 Task: Play online Dominion games in very easy mode.
Action: Mouse moved to (682, 523)
Screenshot: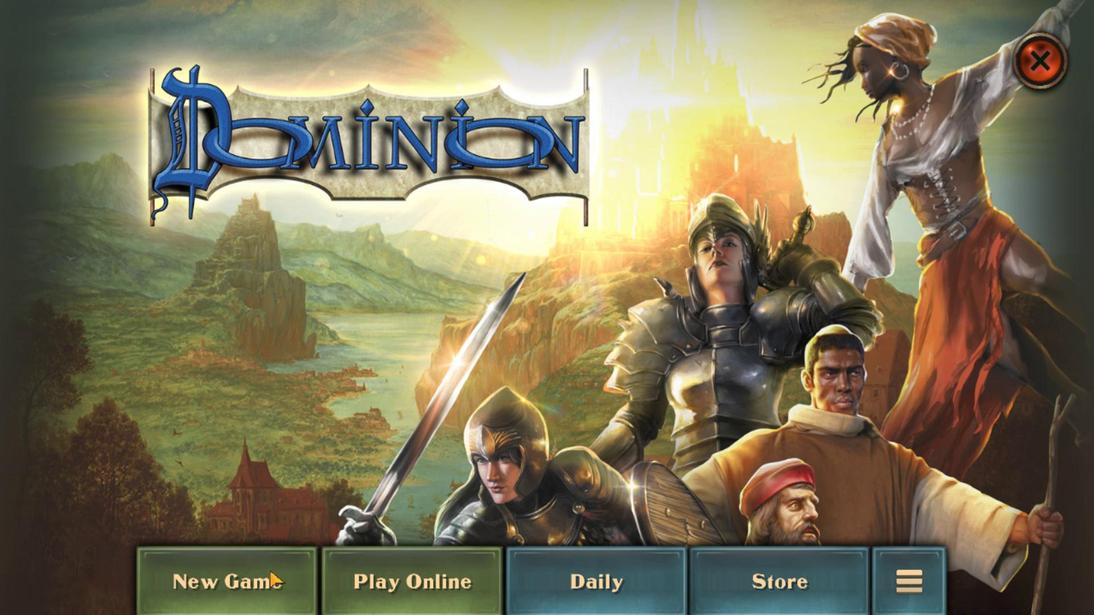 
Action: Mouse pressed left at (682, 523)
Screenshot: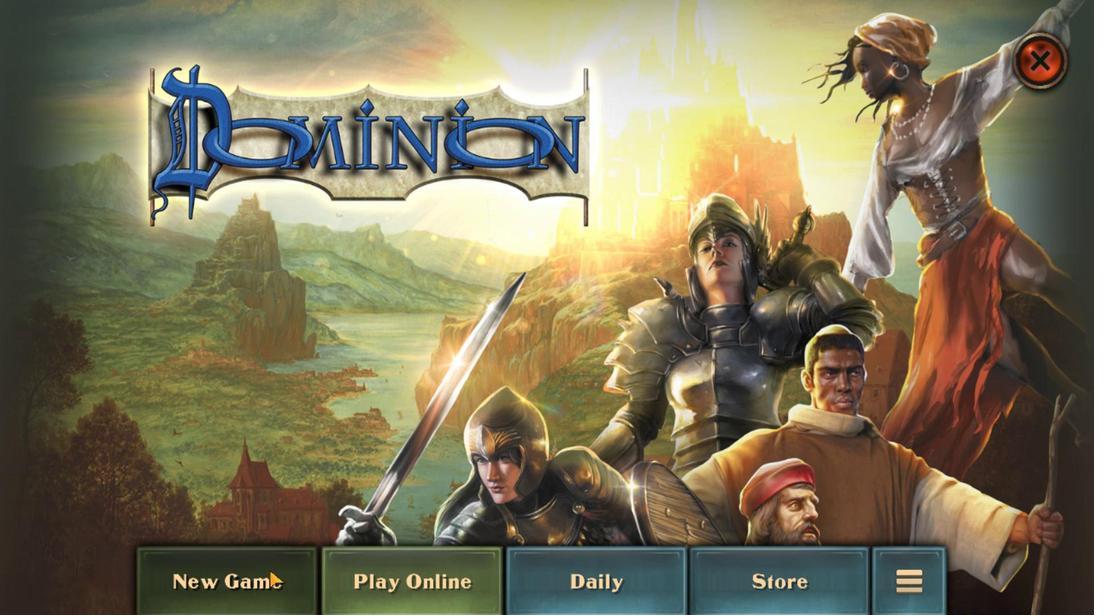 
Action: Mouse moved to (562, 238)
Screenshot: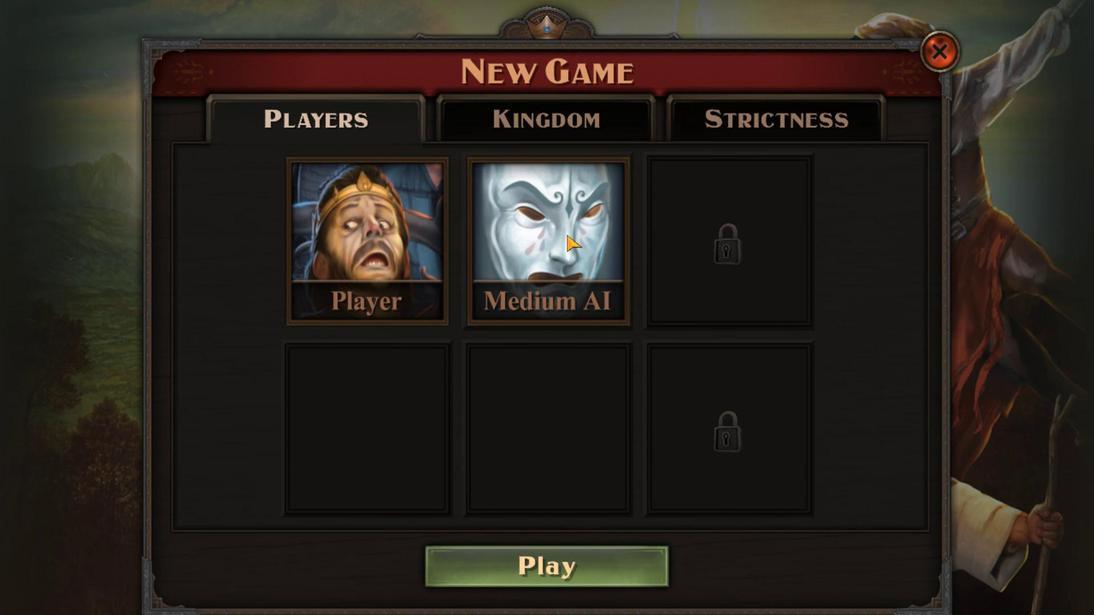 
Action: Mouse pressed left at (562, 238)
Screenshot: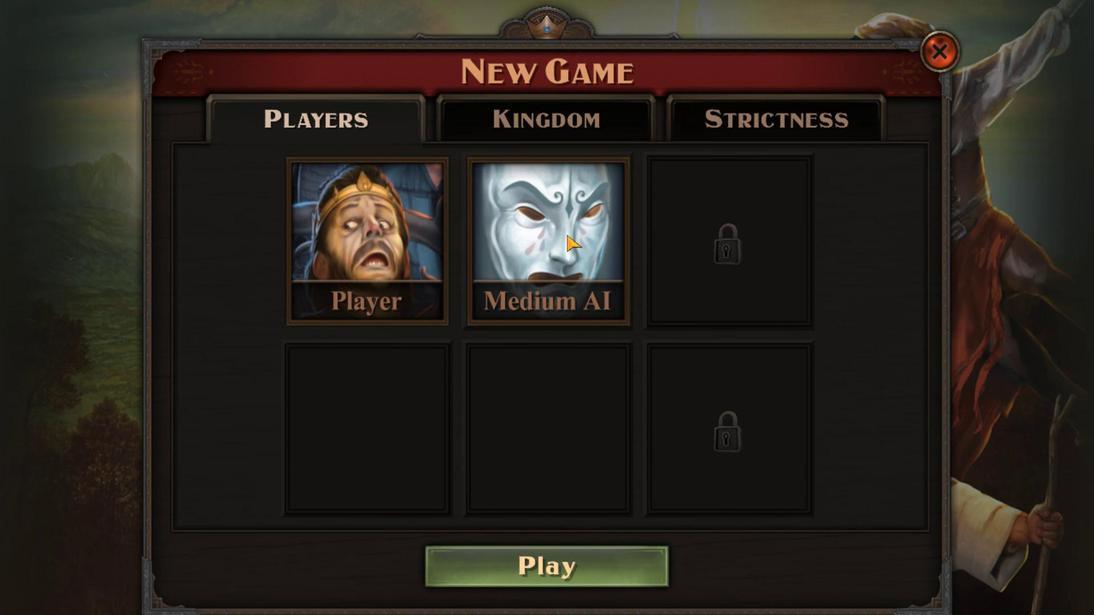 
Action: Mouse moved to (633, 260)
Screenshot: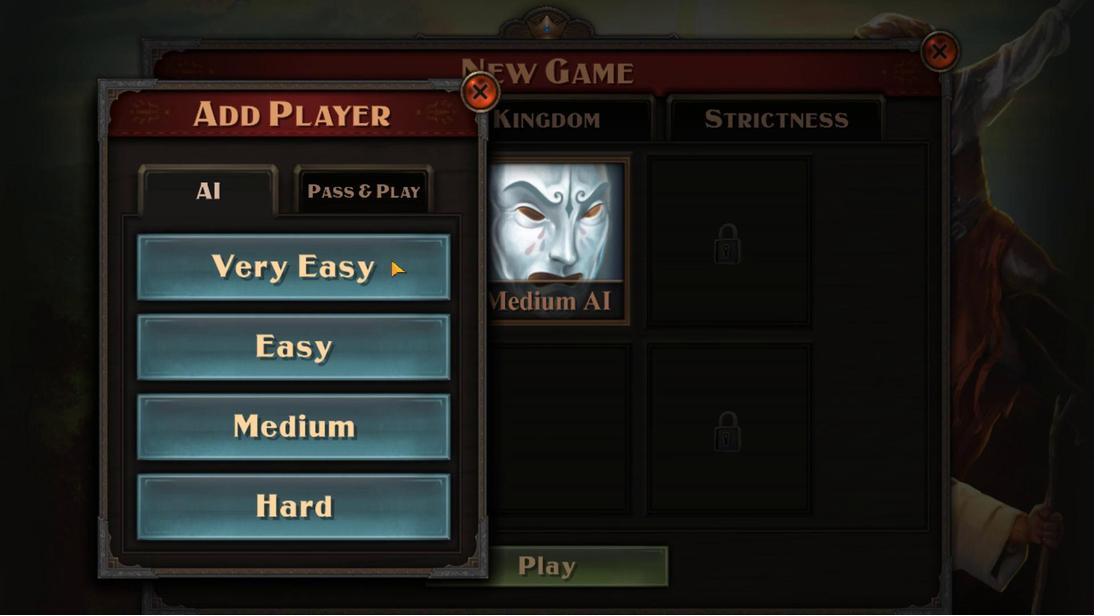 
Action: Mouse pressed left at (633, 260)
Screenshot: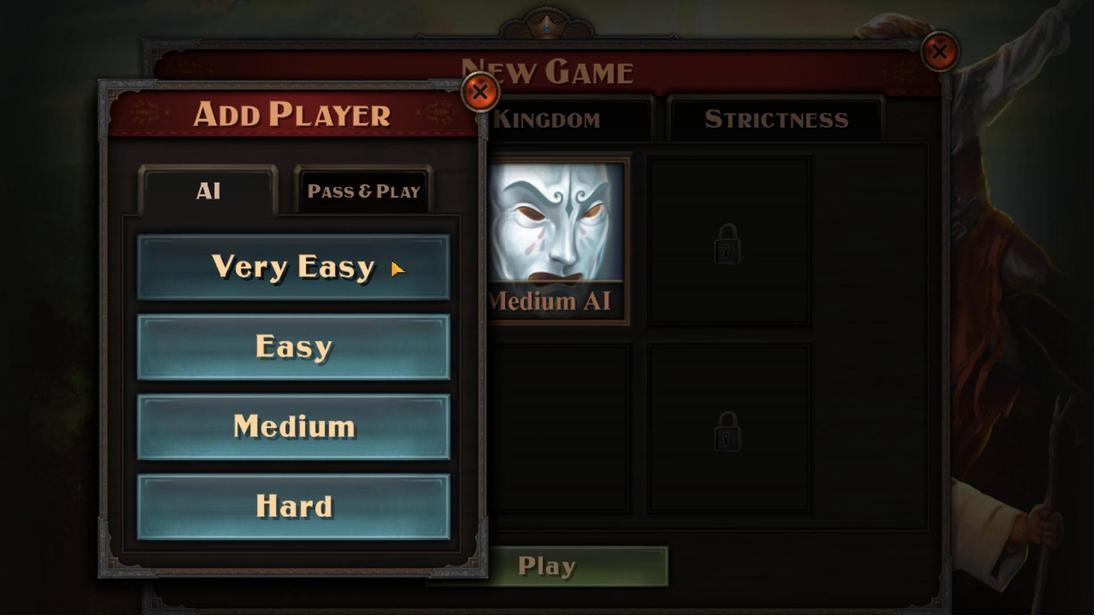
Action: Mouse moved to (547, 521)
Screenshot: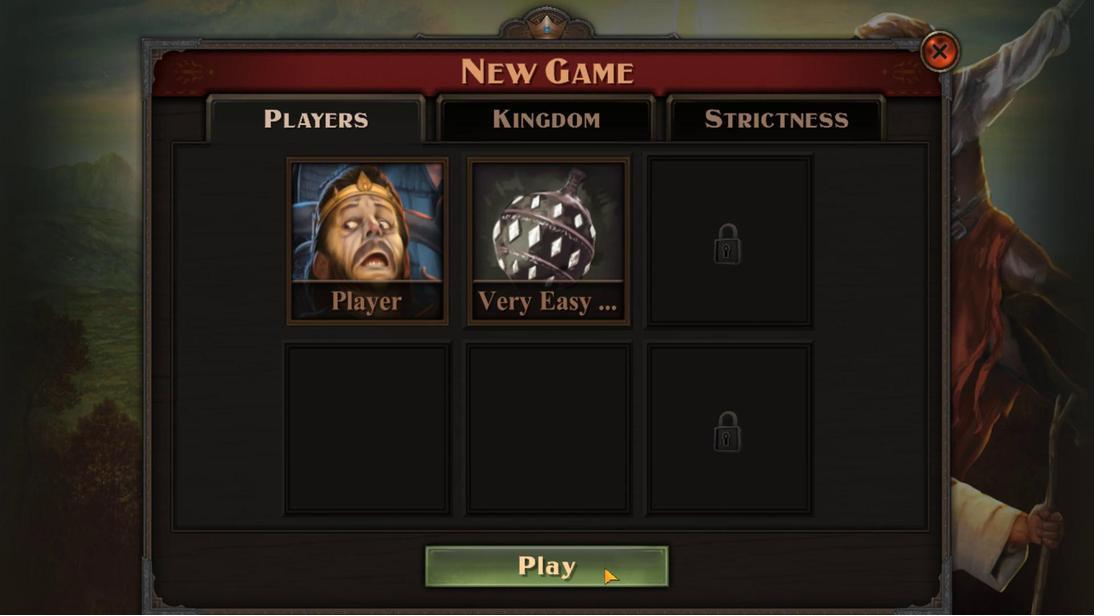 
Action: Mouse pressed left at (547, 521)
Screenshot: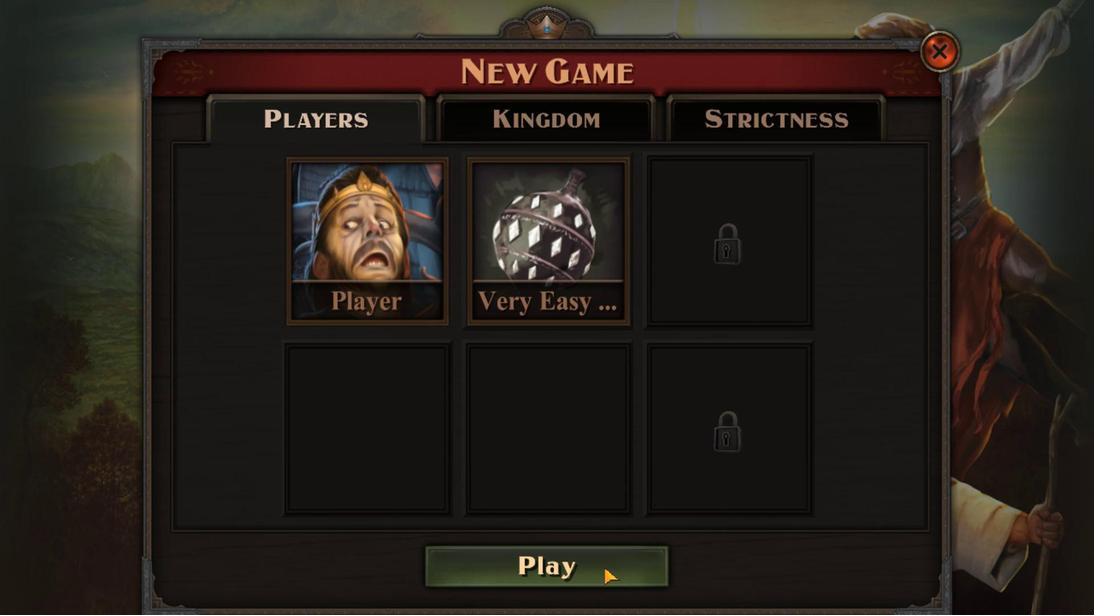 
Action: Mouse moved to (516, 502)
Screenshot: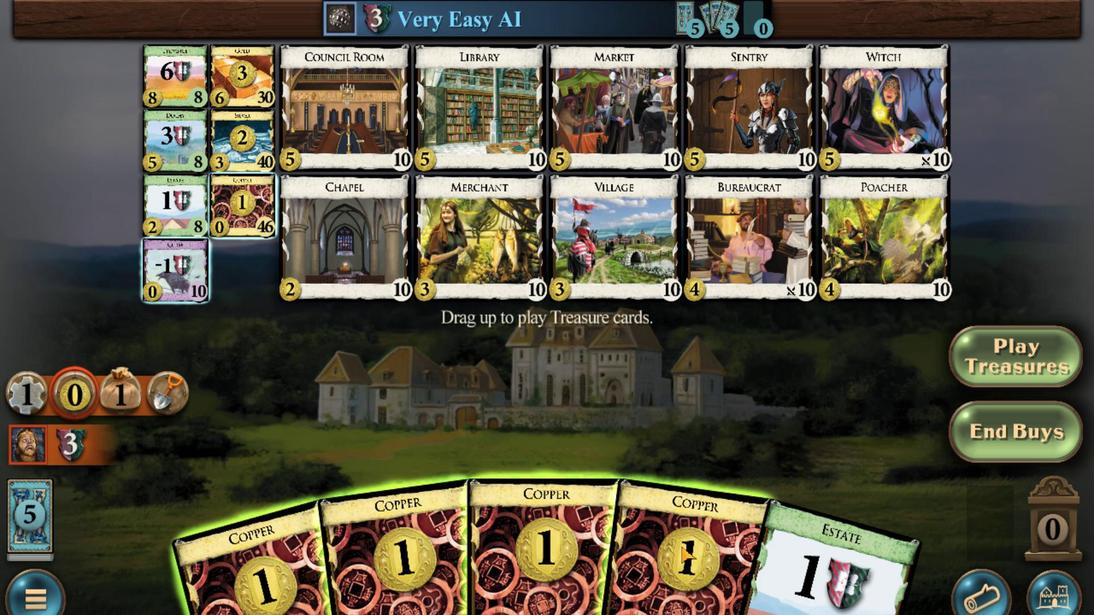 
Action: Mouse scrolled (516, 502) with delta (0, 0)
Screenshot: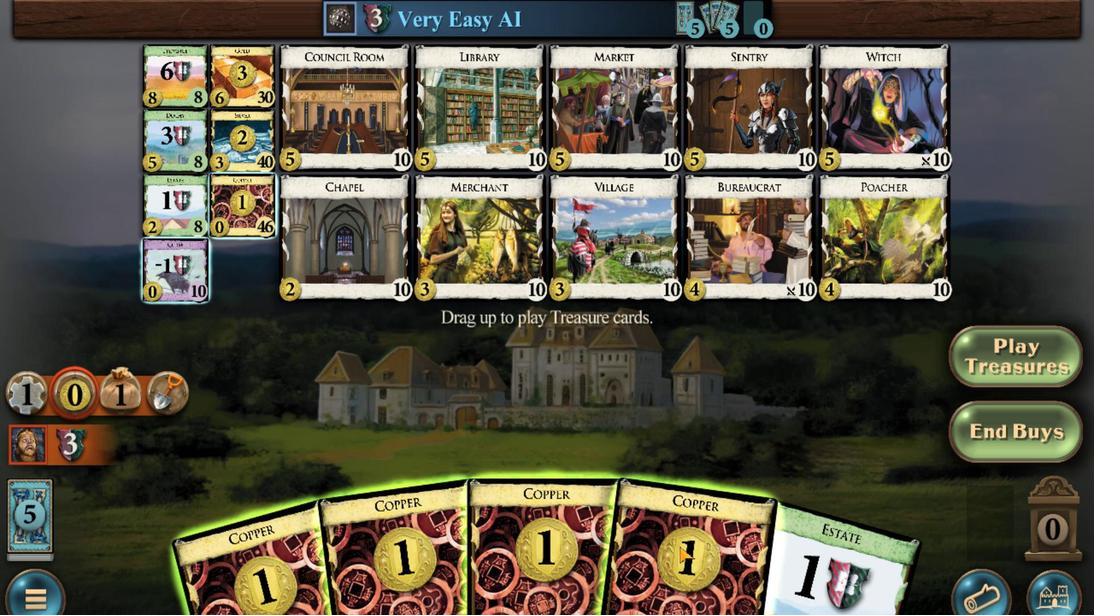
Action: Mouse moved to (541, 504)
Screenshot: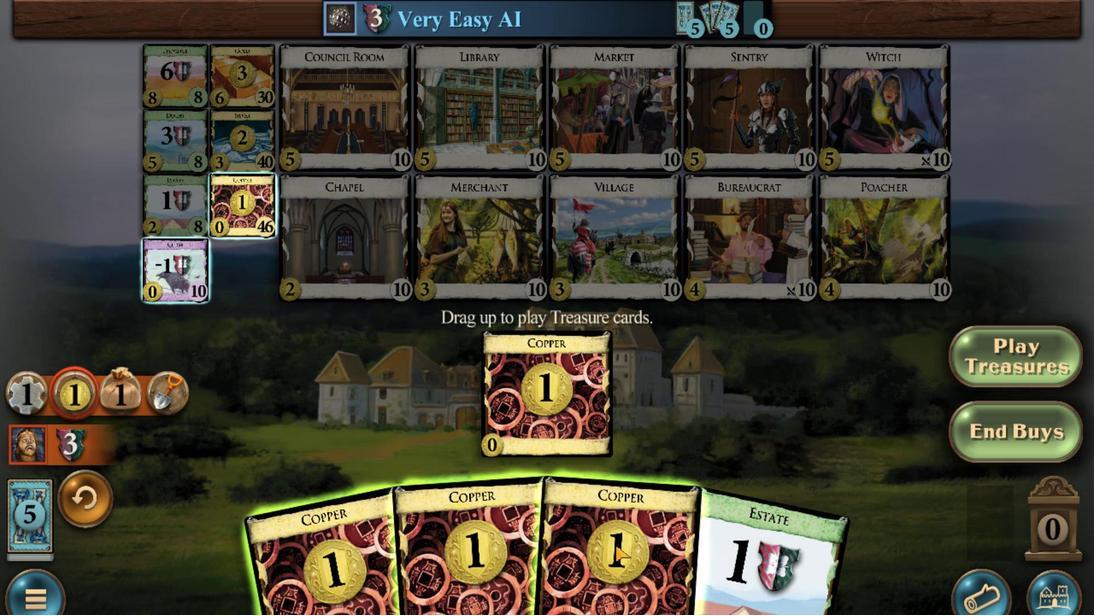
Action: Mouse scrolled (541, 504) with delta (0, 0)
Screenshot: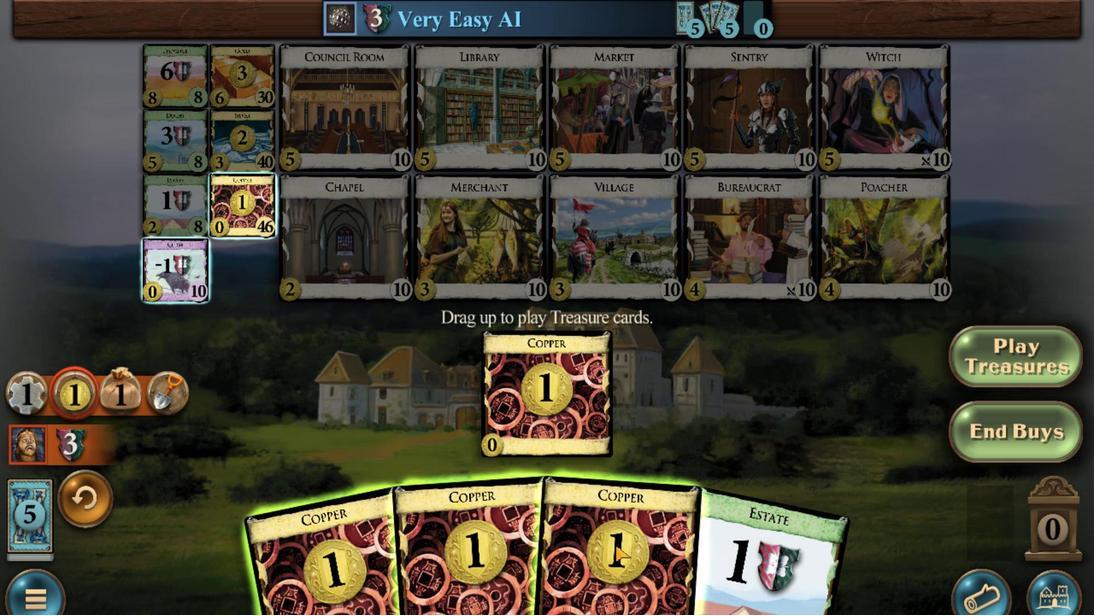 
Action: Mouse moved to (572, 482)
Screenshot: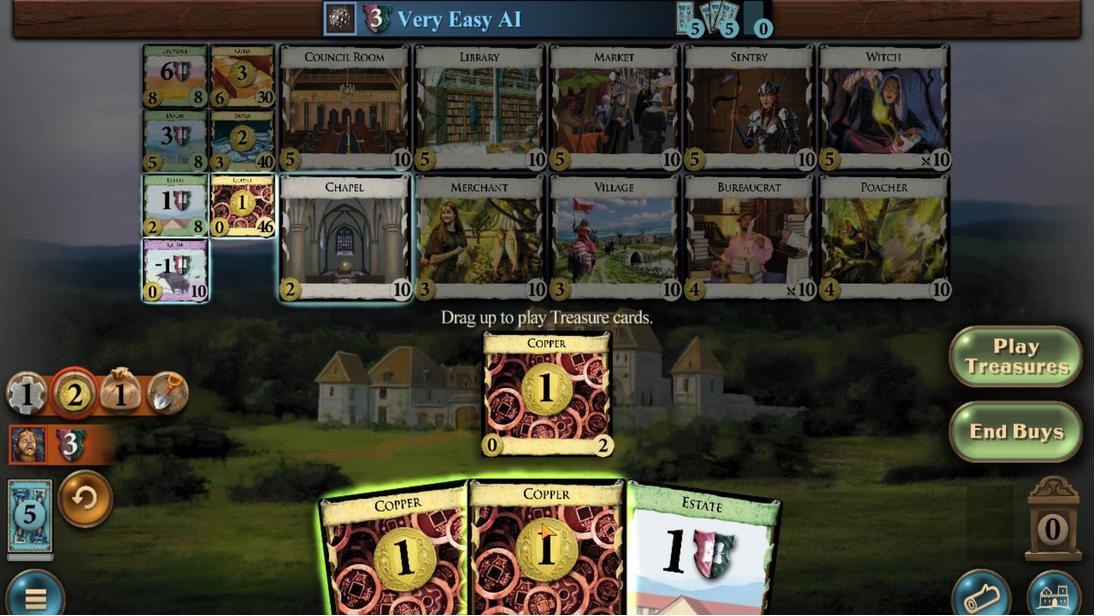 
Action: Mouse scrolled (572, 482) with delta (0, 0)
Screenshot: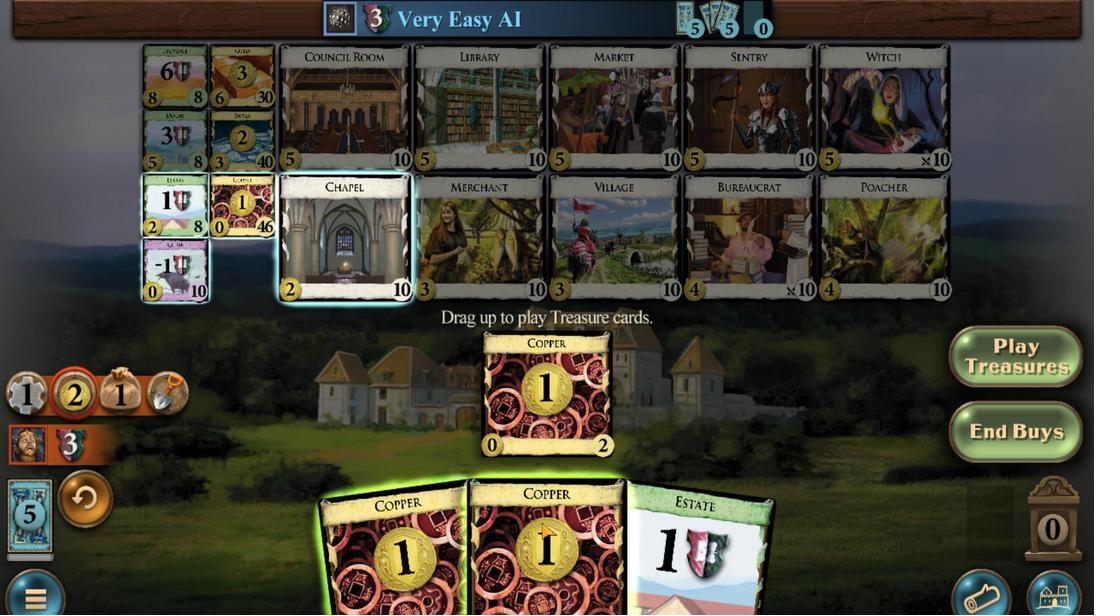 
Action: Mouse moved to (590, 488)
Screenshot: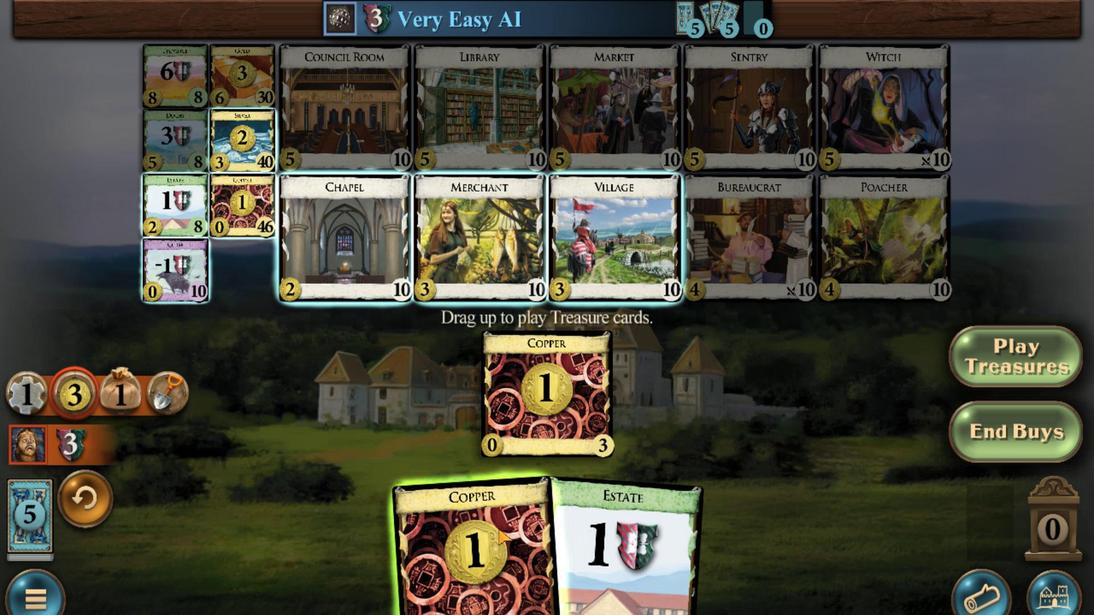 
Action: Mouse scrolled (590, 487) with delta (0, 0)
Screenshot: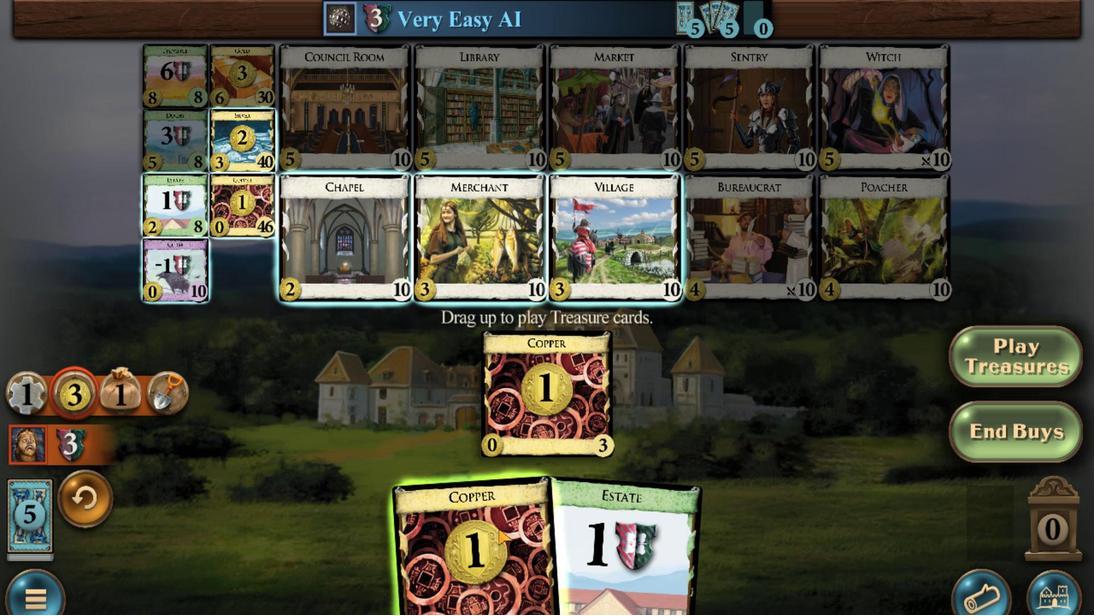
Action: Mouse moved to (452, 247)
Screenshot: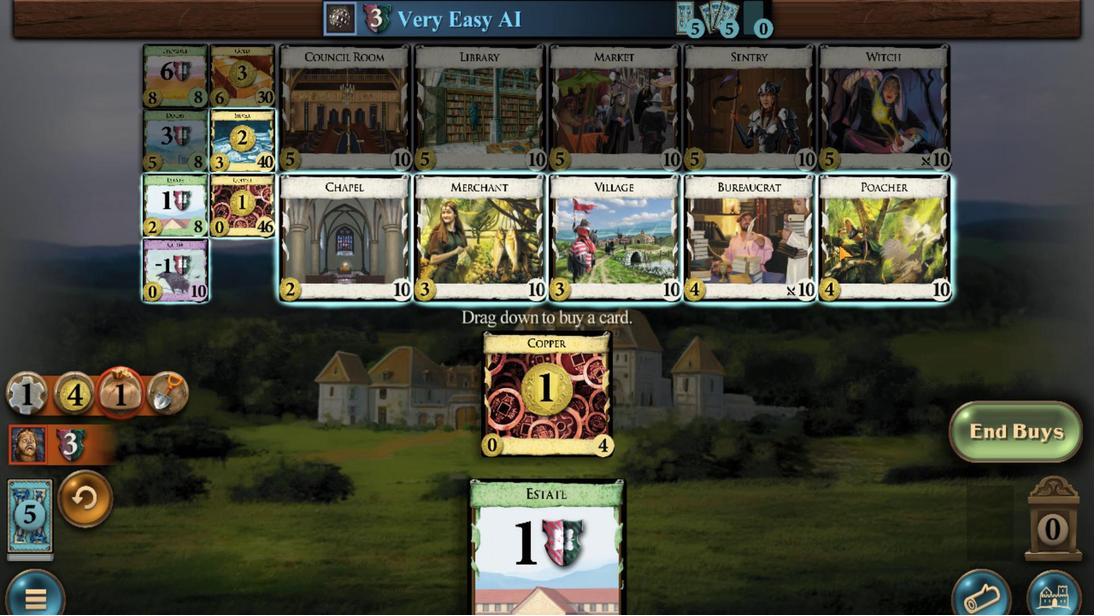 
Action: Mouse scrolled (452, 248) with delta (0, 0)
Screenshot: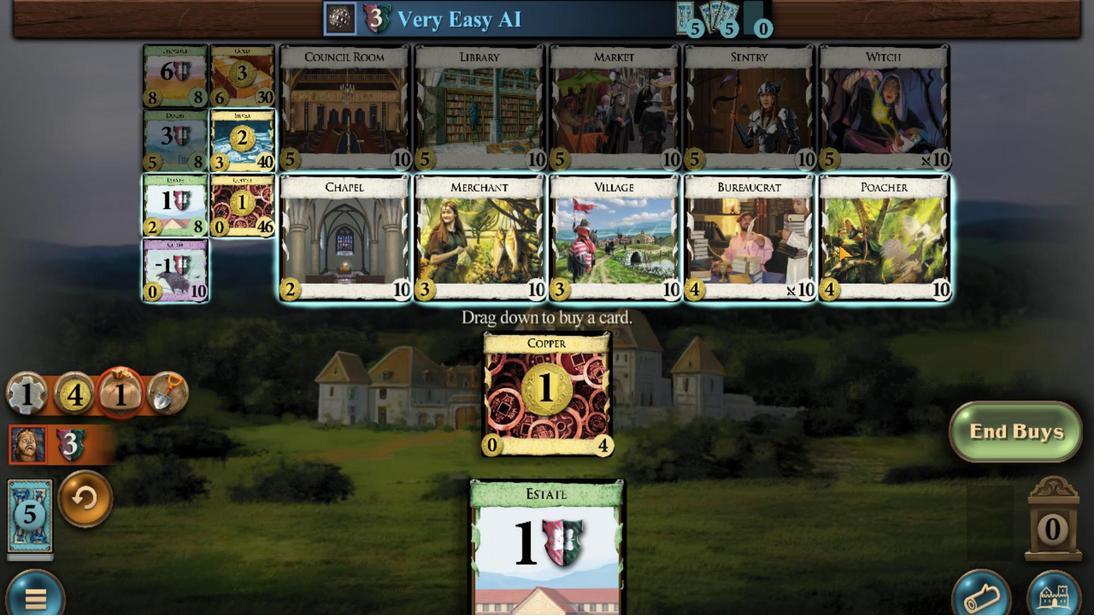 
Action: Mouse scrolled (452, 248) with delta (0, 0)
Screenshot: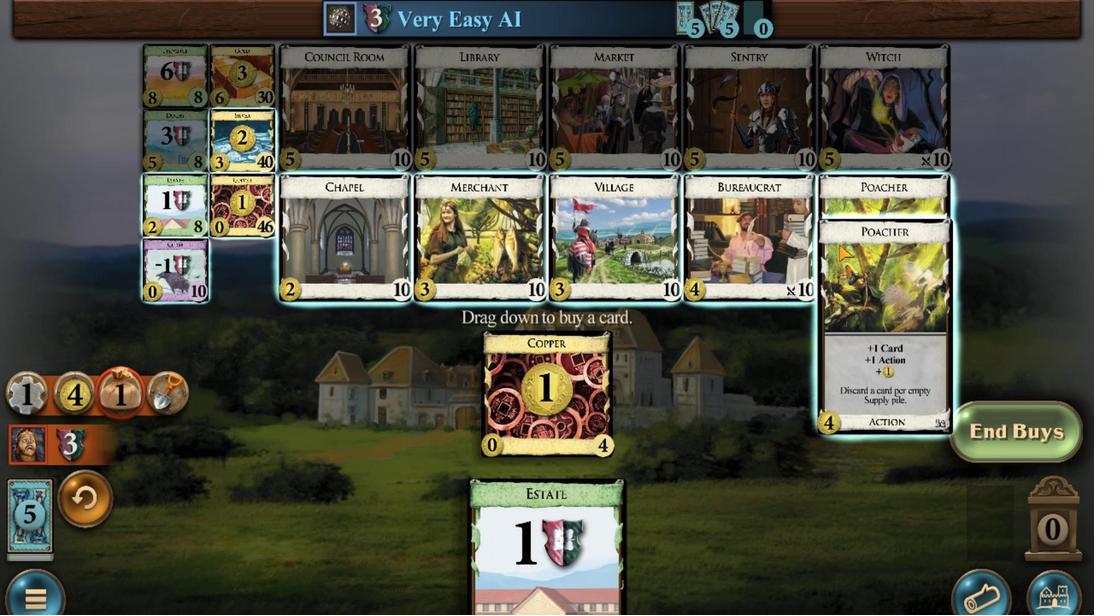 
Action: Mouse scrolled (452, 248) with delta (0, 0)
Screenshot: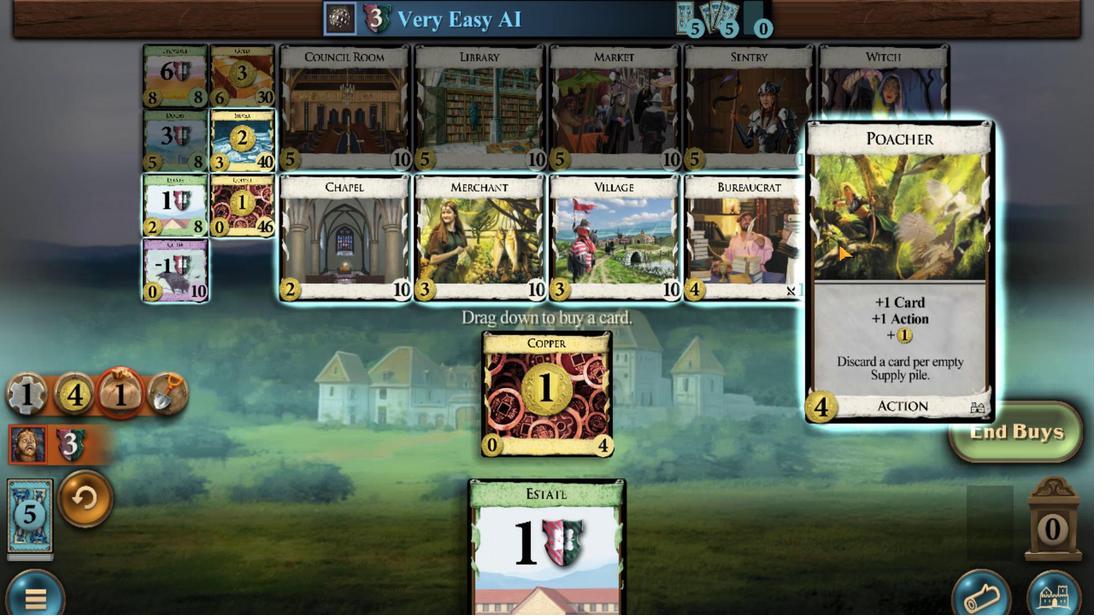 
Action: Mouse scrolled (452, 248) with delta (0, 0)
Screenshot: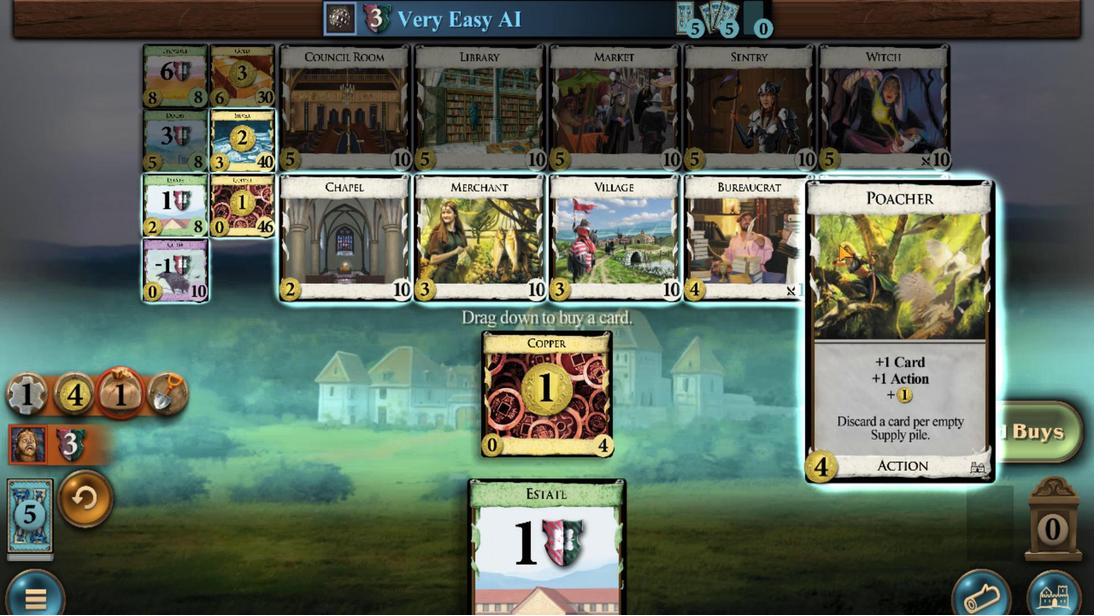 
Action: Mouse moved to (562, 467)
Screenshot: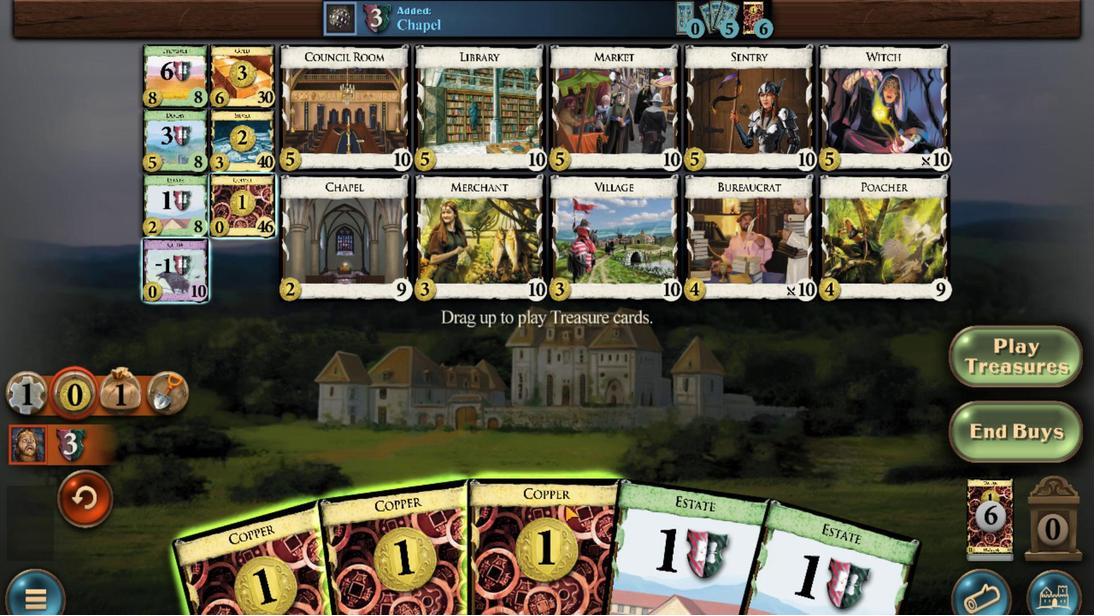 
Action: Mouse scrolled (562, 467) with delta (0, 0)
Screenshot: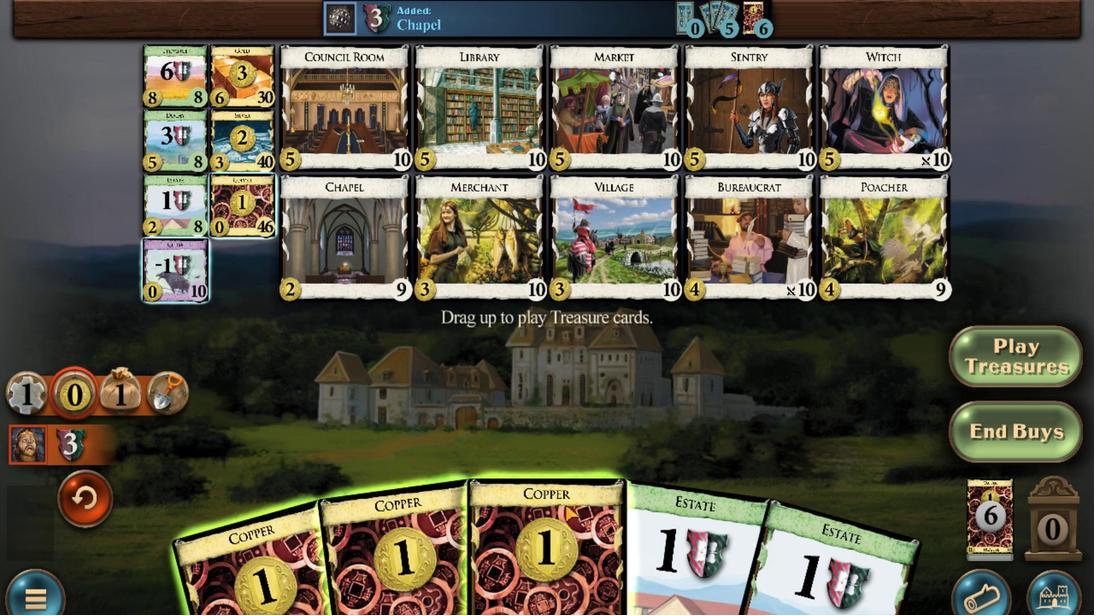 
Action: Mouse moved to (587, 473)
Screenshot: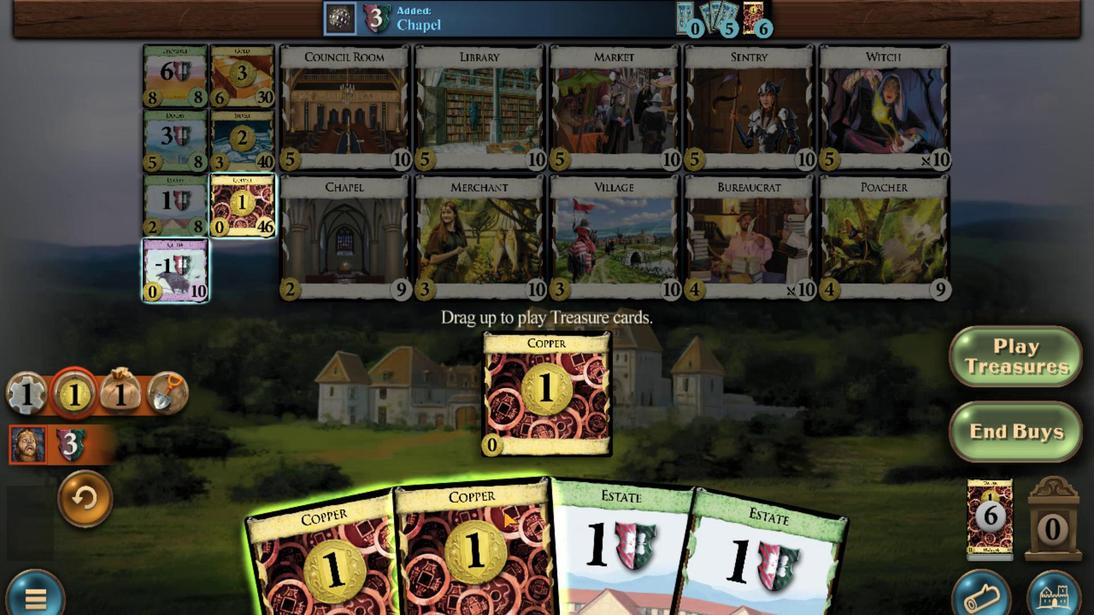 
Action: Mouse scrolled (587, 472) with delta (0, 0)
Screenshot: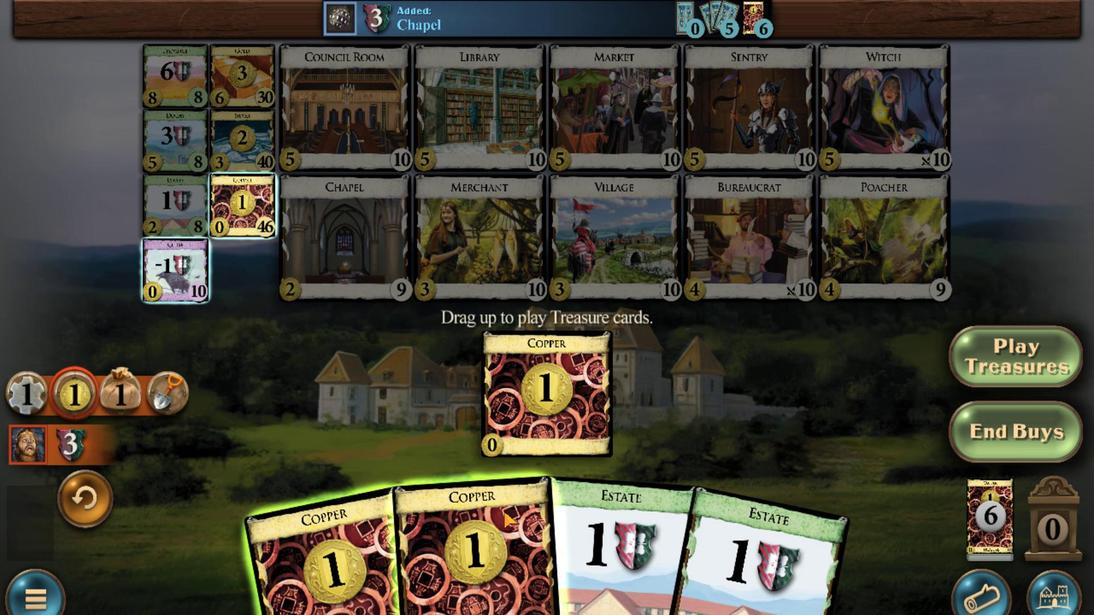 
Action: Mouse moved to (613, 497)
Screenshot: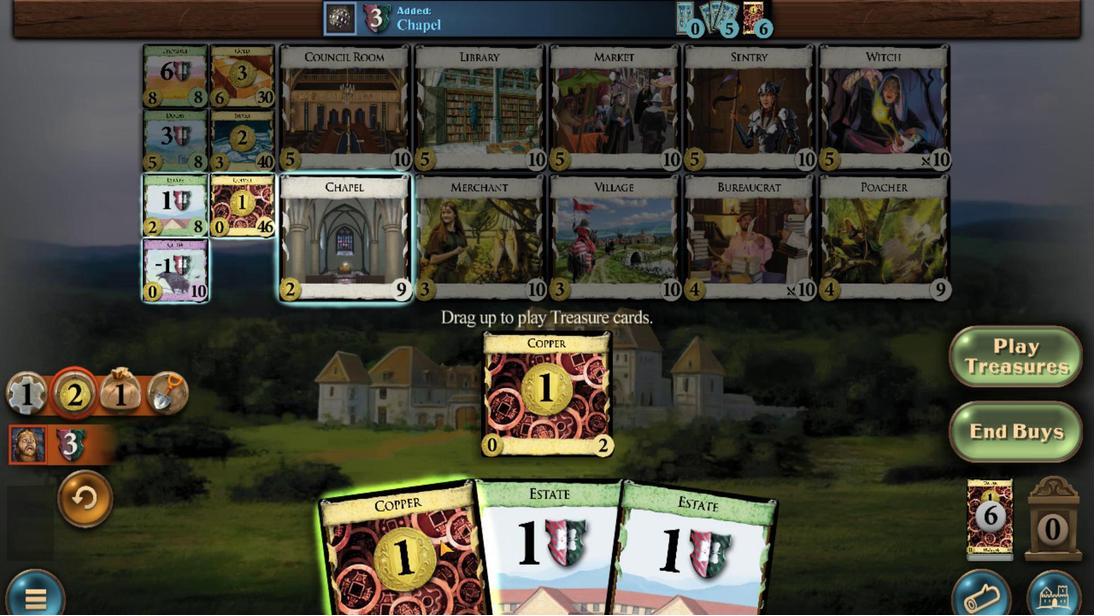 
Action: Mouse scrolled (613, 496) with delta (0, 0)
Screenshot: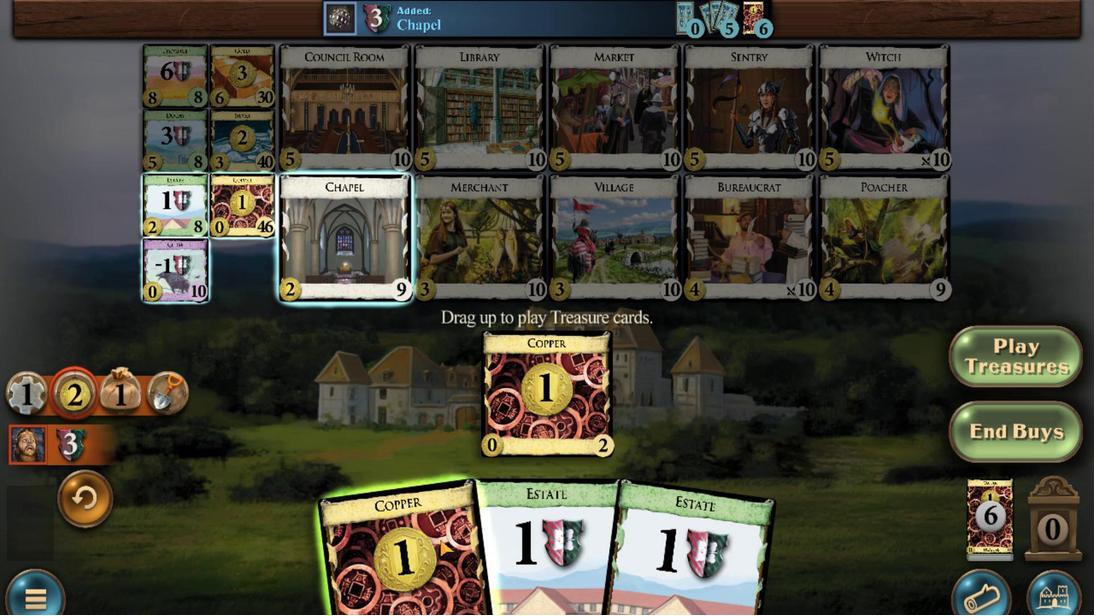
Action: Mouse moved to (699, 157)
Screenshot: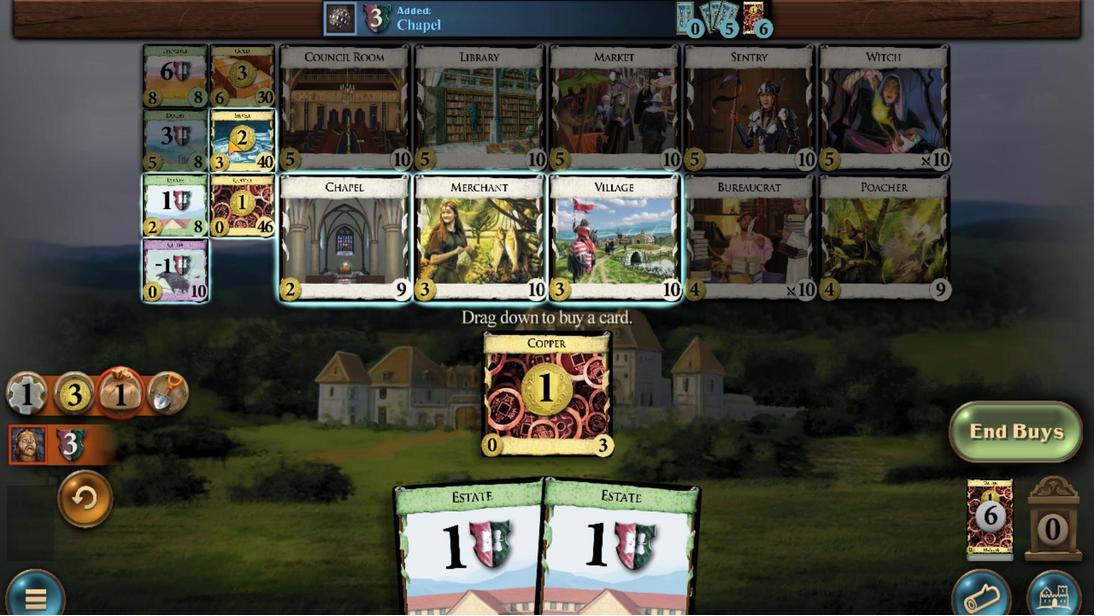 
Action: Mouse scrolled (699, 158) with delta (0, 0)
Screenshot: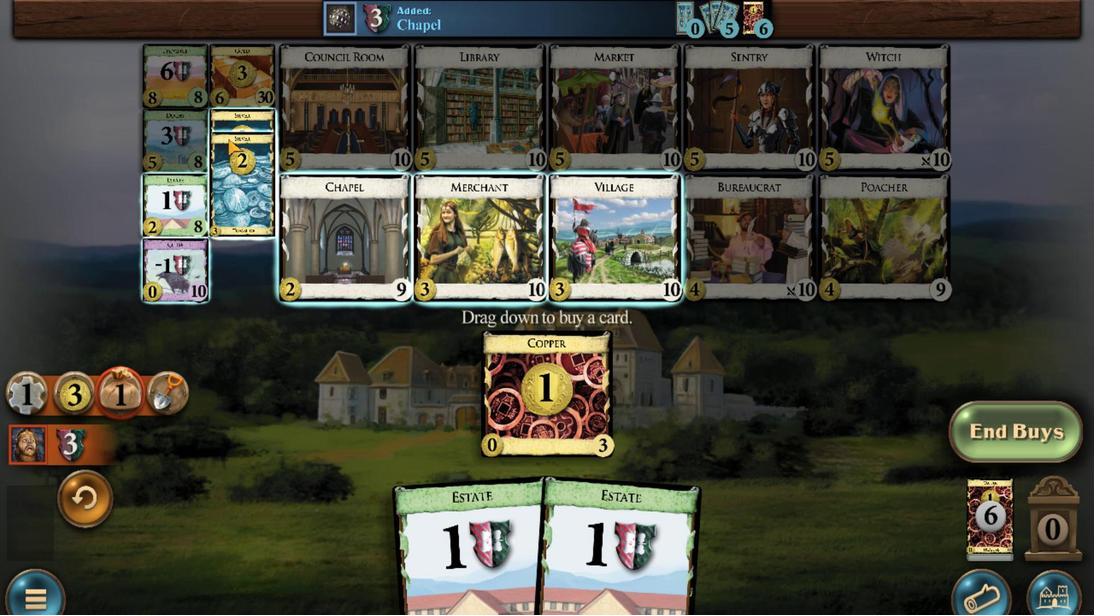 
Action: Mouse scrolled (699, 158) with delta (0, 0)
Screenshot: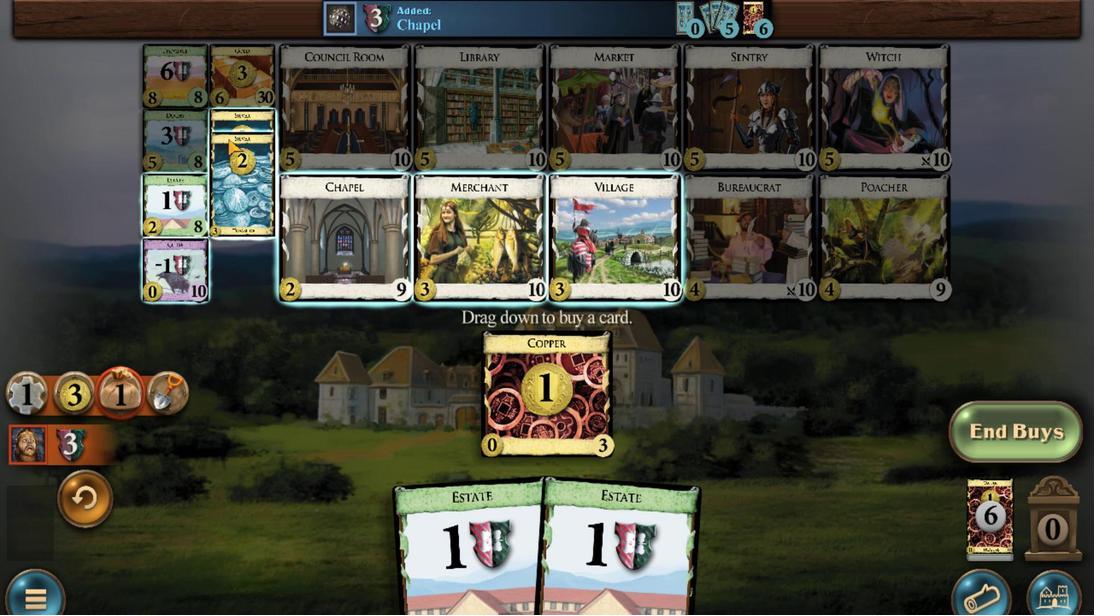 
Action: Mouse scrolled (699, 158) with delta (0, 0)
Screenshot: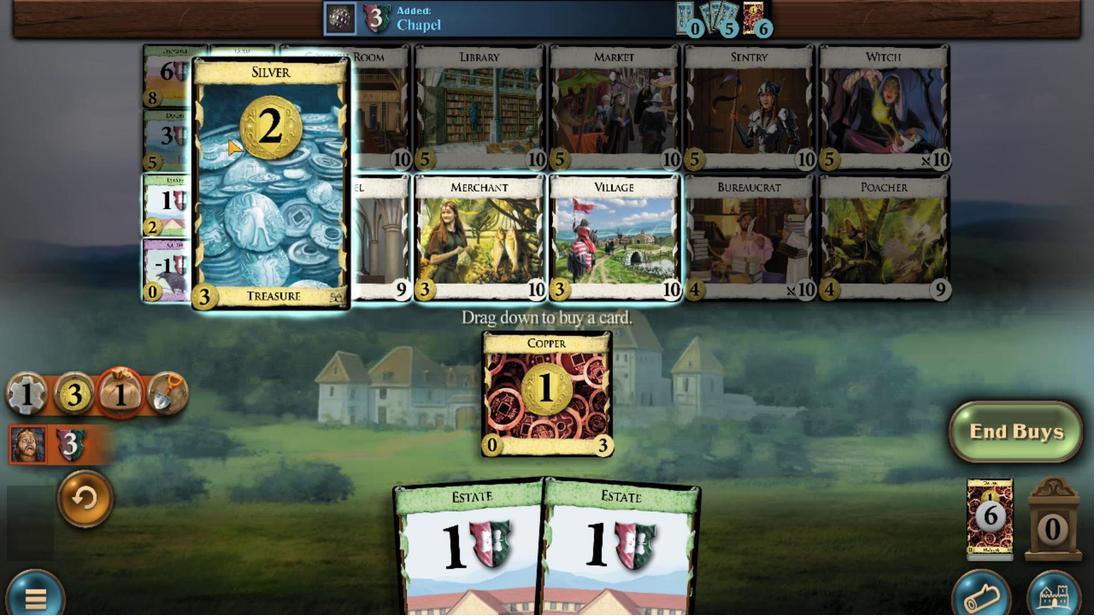 
Action: Mouse scrolled (699, 158) with delta (0, 0)
Screenshot: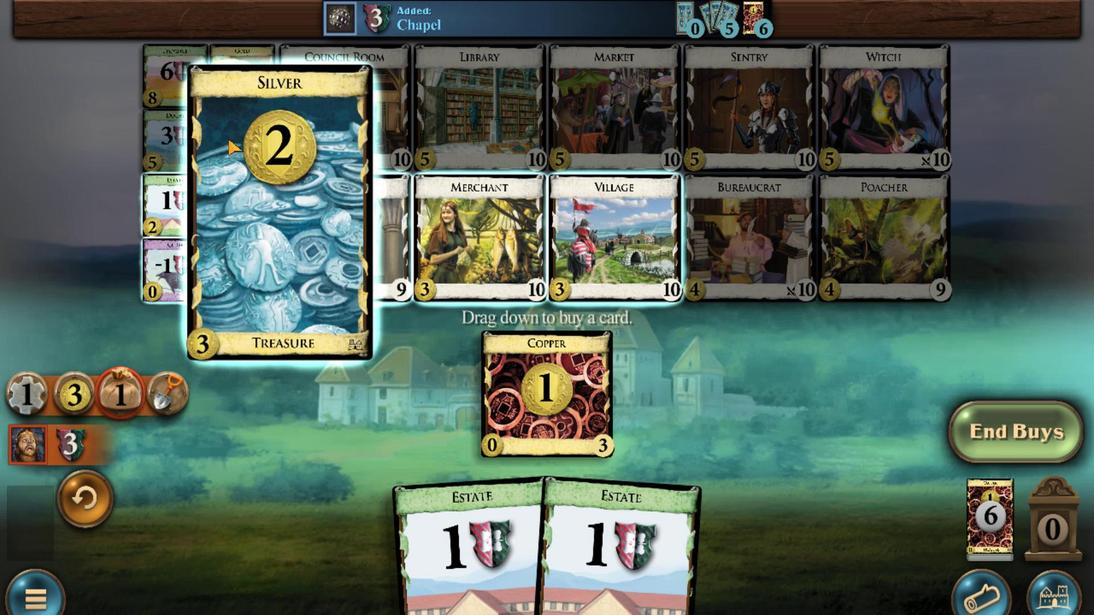 
Action: Mouse scrolled (699, 158) with delta (0, 0)
Screenshot: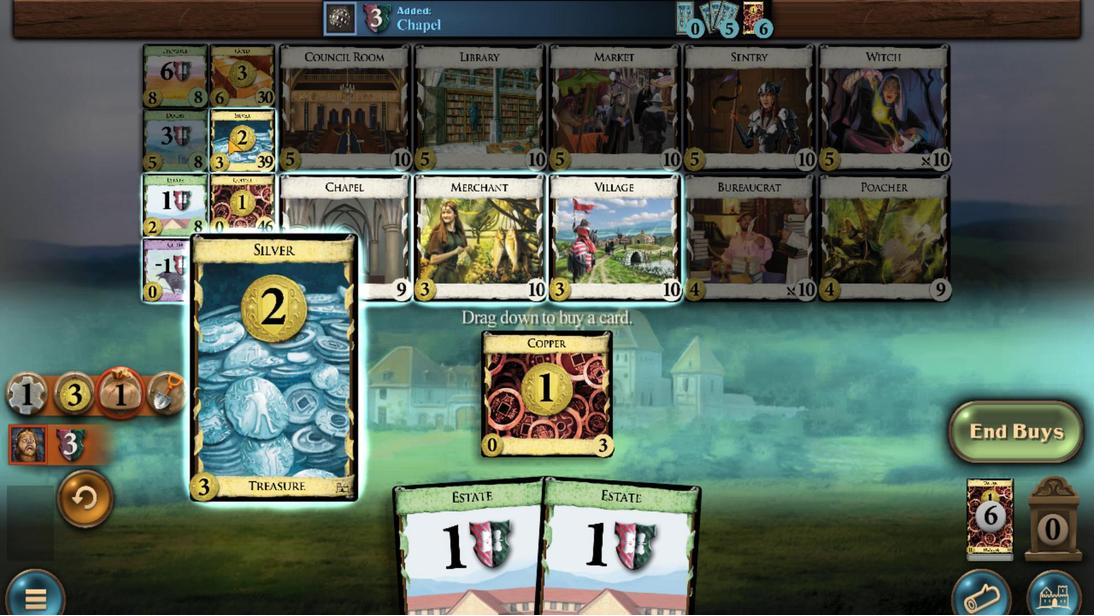 
Action: Mouse moved to (670, 505)
Screenshot: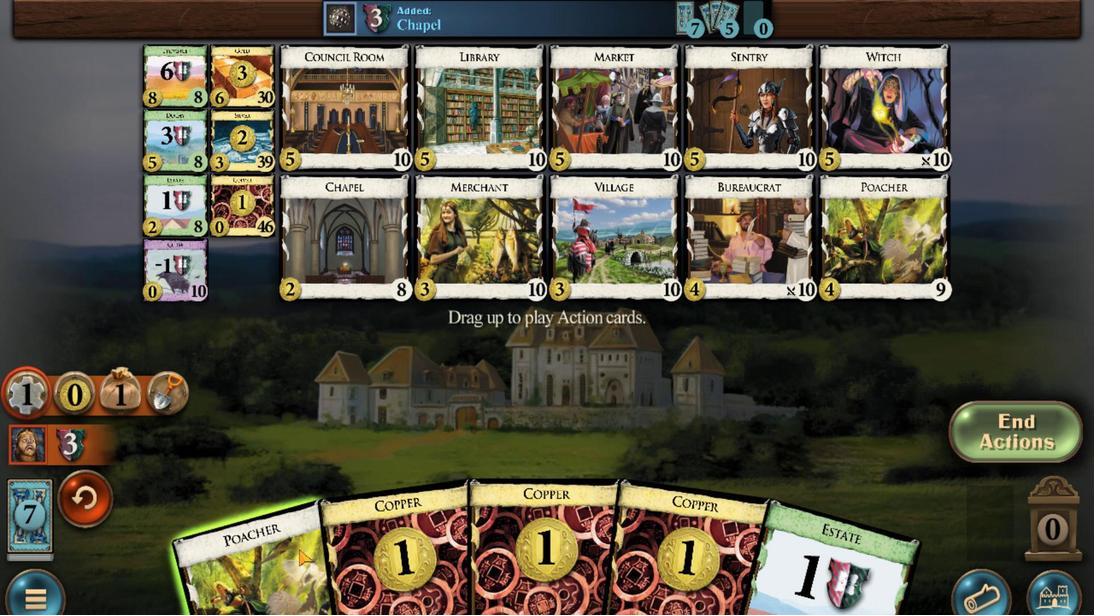 
Action: Mouse scrolled (670, 504) with delta (0, 0)
Screenshot: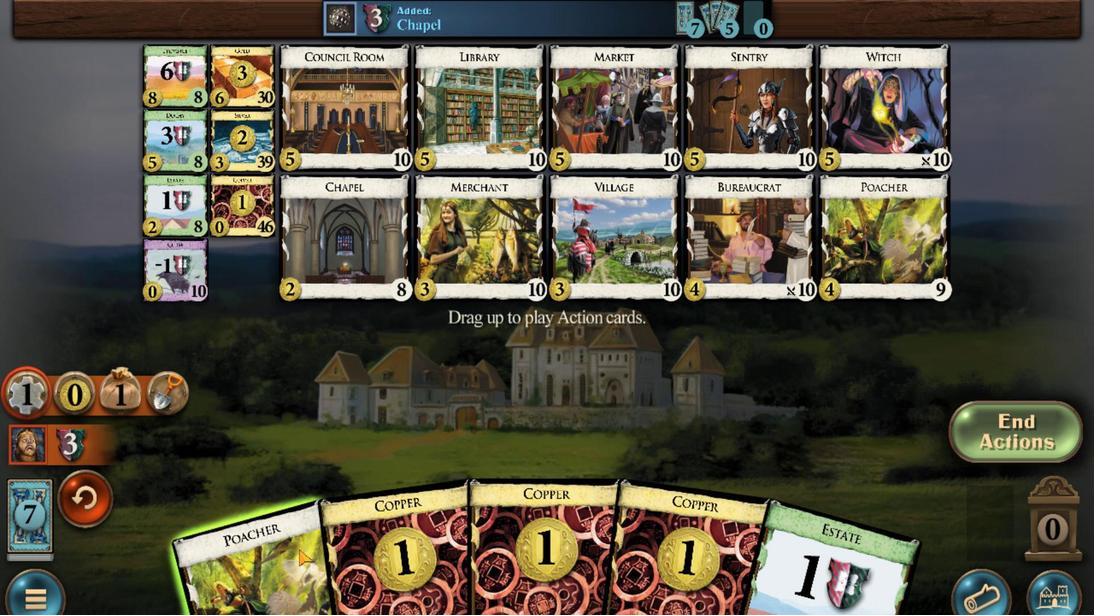 
Action: Mouse moved to (534, 498)
Screenshot: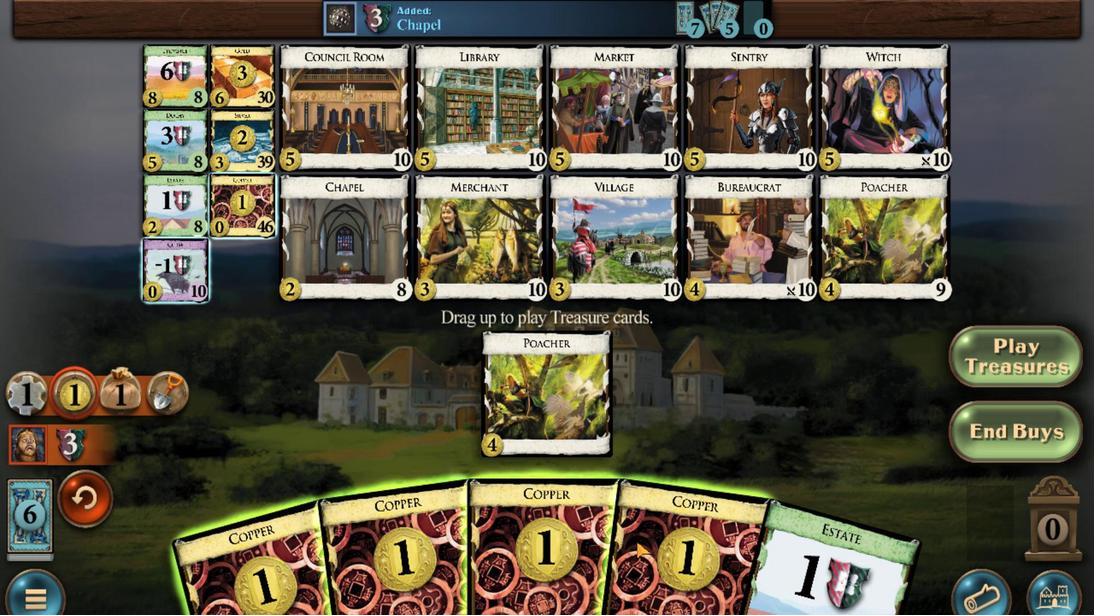 
Action: Mouse scrolled (534, 498) with delta (0, 0)
Screenshot: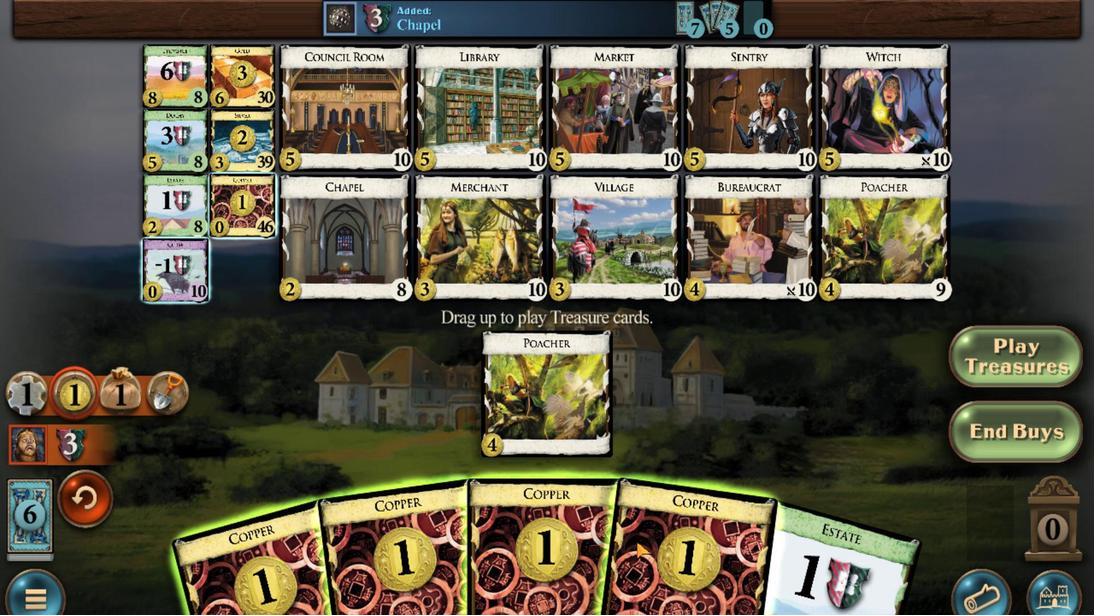 
Action: Mouse moved to (568, 493)
Screenshot: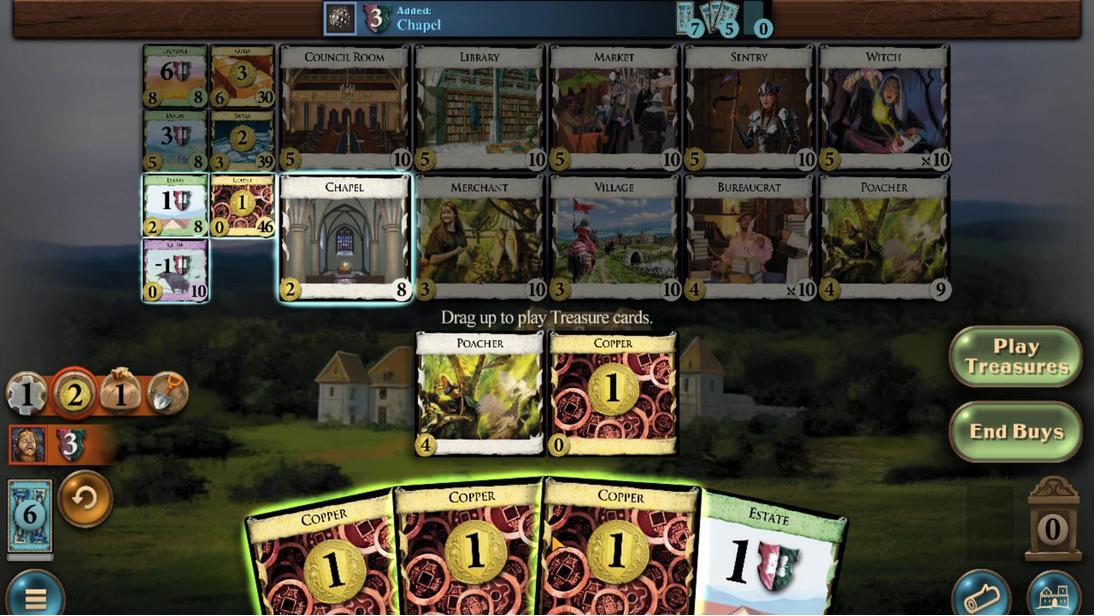
Action: Mouse scrolled (568, 492) with delta (0, 0)
Screenshot: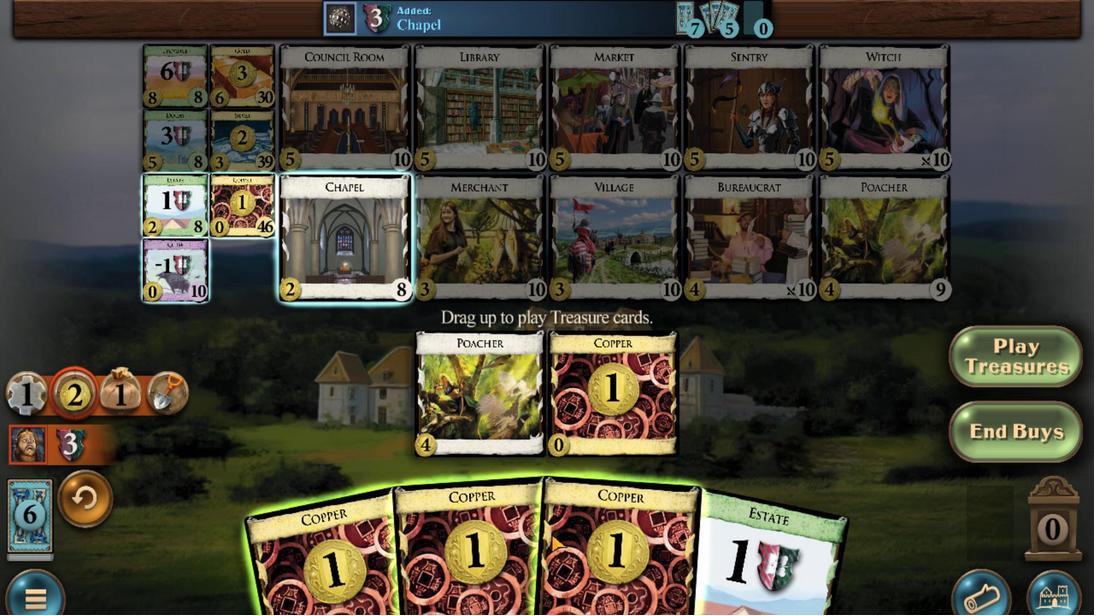 
Action: Mouse moved to (579, 489)
Screenshot: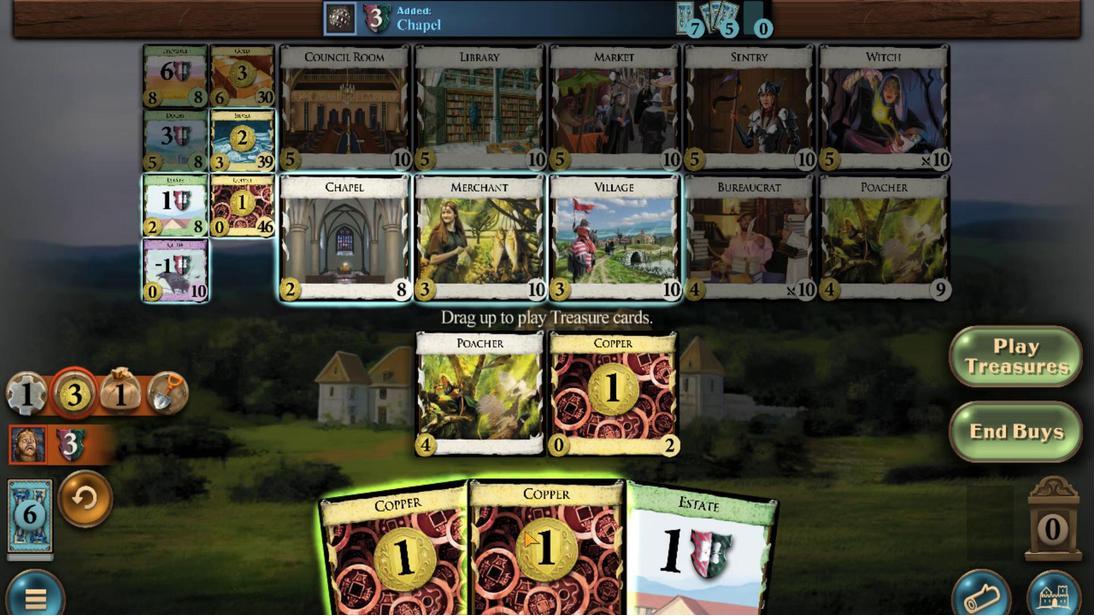 
Action: Mouse scrolled (579, 489) with delta (0, 0)
Screenshot: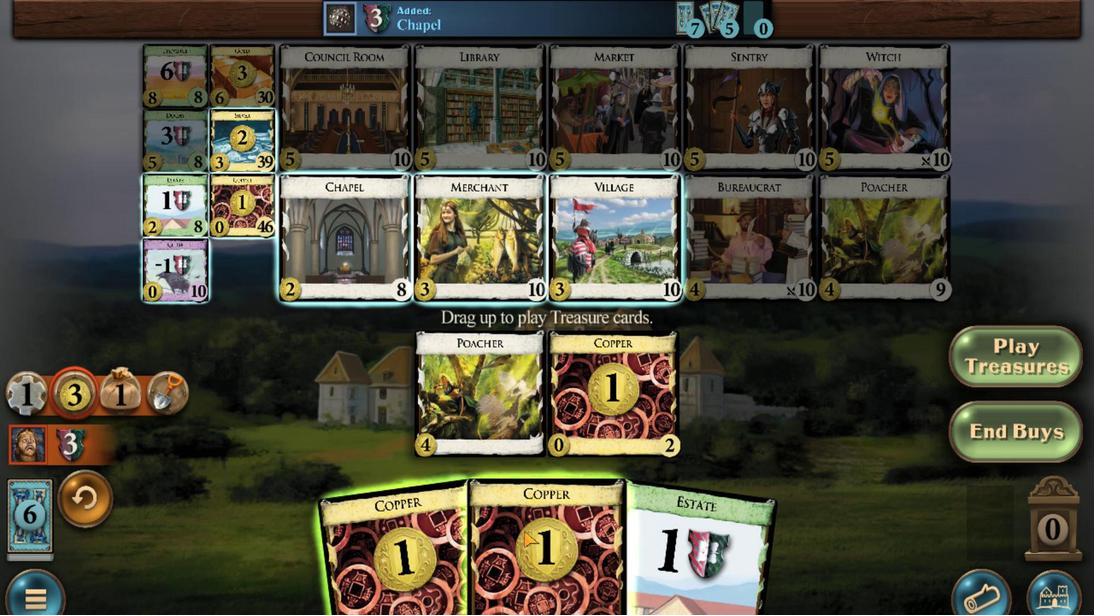 
Action: Mouse moved to (598, 482)
Screenshot: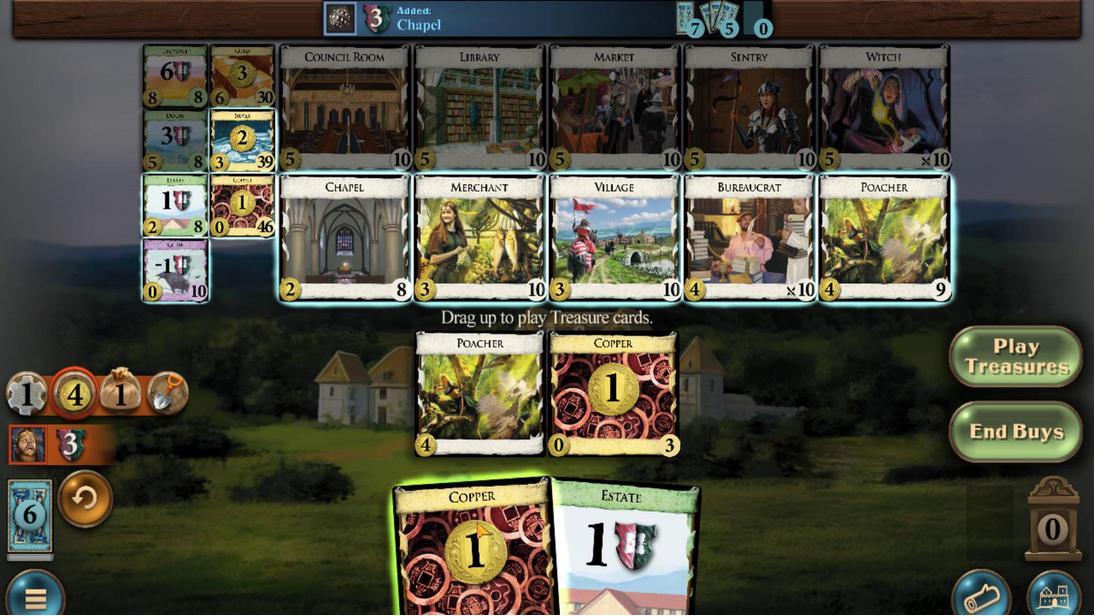 
Action: Mouse scrolled (598, 481) with delta (0, 0)
Screenshot: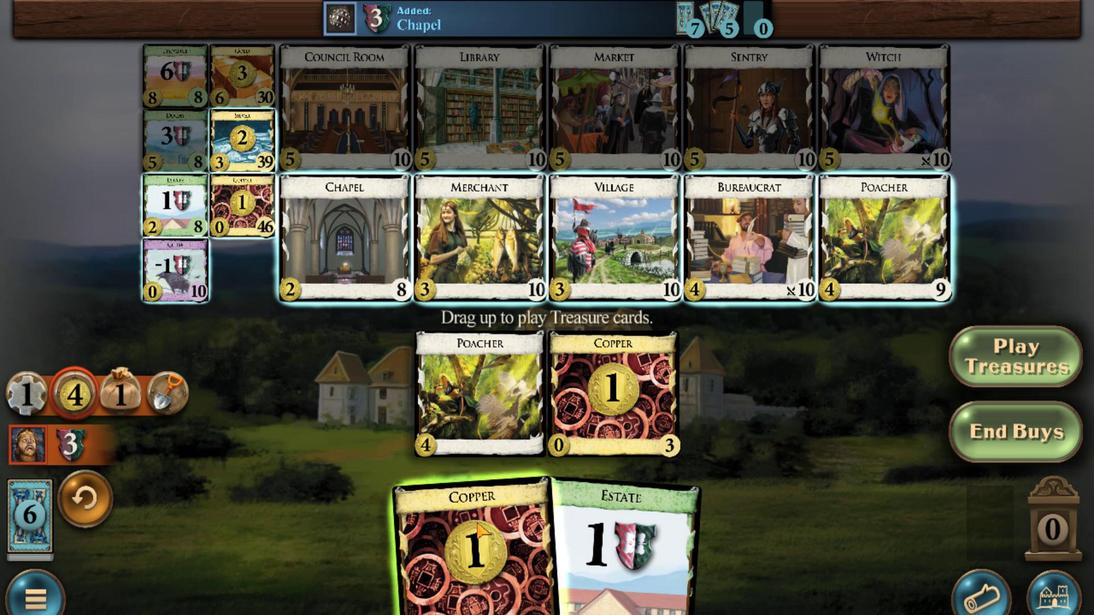 
Action: Mouse scrolled (598, 481) with delta (0, 0)
Screenshot: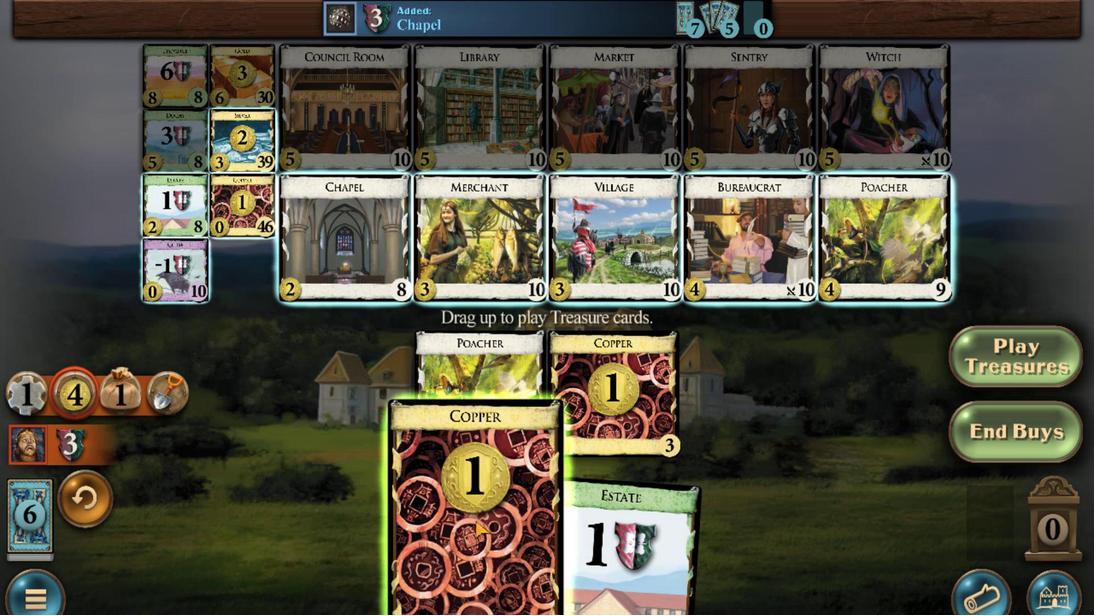 
Action: Mouse moved to (713, 155)
Screenshot: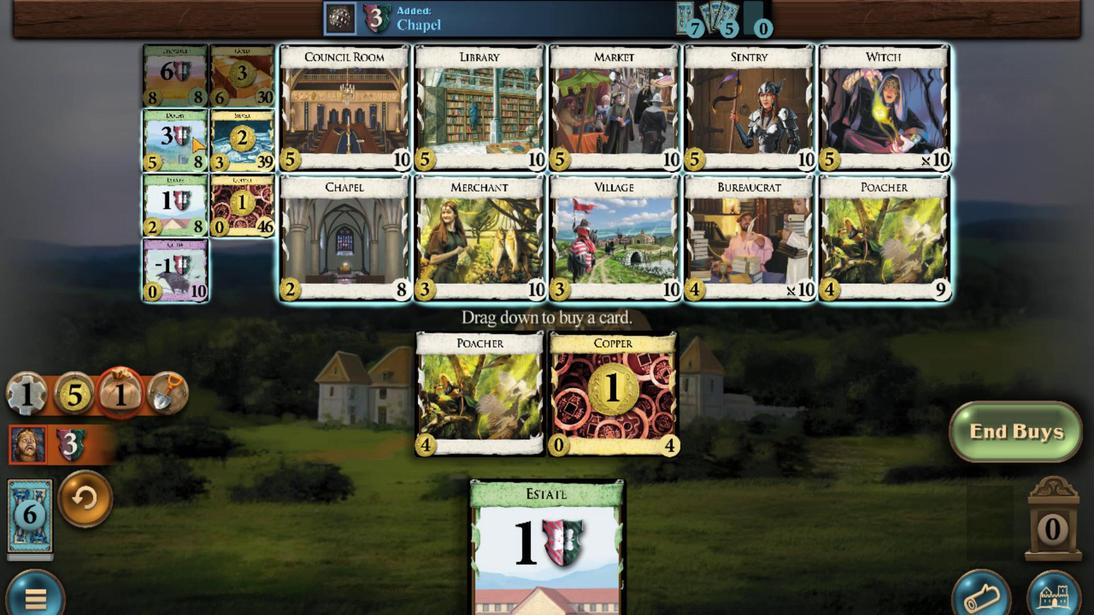 
Action: Mouse scrolled (713, 156) with delta (0, 0)
Screenshot: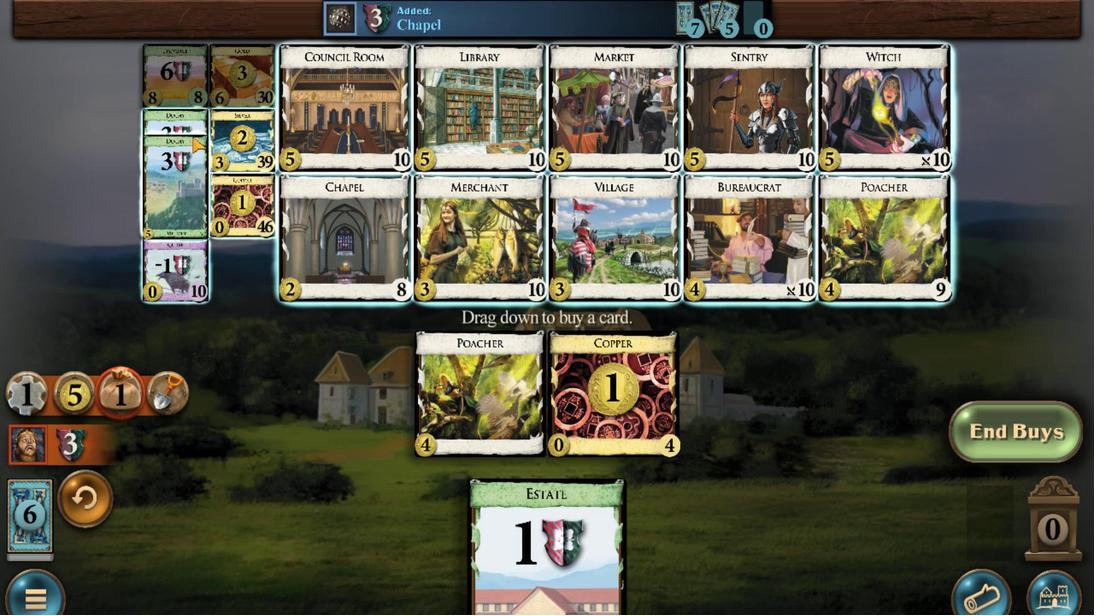 
Action: Mouse scrolled (713, 156) with delta (0, 0)
Screenshot: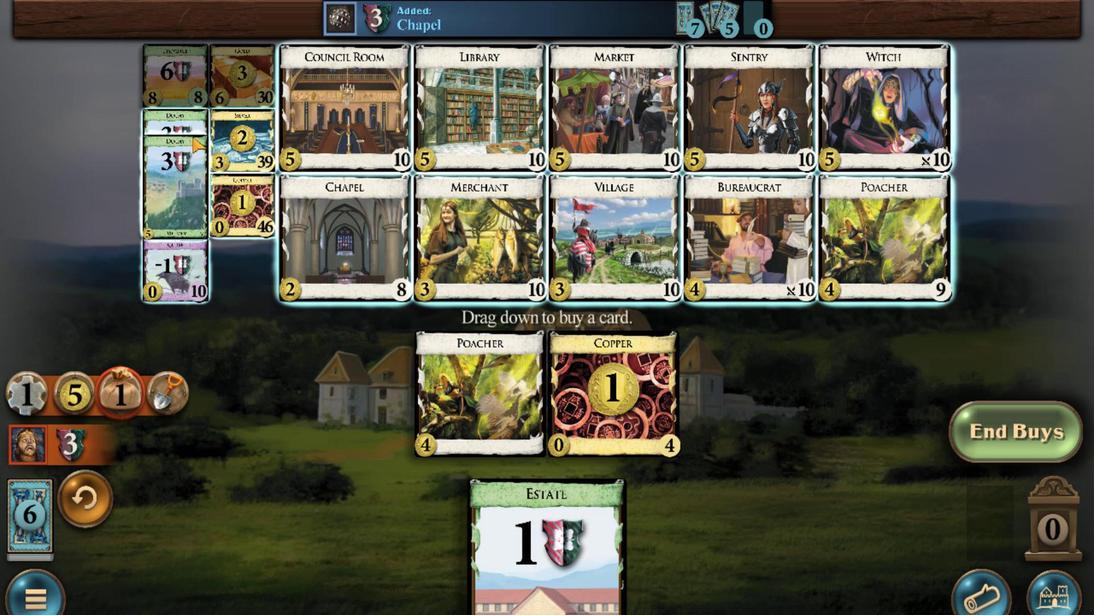 
Action: Mouse scrolled (713, 156) with delta (0, 0)
Screenshot: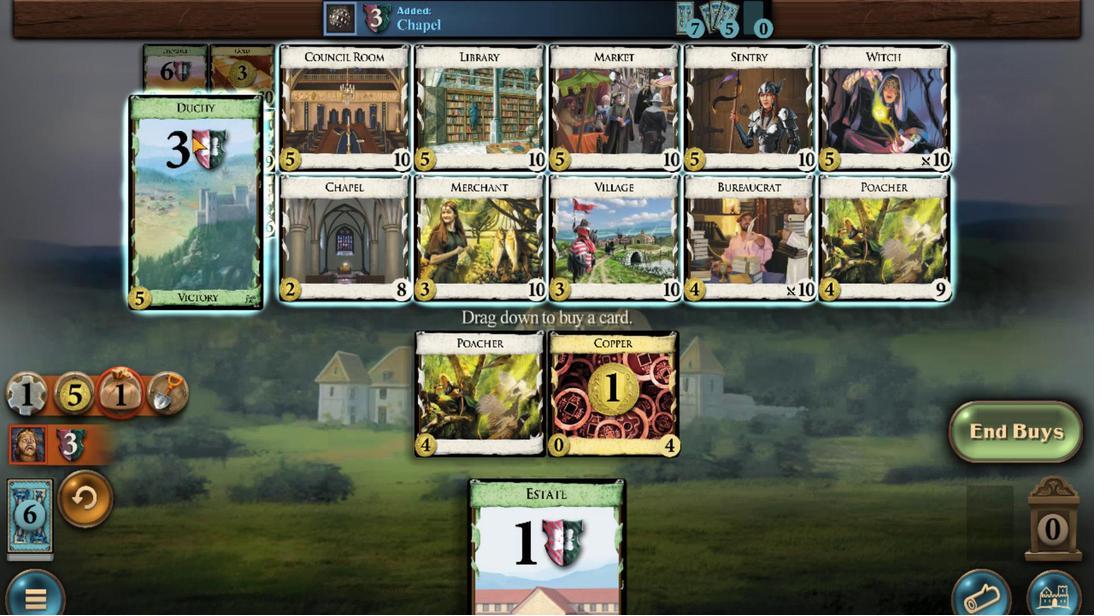 
Action: Mouse scrolled (713, 156) with delta (0, 0)
Screenshot: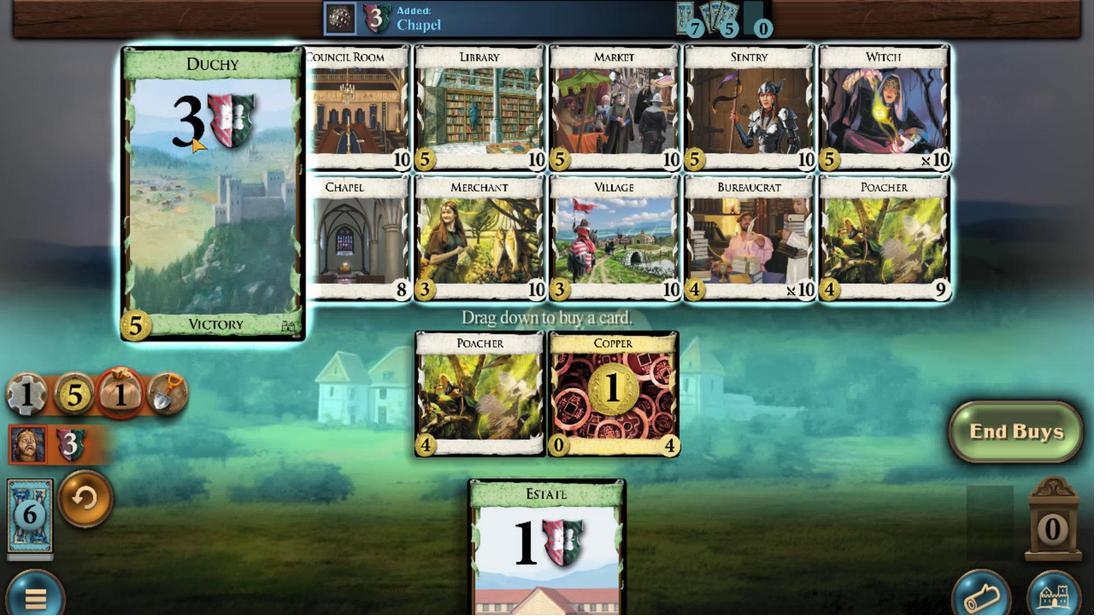 
Action: Mouse scrolled (713, 156) with delta (0, 0)
Screenshot: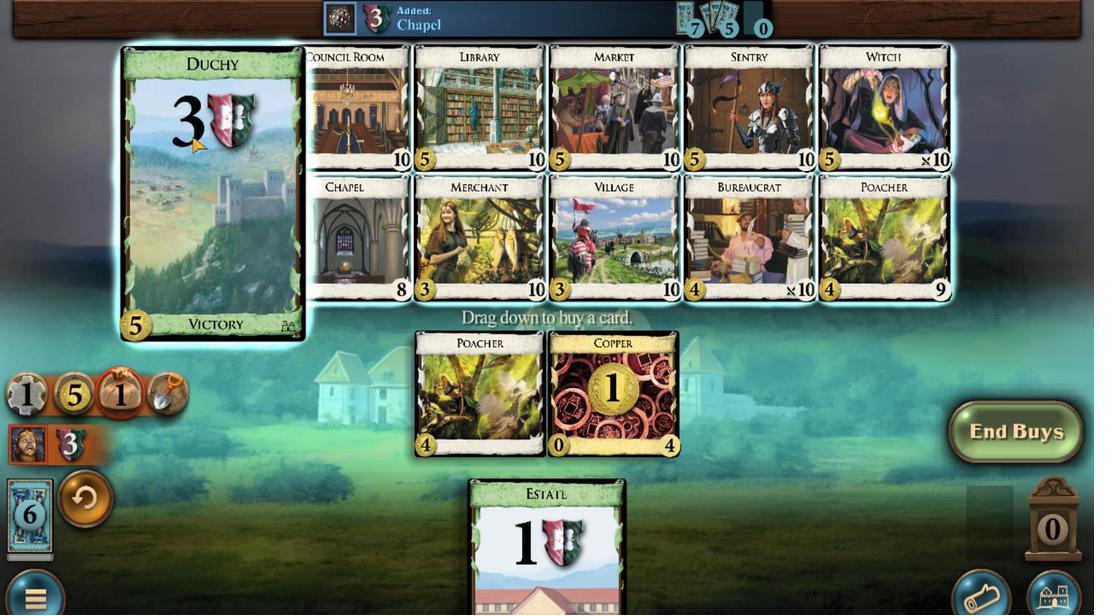 
Action: Mouse scrolled (713, 156) with delta (0, 0)
Screenshot: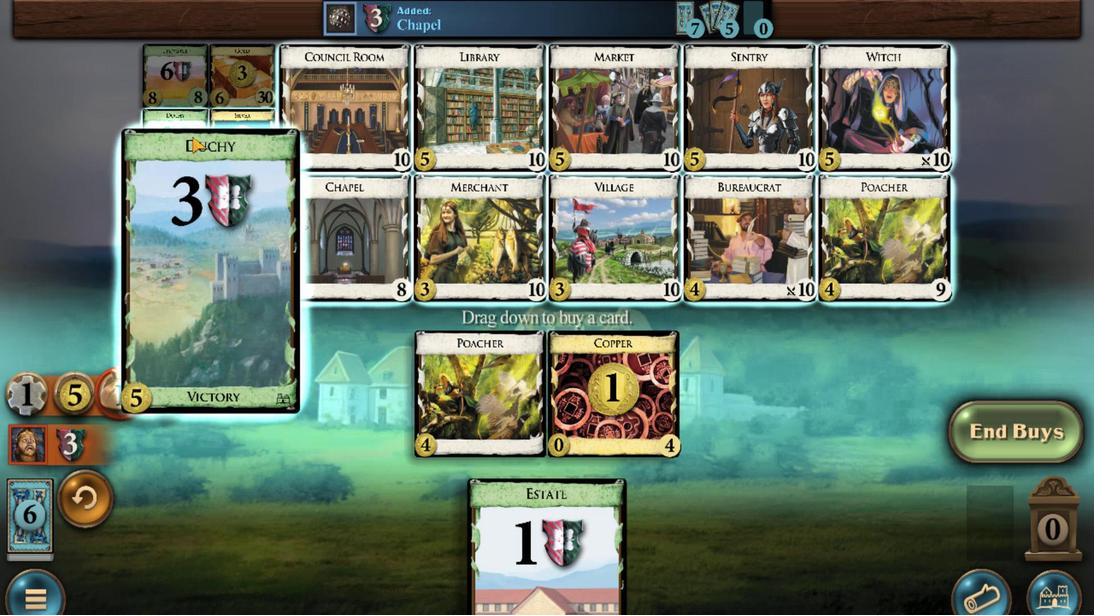 
Action: Mouse scrolled (713, 156) with delta (0, 0)
Screenshot: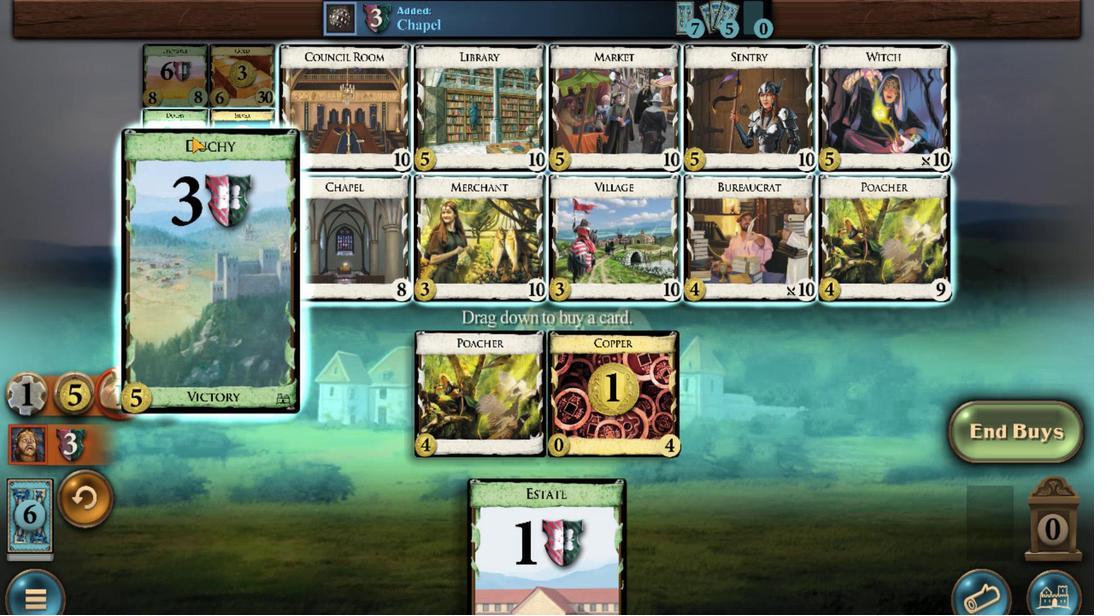 
Action: Mouse scrolled (713, 156) with delta (0, 0)
Screenshot: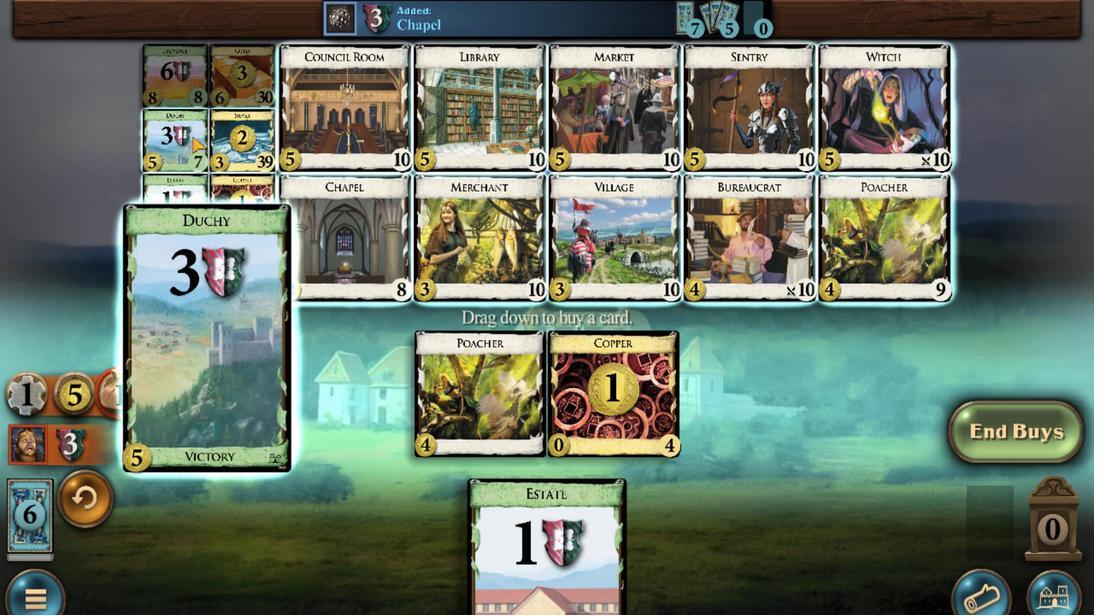 
Action: Mouse scrolled (713, 156) with delta (0, 0)
Screenshot: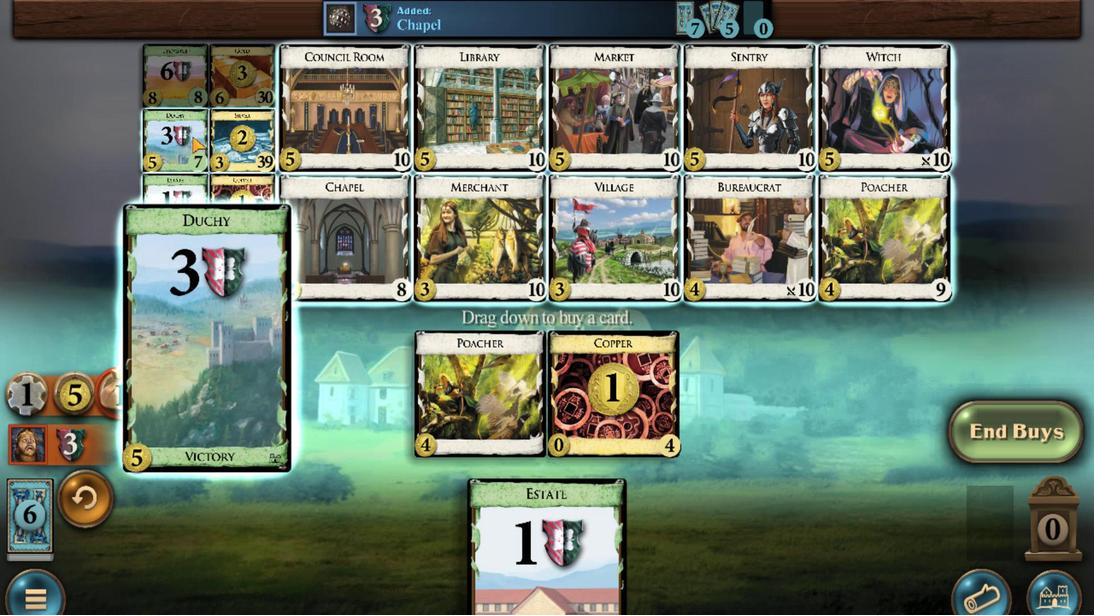 
Action: Mouse moved to (519, 466)
Screenshot: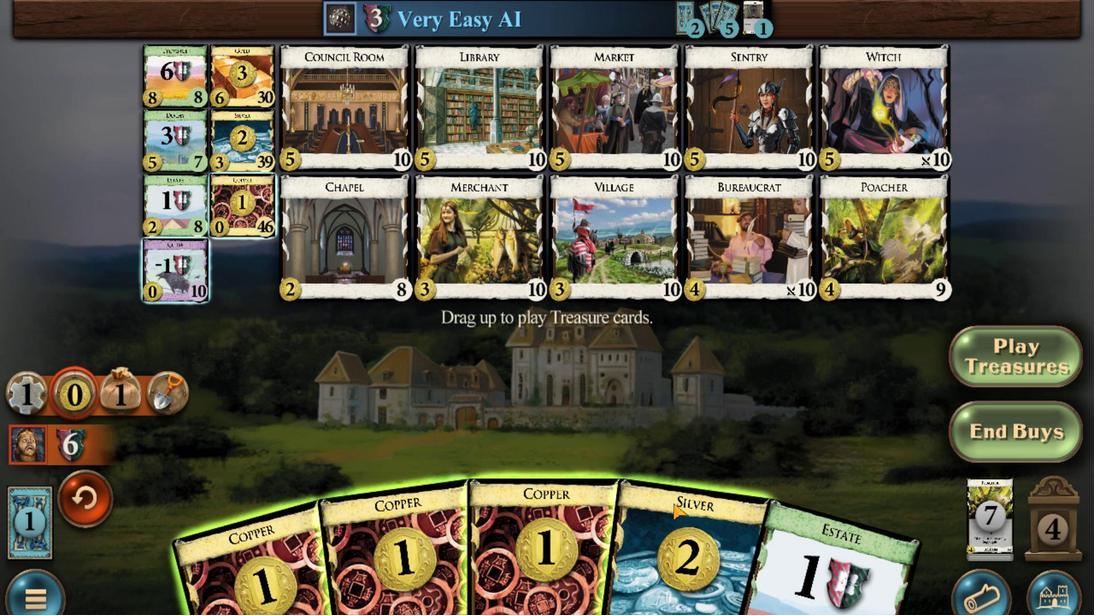 
Action: Mouse scrolled (519, 465) with delta (0, 0)
Screenshot: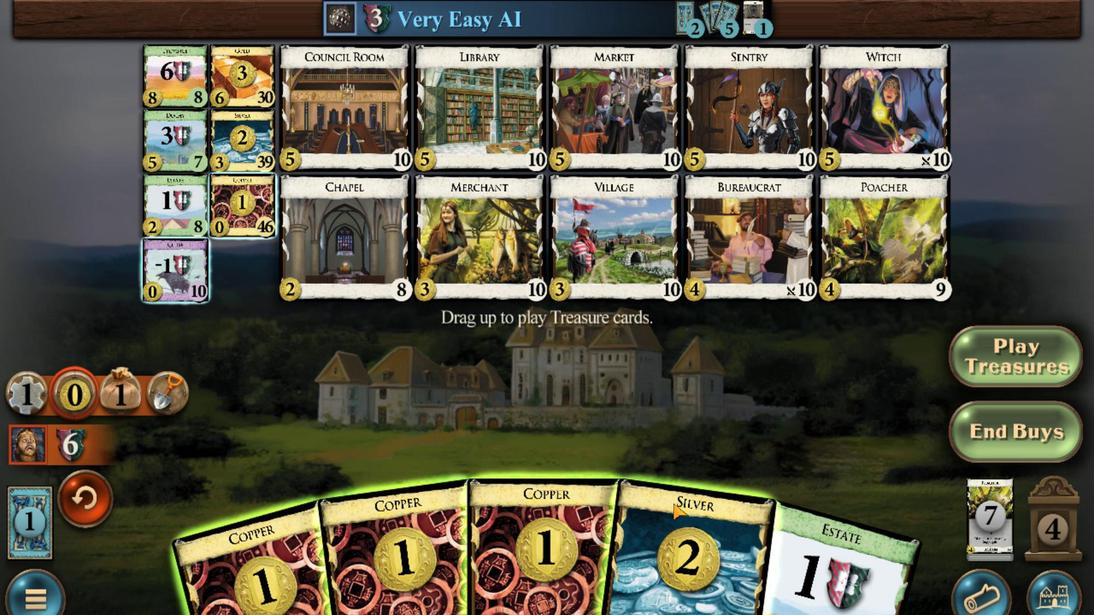 
Action: Mouse moved to (537, 473)
Screenshot: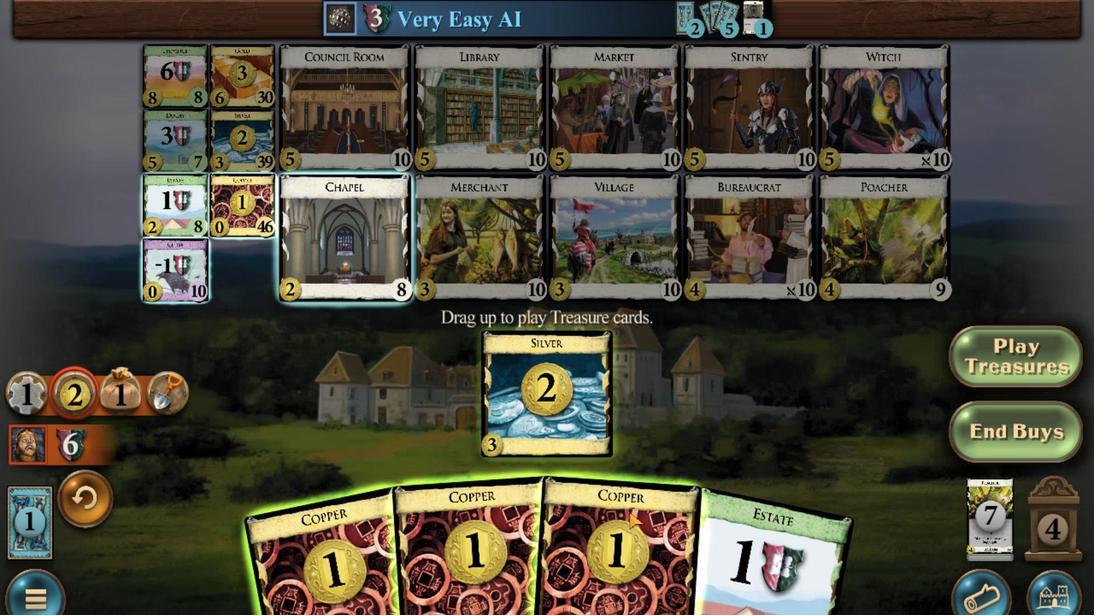 
Action: Mouse scrolled (537, 473) with delta (0, 0)
Screenshot: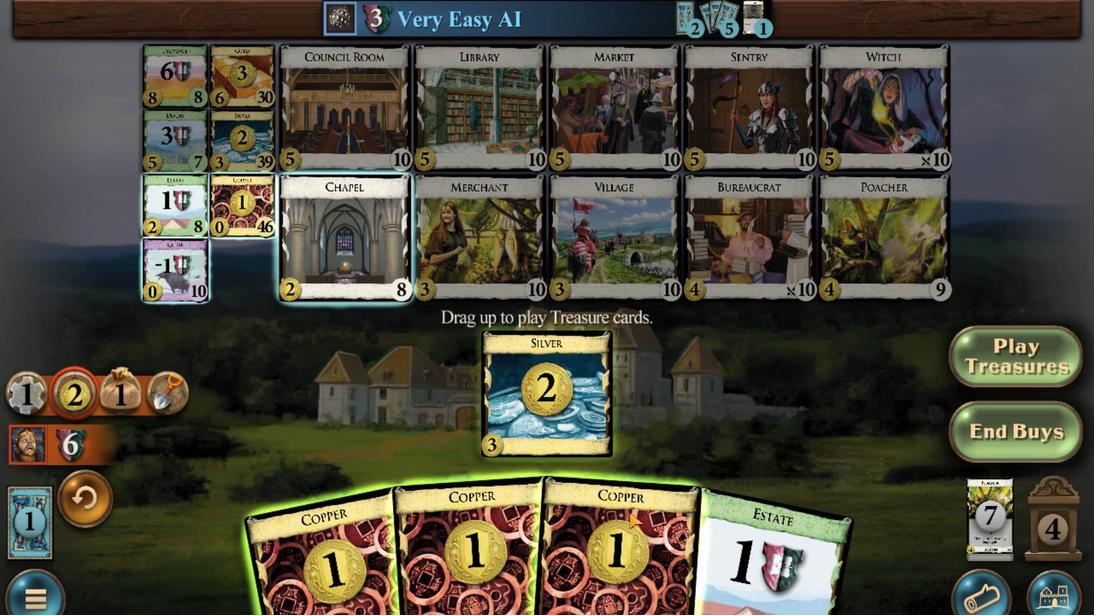 
Action: Mouse moved to (565, 476)
Screenshot: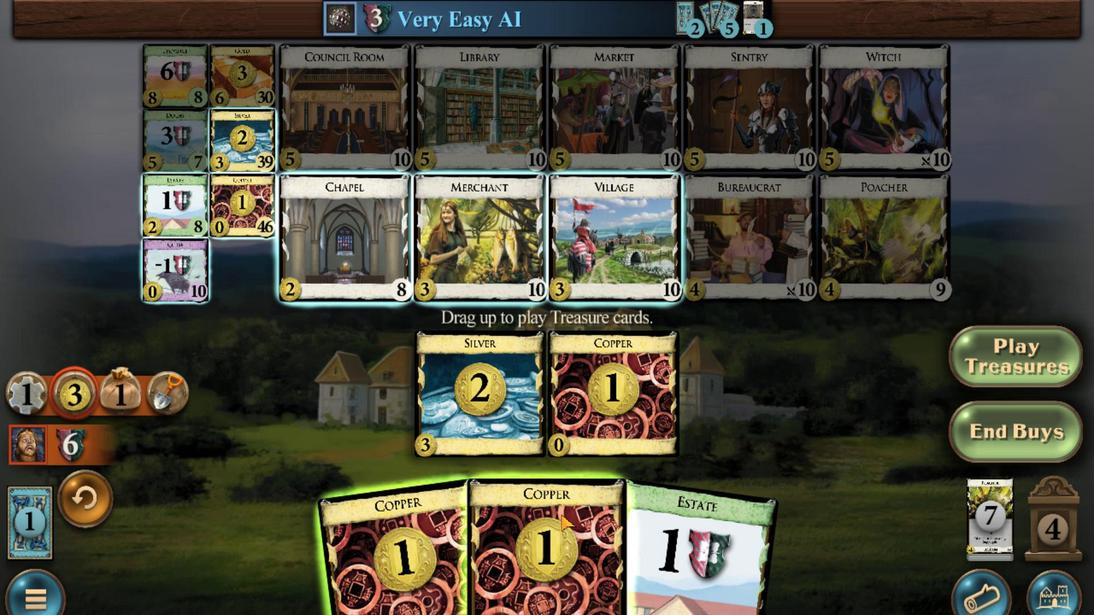 
Action: Mouse scrolled (565, 475) with delta (0, 0)
Screenshot: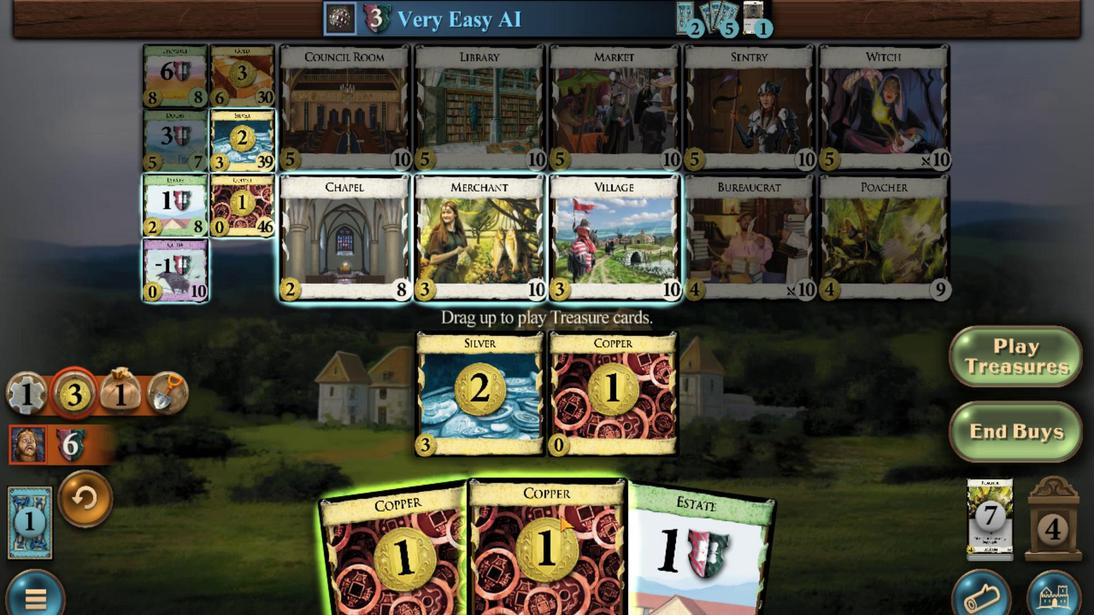 
Action: Mouse moved to (588, 481)
Screenshot: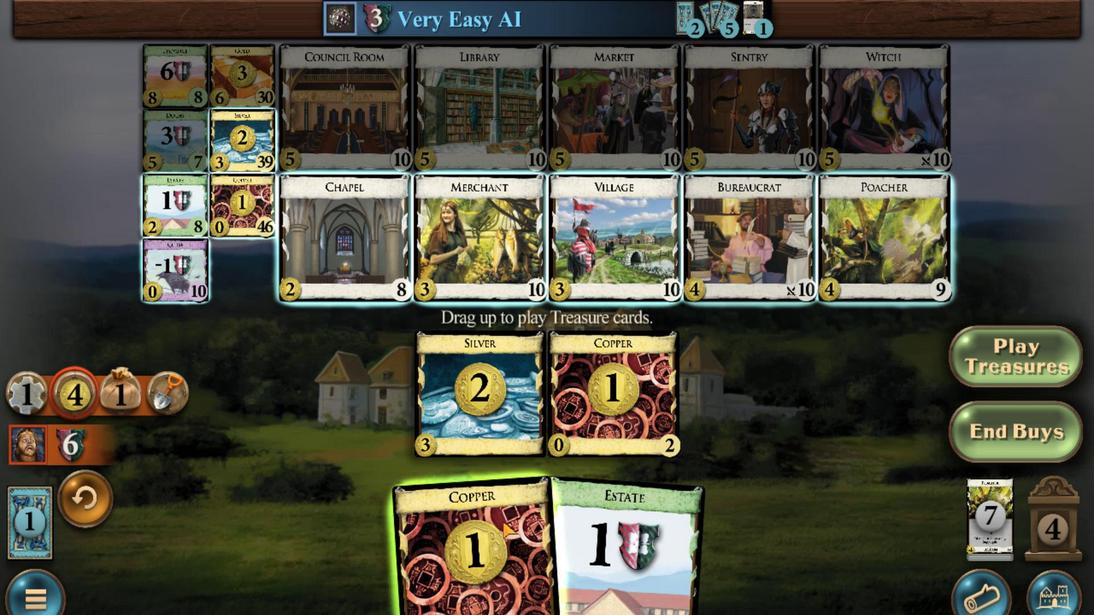 
Action: Mouse scrolled (588, 481) with delta (0, 0)
Screenshot: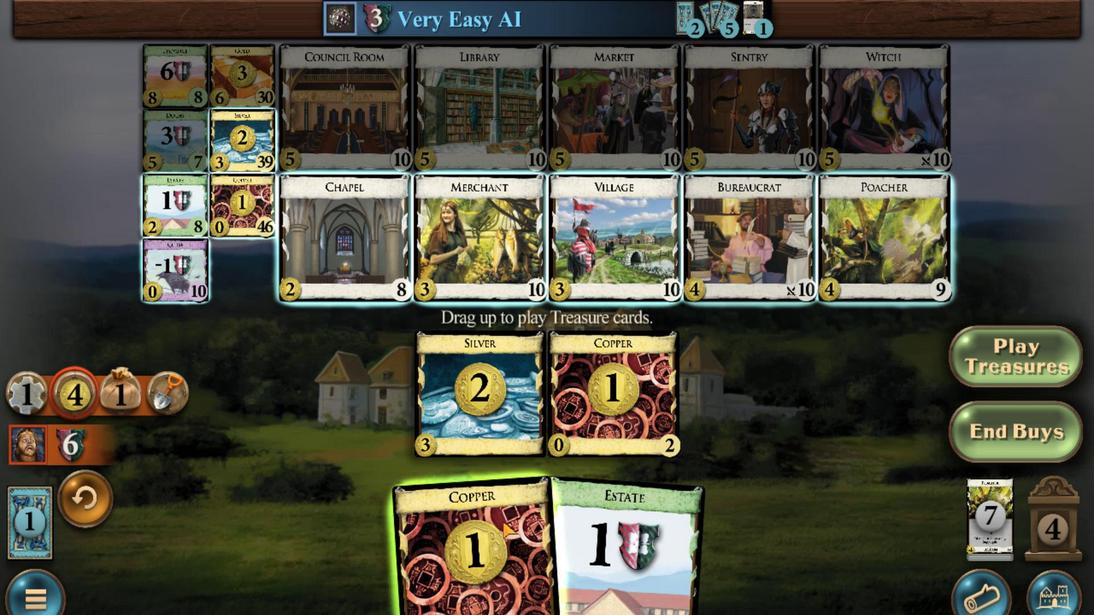 
Action: Mouse moved to (718, 158)
Screenshot: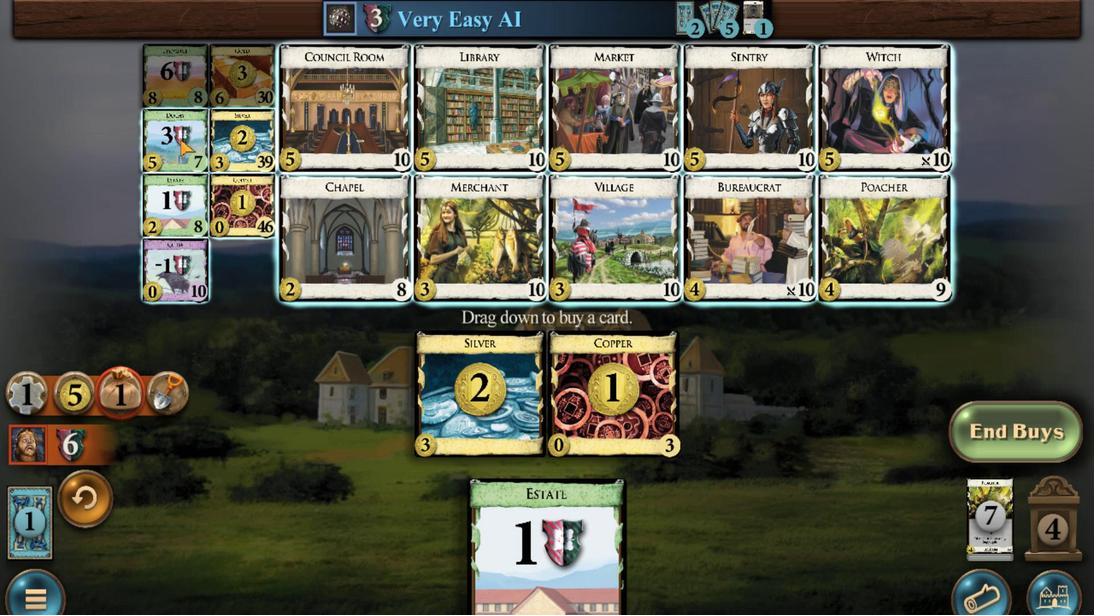 
Action: Mouse scrolled (718, 159) with delta (0, 0)
Screenshot: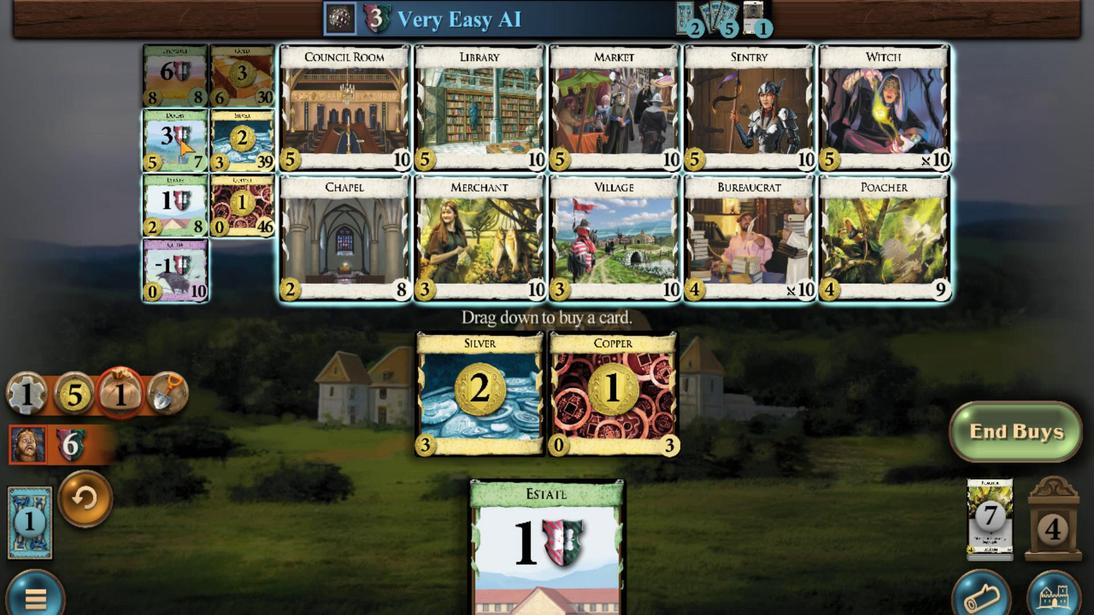 
Action: Mouse scrolled (718, 159) with delta (0, 0)
Screenshot: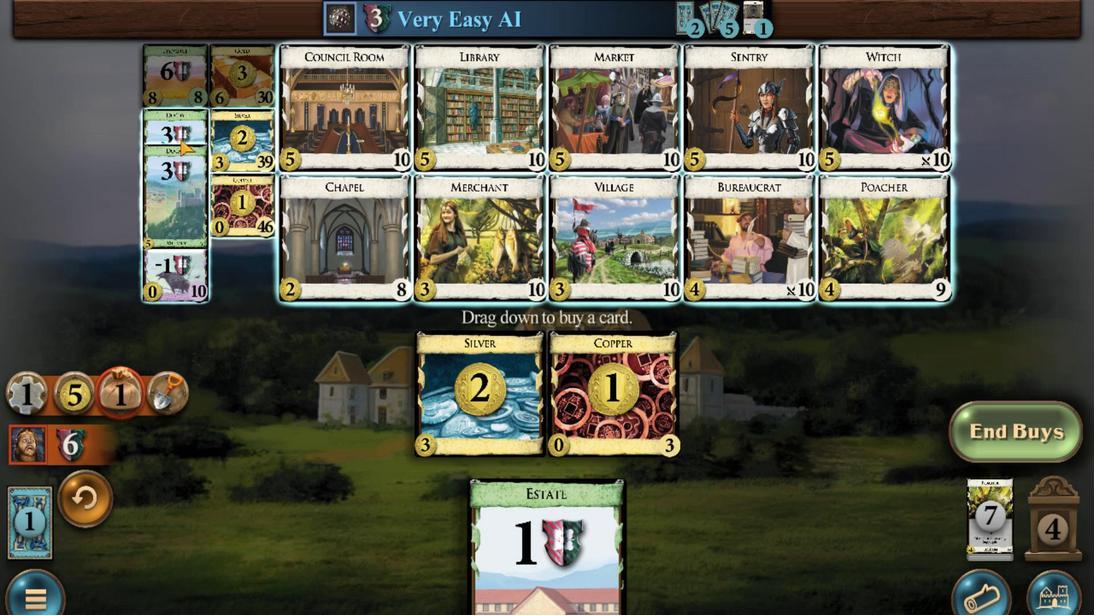 
Action: Mouse scrolled (718, 159) with delta (0, 0)
Screenshot: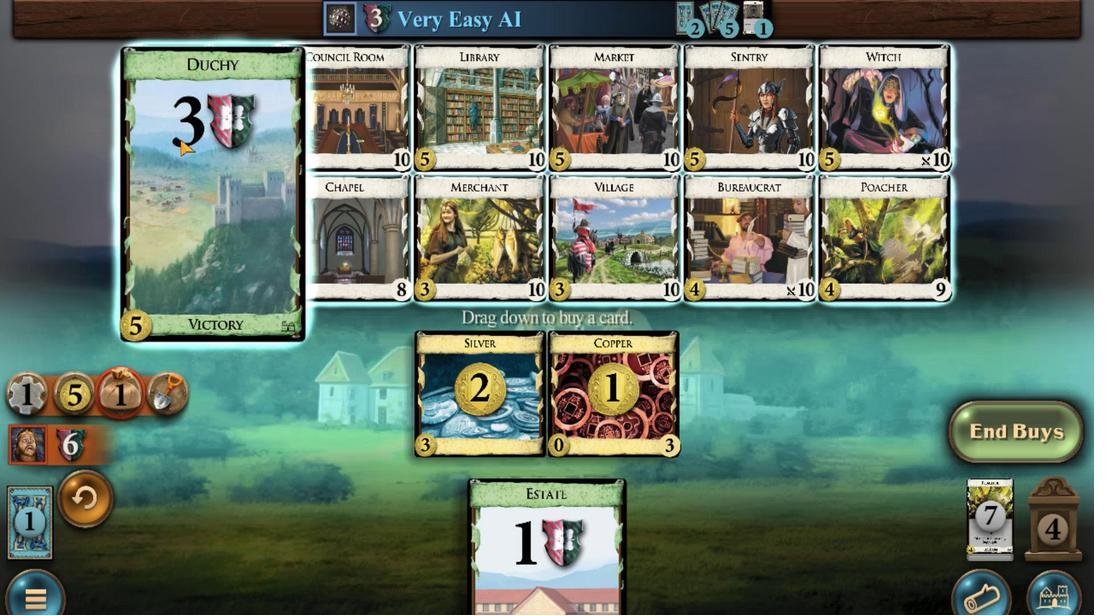 
Action: Mouse scrolled (718, 159) with delta (0, 0)
Screenshot: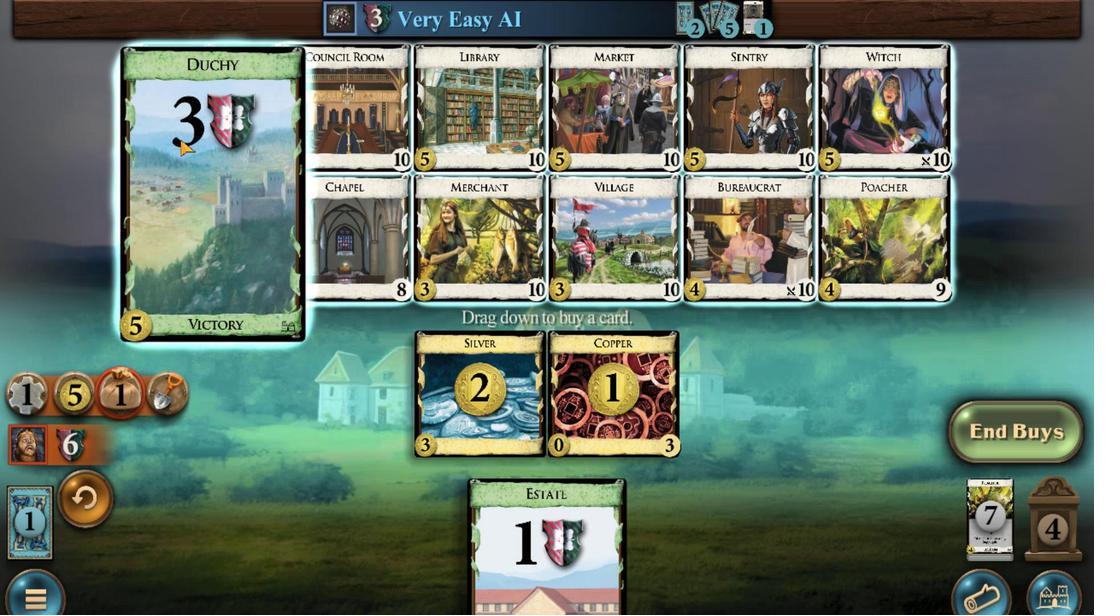 
Action: Mouse scrolled (718, 159) with delta (0, 0)
Screenshot: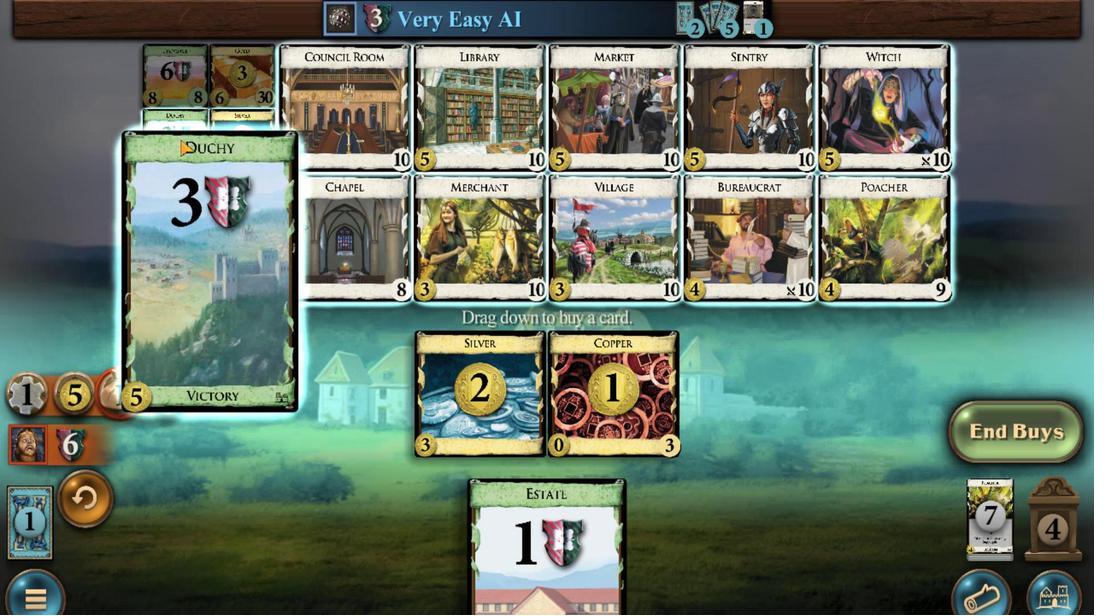 
Action: Mouse scrolled (718, 159) with delta (0, 0)
Screenshot: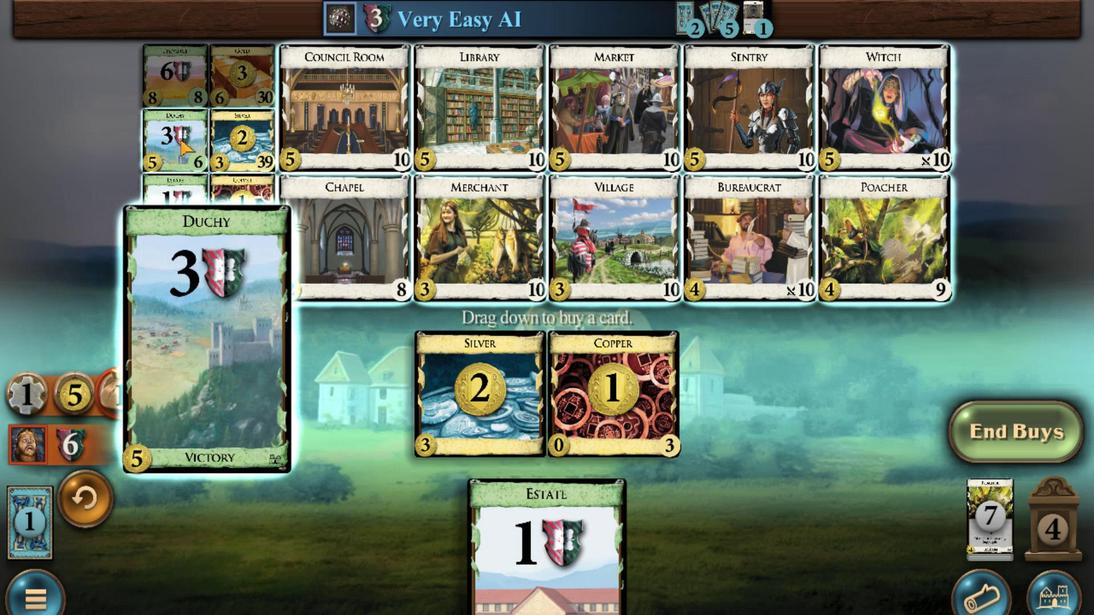 
Action: Mouse moved to (673, 486)
Screenshot: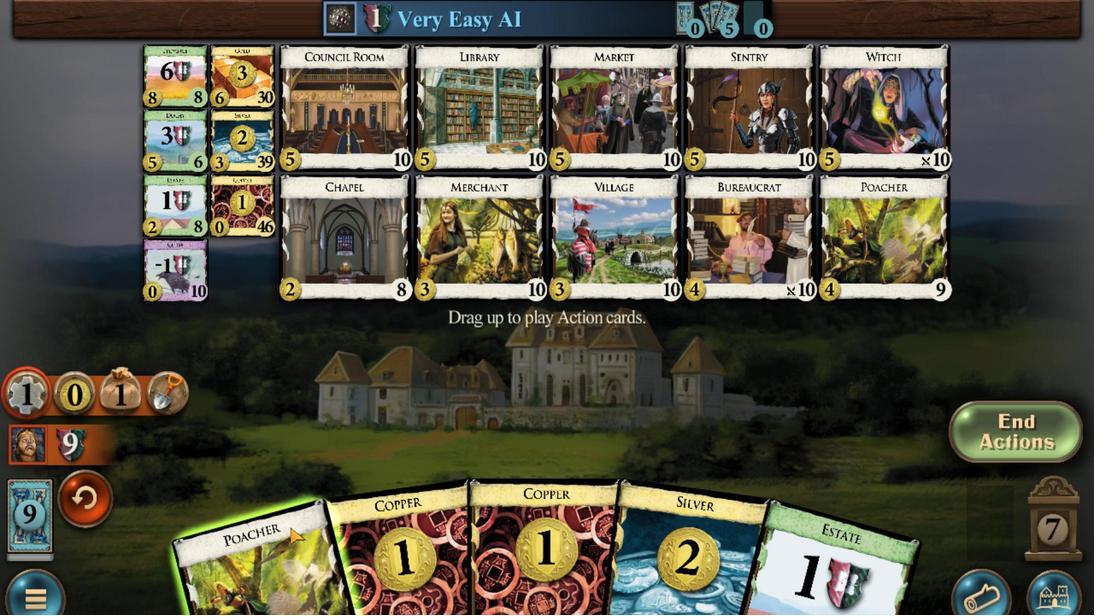 
Action: Mouse scrolled (673, 486) with delta (0, 0)
Screenshot: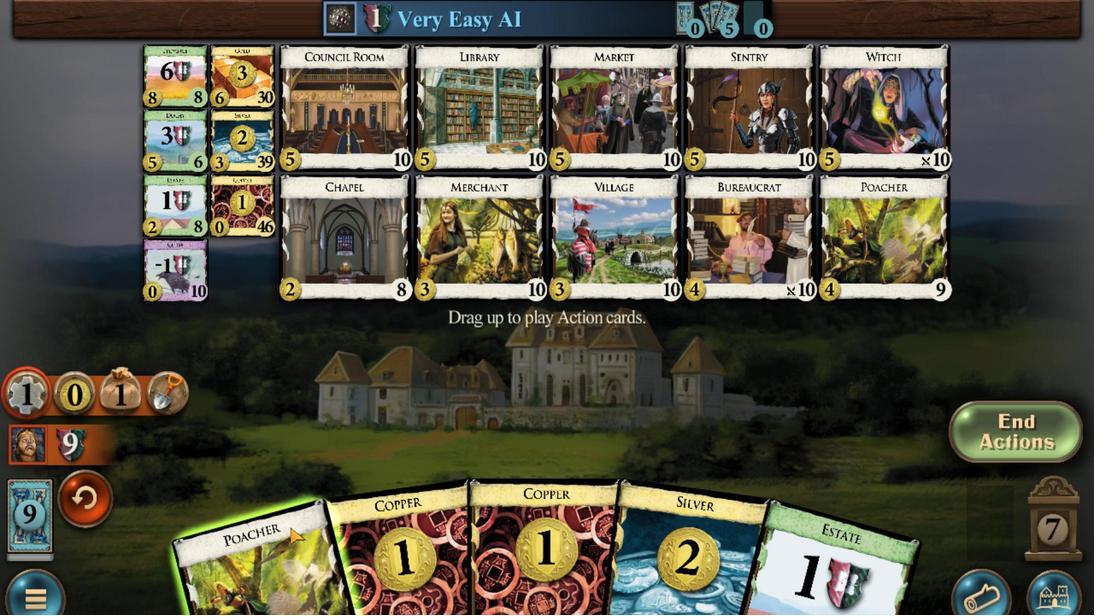 
Action: Mouse moved to (525, 482)
Screenshot: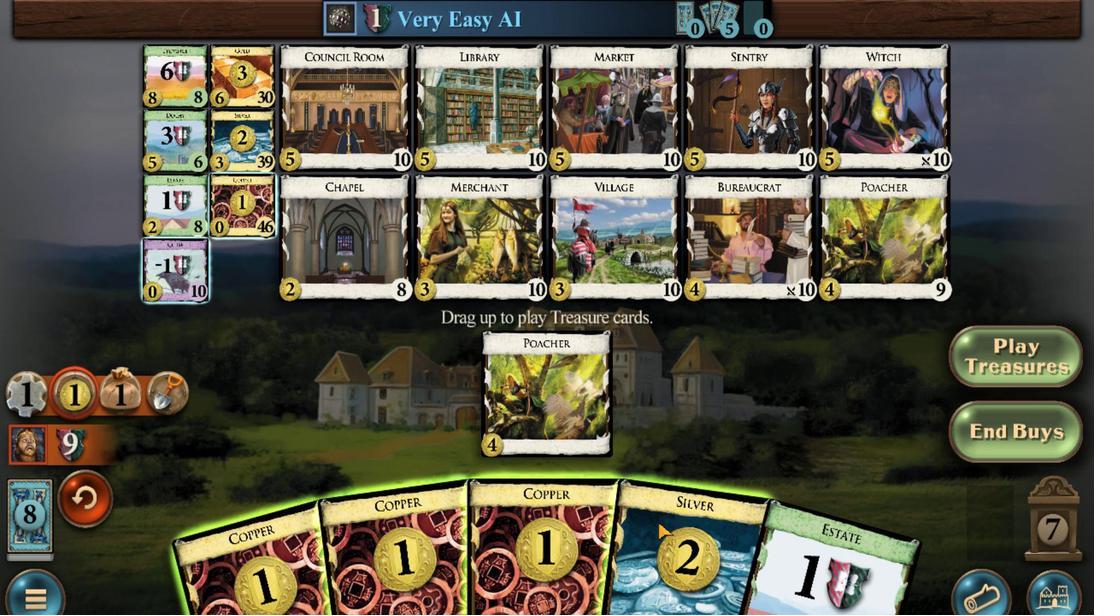 
Action: Mouse scrolled (525, 482) with delta (0, 0)
Screenshot: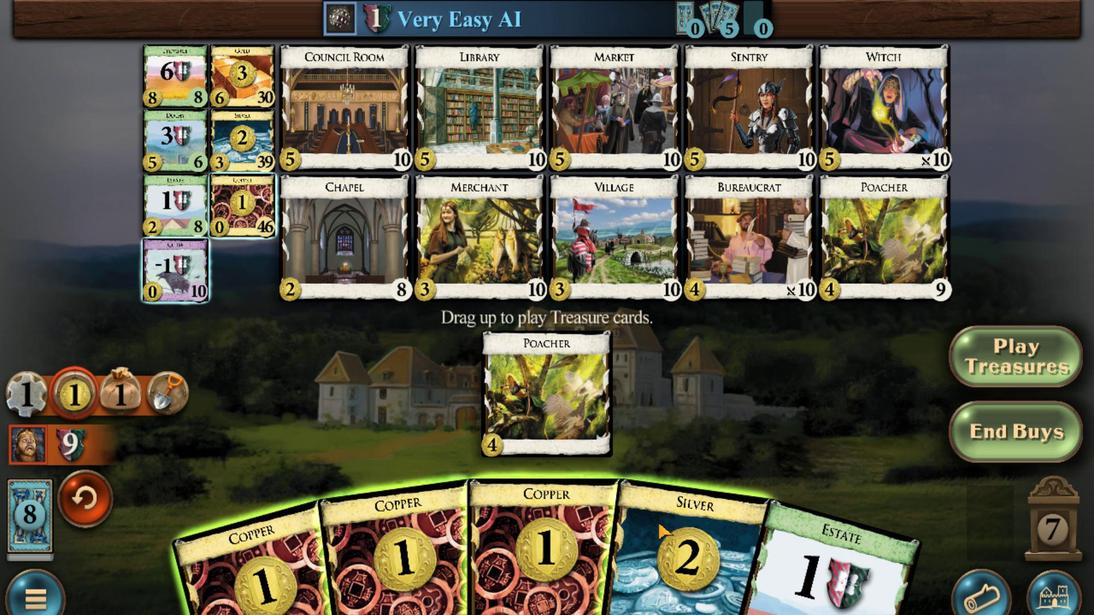
Action: Mouse moved to (551, 468)
Screenshot: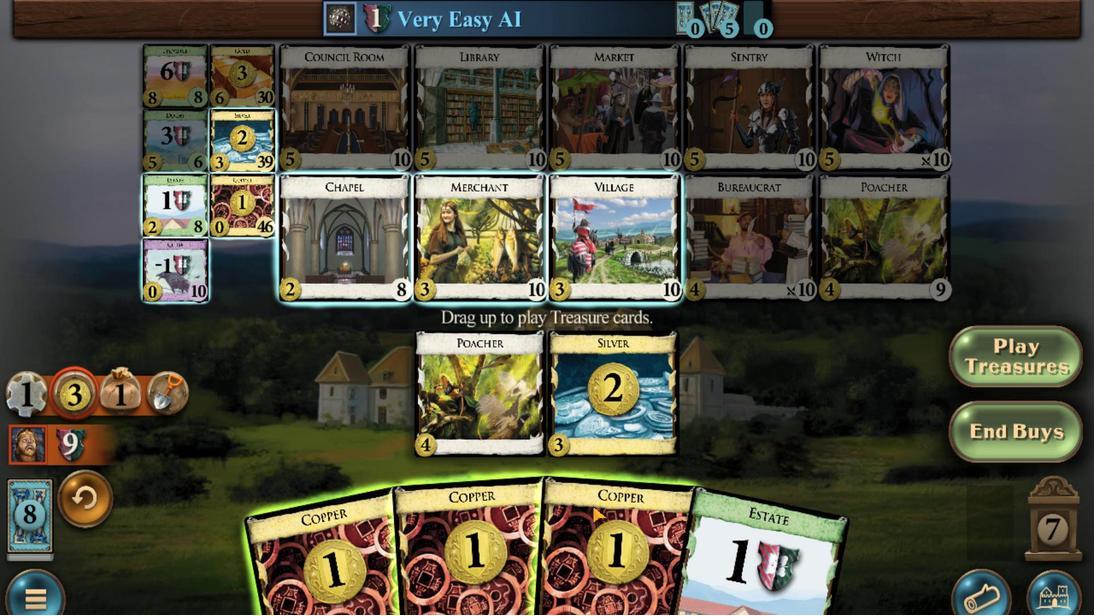 
Action: Mouse scrolled (551, 468) with delta (0, 0)
Screenshot: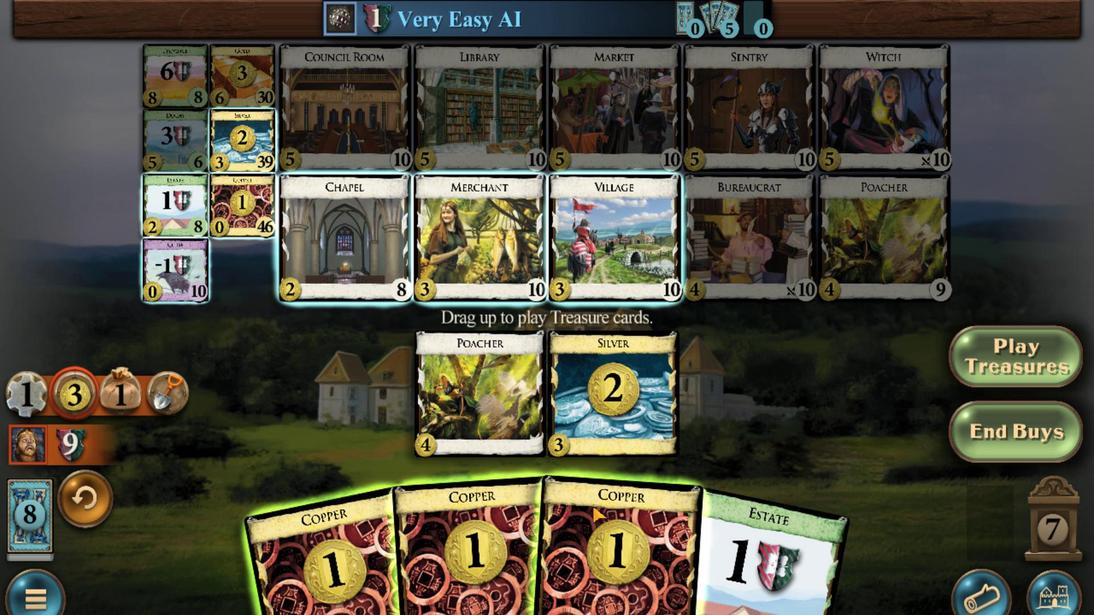 
Action: Mouse moved to (582, 470)
Screenshot: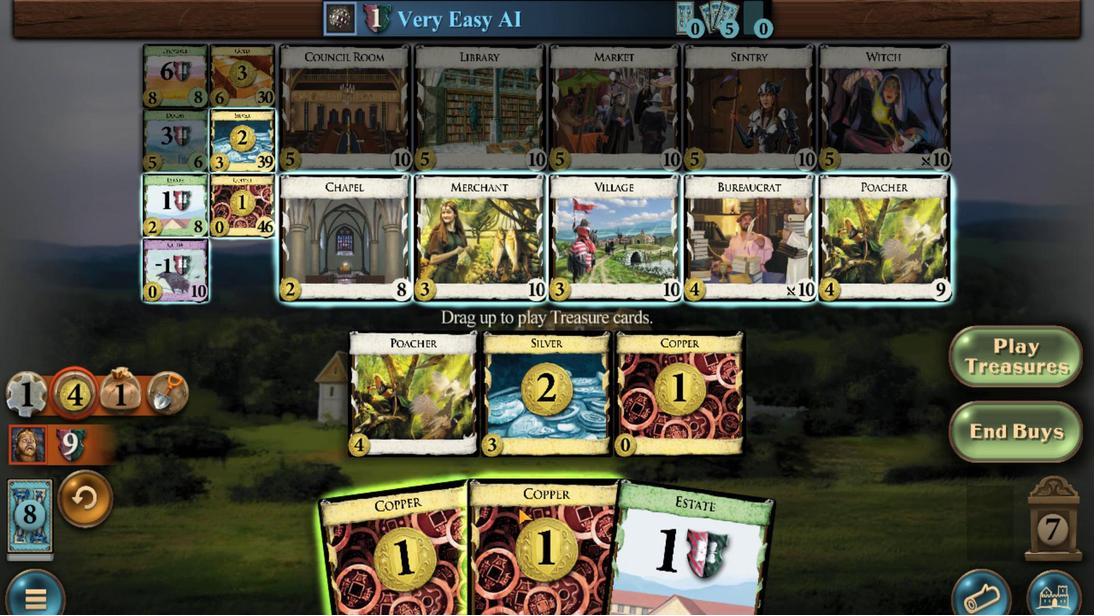 
Action: Mouse scrolled (582, 469) with delta (0, 0)
Screenshot: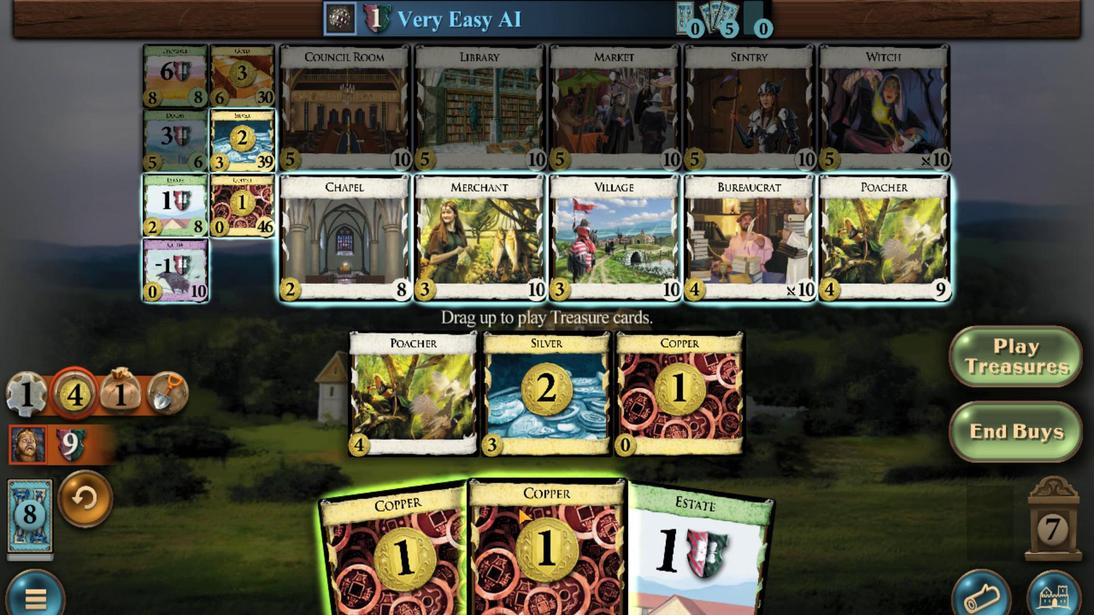 
Action: Mouse moved to (612, 472)
Screenshot: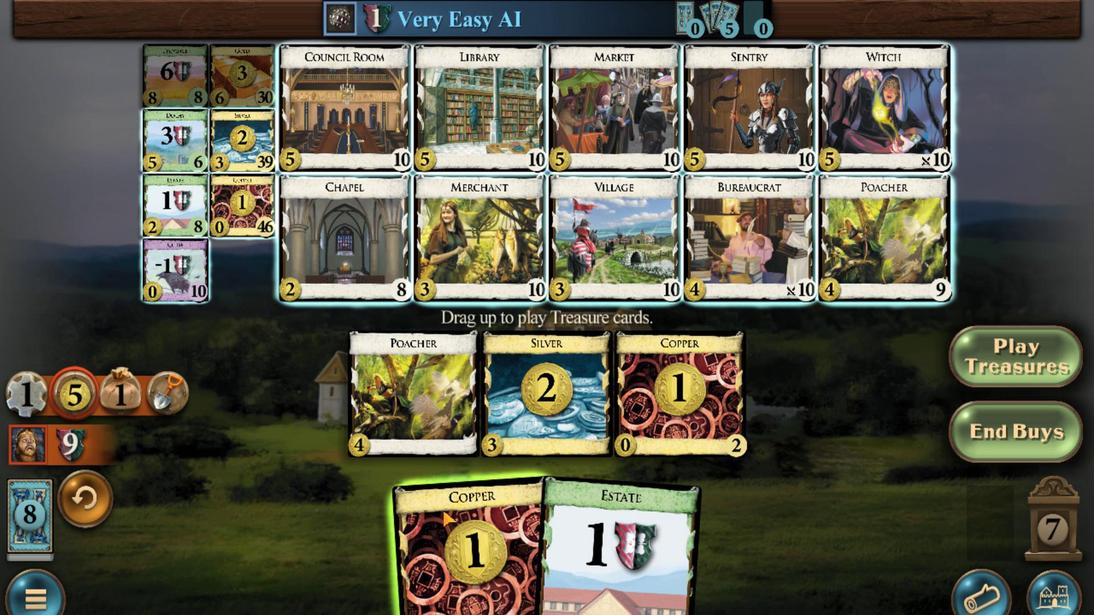 
Action: Mouse scrolled (612, 471) with delta (0, 0)
Screenshot: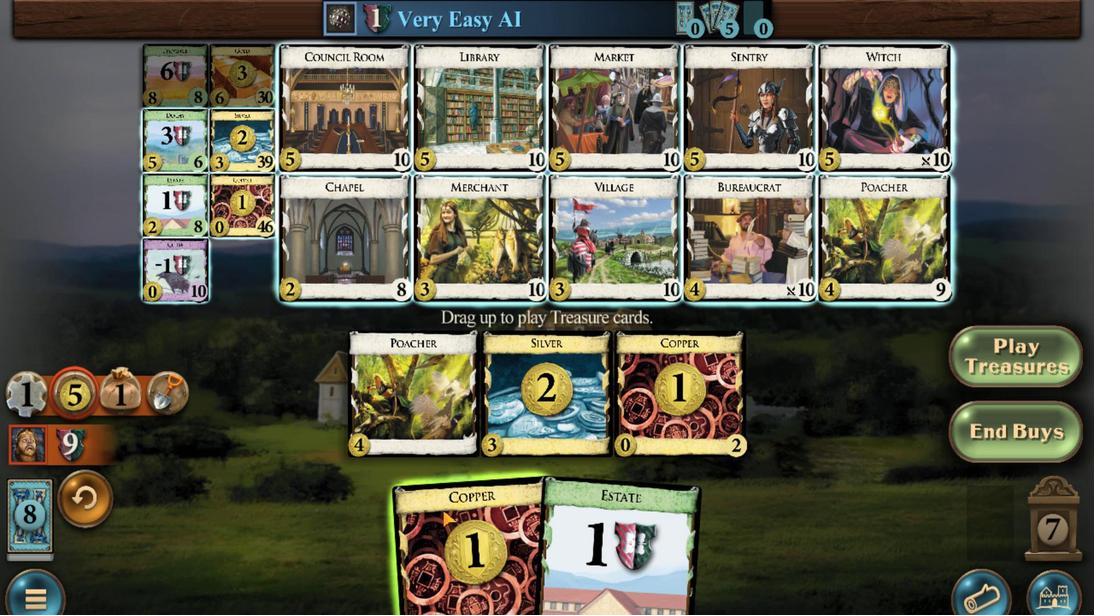 
Action: Mouse moved to (692, 113)
Screenshot: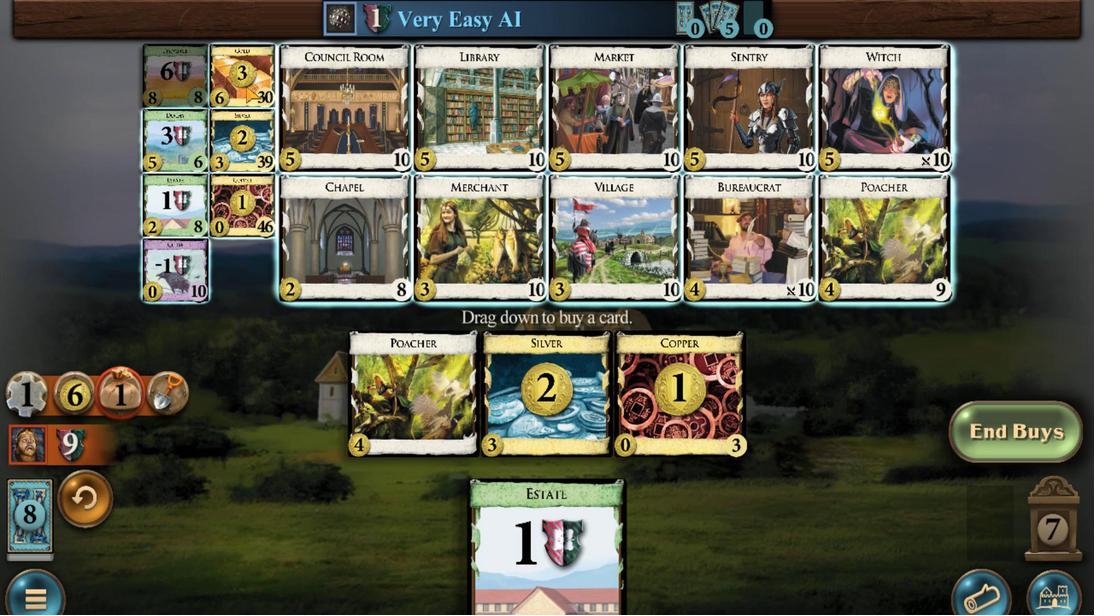 
Action: Mouse scrolled (692, 113) with delta (0, 0)
Screenshot: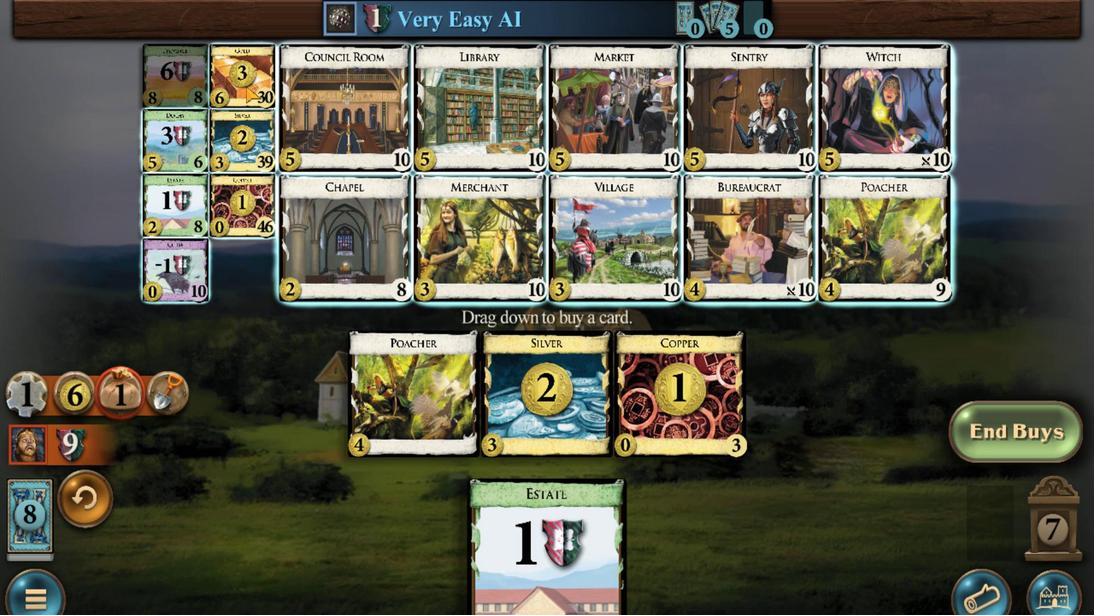 
Action: Mouse scrolled (692, 113) with delta (0, 0)
Screenshot: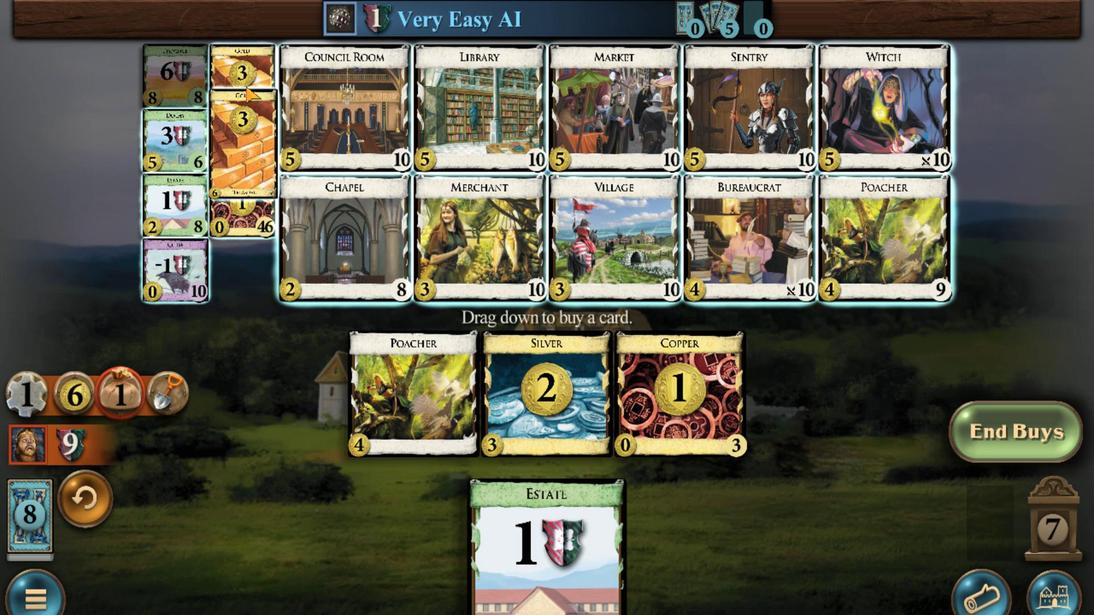 
Action: Mouse scrolled (692, 113) with delta (0, 0)
Screenshot: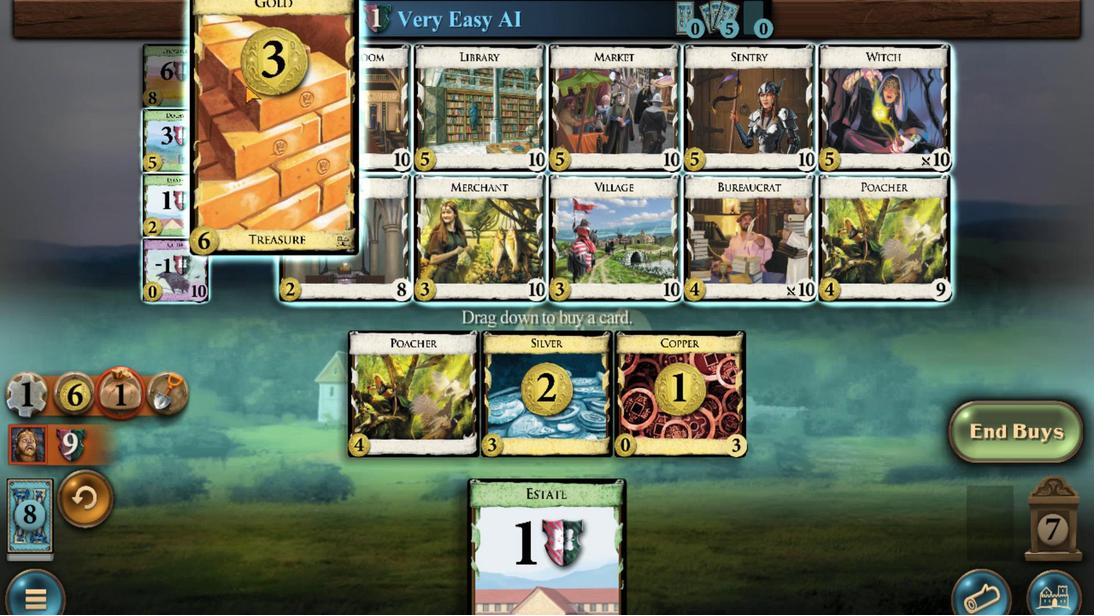 
Action: Mouse scrolled (692, 113) with delta (0, 0)
Screenshot: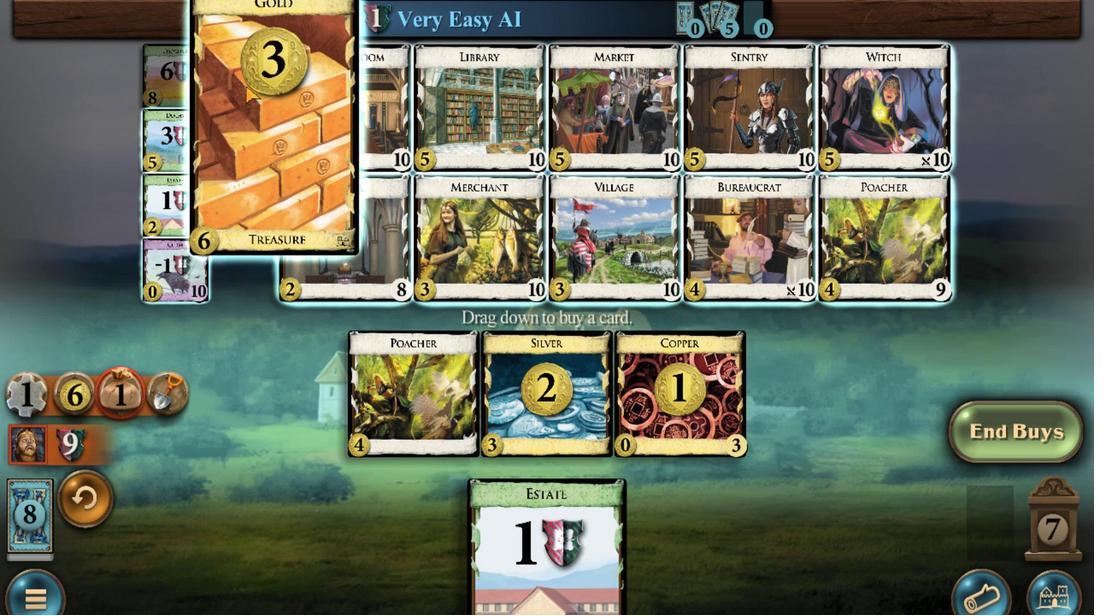 
Action: Mouse scrolled (692, 113) with delta (0, 0)
Screenshot: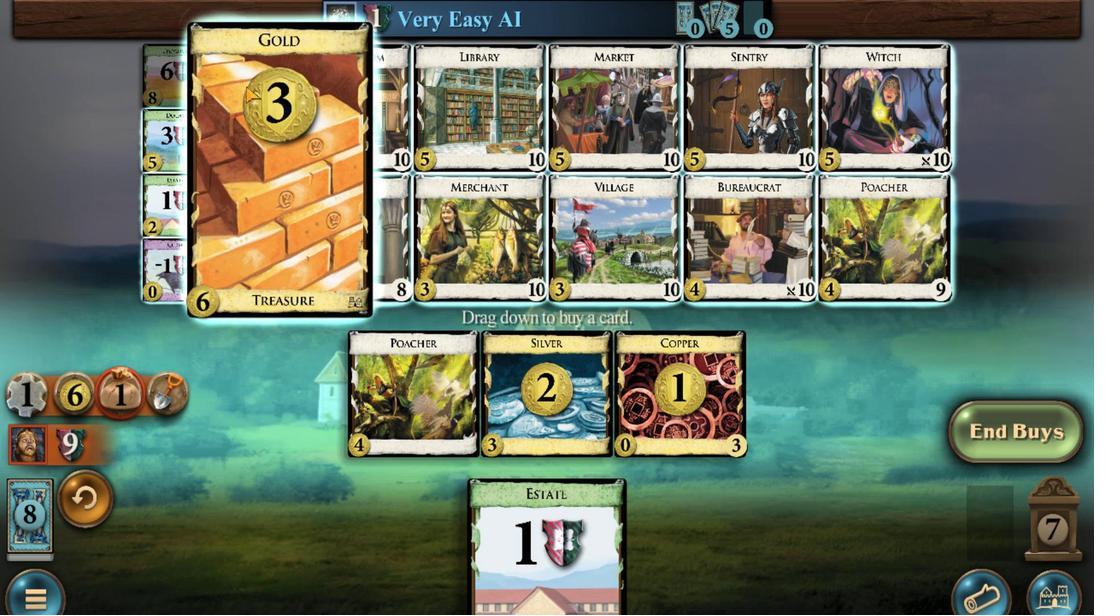 
Action: Mouse scrolled (692, 113) with delta (0, 0)
Screenshot: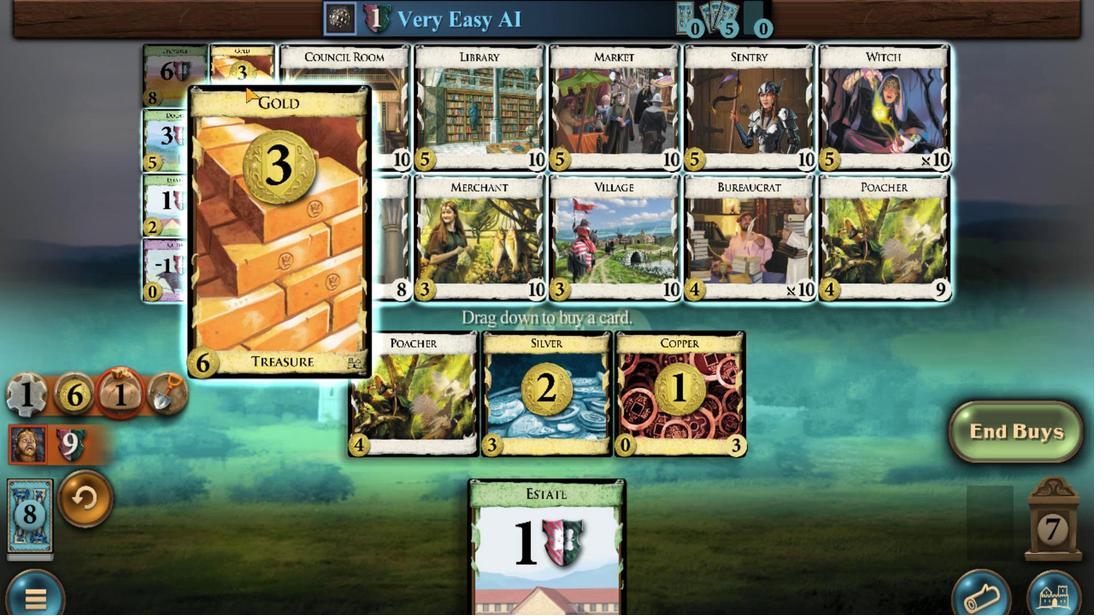 
Action: Mouse scrolled (692, 113) with delta (0, 0)
Screenshot: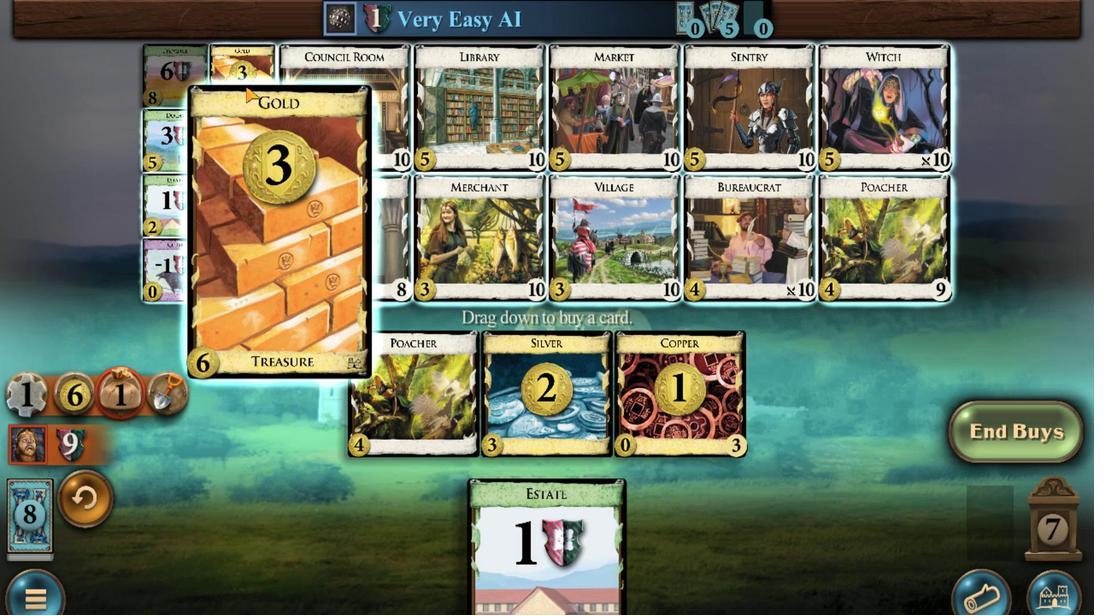 
Action: Mouse scrolled (692, 113) with delta (0, 0)
Screenshot: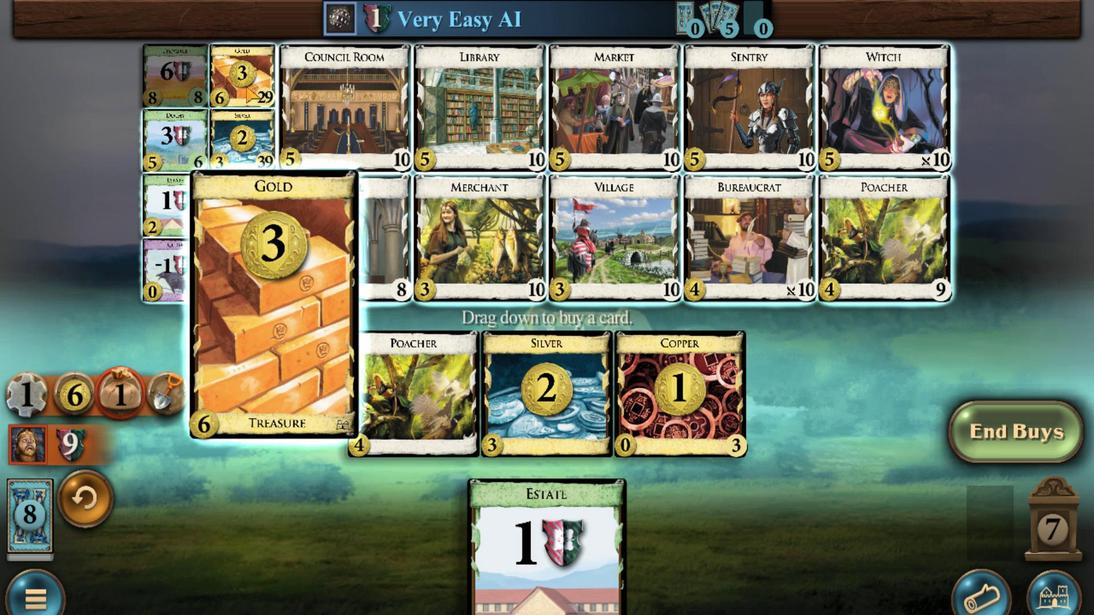 
Action: Mouse moved to (526, 470)
Screenshot: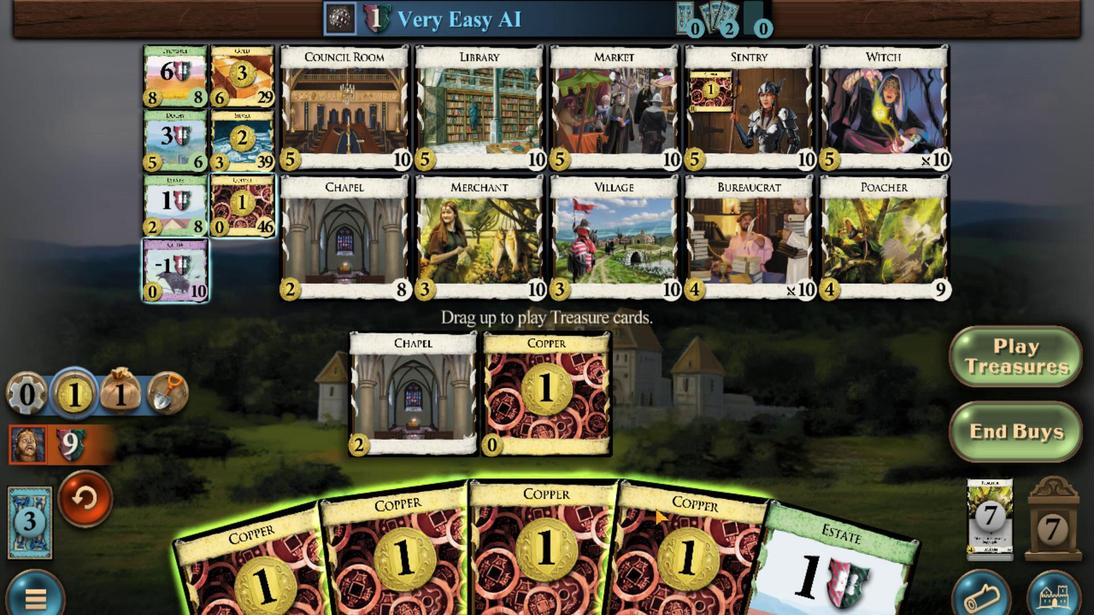 
Action: Mouse scrolled (526, 470) with delta (0, 0)
Screenshot: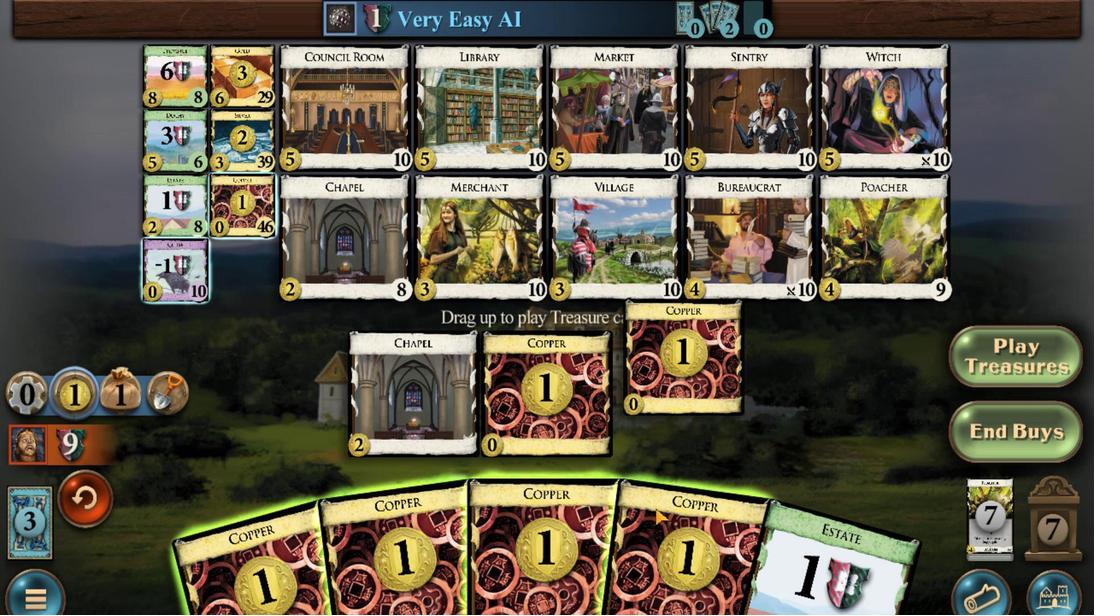 
Action: Mouse moved to (572, 468)
Screenshot: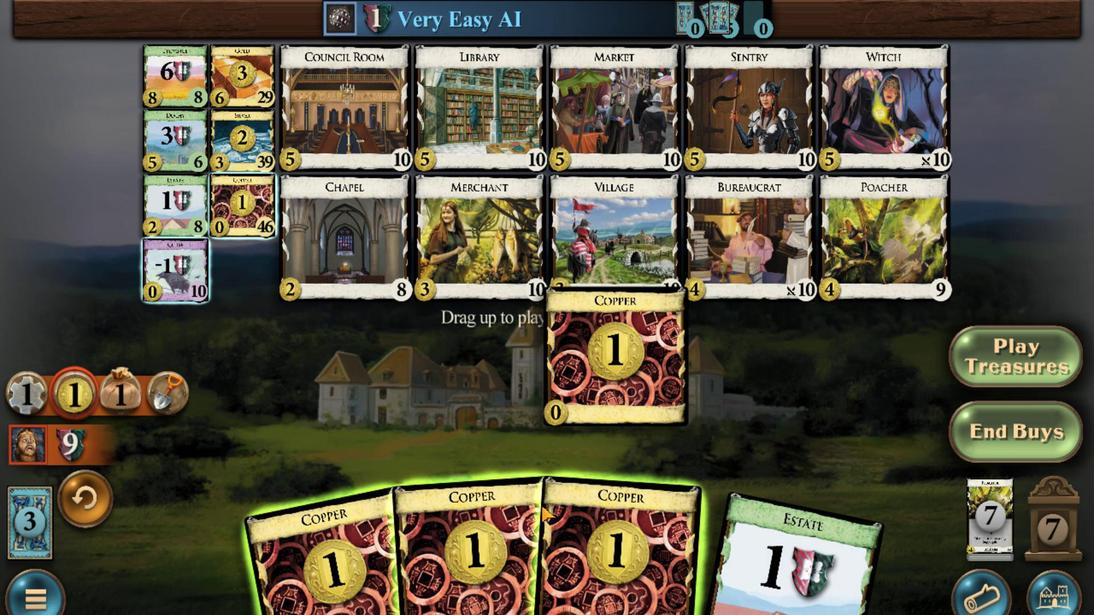 
Action: Mouse scrolled (572, 467) with delta (0, 0)
Screenshot: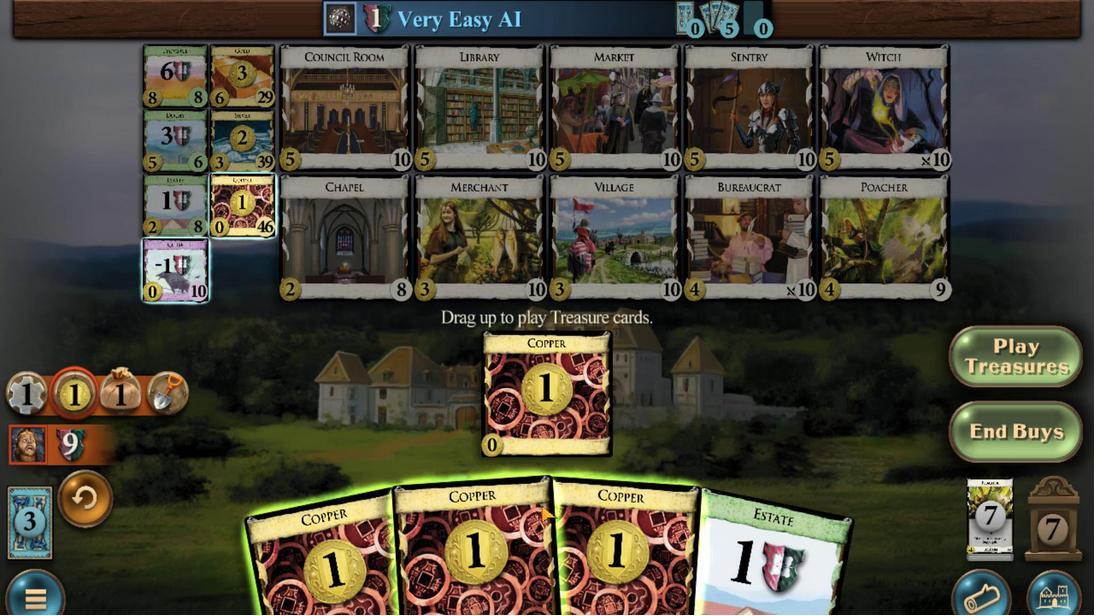 
Action: Mouse moved to (589, 463)
Screenshot: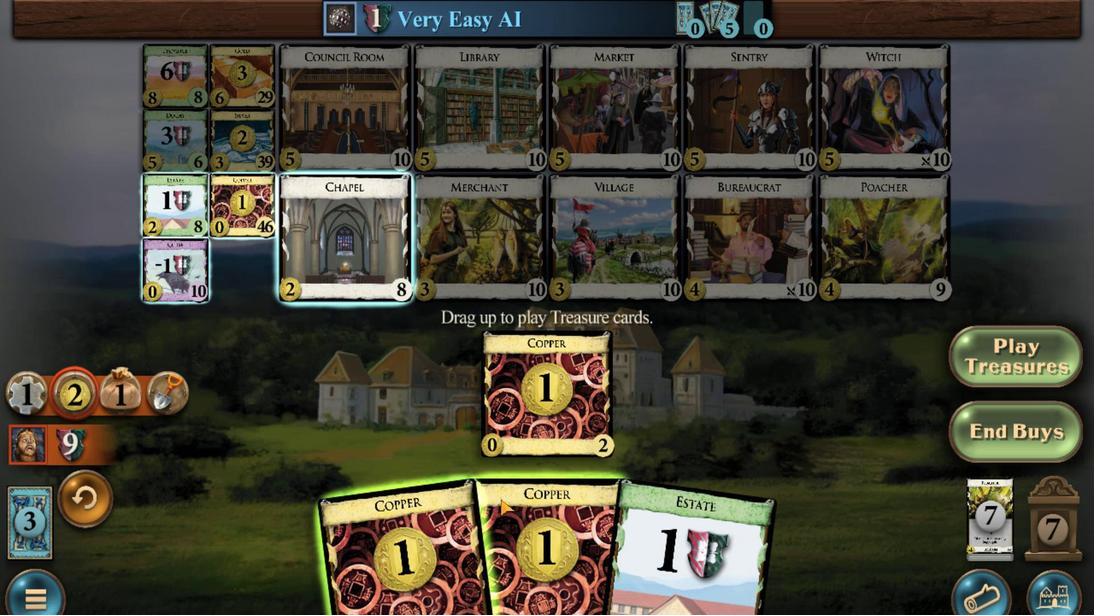 
Action: Mouse scrolled (589, 462) with delta (0, 0)
Screenshot: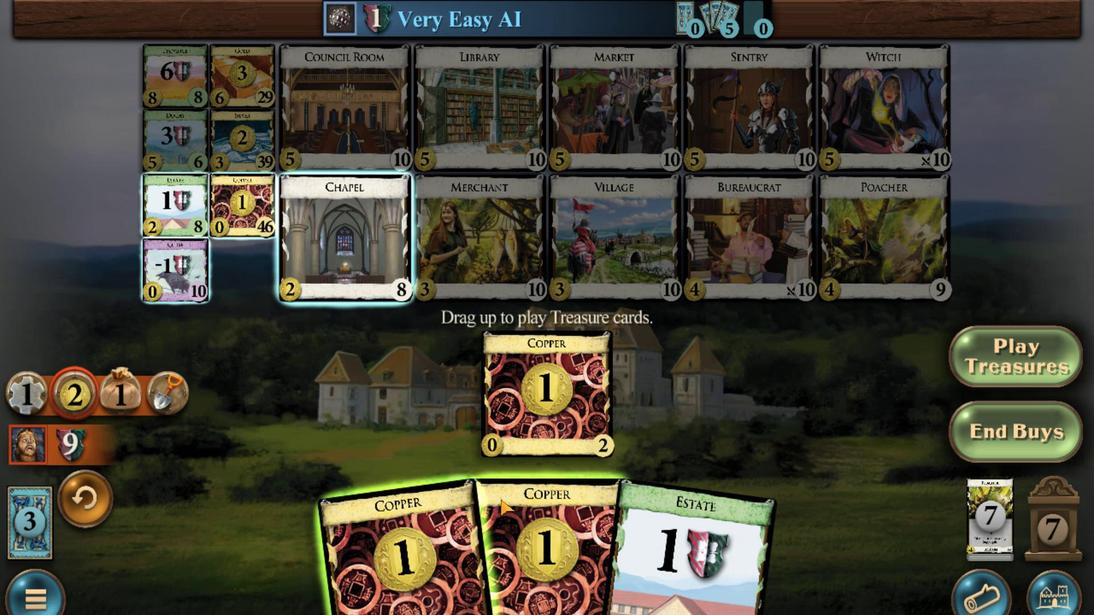 
Action: Mouse moved to (589, 463)
Screenshot: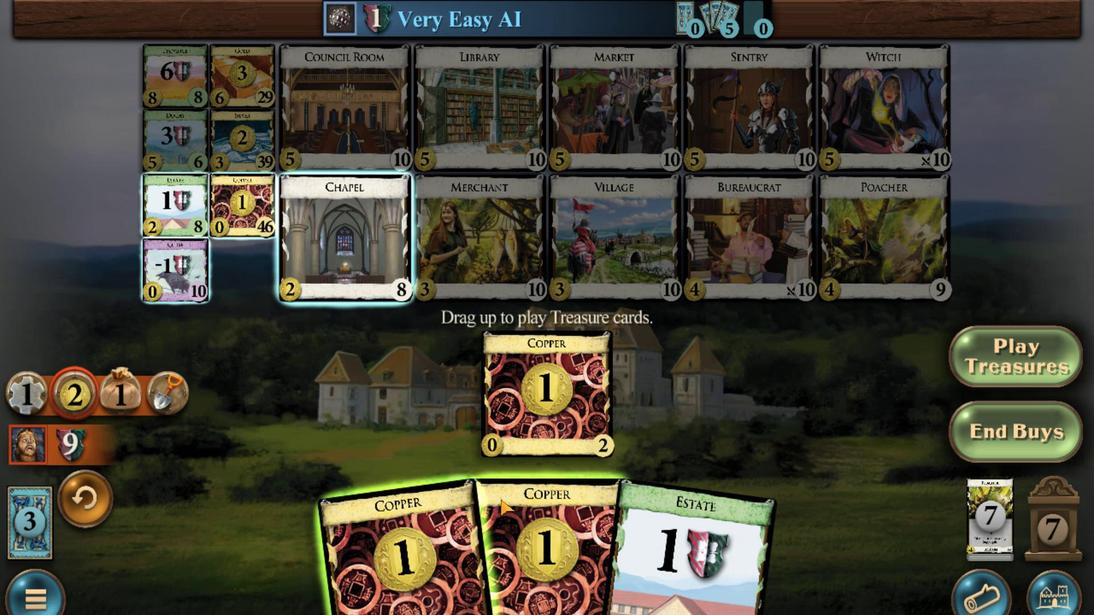 
Action: Mouse scrolled (589, 462) with delta (0, 0)
Screenshot: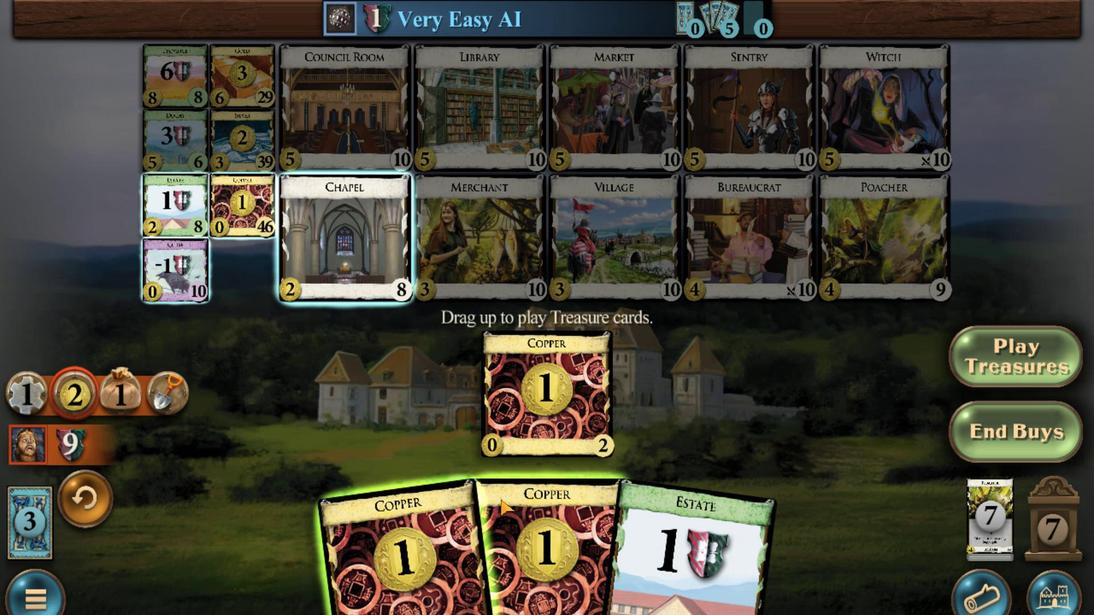 
Action: Mouse moved to (599, 467)
Screenshot: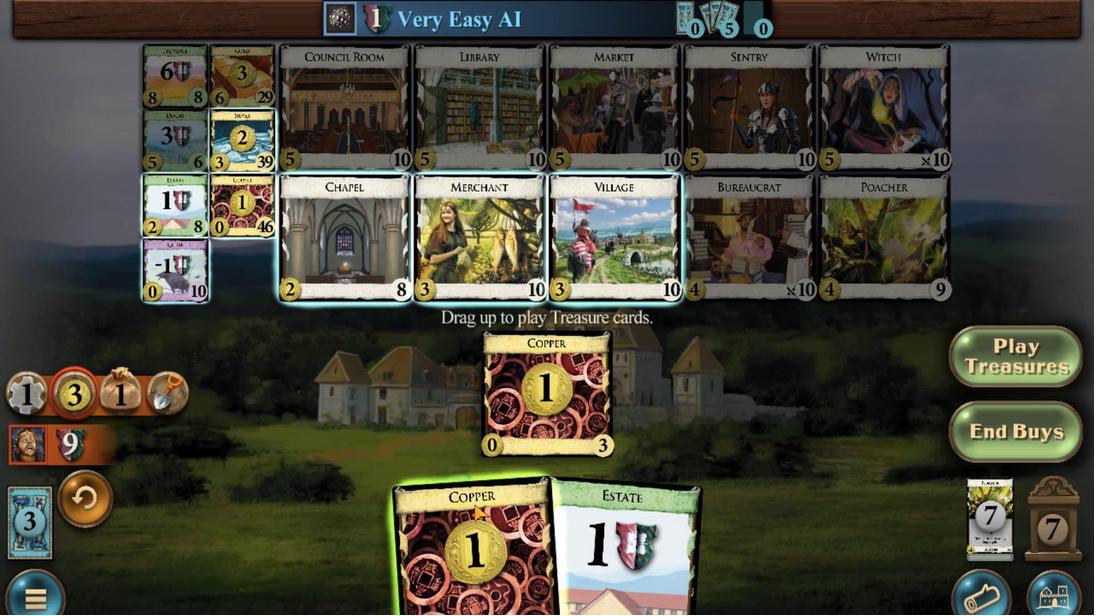 
Action: Mouse scrolled (599, 467) with delta (0, 0)
Screenshot: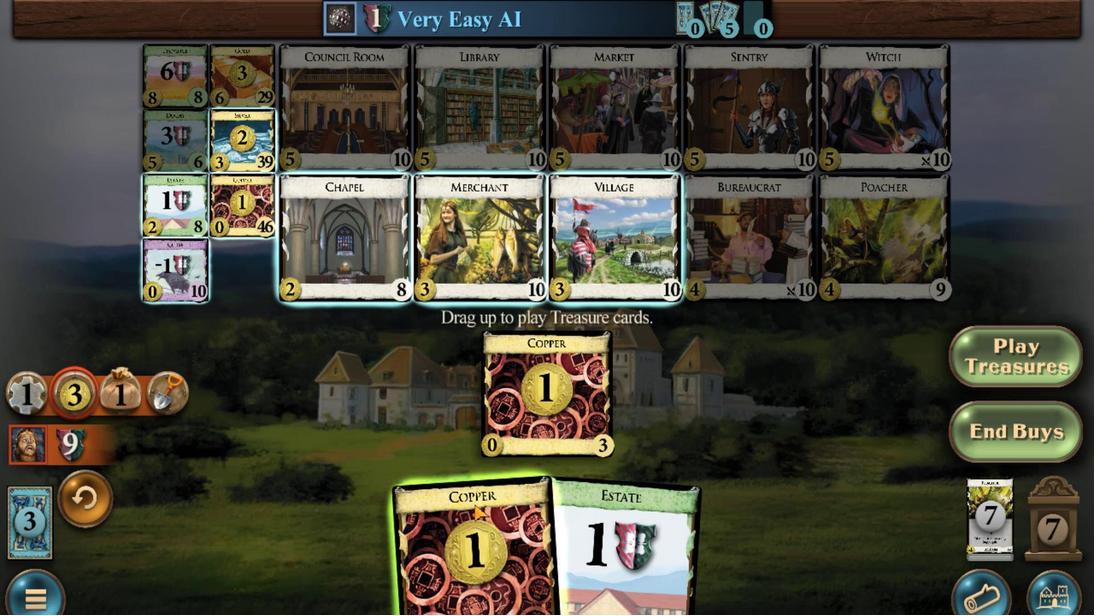
Action: Mouse moved to (693, 157)
Screenshot: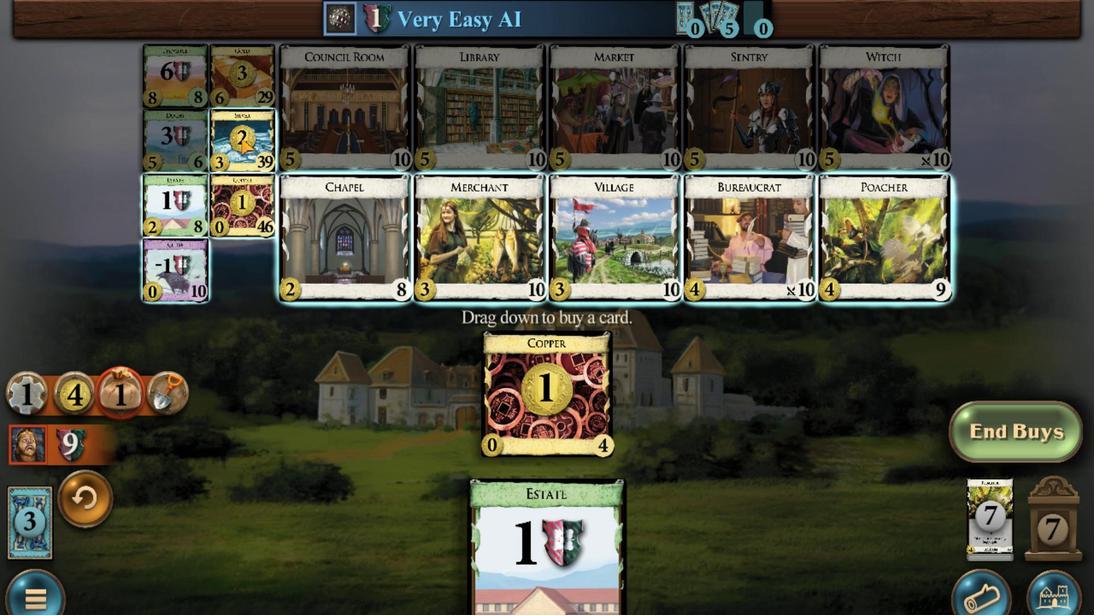 
Action: Mouse scrolled (693, 157) with delta (0, 0)
Screenshot: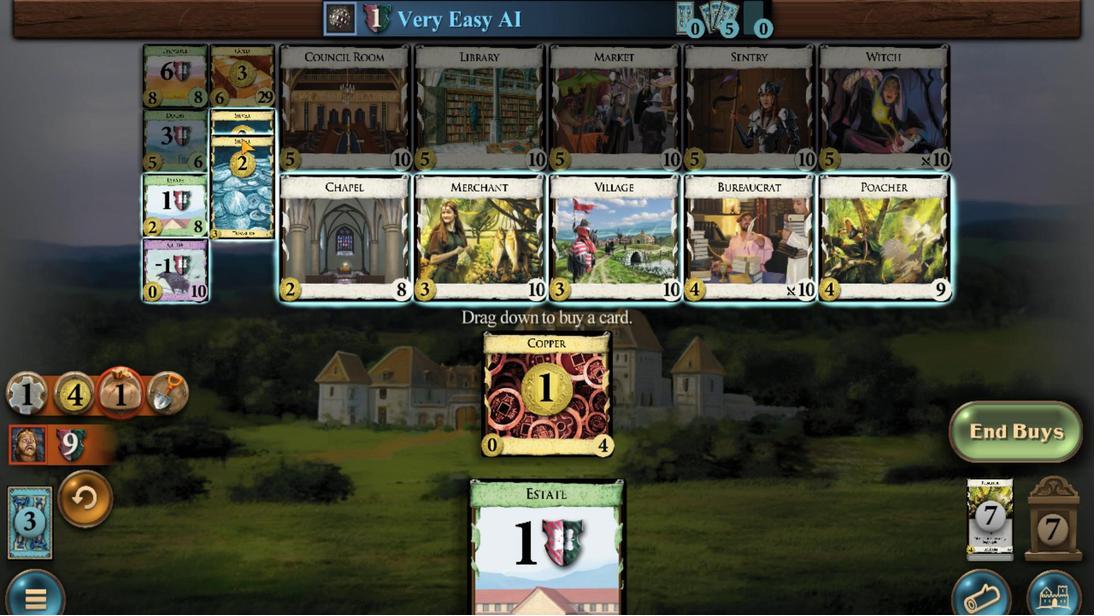 
Action: Mouse scrolled (693, 156) with delta (0, 0)
Screenshot: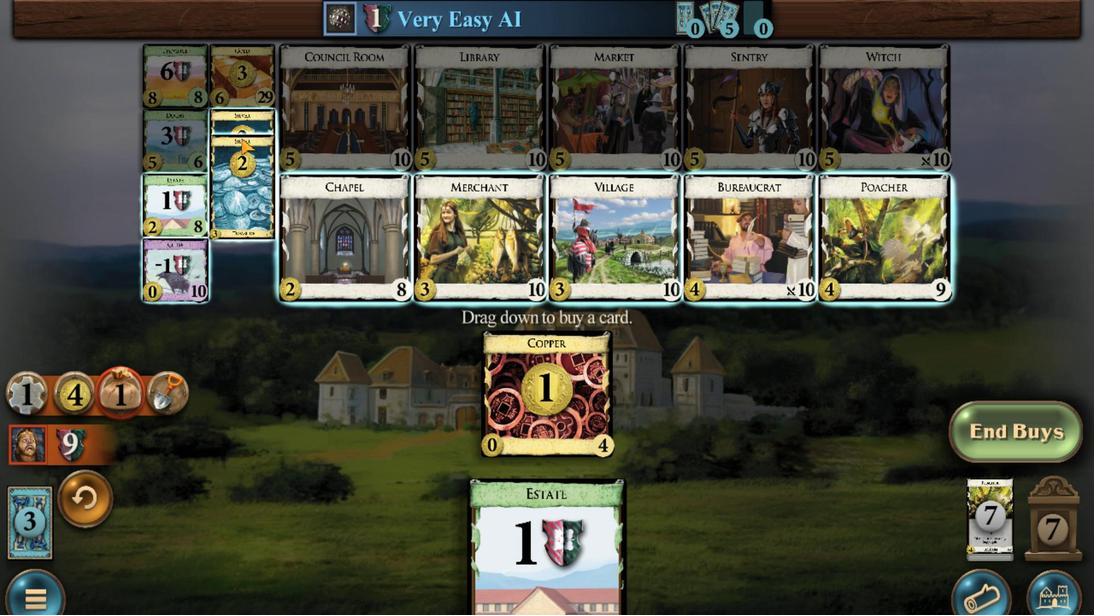 
Action: Mouse scrolled (693, 157) with delta (0, 0)
Screenshot: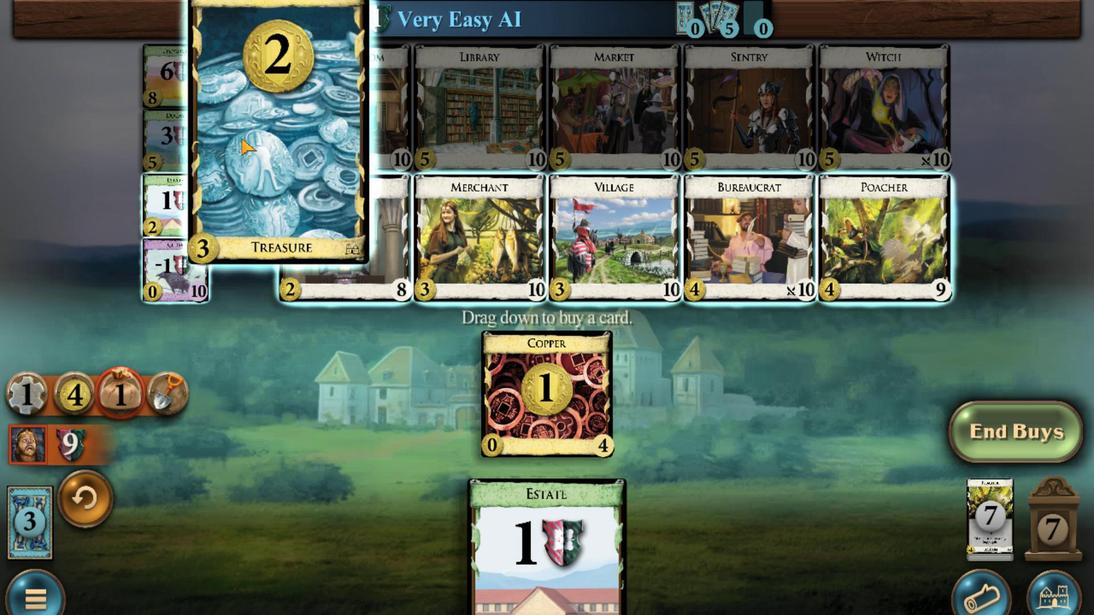 
Action: Mouse scrolled (693, 157) with delta (0, 0)
Screenshot: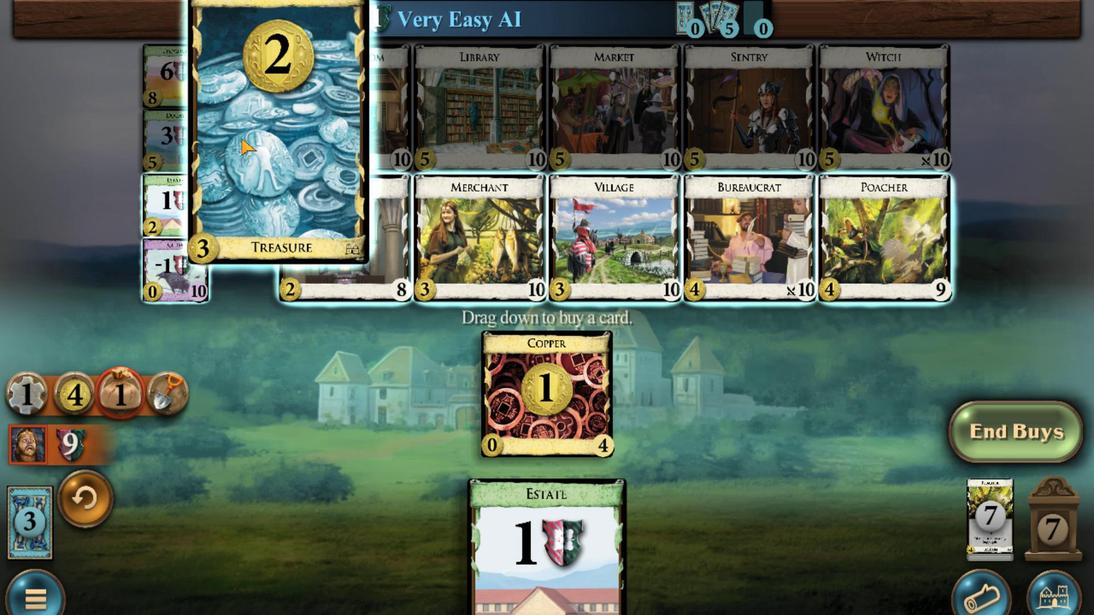 
Action: Mouse scrolled (693, 157) with delta (0, 0)
Screenshot: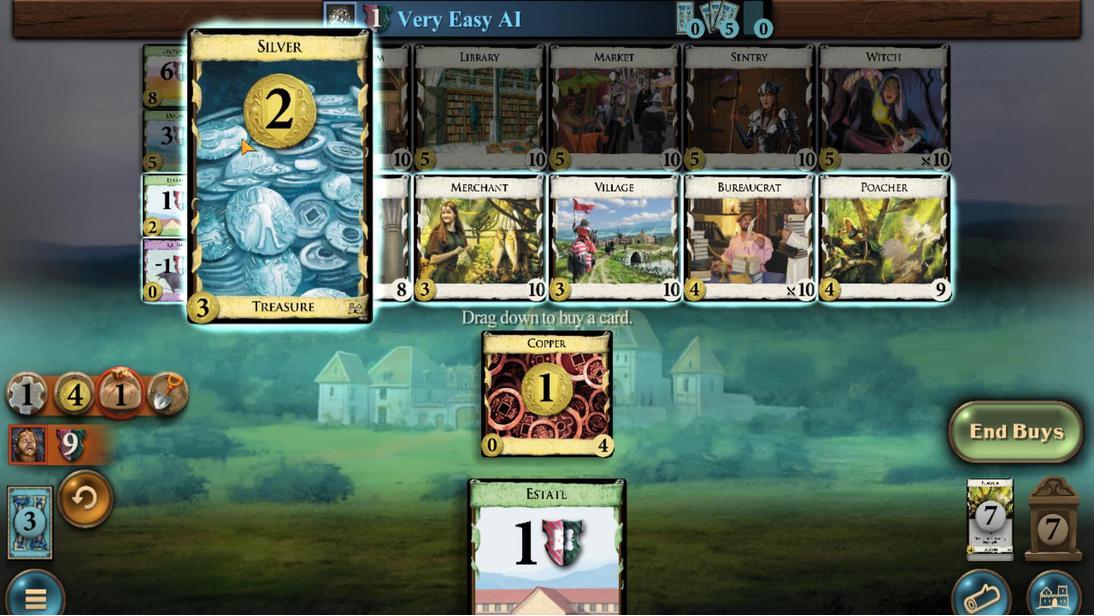 
Action: Mouse scrolled (693, 157) with delta (0, 0)
Screenshot: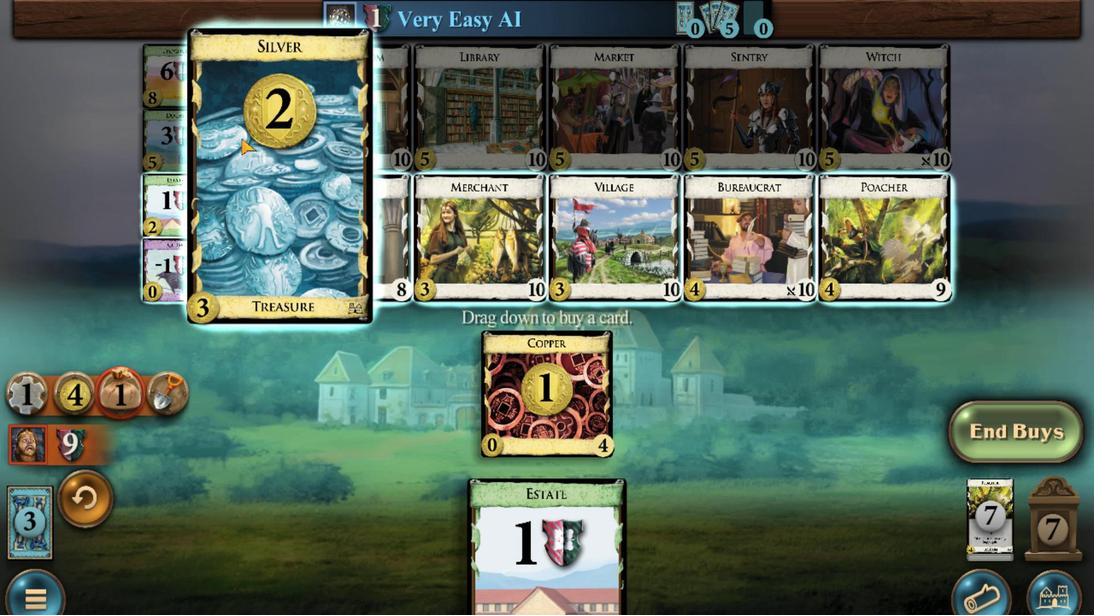 
Action: Mouse scrolled (693, 157) with delta (0, 0)
Screenshot: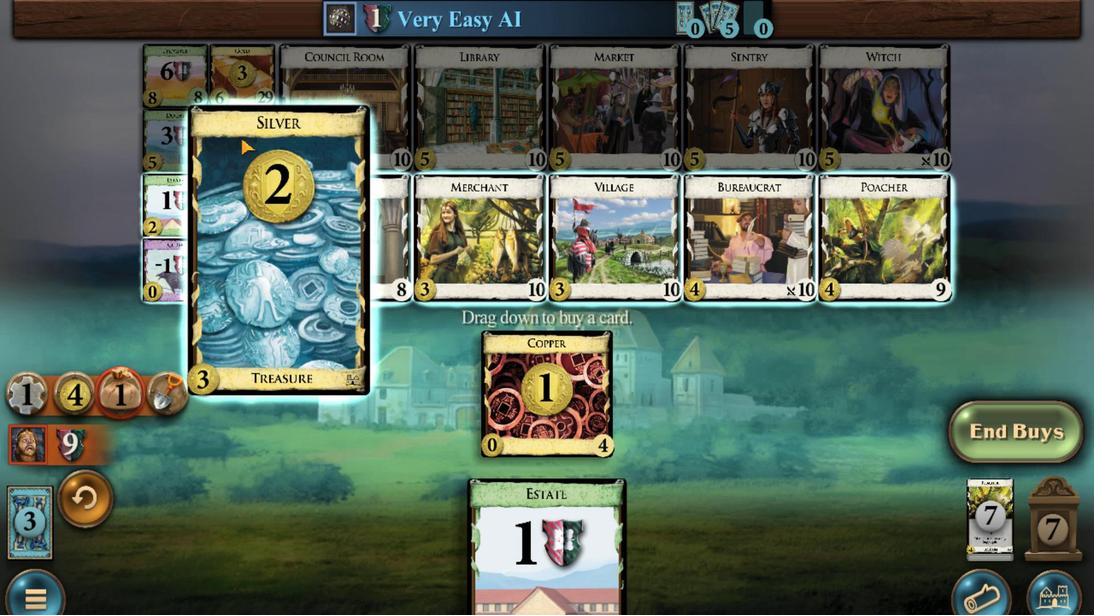 
Action: Mouse scrolled (693, 157) with delta (0, 0)
Screenshot: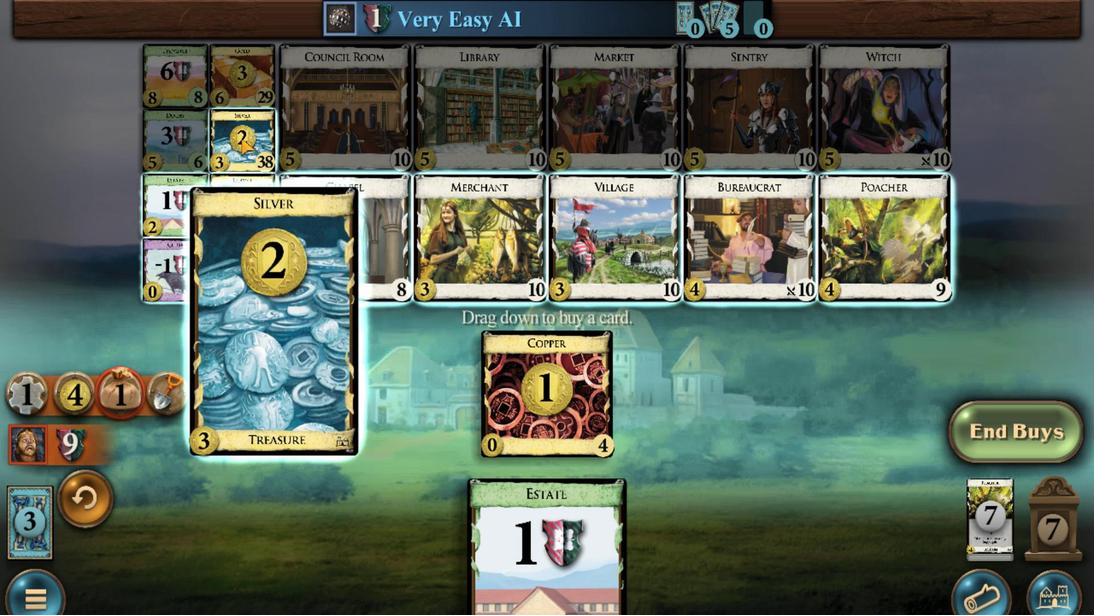 
Action: Mouse moved to (685, 513)
Screenshot: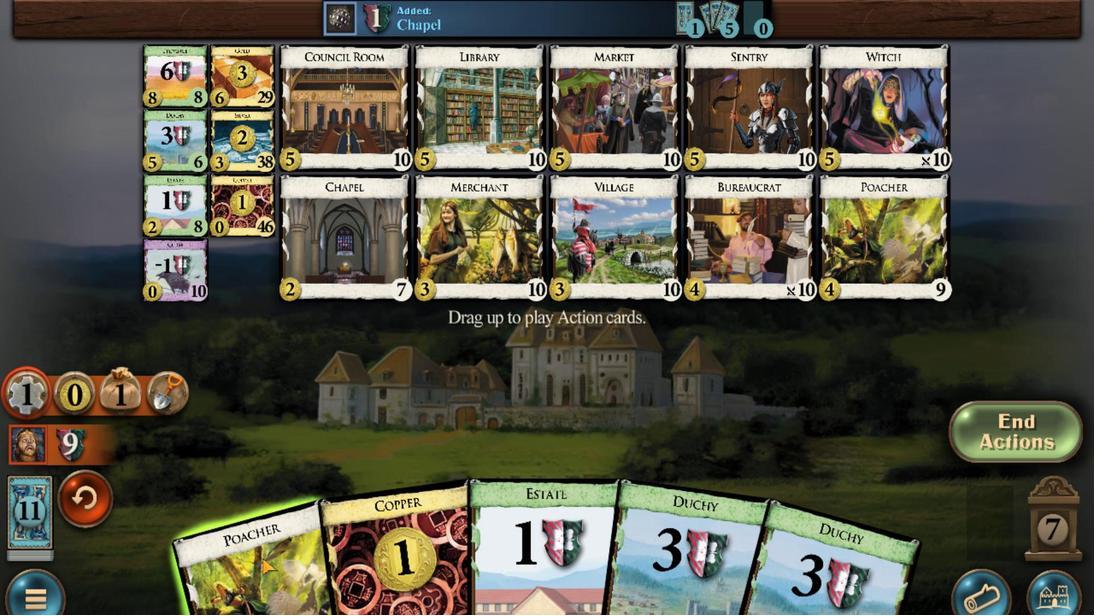 
Action: Mouse scrolled (685, 512) with delta (0, 0)
Screenshot: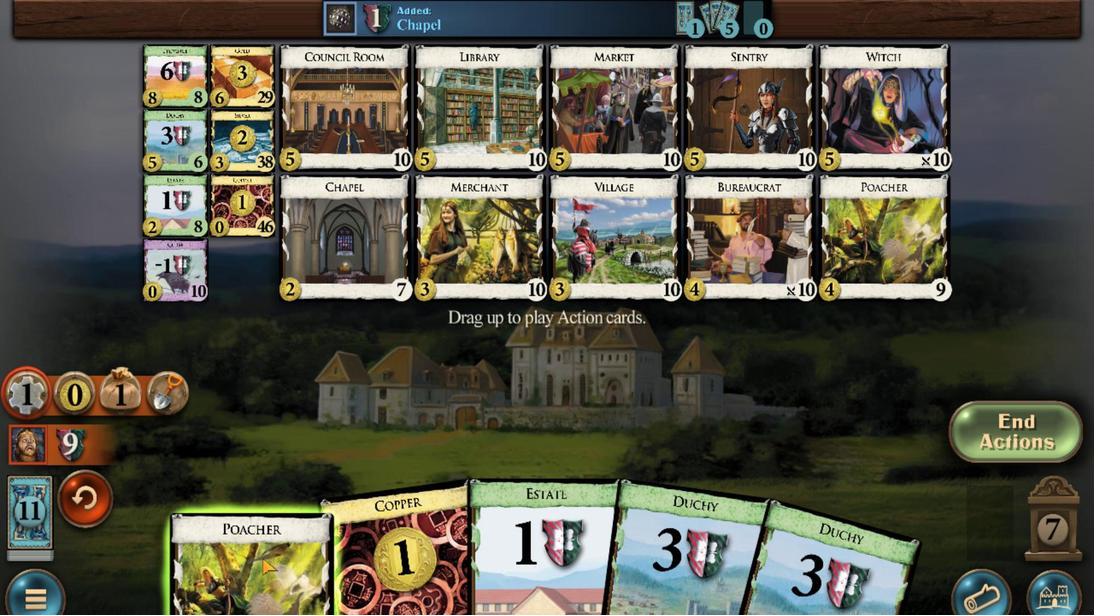 
Action: Mouse moved to (624, 470)
Screenshot: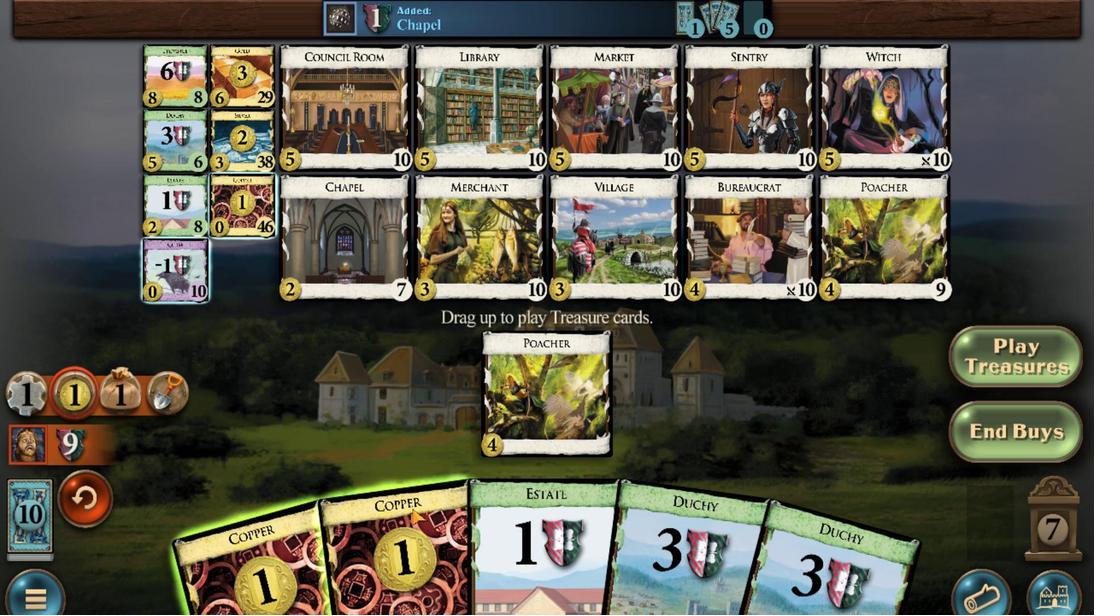 
Action: Mouse scrolled (624, 470) with delta (0, 0)
Screenshot: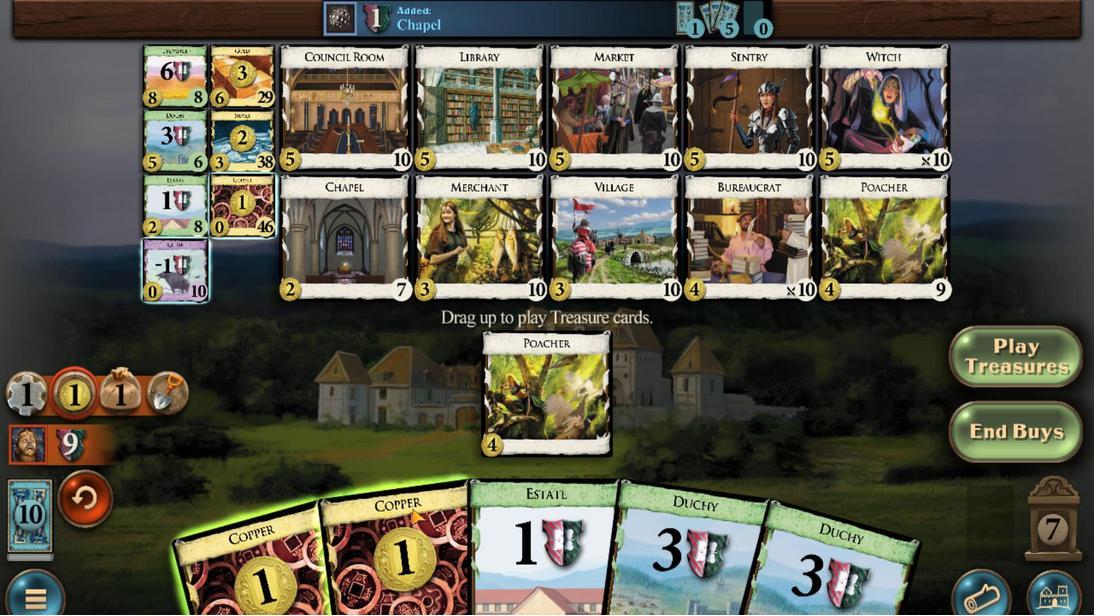 
Action: Mouse moved to (664, 487)
Screenshot: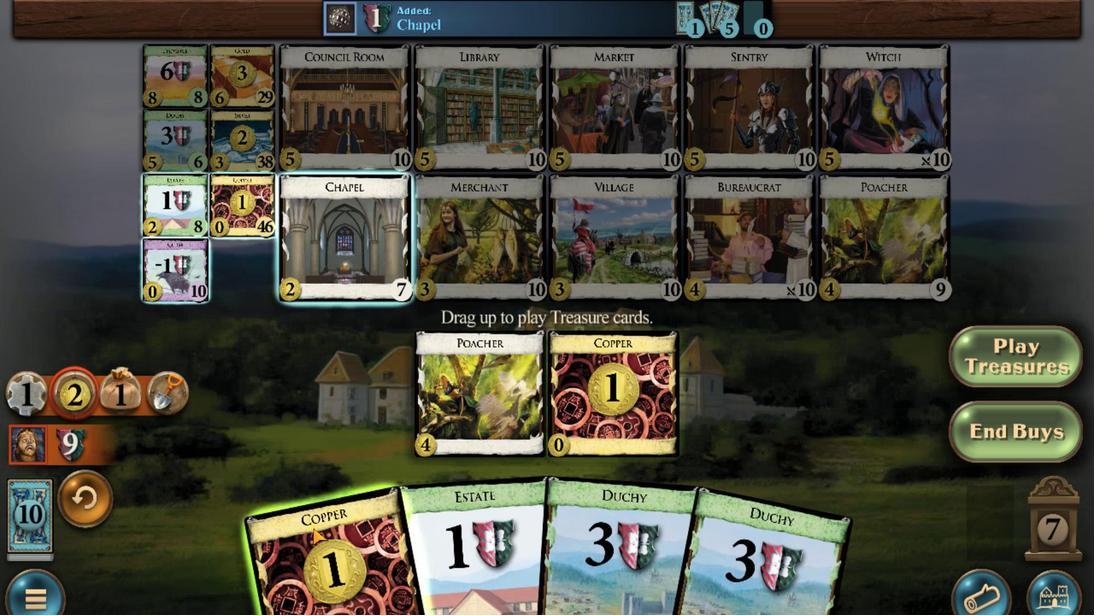 
Action: Mouse scrolled (664, 486) with delta (0, 0)
Screenshot: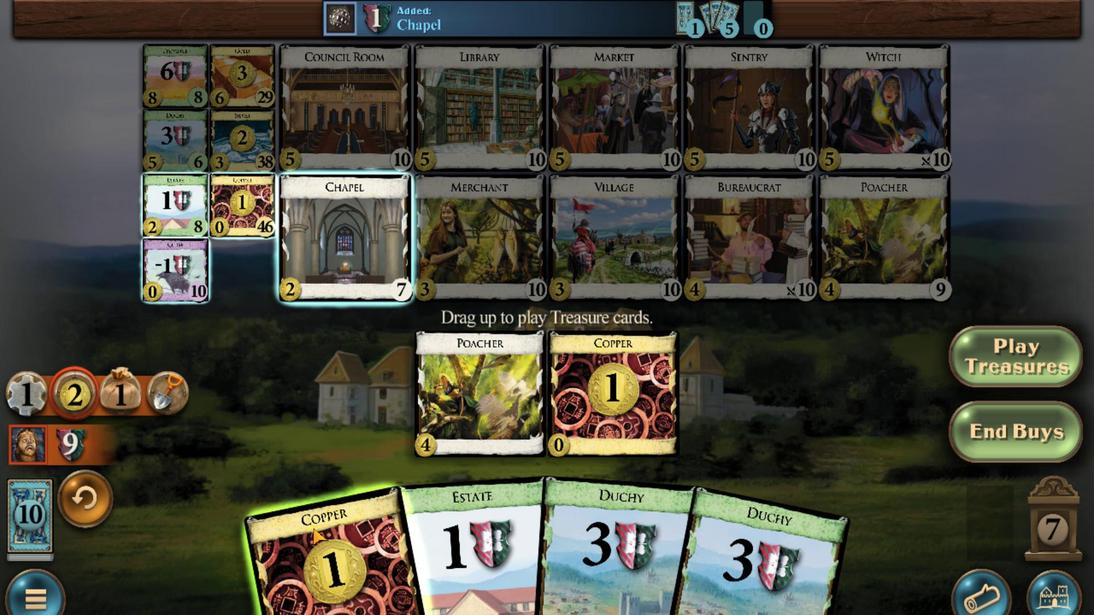 
Action: Mouse scrolled (664, 486) with delta (0, 0)
Screenshot: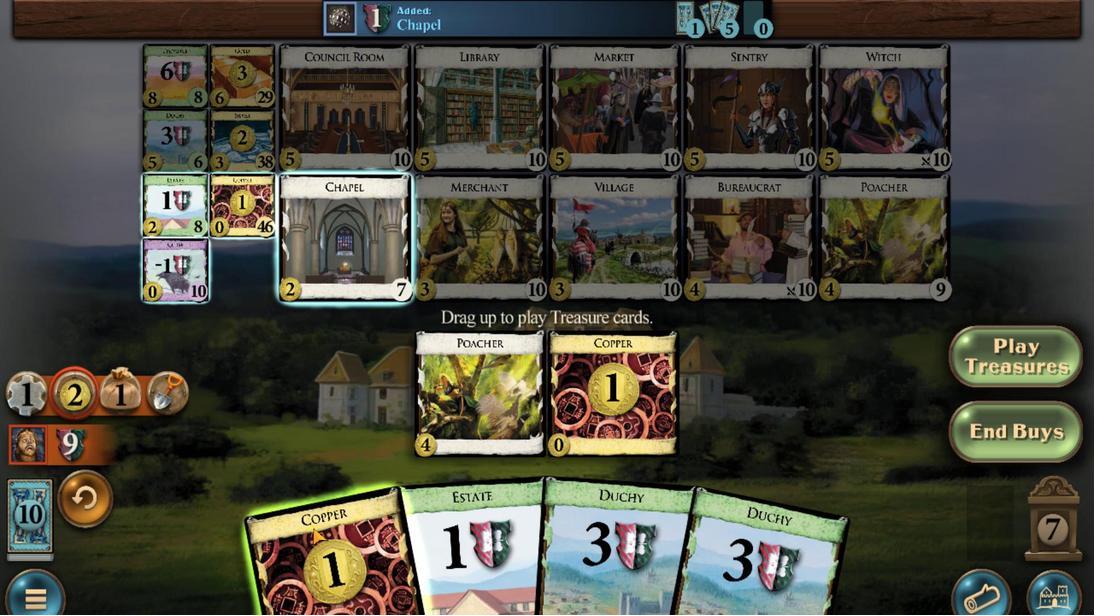 
Action: Mouse moved to (689, 159)
Screenshot: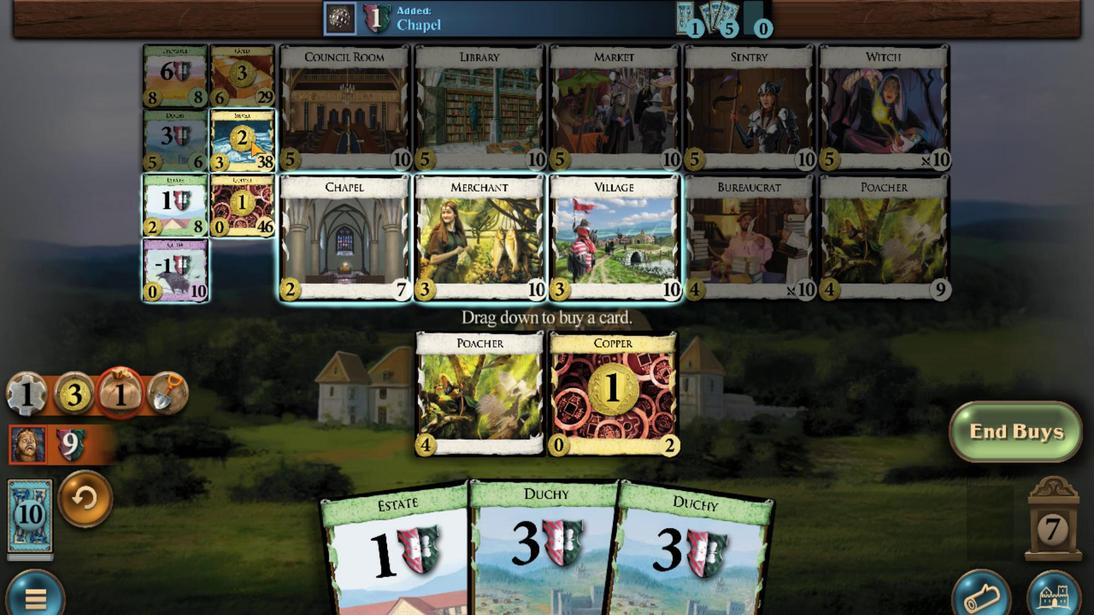 
Action: Mouse scrolled (689, 159) with delta (0, 0)
Screenshot: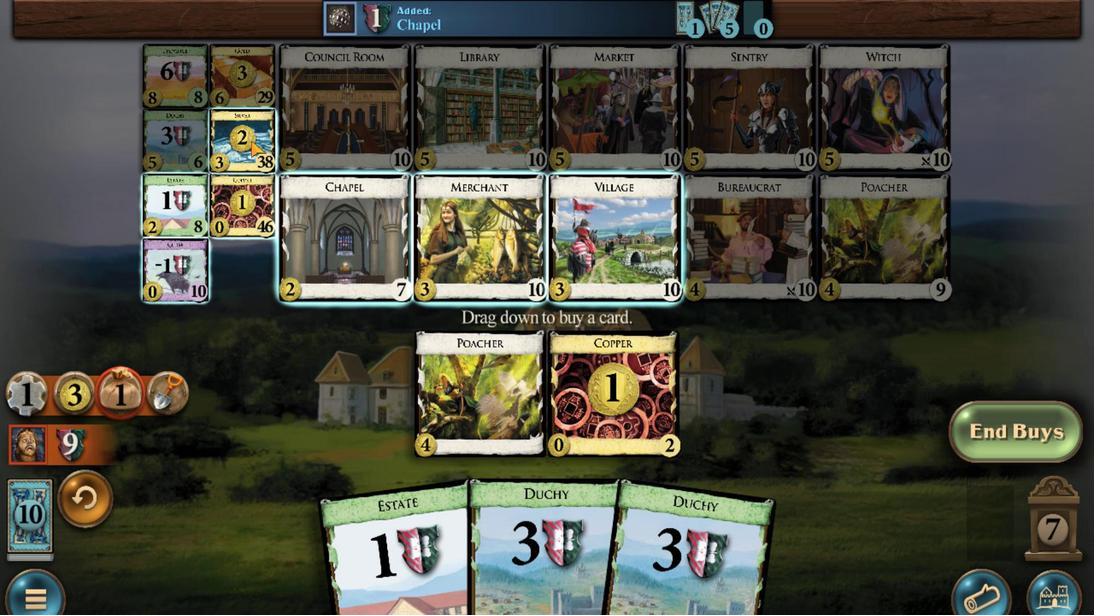 
Action: Mouse scrolled (689, 159) with delta (0, 0)
Screenshot: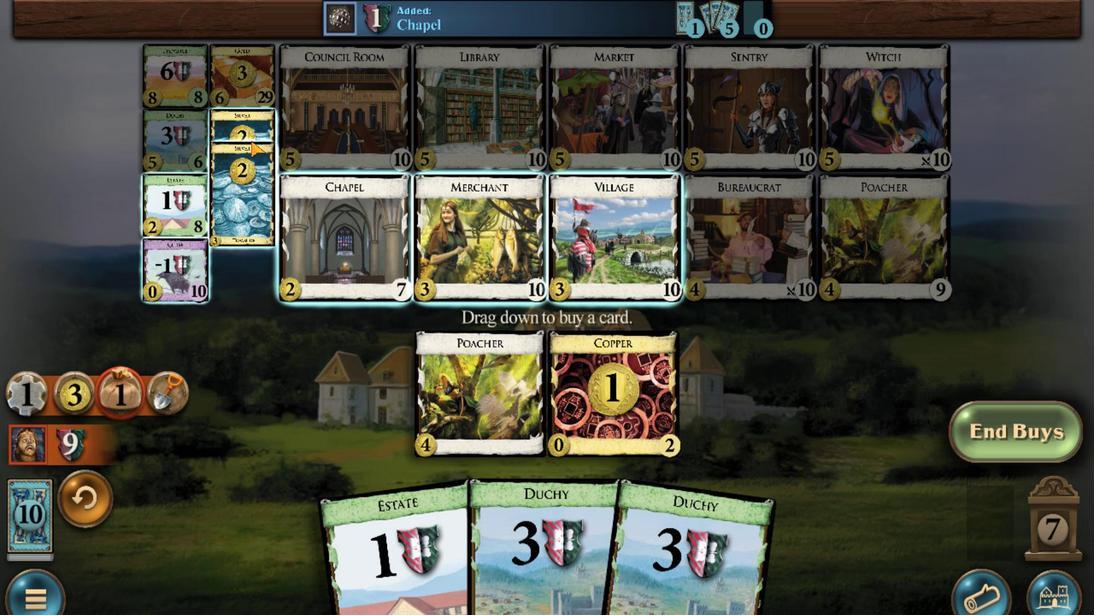 
Action: Mouse scrolled (689, 159) with delta (0, 0)
Screenshot: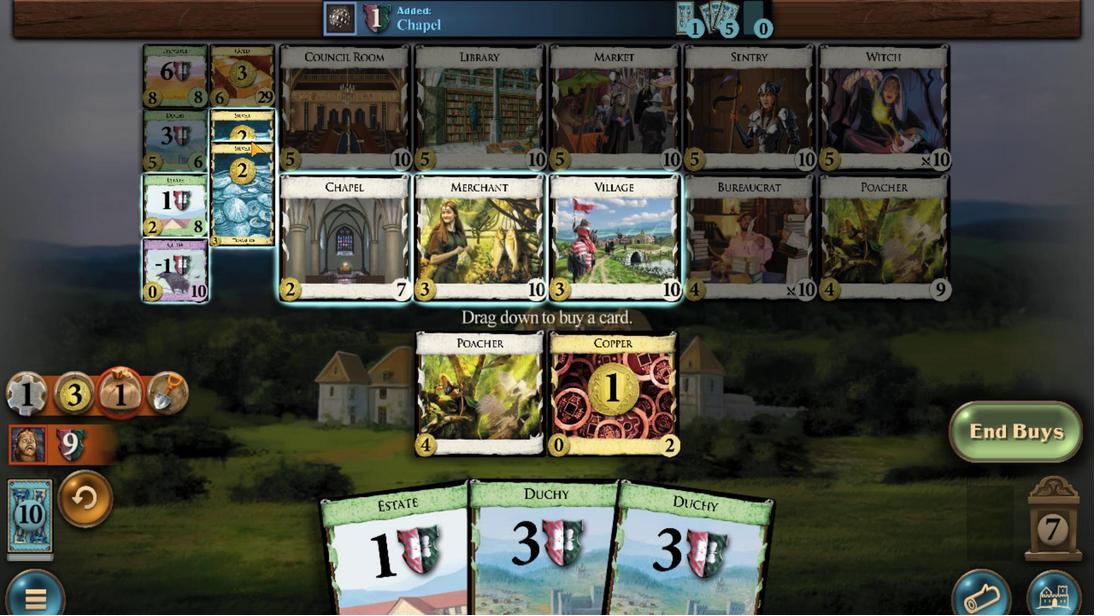 
Action: Mouse scrolled (689, 159) with delta (0, 0)
Screenshot: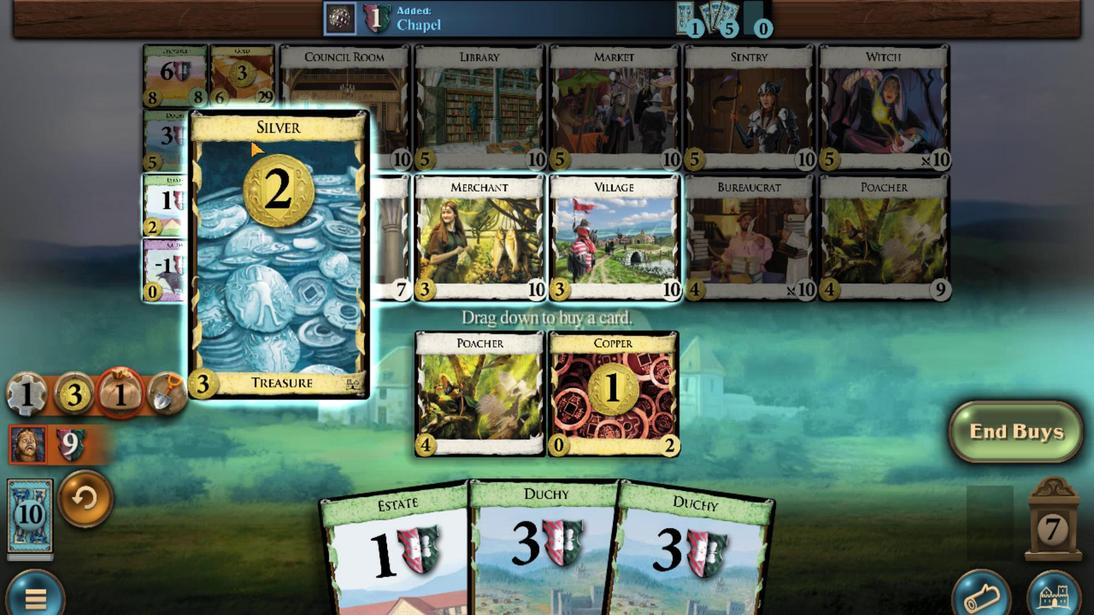 
Action: Mouse scrolled (689, 159) with delta (0, 0)
Screenshot: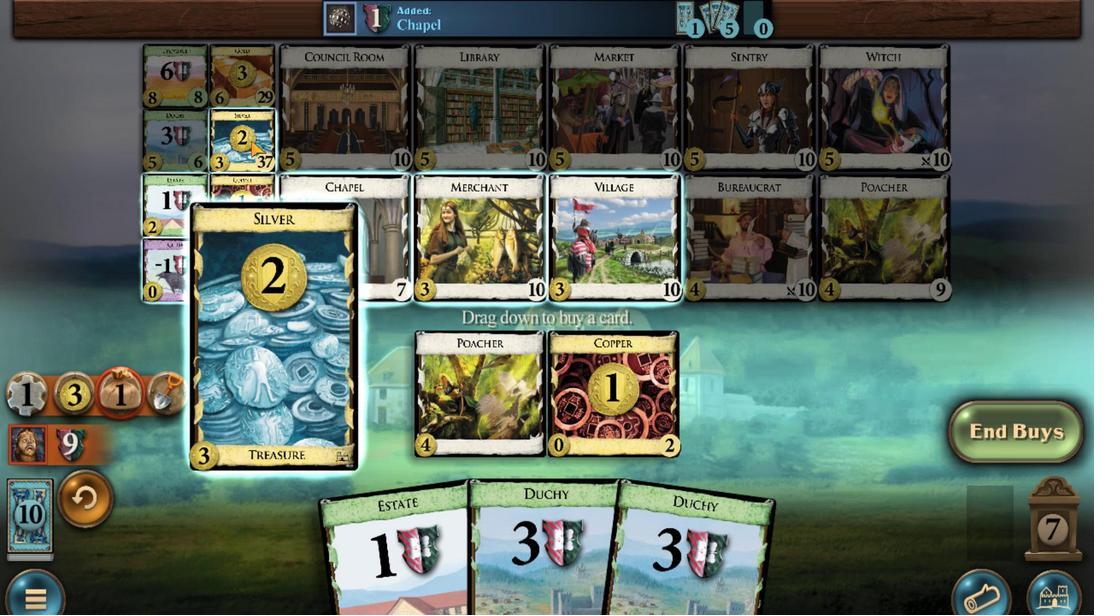 
Action: Mouse moved to (468, 494)
Screenshot: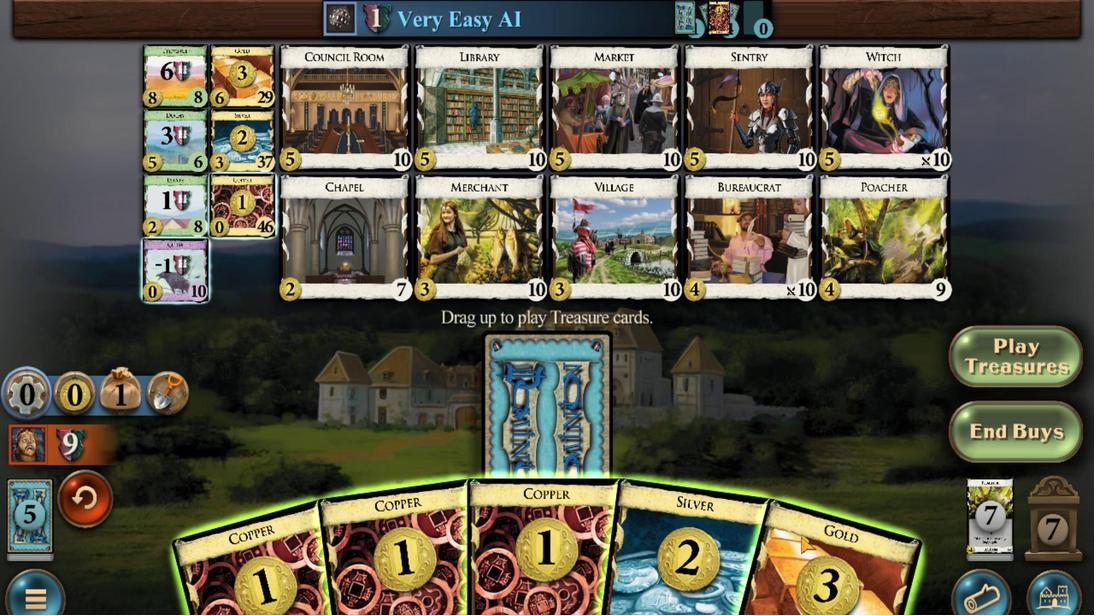 
Action: Mouse scrolled (468, 494) with delta (0, 0)
Screenshot: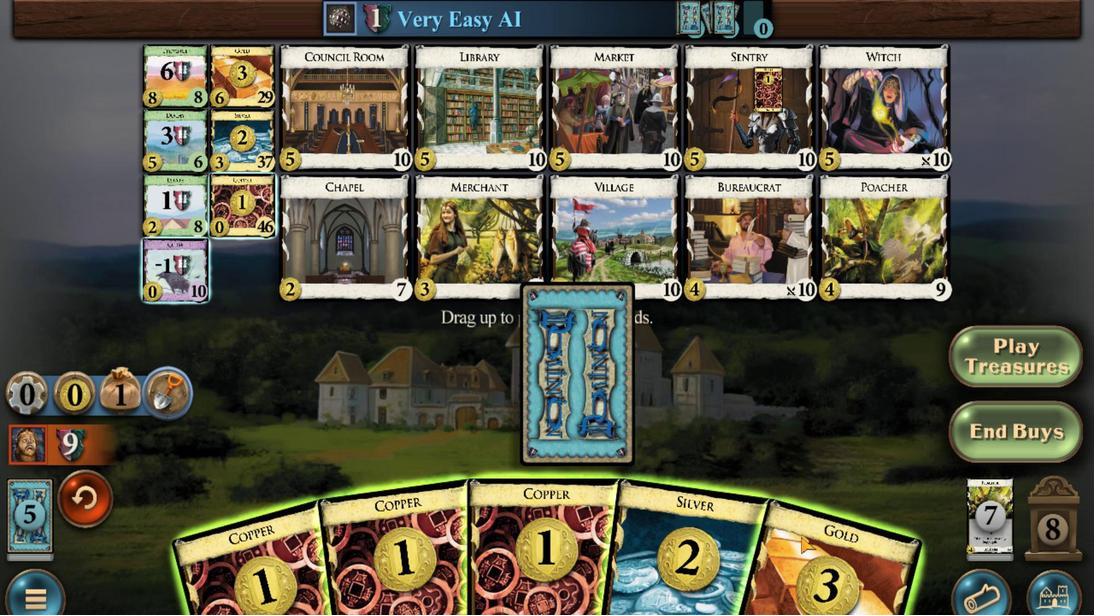 
Action: Mouse moved to (497, 490)
Screenshot: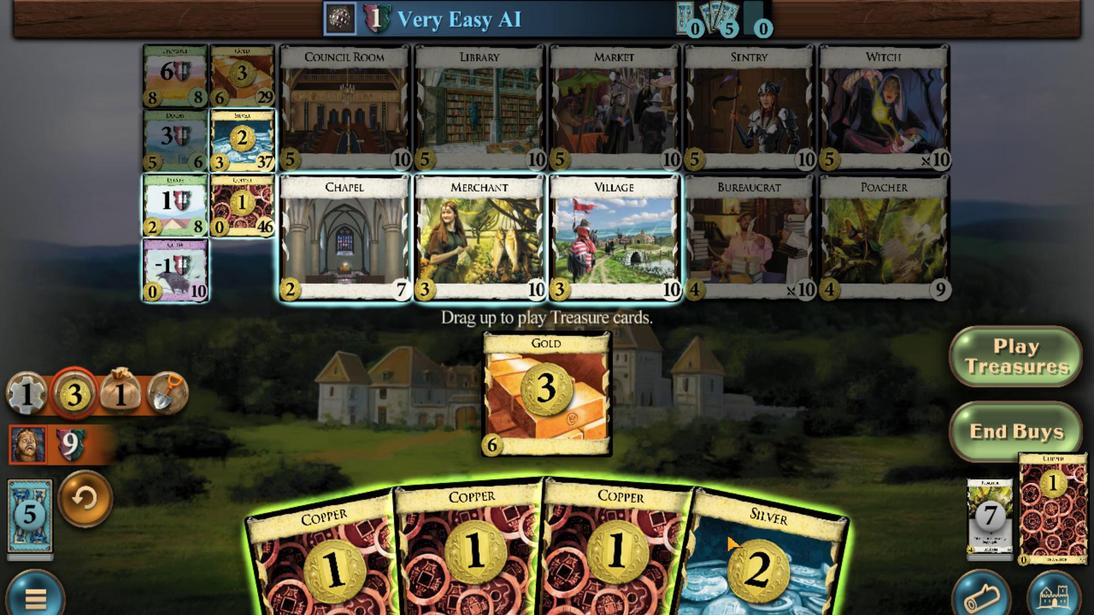 
Action: Mouse scrolled (497, 490) with delta (0, 0)
Screenshot: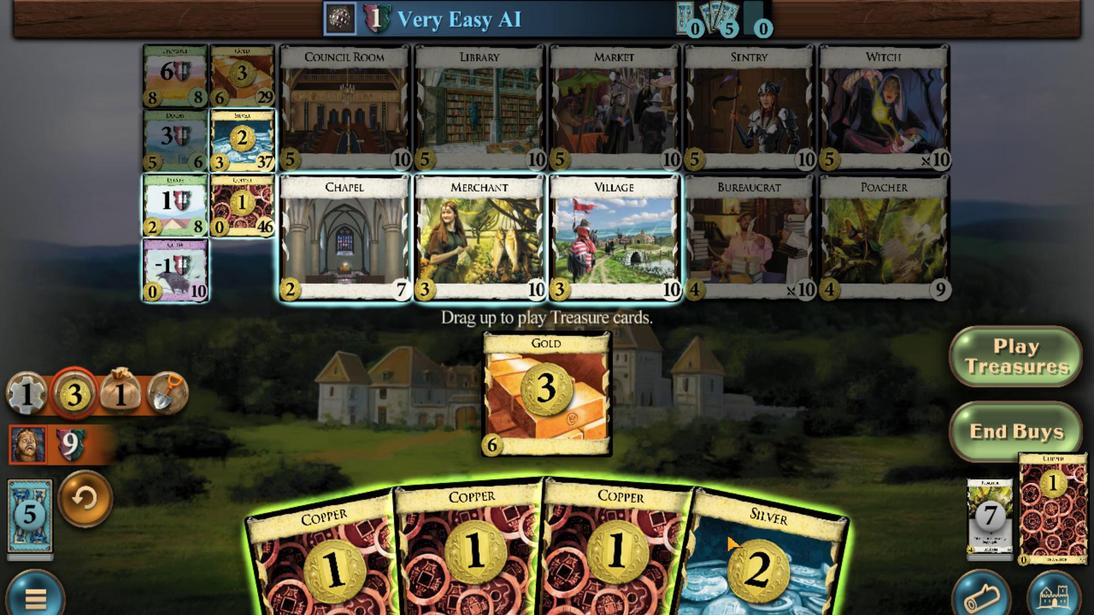 
Action: Mouse moved to (510, 498)
Screenshot: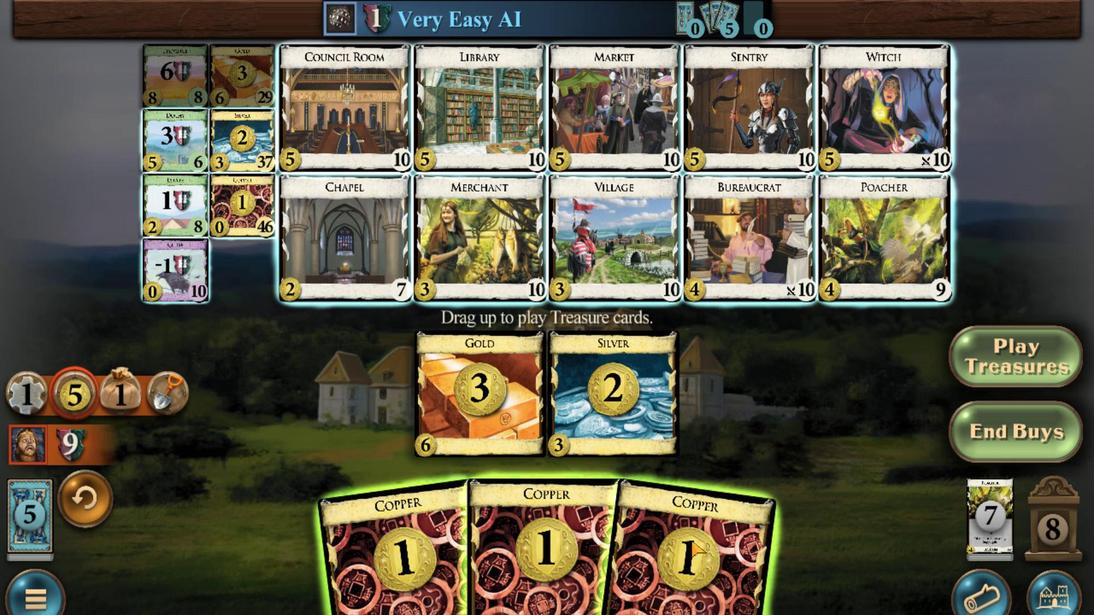
Action: Mouse scrolled (510, 497) with delta (0, 0)
Screenshot: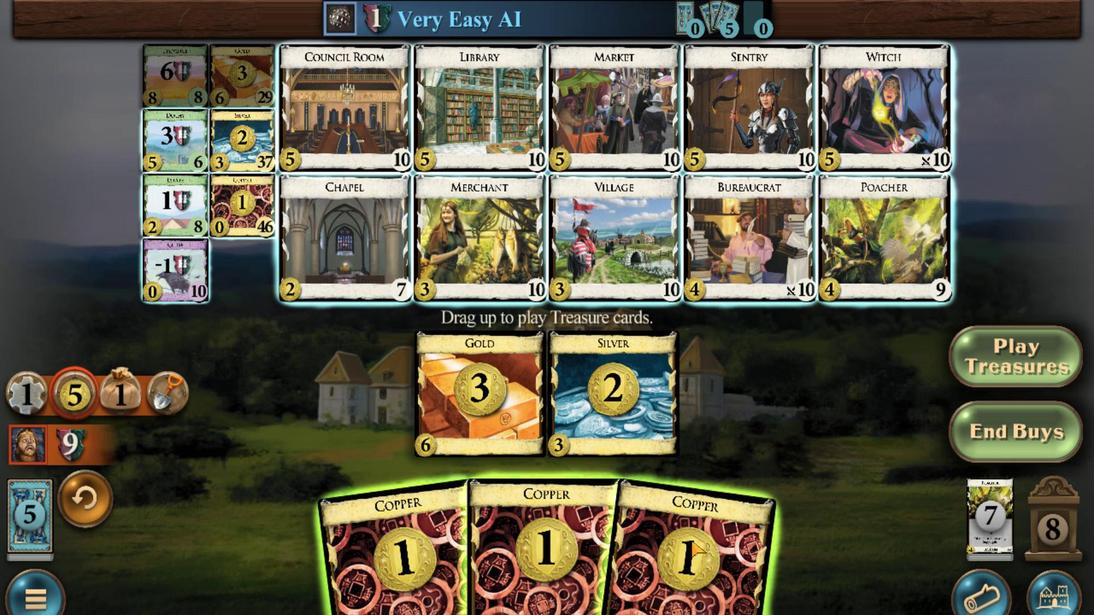 
Action: Mouse moved to (532, 488)
Screenshot: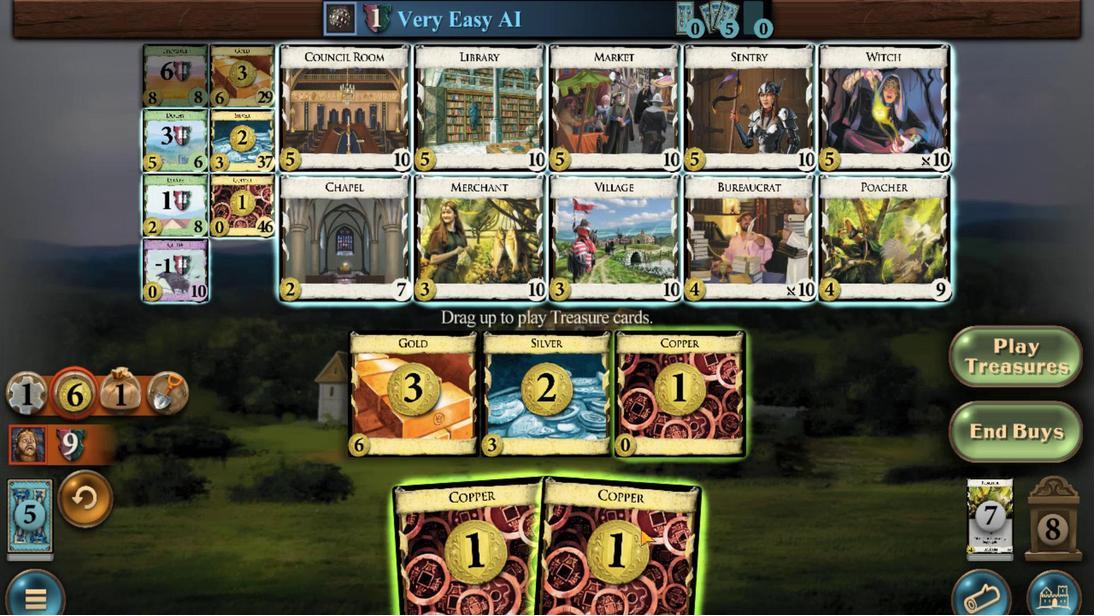 
Action: Mouse scrolled (532, 488) with delta (0, 0)
Screenshot: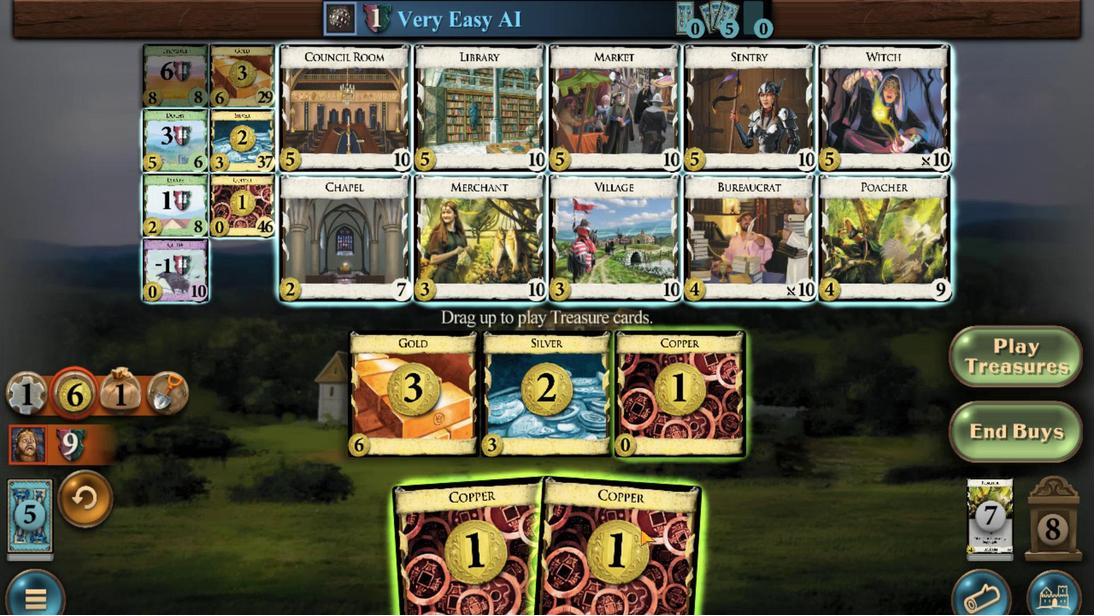 
Action: Mouse moved to (551, 488)
Screenshot: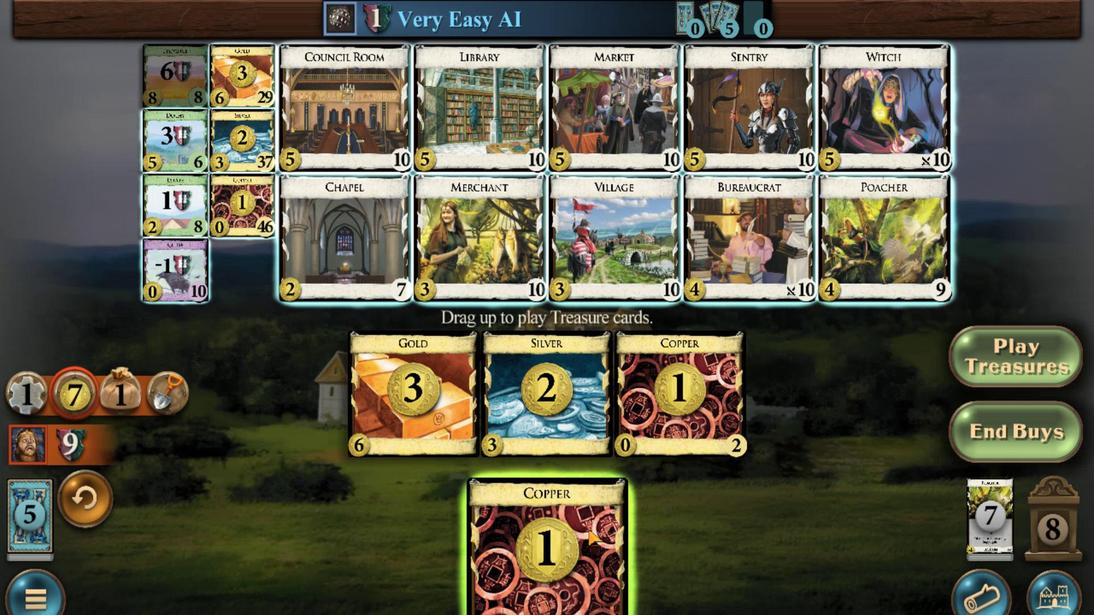 
Action: Mouse scrolled (551, 488) with delta (0, 0)
Screenshot: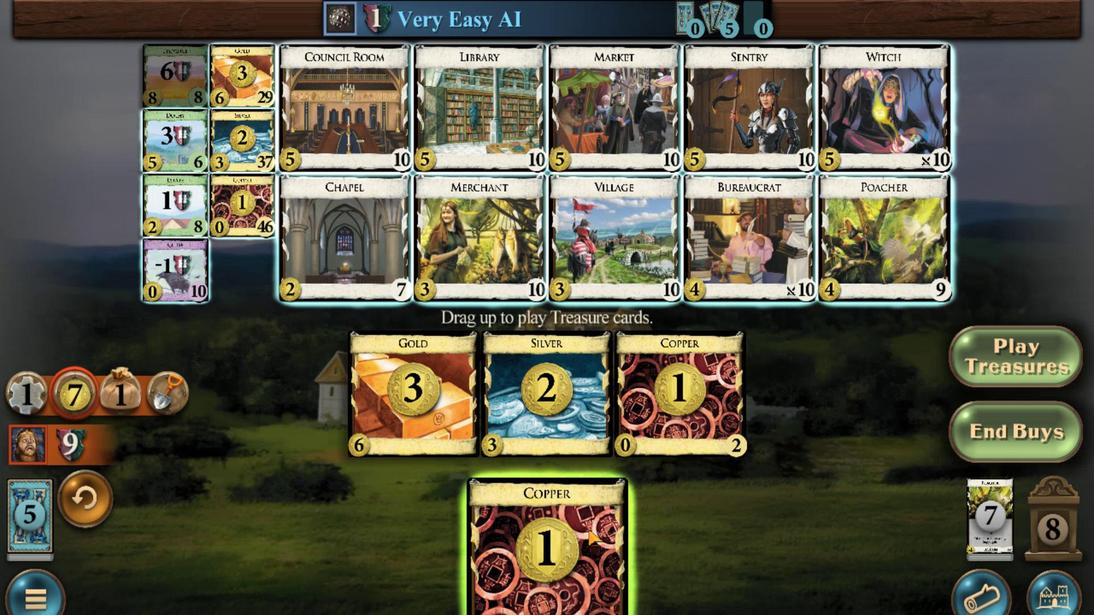 
Action: Mouse moved to (719, 103)
Screenshot: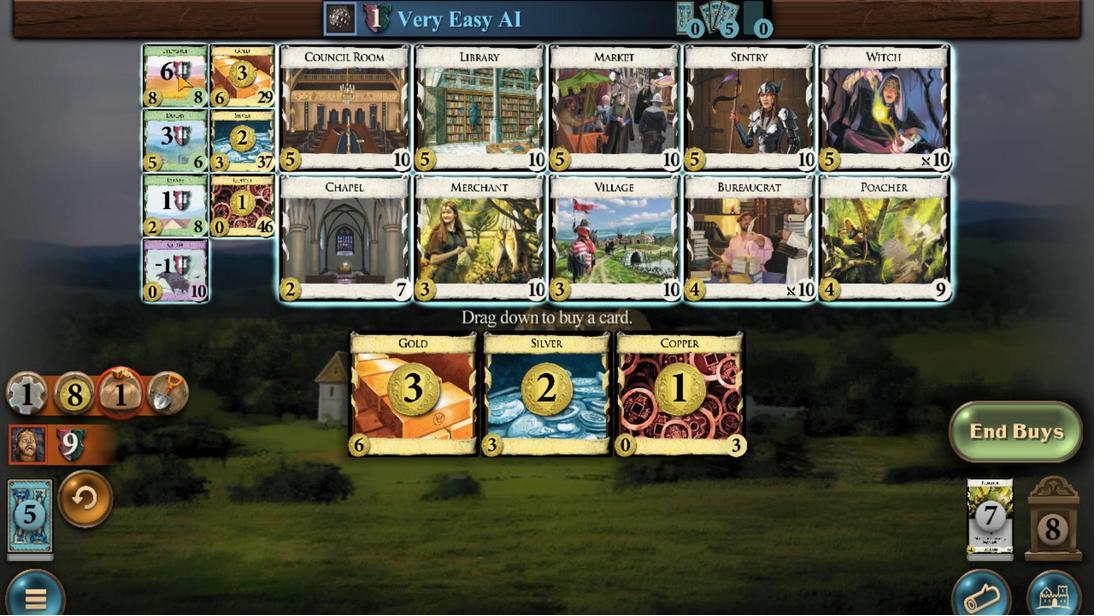 
Action: Mouse scrolled (719, 103) with delta (0, 0)
Screenshot: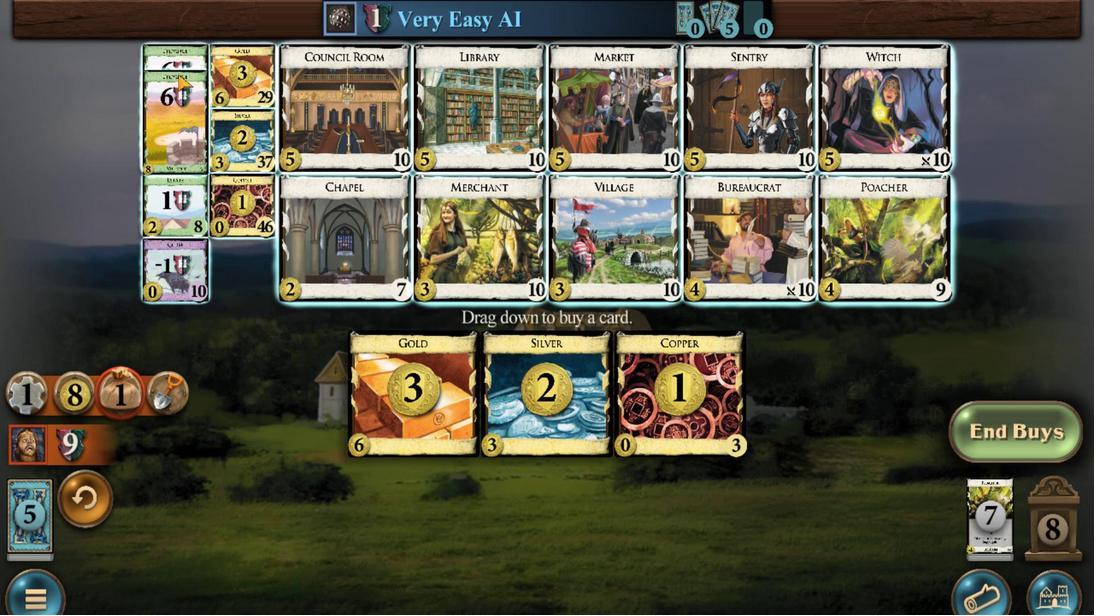 
Action: Mouse scrolled (719, 103) with delta (0, 0)
Screenshot: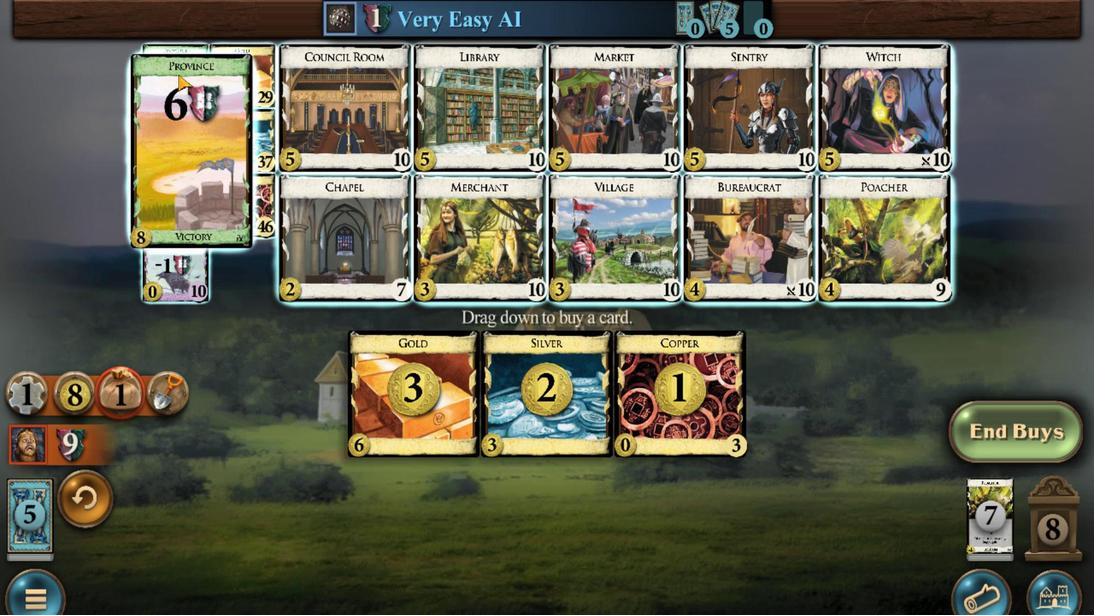 
Action: Mouse scrolled (719, 103) with delta (0, 0)
Screenshot: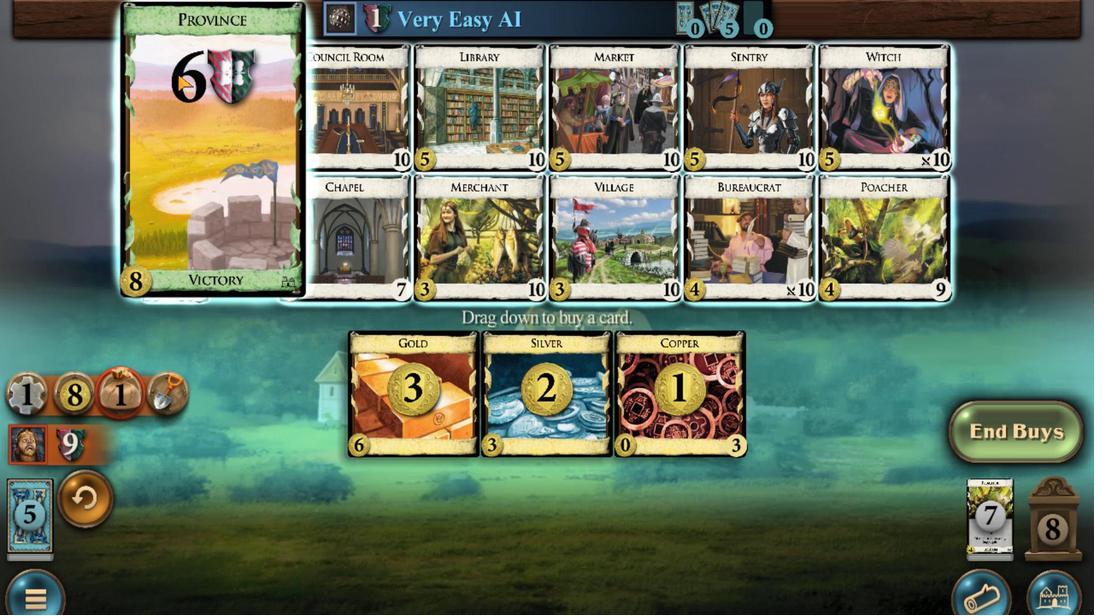 
Action: Mouse scrolled (719, 103) with delta (0, 0)
Screenshot: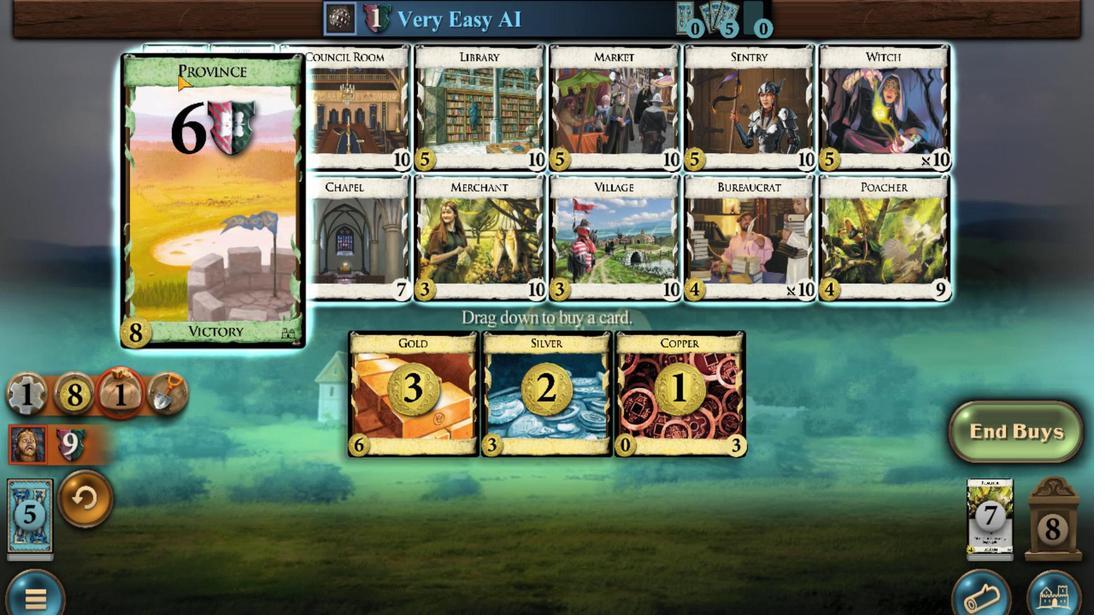 
Action: Mouse scrolled (719, 103) with delta (0, 0)
Screenshot: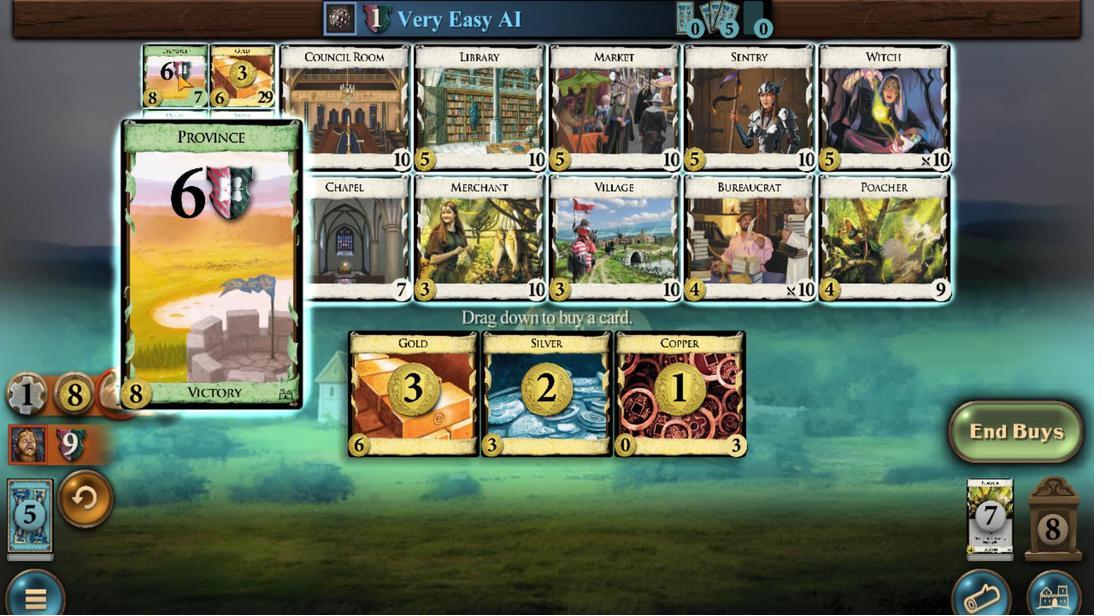
Action: Mouse moved to (571, 476)
Screenshot: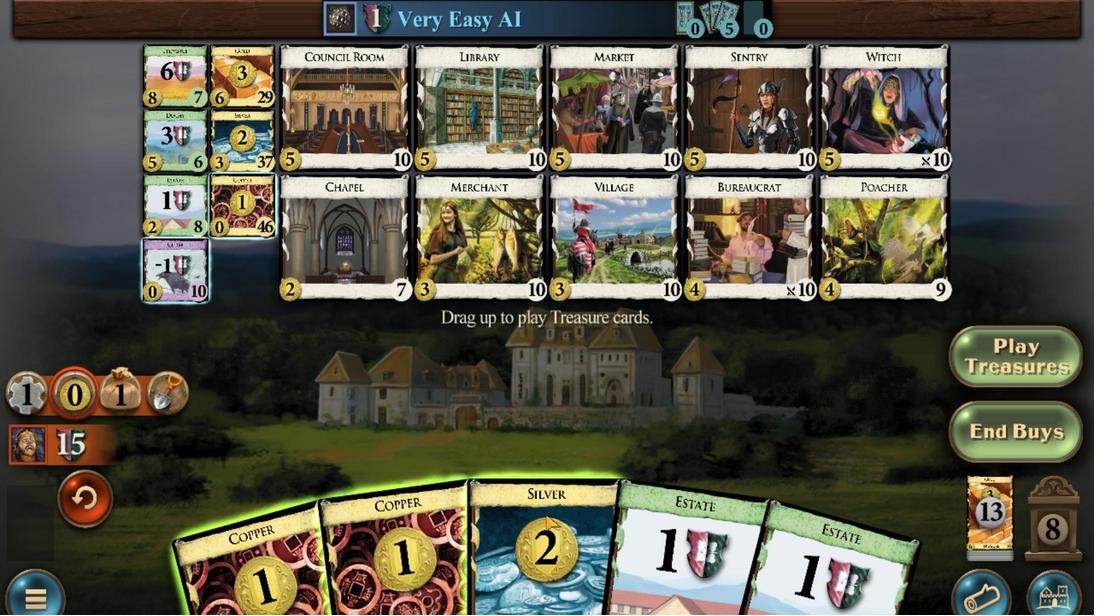 
Action: Mouse scrolled (571, 475) with delta (0, 0)
Screenshot: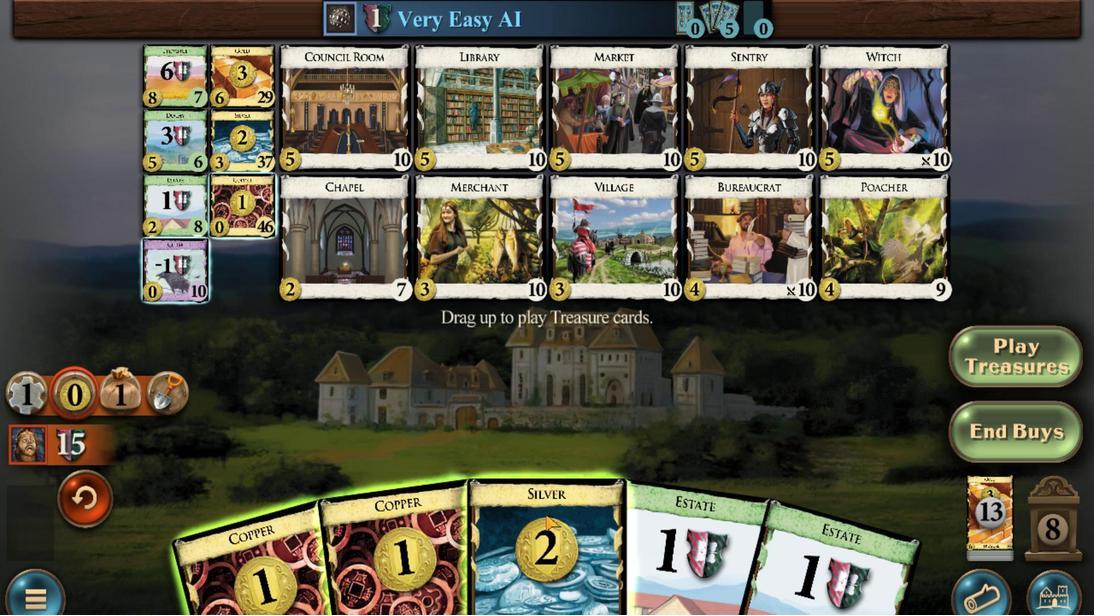
Action: Mouse moved to (595, 484)
Screenshot: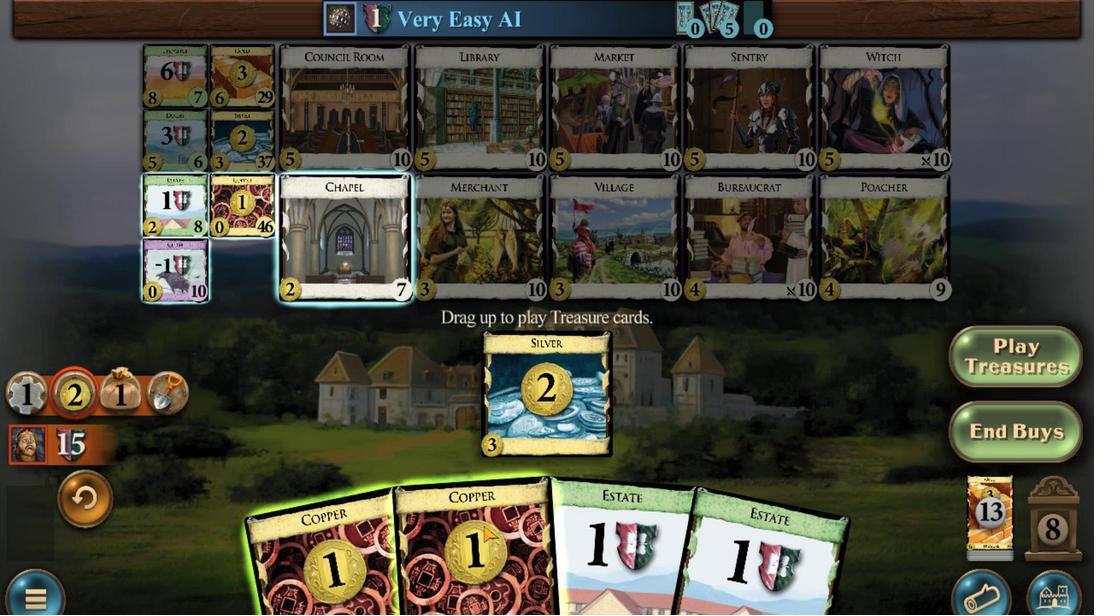 
Action: Mouse scrolled (595, 484) with delta (0, 0)
Screenshot: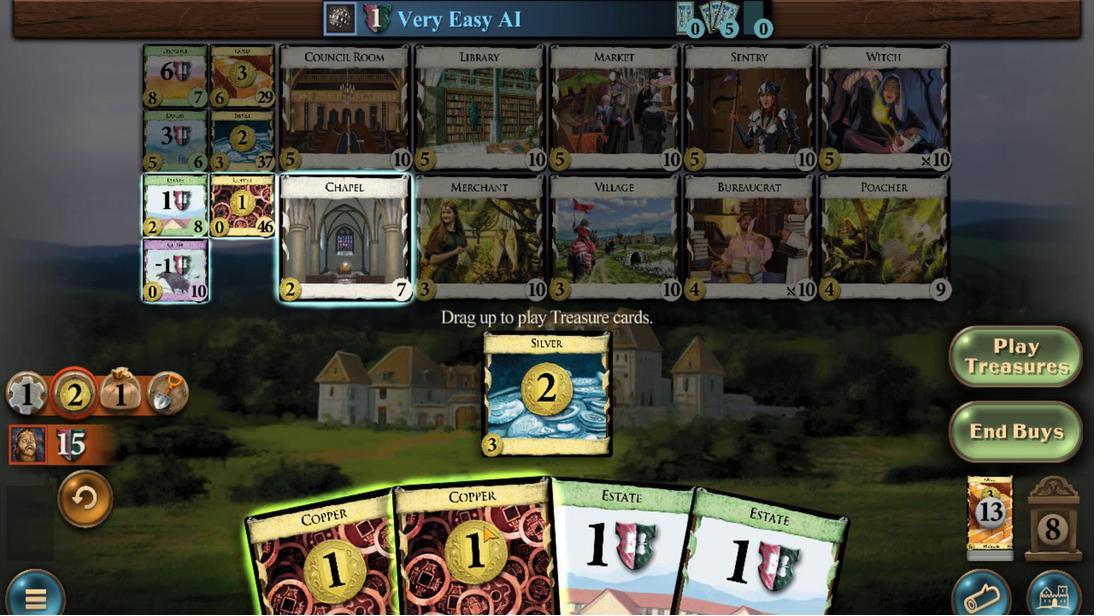 
Action: Mouse moved to (626, 492)
Screenshot: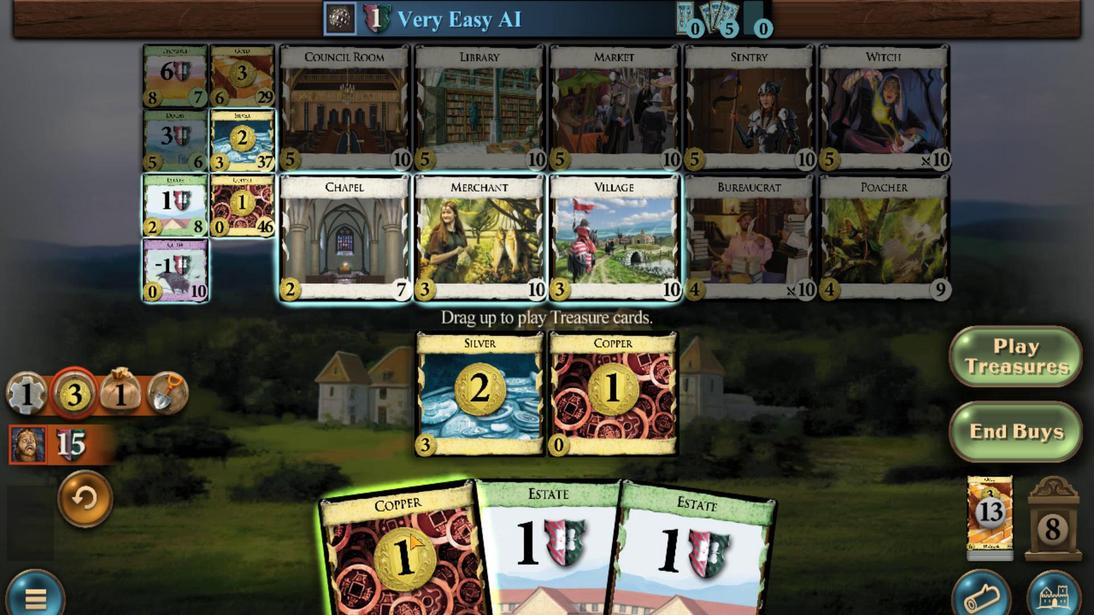 
Action: Mouse scrolled (626, 491) with delta (0, 0)
Screenshot: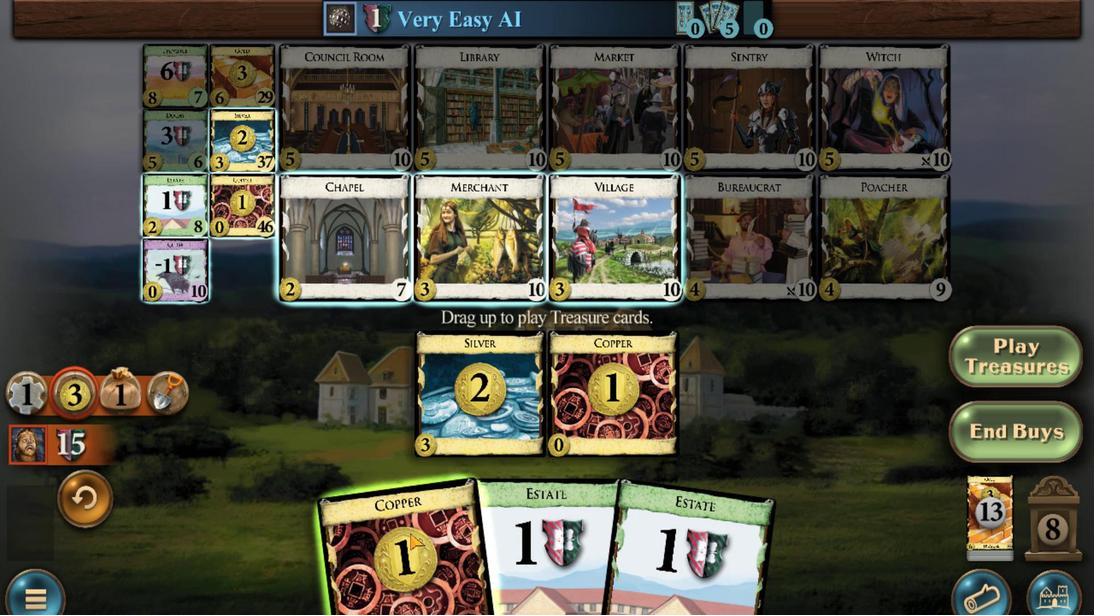 
Action: Mouse moved to (443, 228)
Screenshot: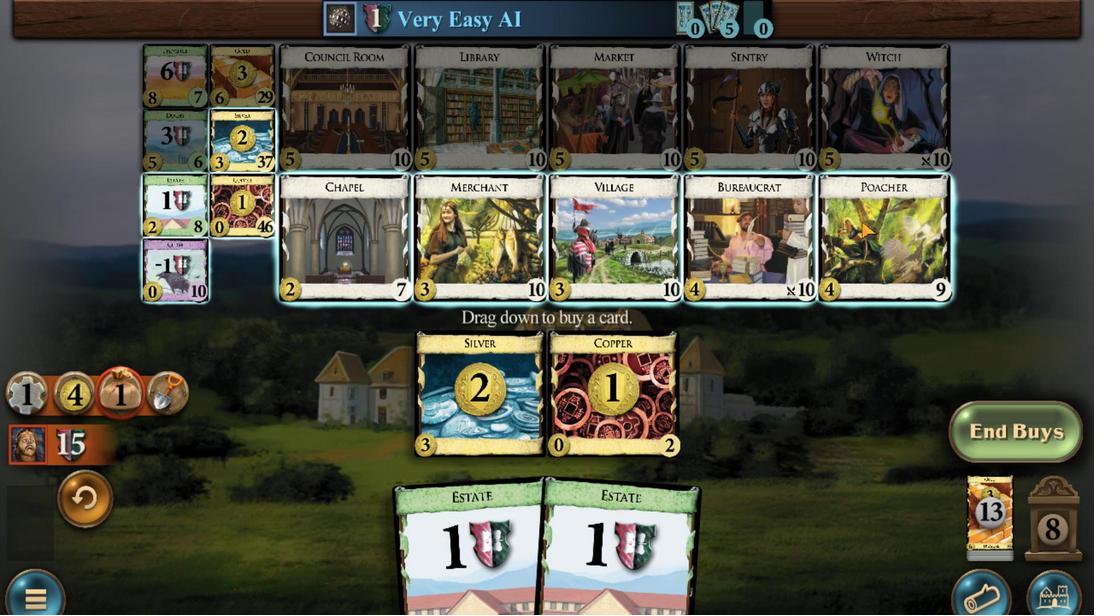 
Action: Mouse scrolled (443, 228) with delta (0, 0)
Screenshot: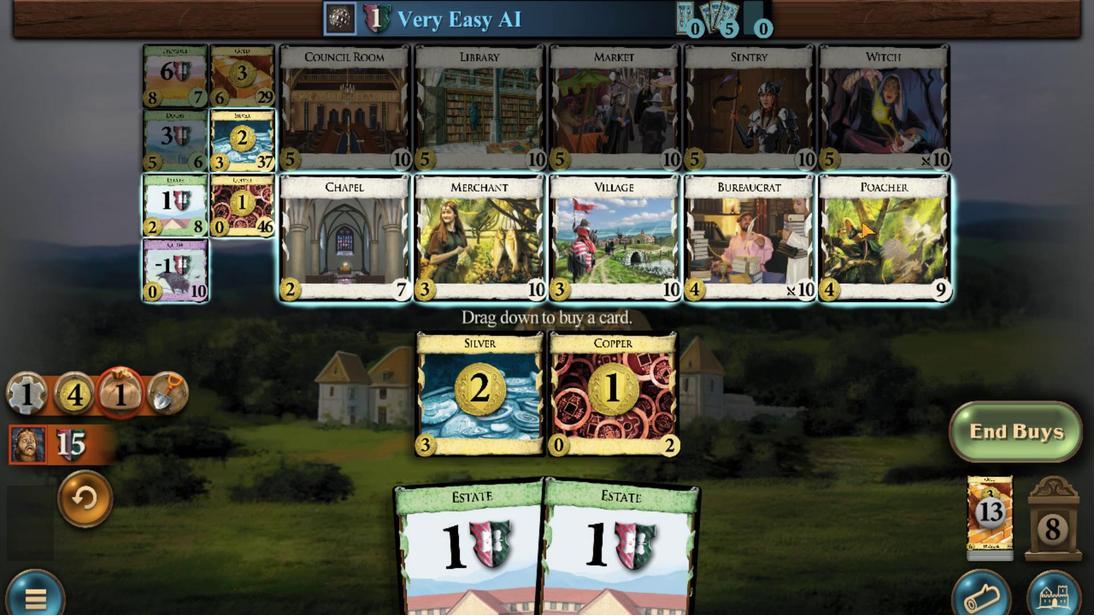 
Action: Mouse scrolled (443, 228) with delta (0, 0)
Screenshot: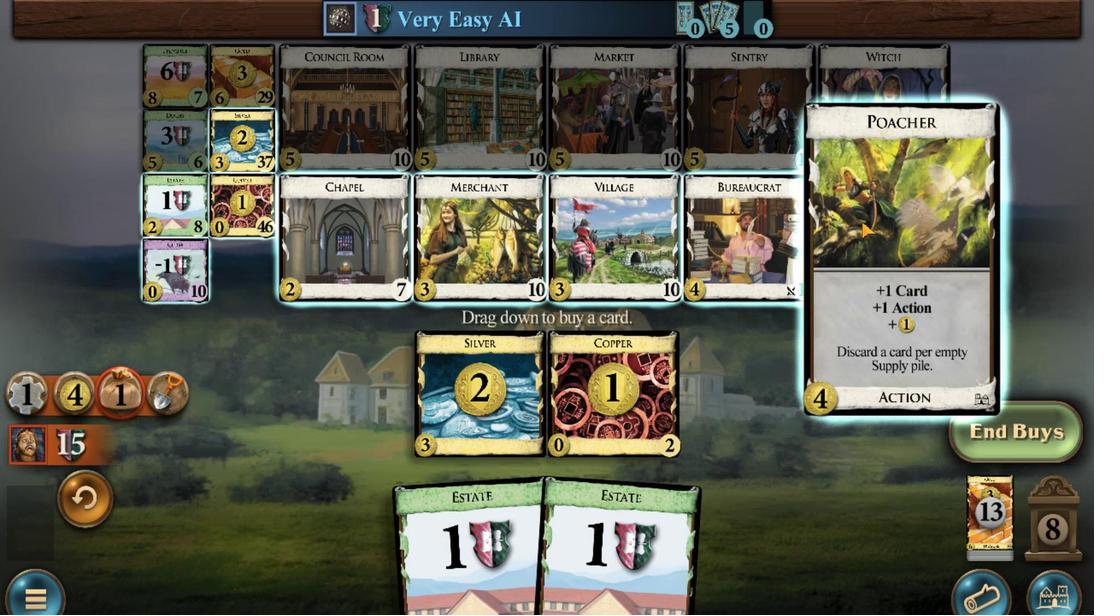 
Action: Mouse scrolled (443, 228) with delta (0, 0)
Screenshot: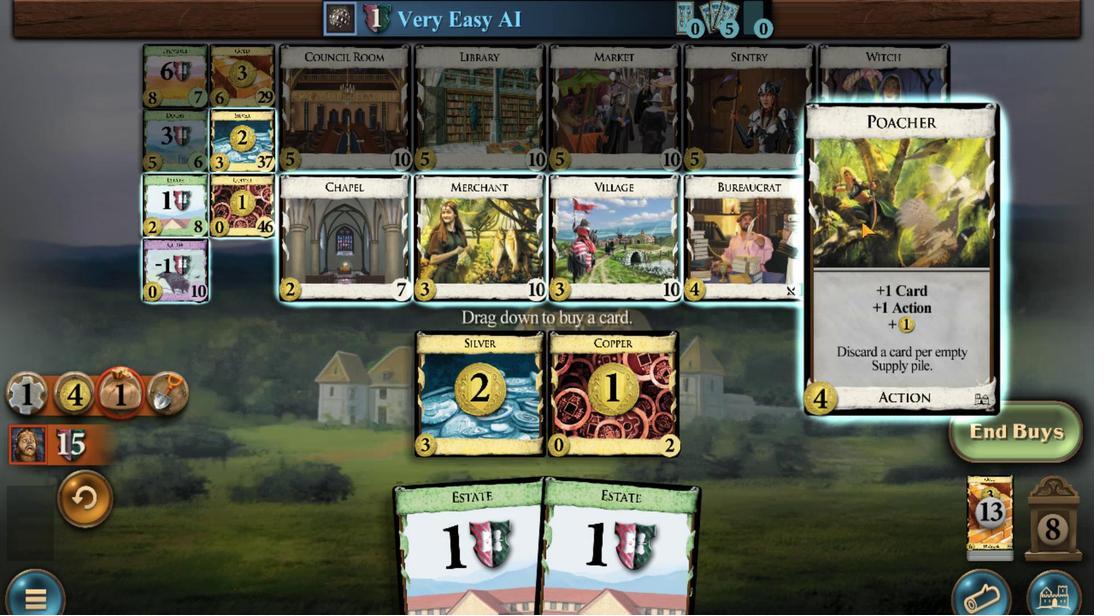 
Action: Mouse scrolled (443, 228) with delta (0, 0)
Screenshot: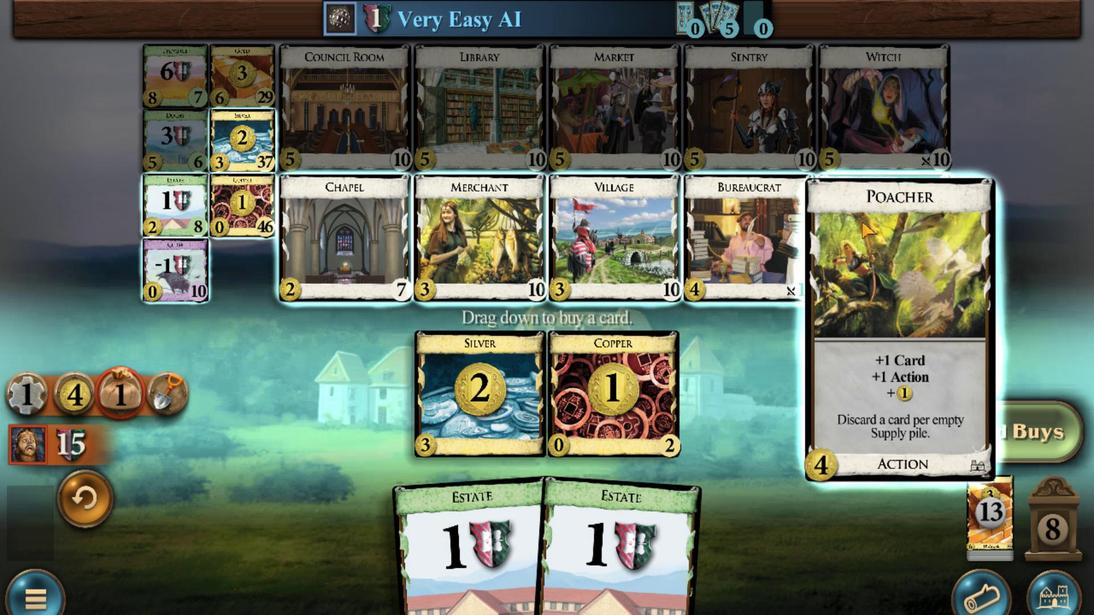 
Action: Mouse scrolled (443, 228) with delta (0, 0)
Screenshot: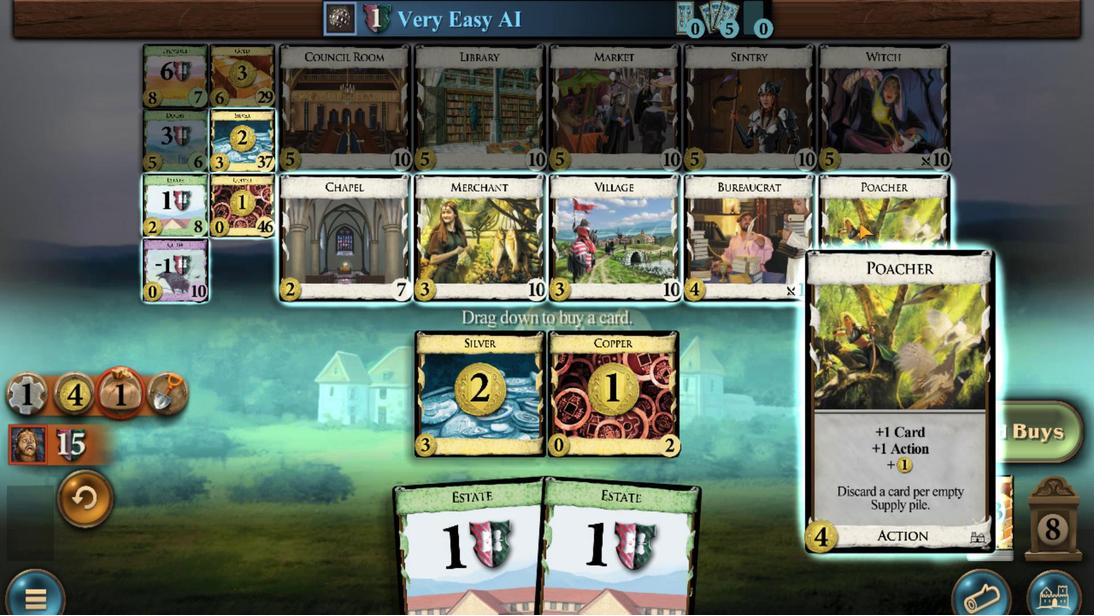 
Action: Mouse moved to (513, 467)
Screenshot: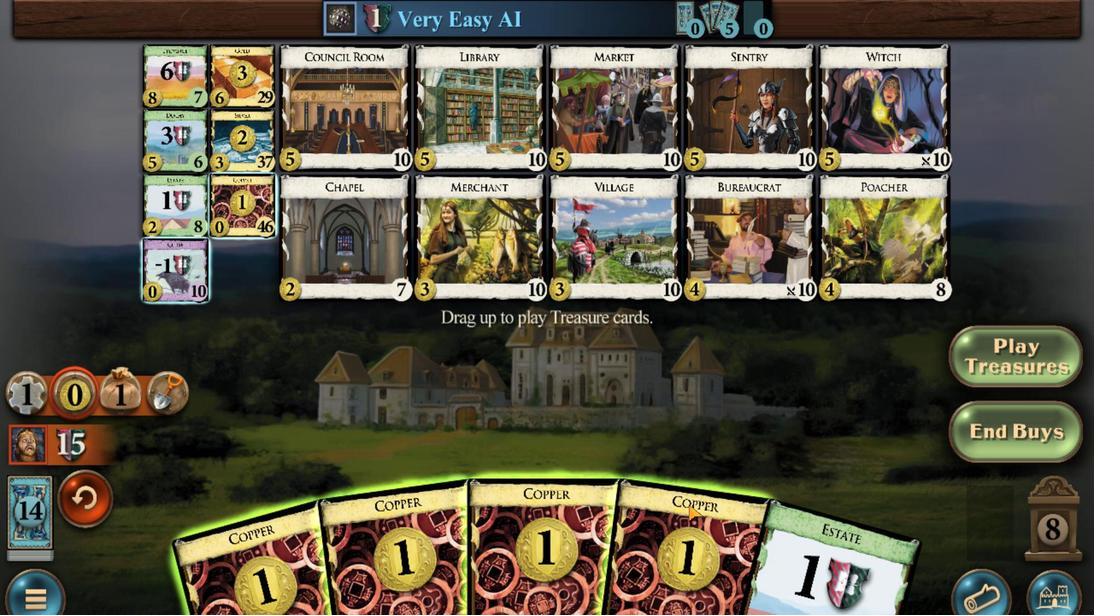 
Action: Mouse scrolled (513, 467) with delta (0, 0)
Screenshot: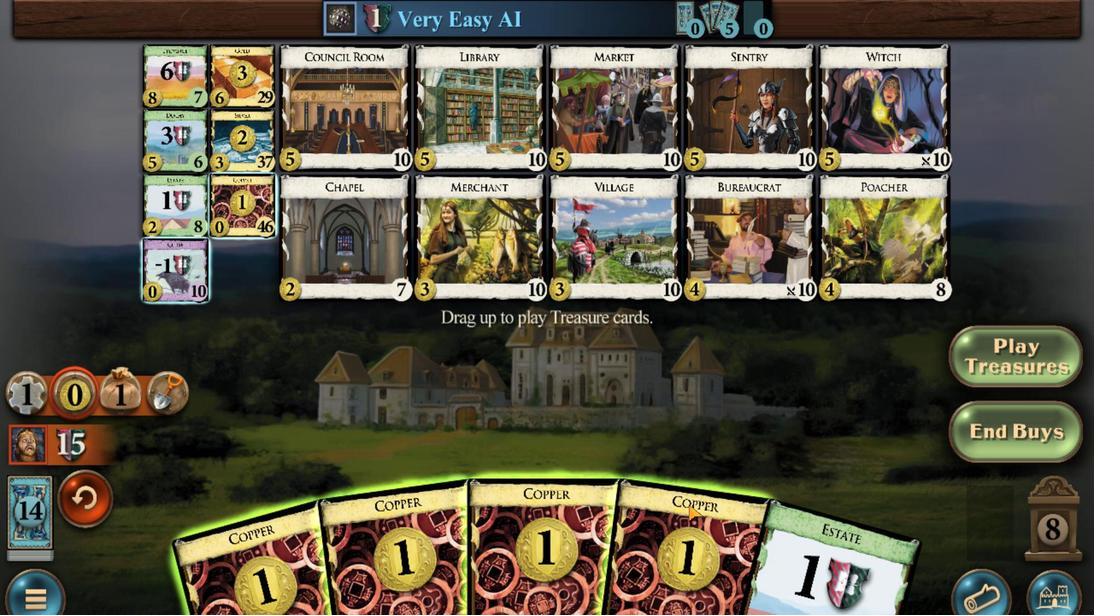 
Action: Mouse moved to (534, 478)
Screenshot: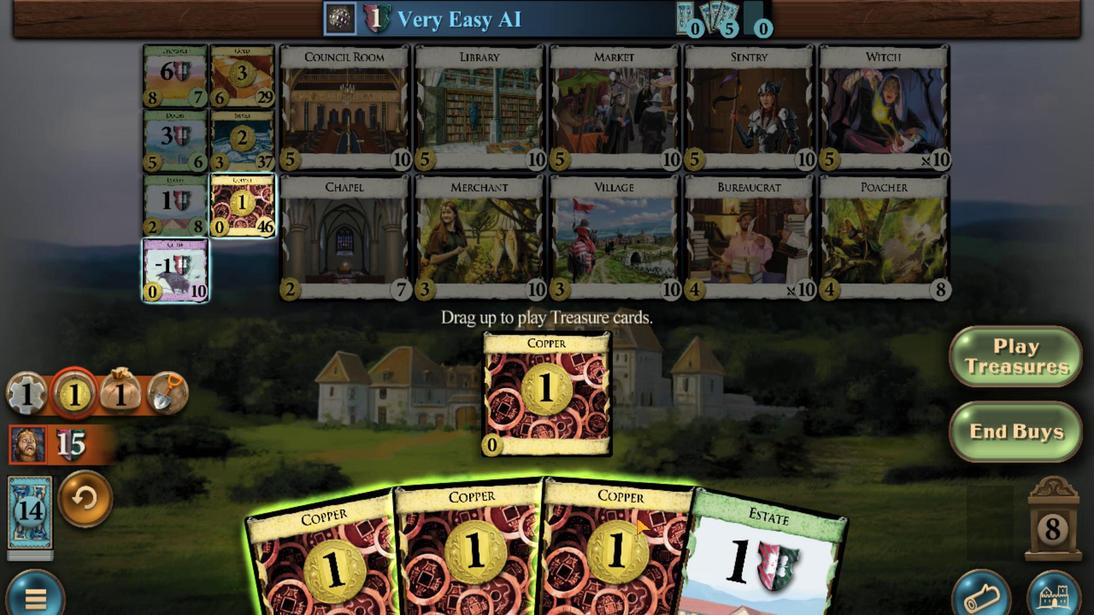 
Action: Mouse scrolled (534, 478) with delta (0, 0)
Screenshot: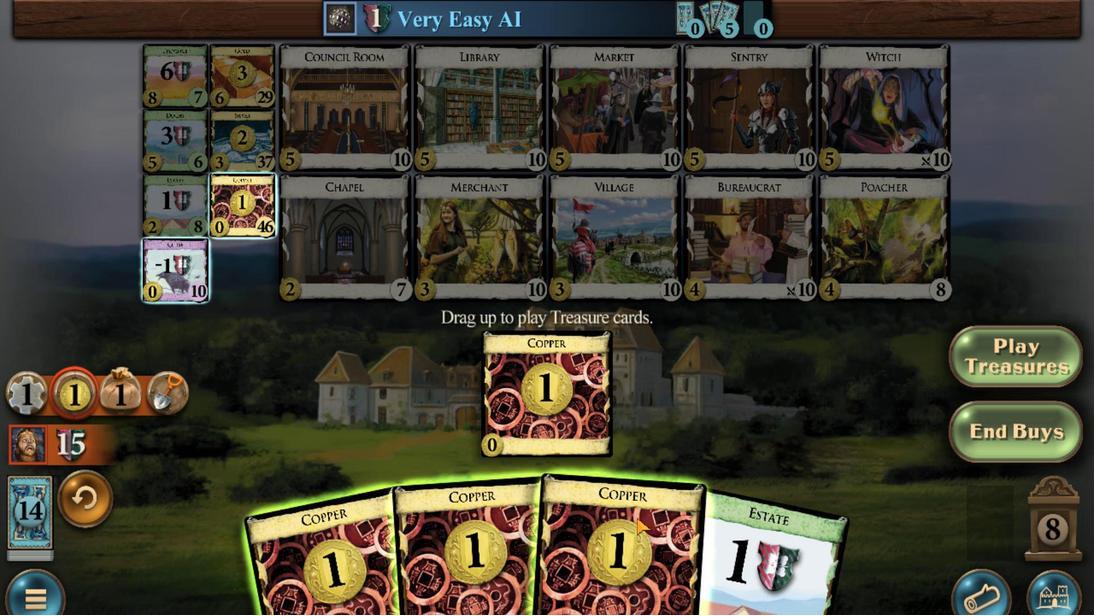 
Action: Mouse moved to (580, 499)
Screenshot: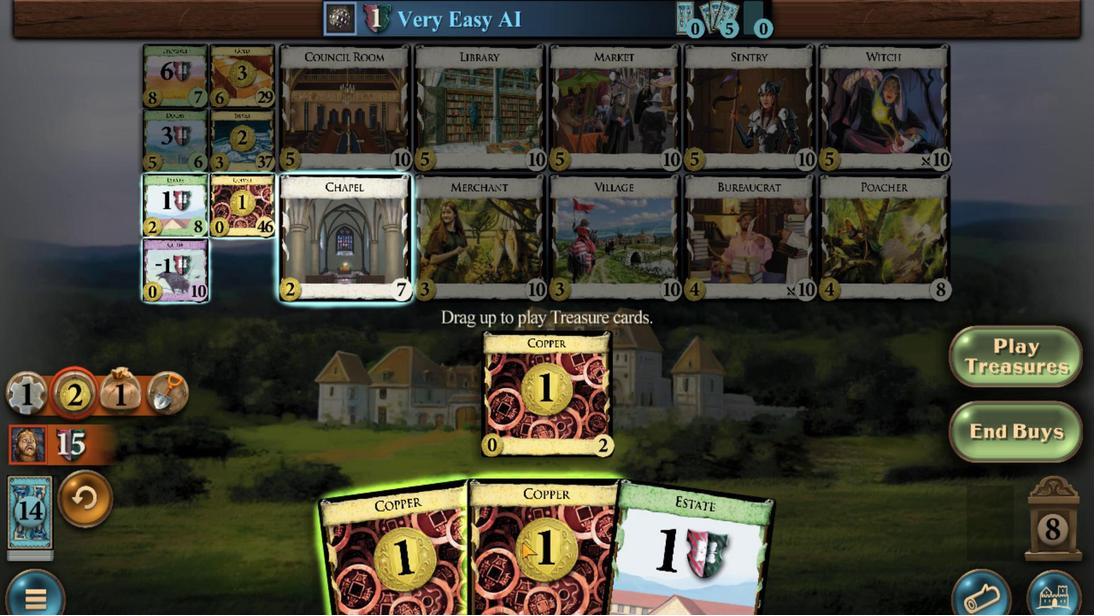 
Action: Mouse scrolled (580, 498) with delta (0, 0)
Screenshot: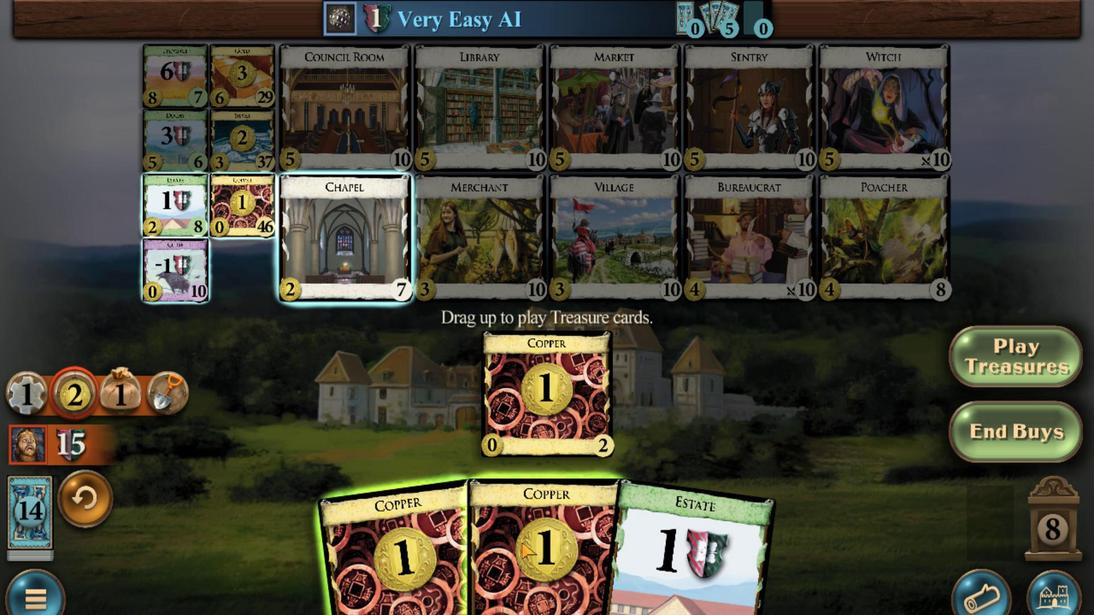 
Action: Mouse moved to (598, 492)
Screenshot: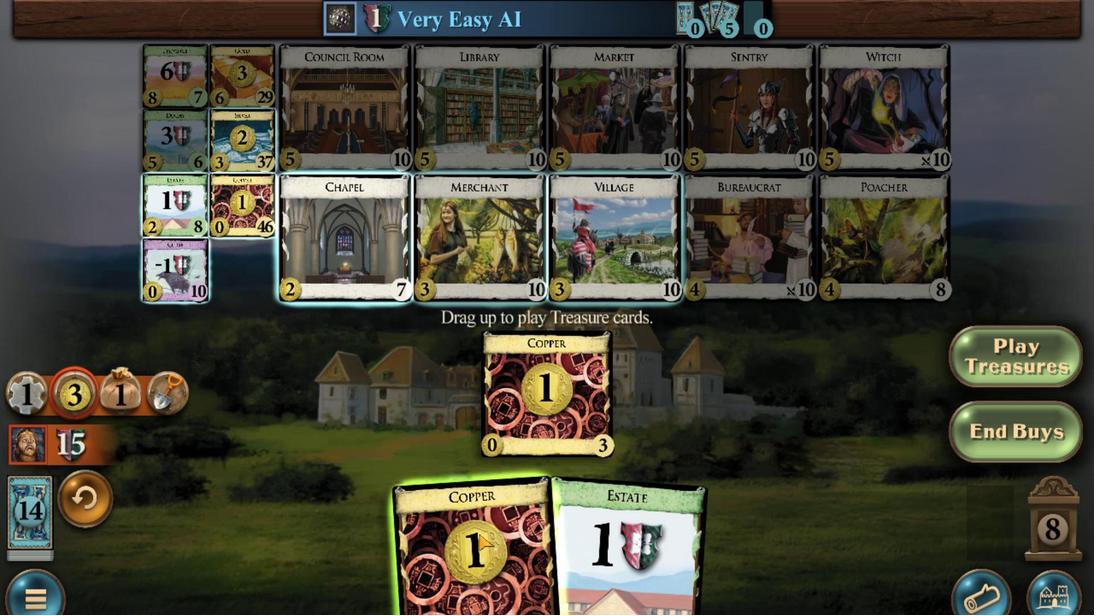 
Action: Mouse scrolled (598, 492) with delta (0, 0)
Screenshot: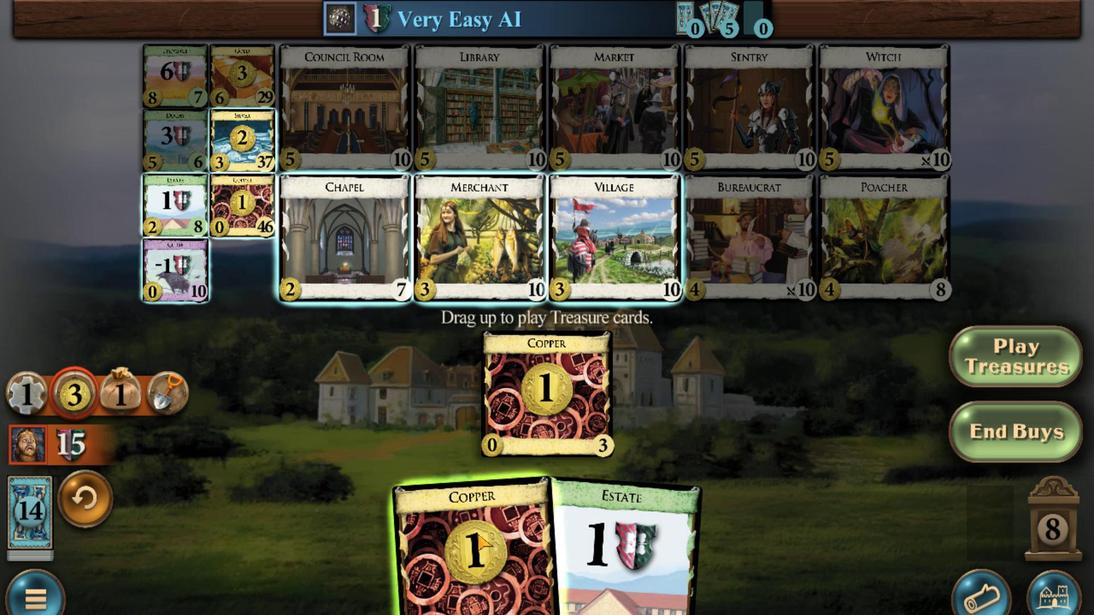 
Action: Mouse moved to (690, 147)
Screenshot: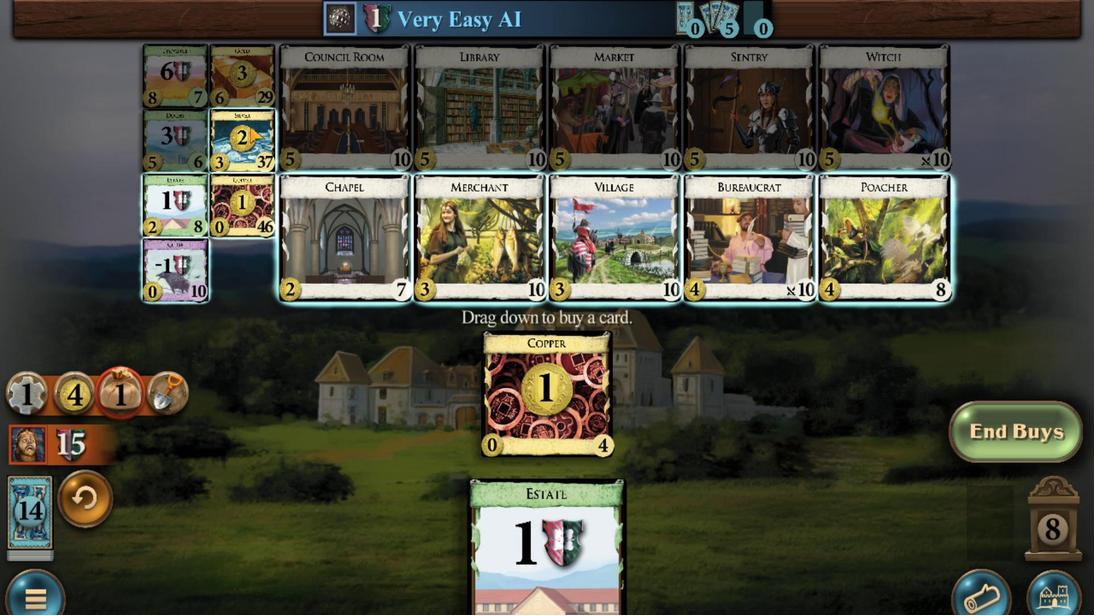 
Action: Mouse scrolled (690, 147) with delta (0, 0)
Screenshot: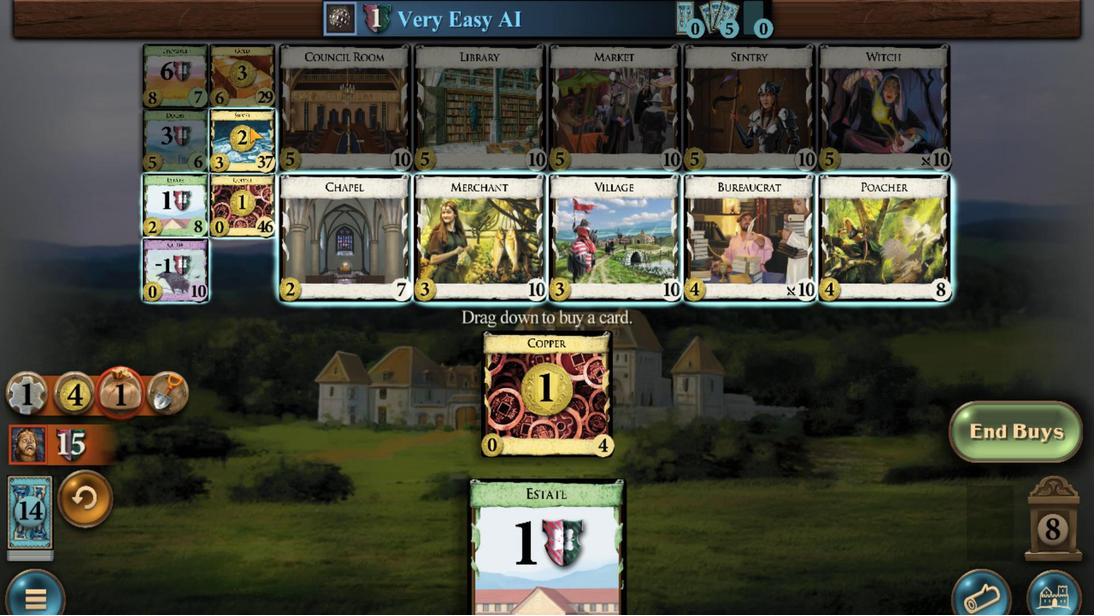 
Action: Mouse scrolled (690, 147) with delta (0, 0)
Screenshot: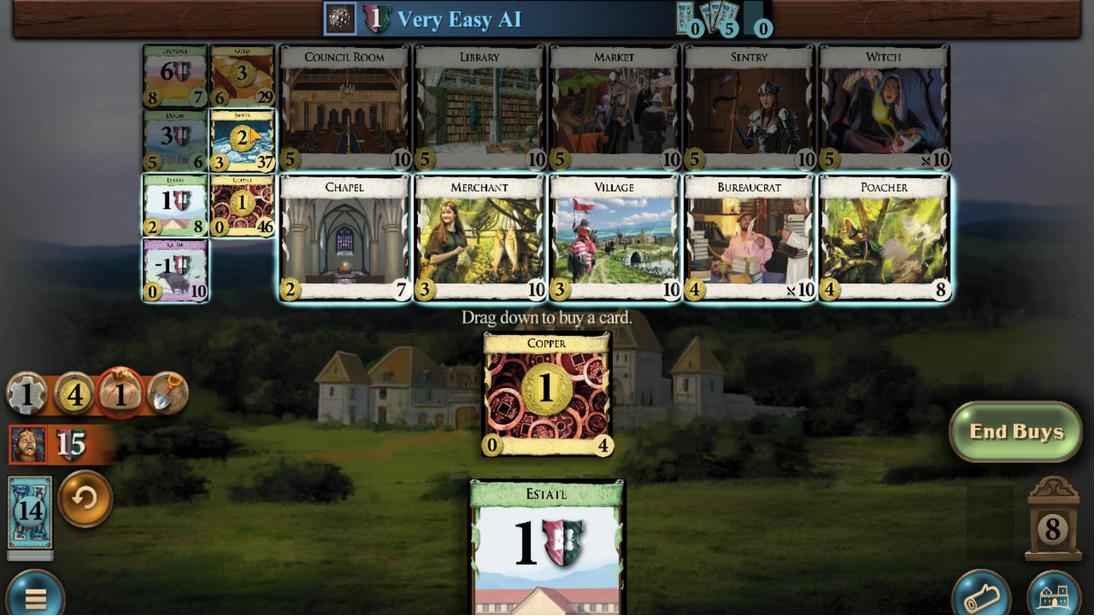 
Action: Mouse scrolled (690, 147) with delta (0, 0)
Screenshot: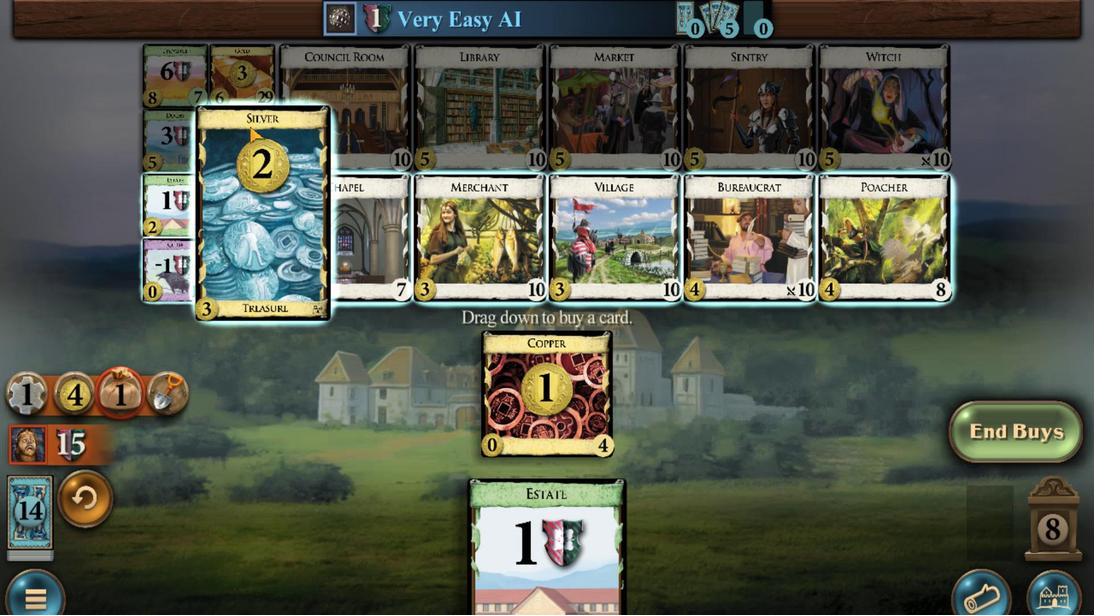 
Action: Mouse scrolled (690, 147) with delta (0, 0)
Screenshot: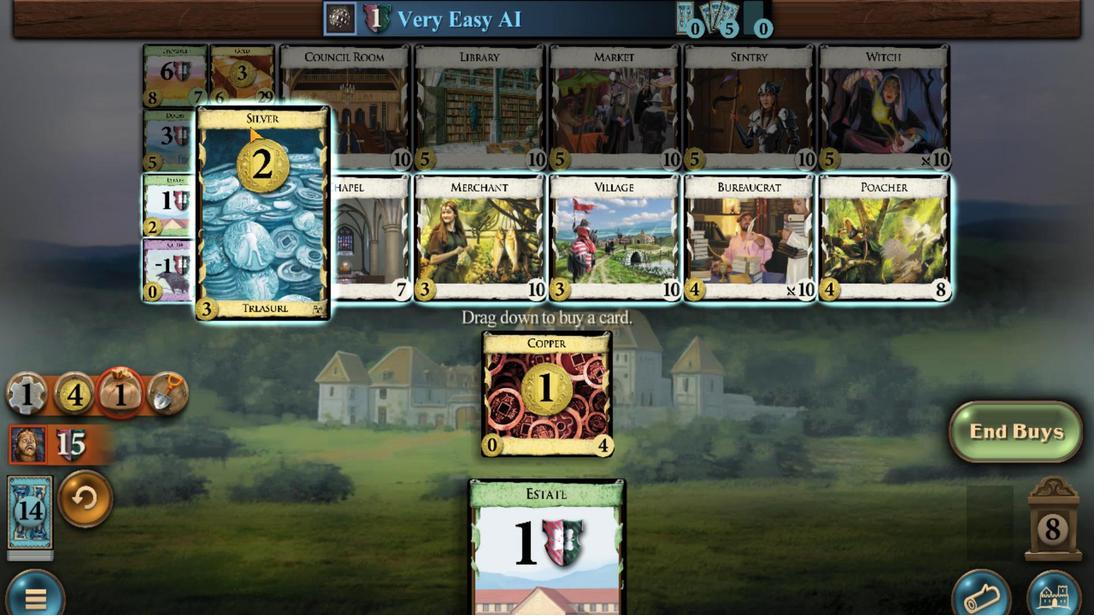 
Action: Mouse scrolled (690, 147) with delta (0, 0)
Screenshot: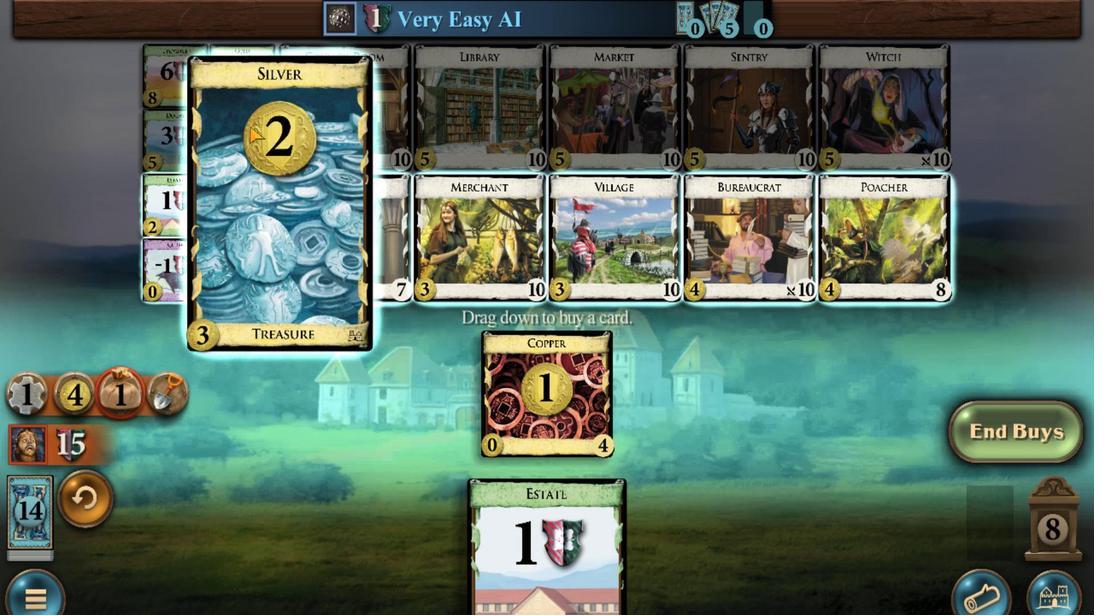 
Action: Mouse scrolled (690, 147) with delta (0, 0)
Screenshot: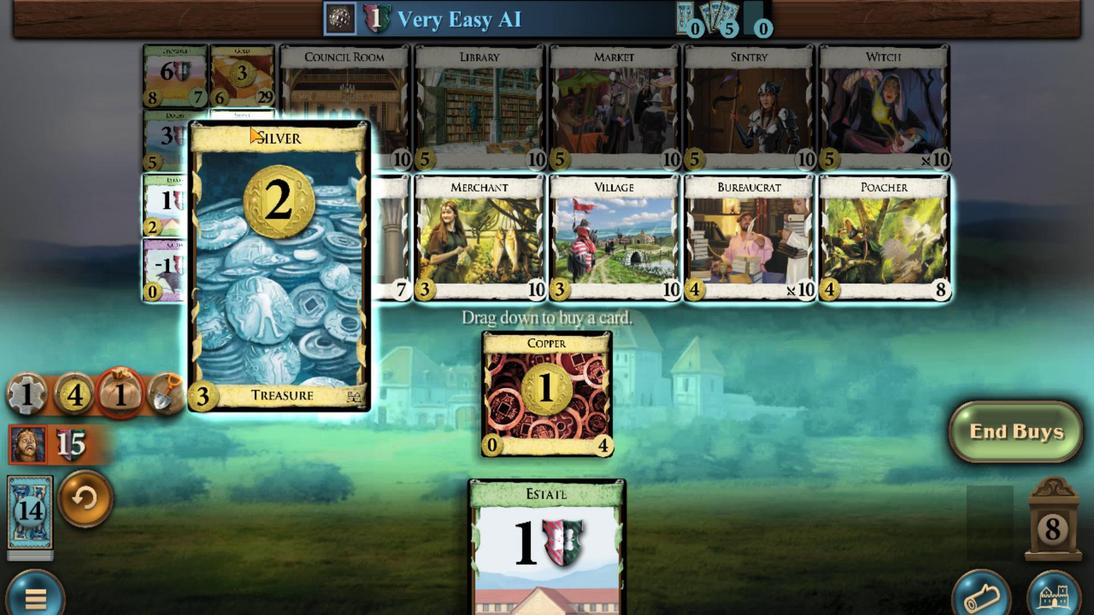 
Action: Mouse scrolled (690, 147) with delta (0, 0)
Screenshot: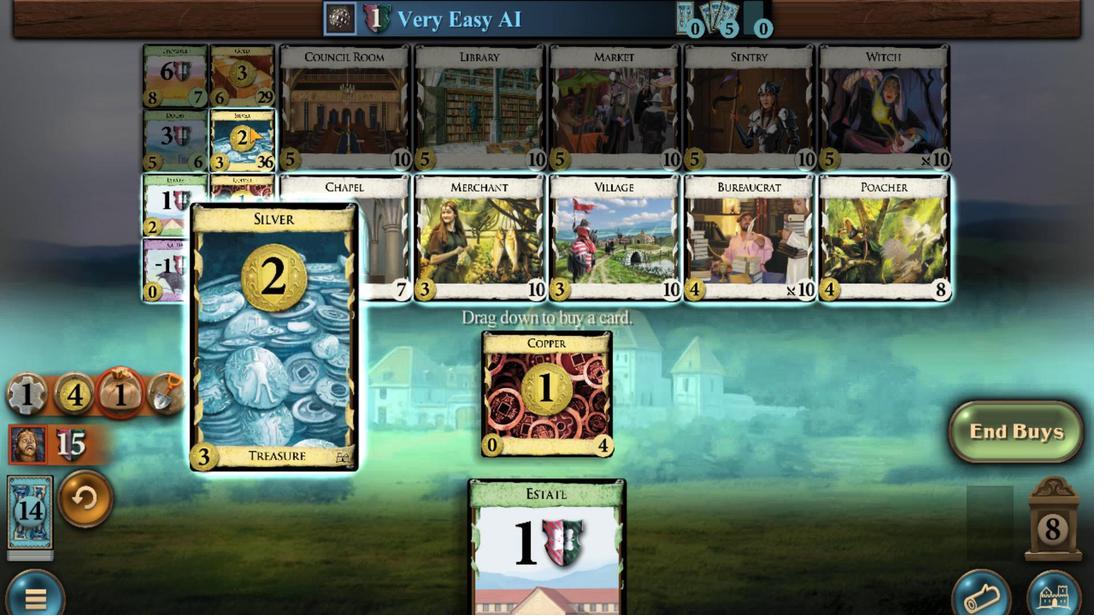 
Action: Mouse moved to (511, 488)
Screenshot: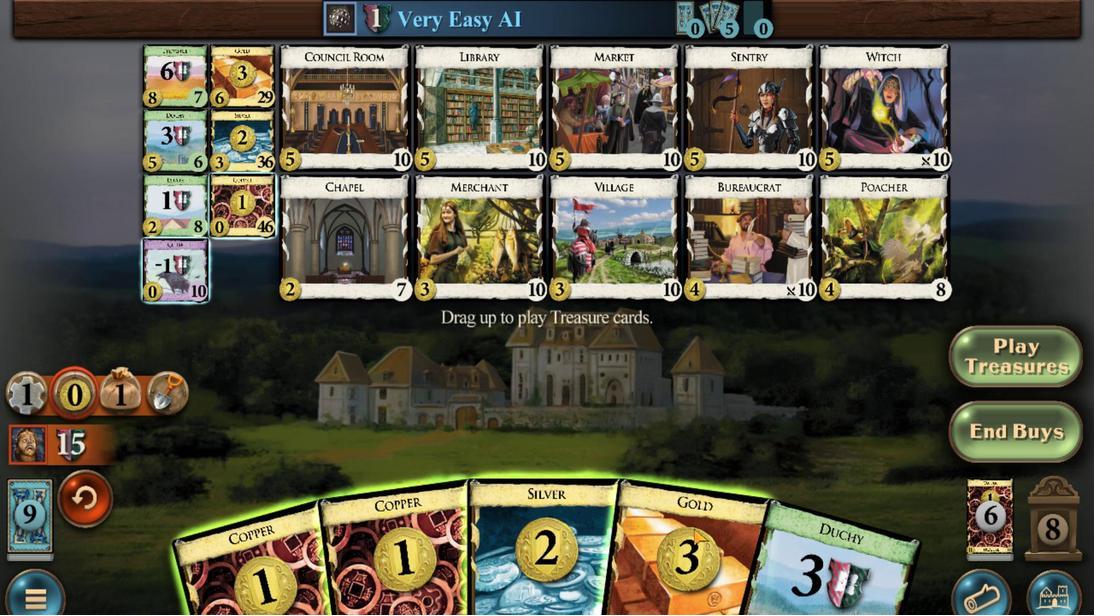 
Action: Mouse scrolled (511, 487) with delta (0, 0)
Screenshot: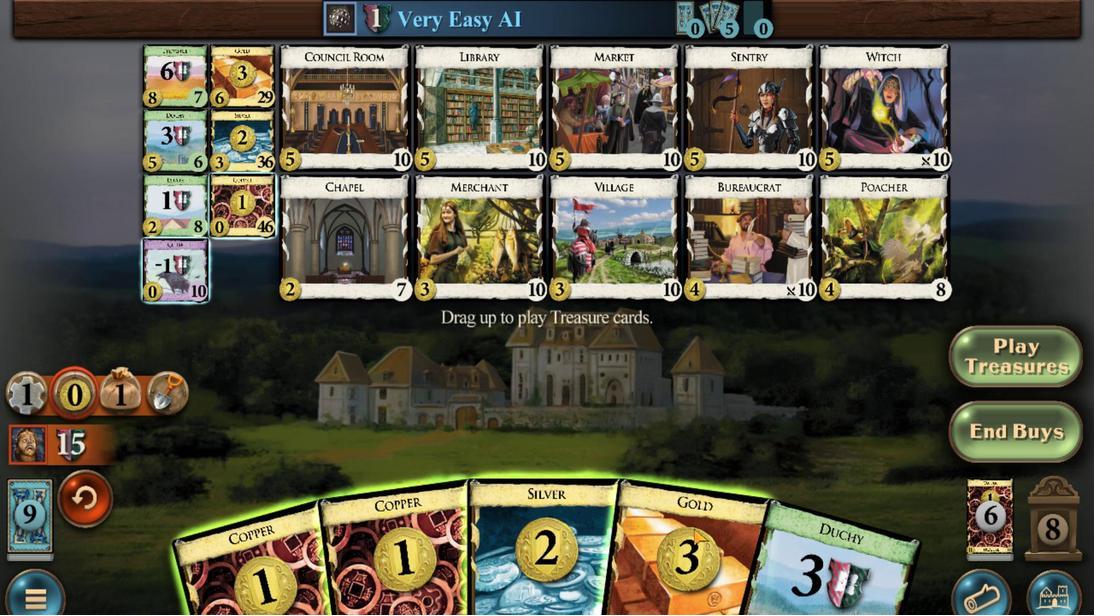 
Action: Mouse moved to (549, 497)
Screenshot: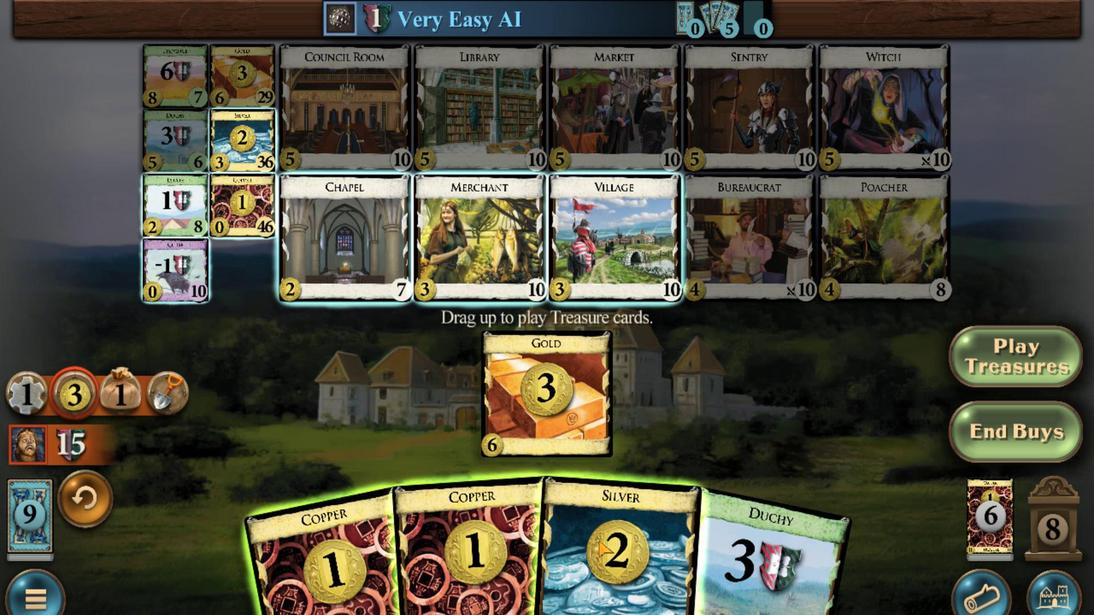 
Action: Mouse scrolled (549, 497) with delta (0, 0)
Screenshot: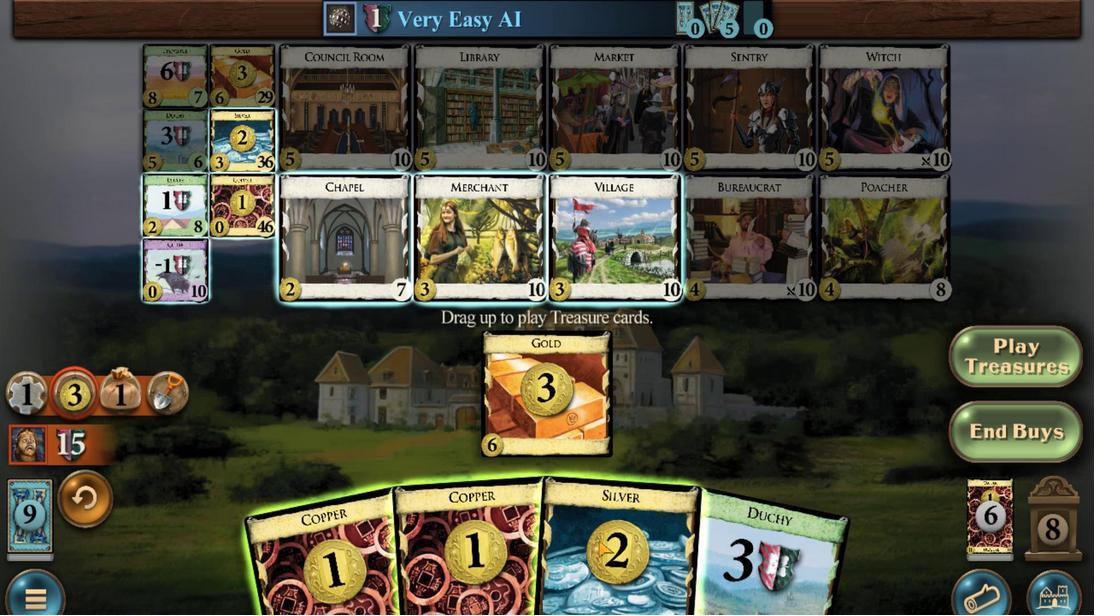 
Action: Mouse moved to (565, 500)
Screenshot: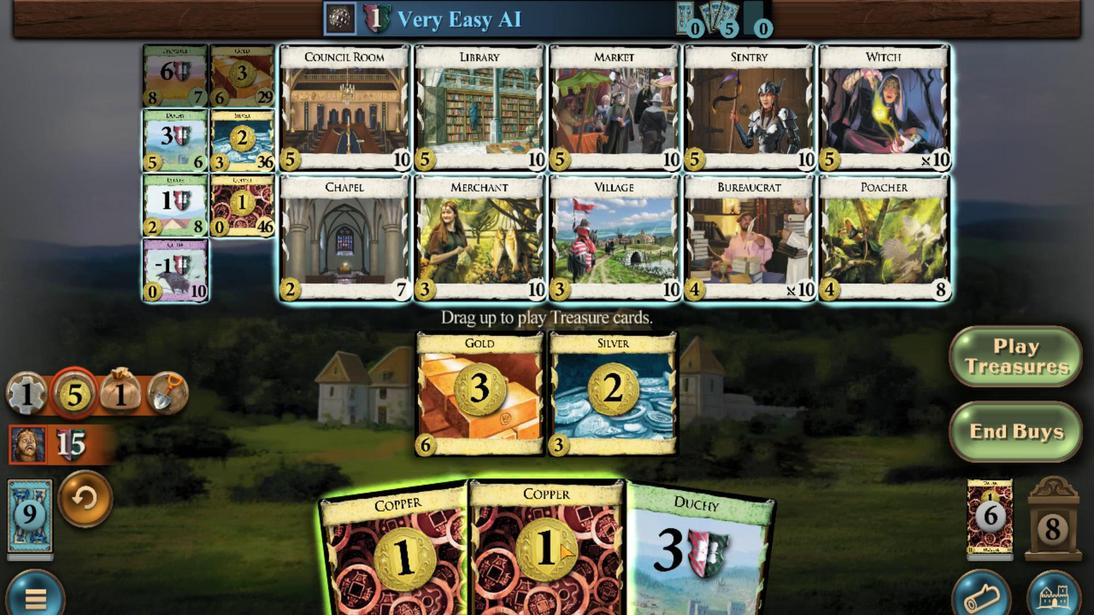 
Action: Mouse scrolled (565, 500) with delta (0, 0)
Screenshot: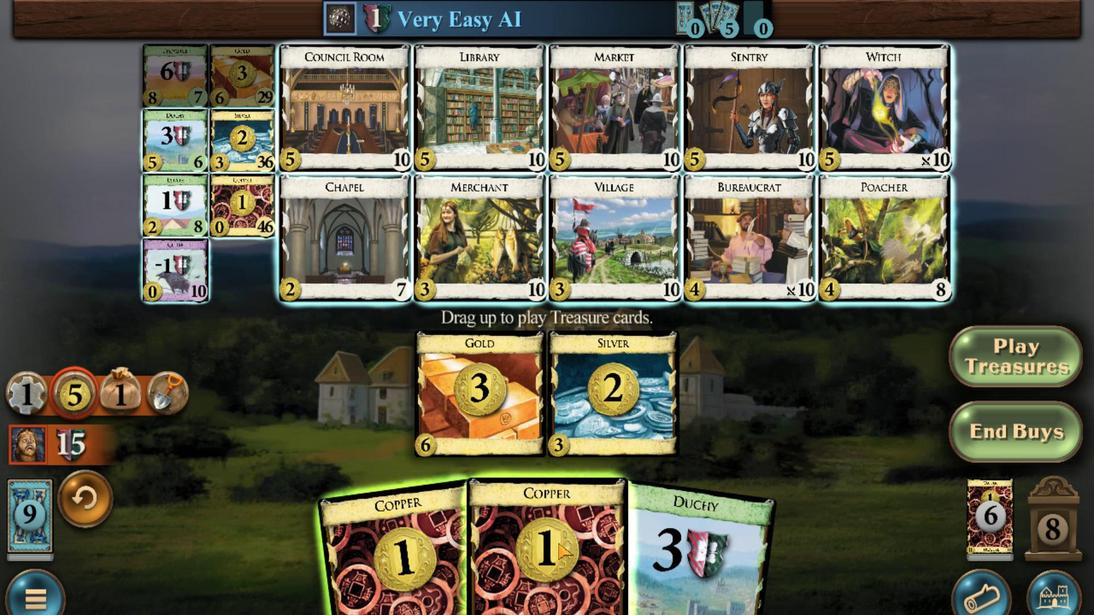 
Action: Mouse moved to (692, 98)
Screenshot: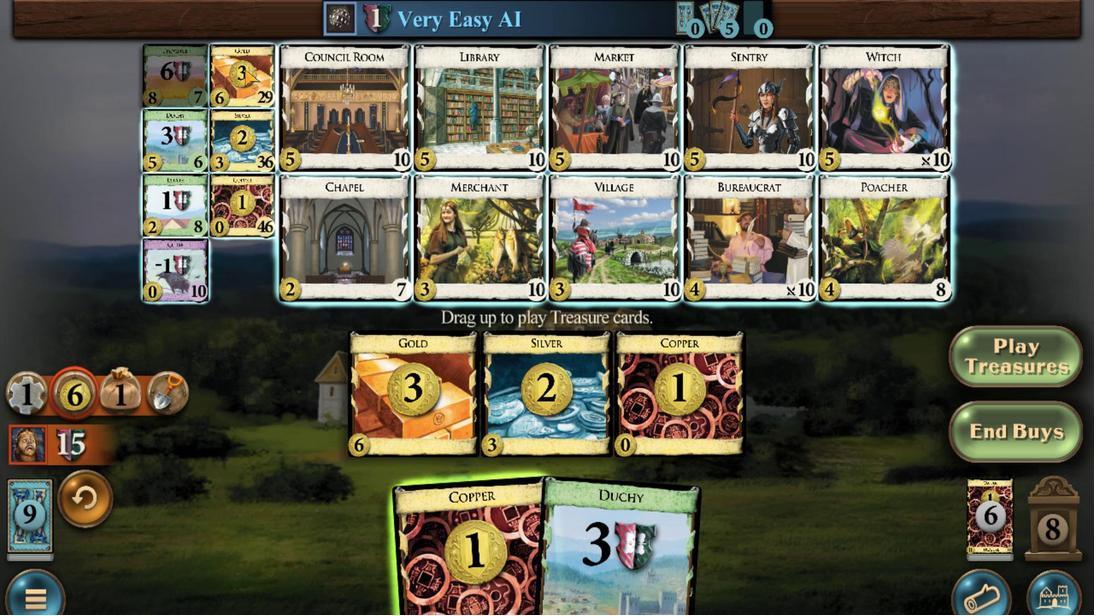 
Action: Mouse scrolled (692, 99) with delta (0, 0)
Screenshot: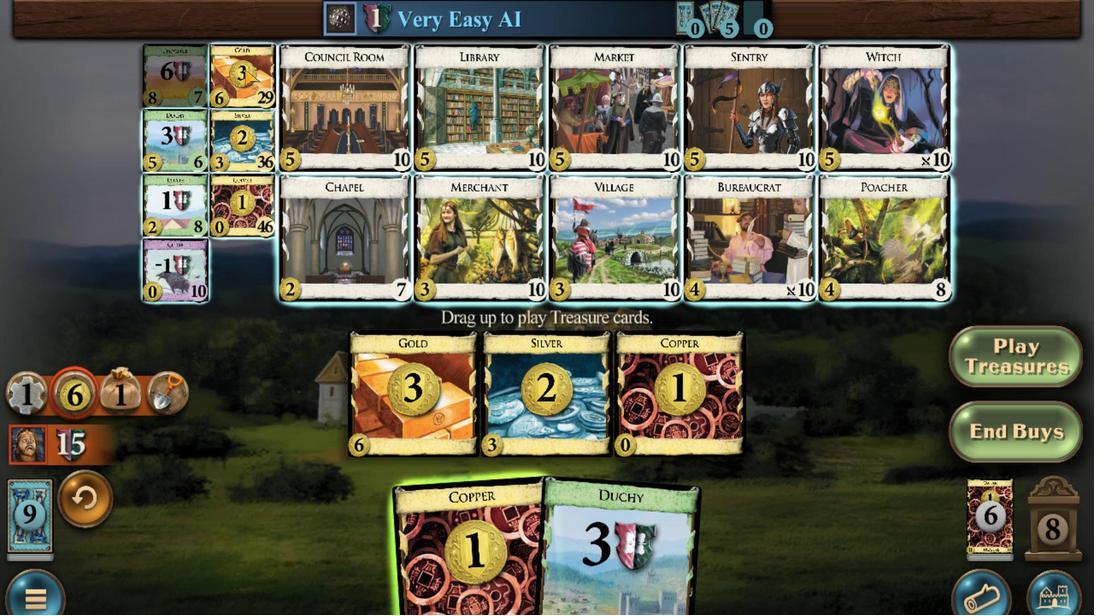
Action: Mouse scrolled (692, 99) with delta (0, 0)
Screenshot: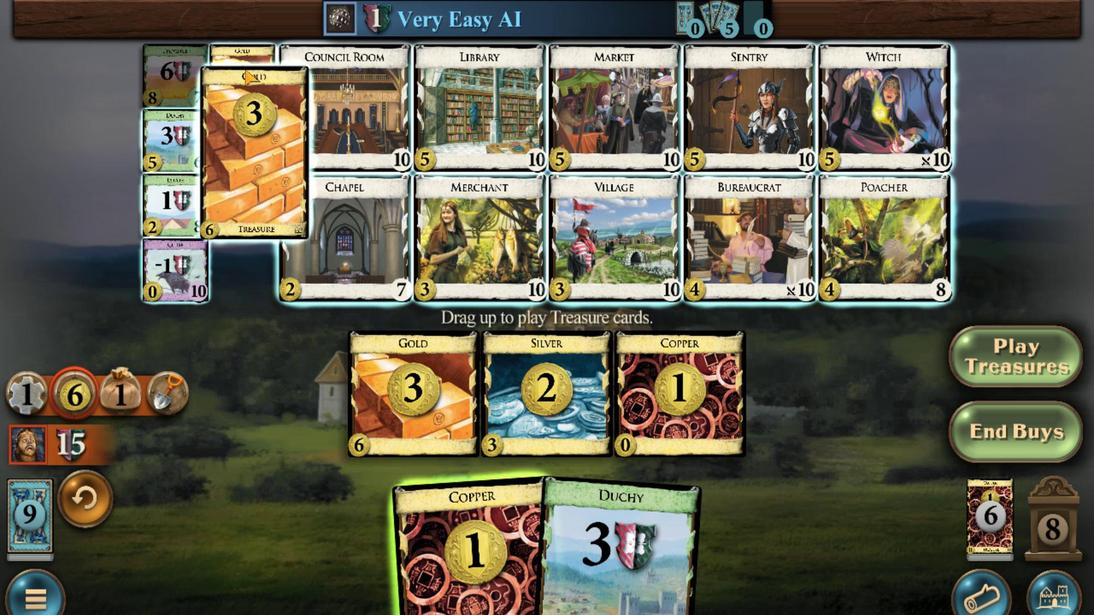 
Action: Mouse scrolled (692, 99) with delta (0, 0)
Screenshot: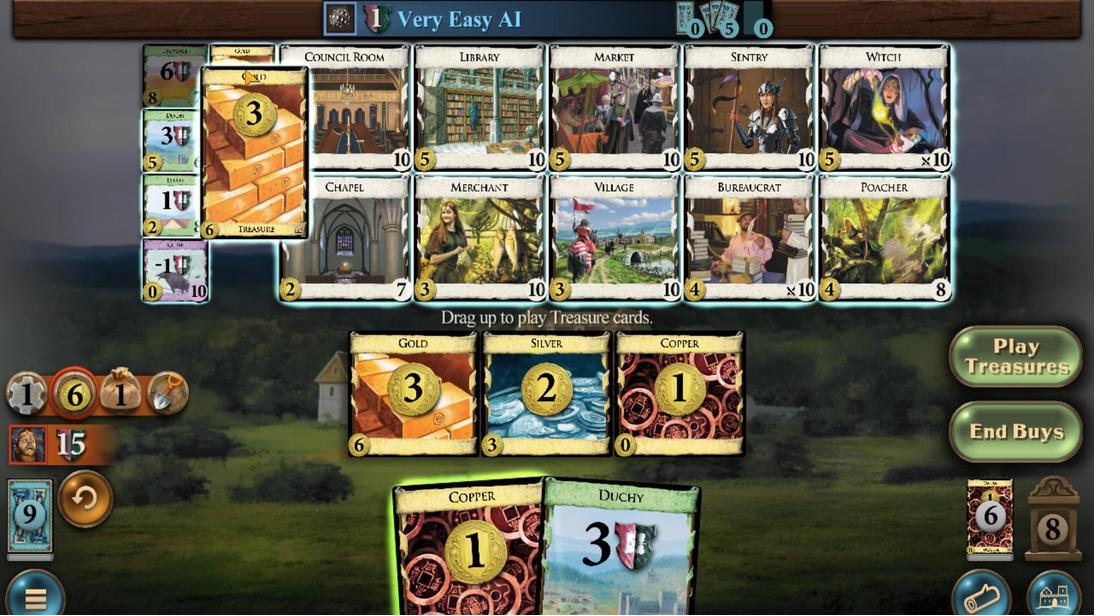 
Action: Mouse scrolled (692, 99) with delta (0, 0)
Screenshot: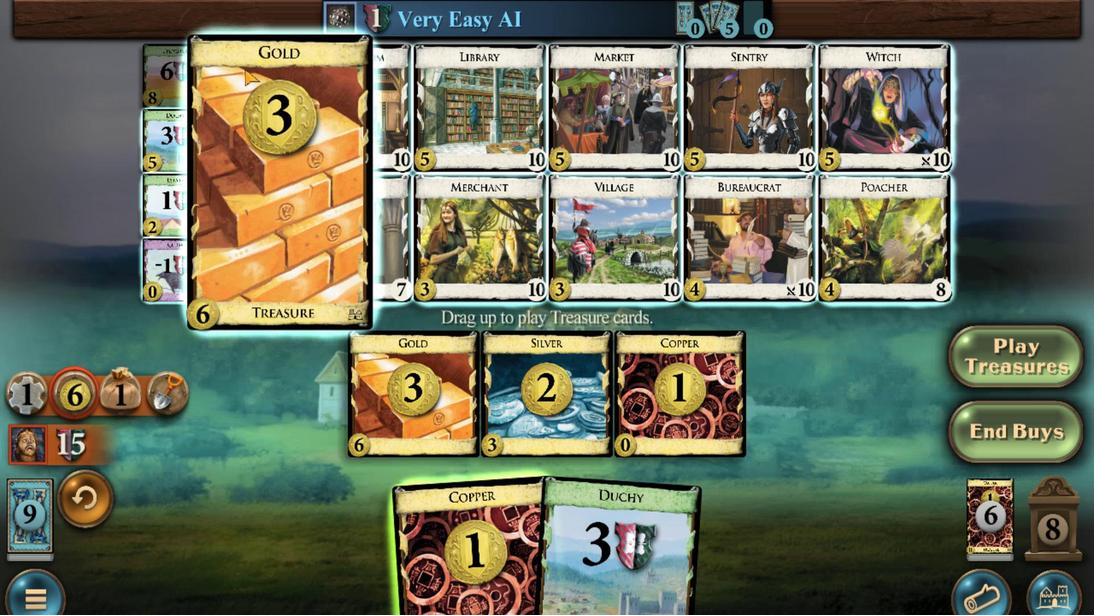 
Action: Mouse scrolled (692, 99) with delta (0, 0)
Screenshot: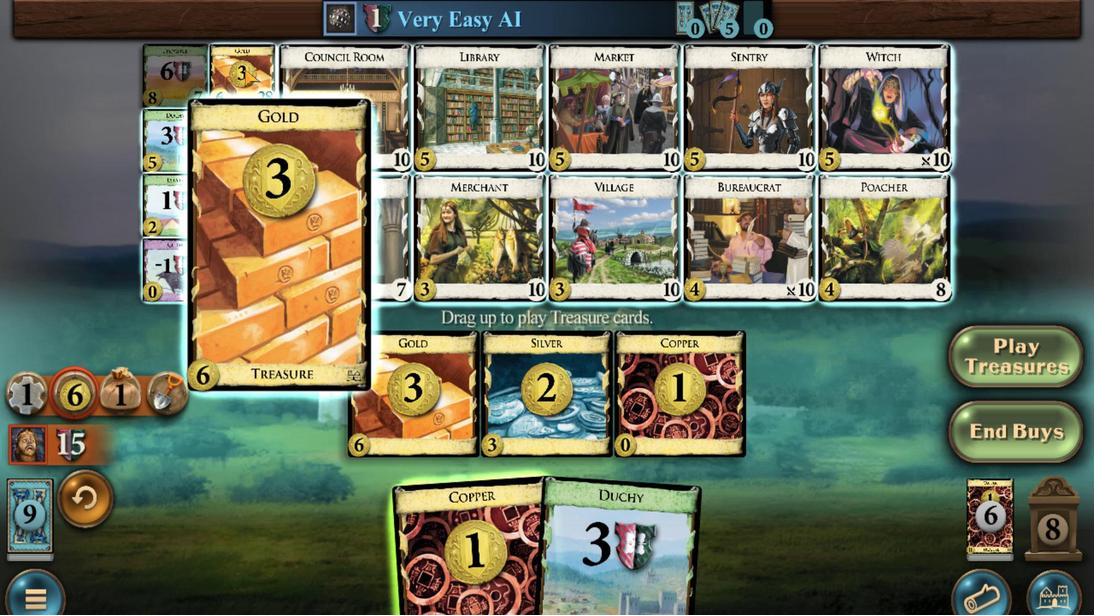 
Action: Mouse scrolled (692, 99) with delta (0, 0)
Screenshot: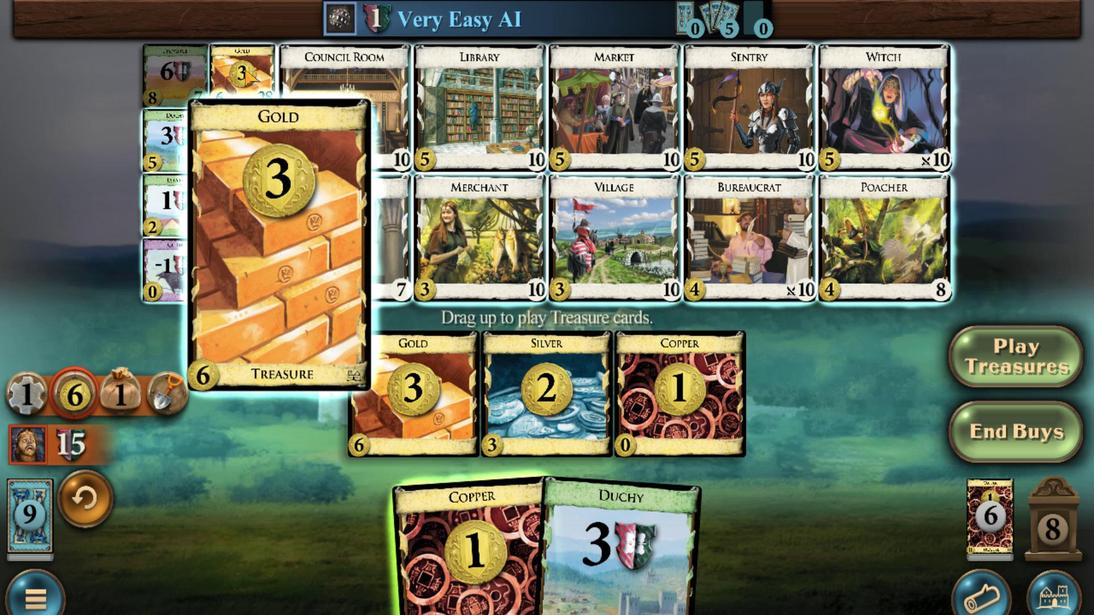 
Action: Mouse moved to (614, 492)
Screenshot: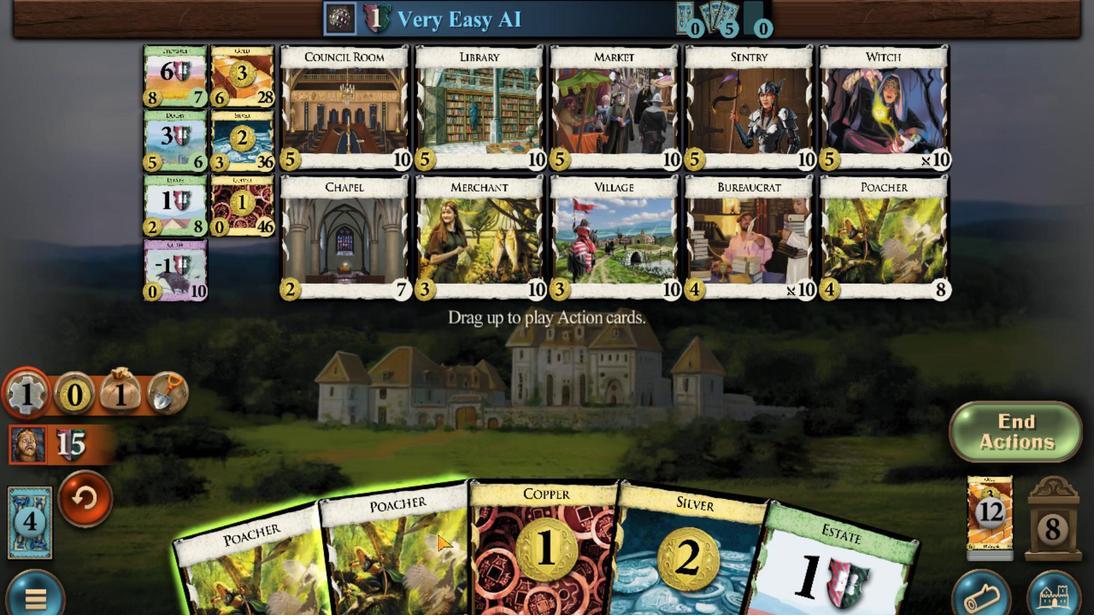 
Action: Mouse scrolled (614, 492) with delta (0, 0)
Screenshot: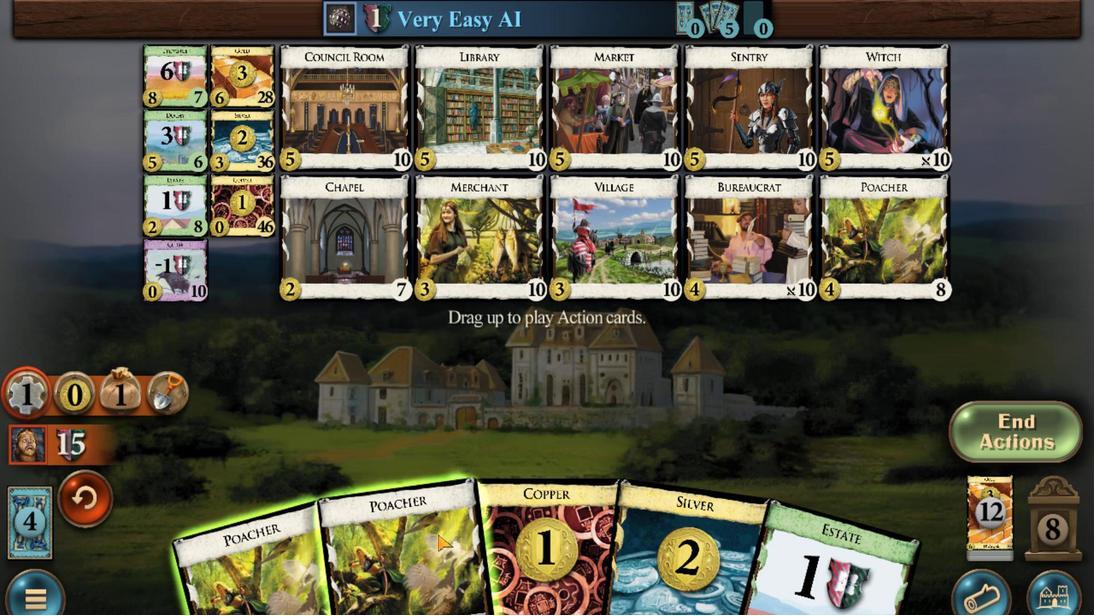 
Action: Mouse moved to (681, 501)
Screenshot: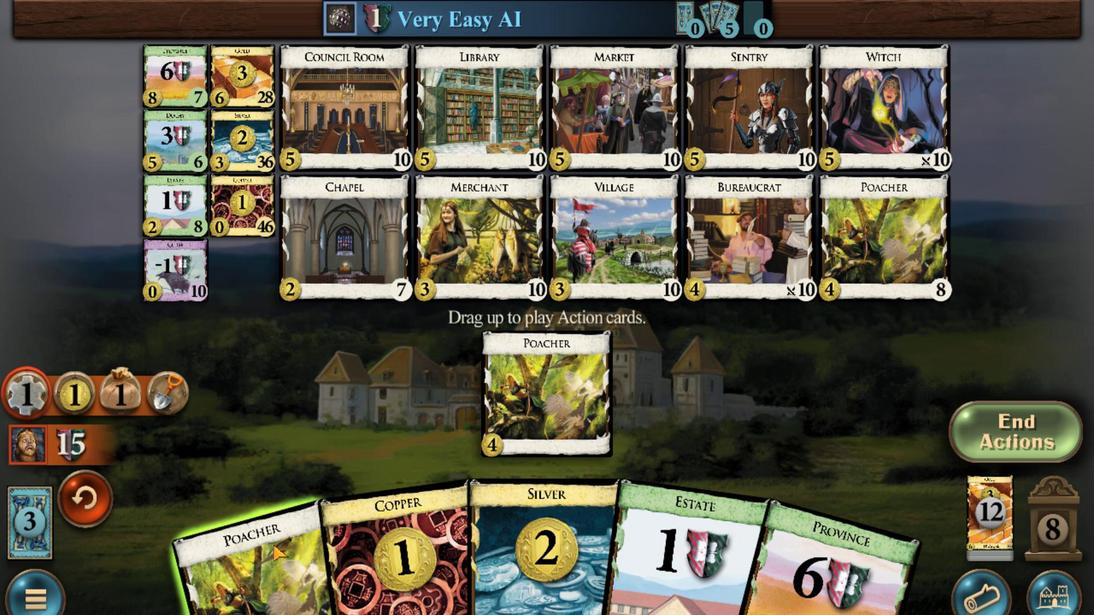 
Action: Mouse scrolled (681, 500) with delta (0, 0)
Screenshot: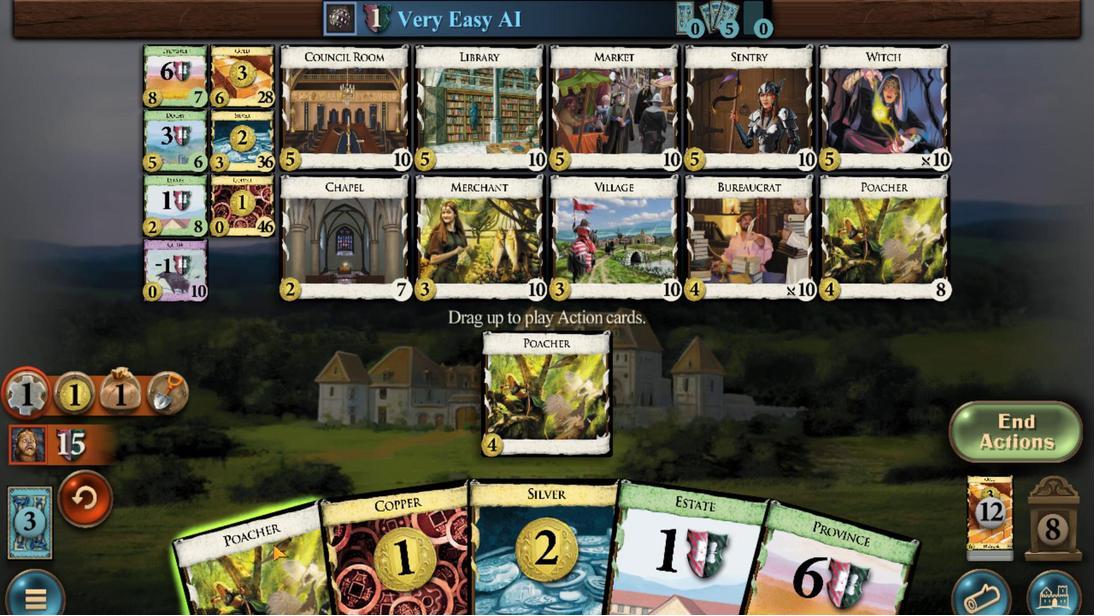 
Action: Mouse moved to (567, 484)
Screenshot: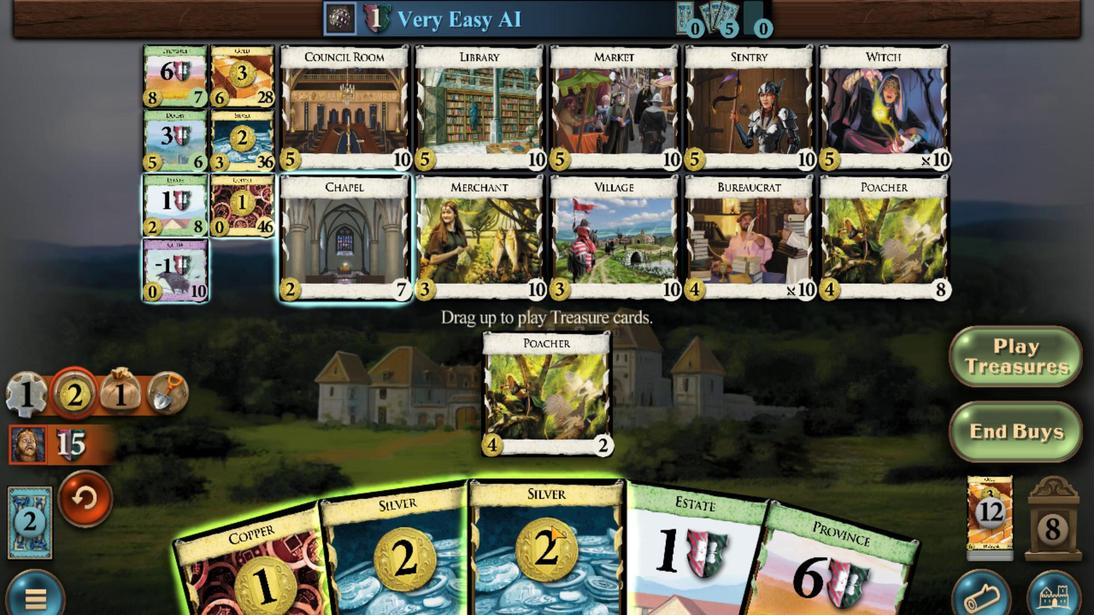 
Action: Mouse scrolled (567, 483) with delta (0, 0)
Screenshot: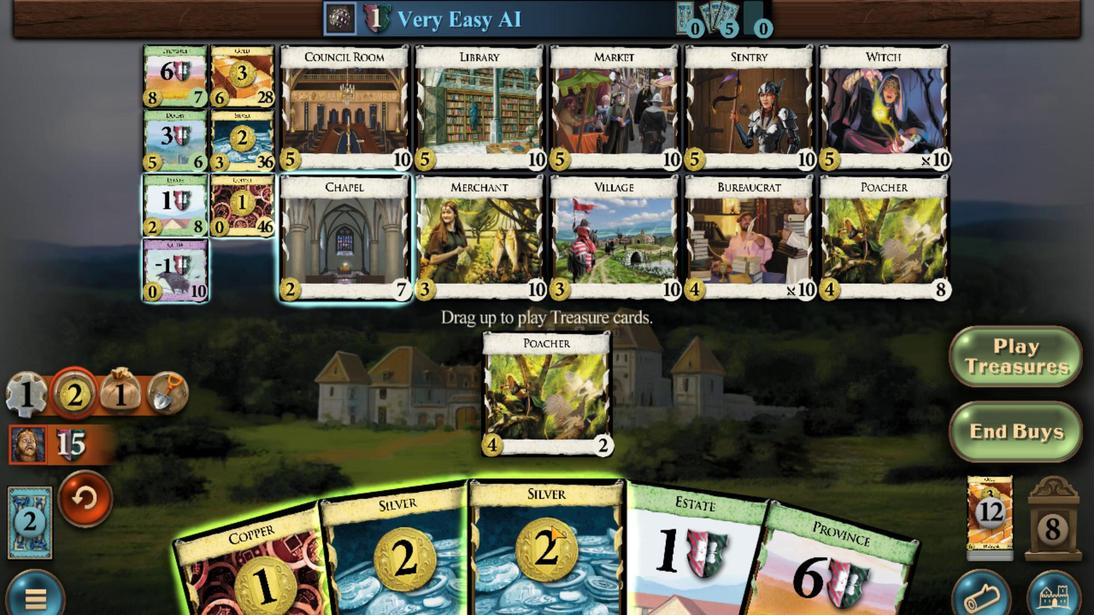 
Action: Mouse moved to (603, 478)
Screenshot: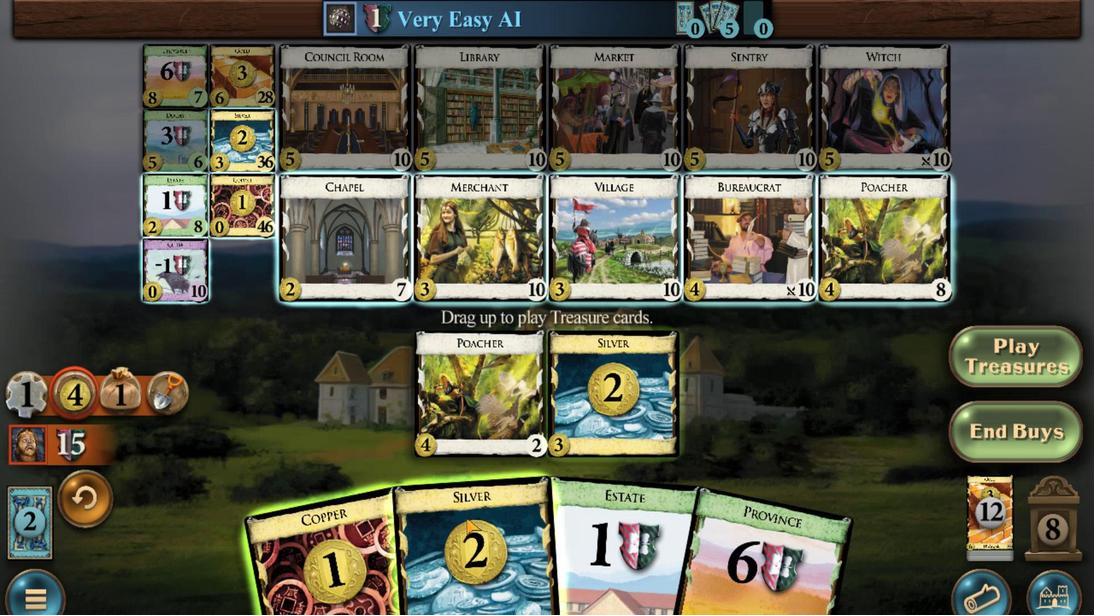 
Action: Mouse scrolled (603, 478) with delta (0, 0)
Screenshot: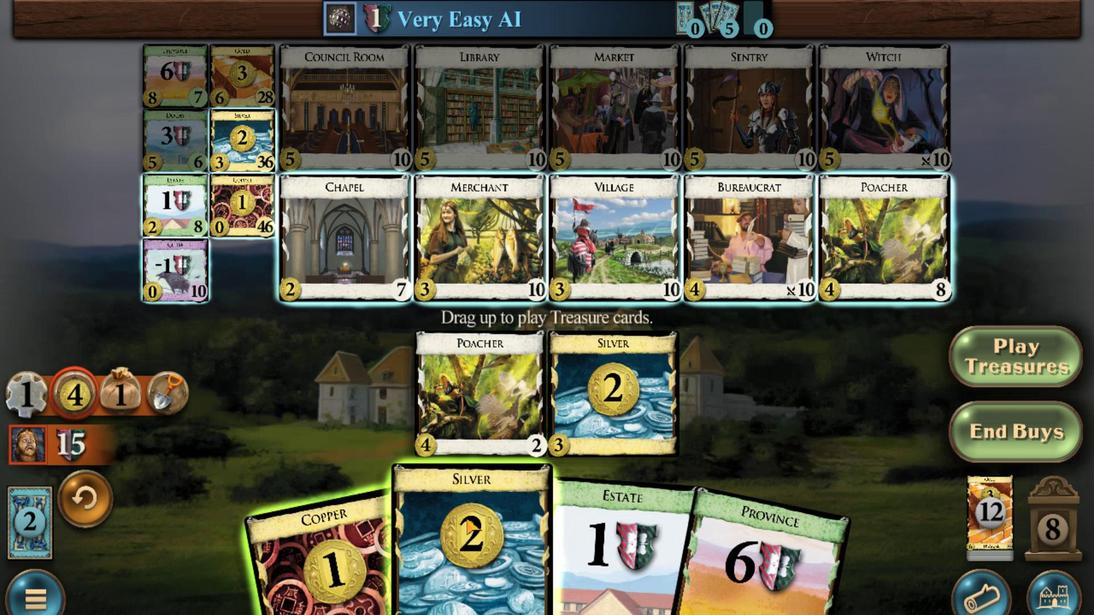 
Action: Mouse moved to (622, 480)
Screenshot: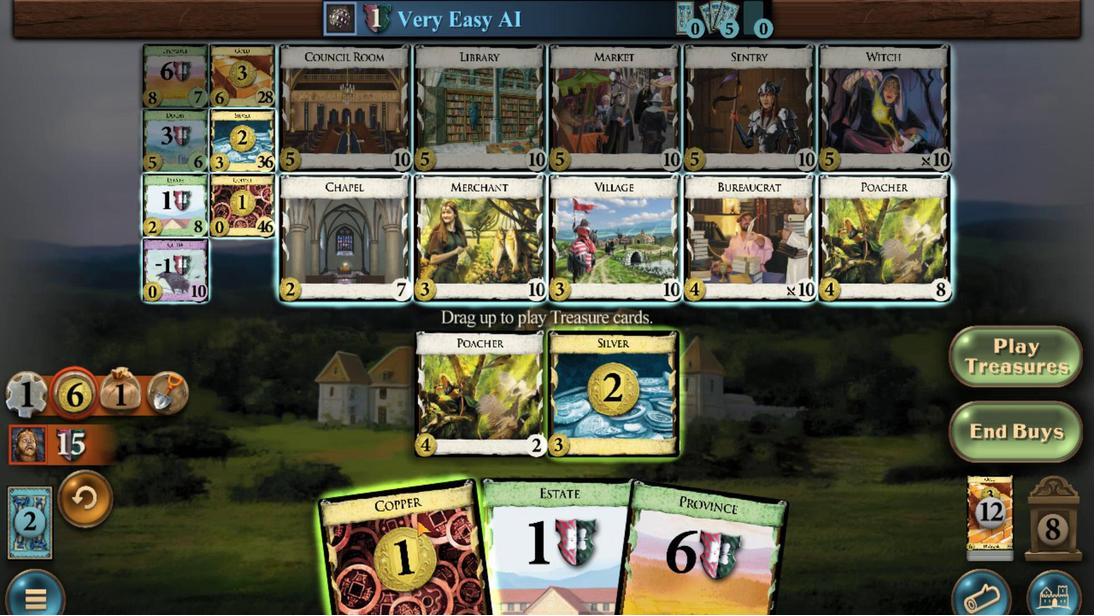 
Action: Mouse scrolled (622, 480) with delta (0, 0)
Screenshot: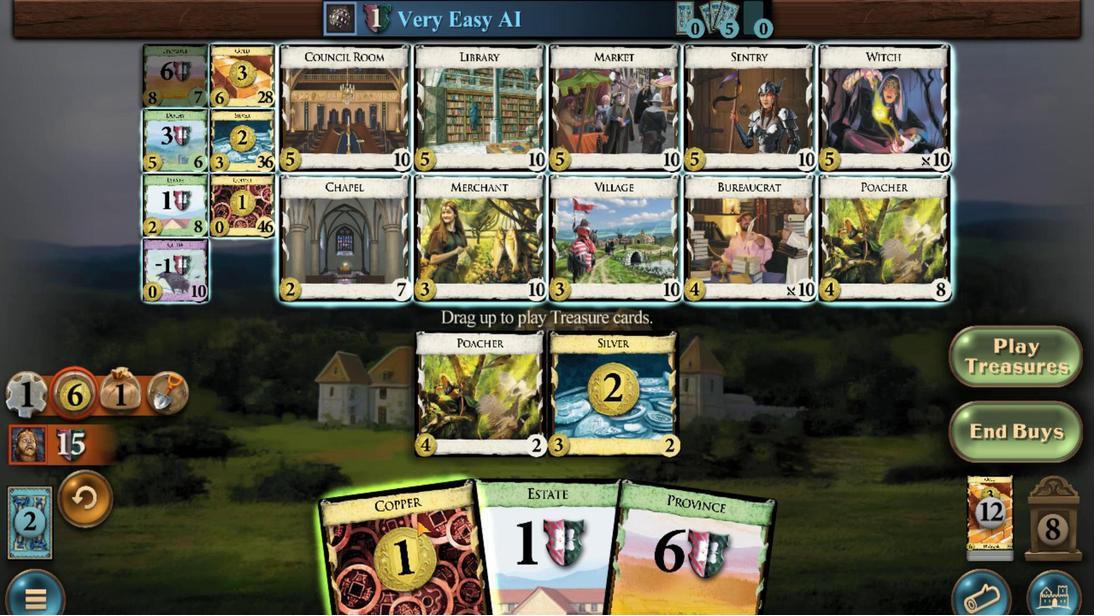 
Action: Mouse moved to (690, 104)
Screenshot: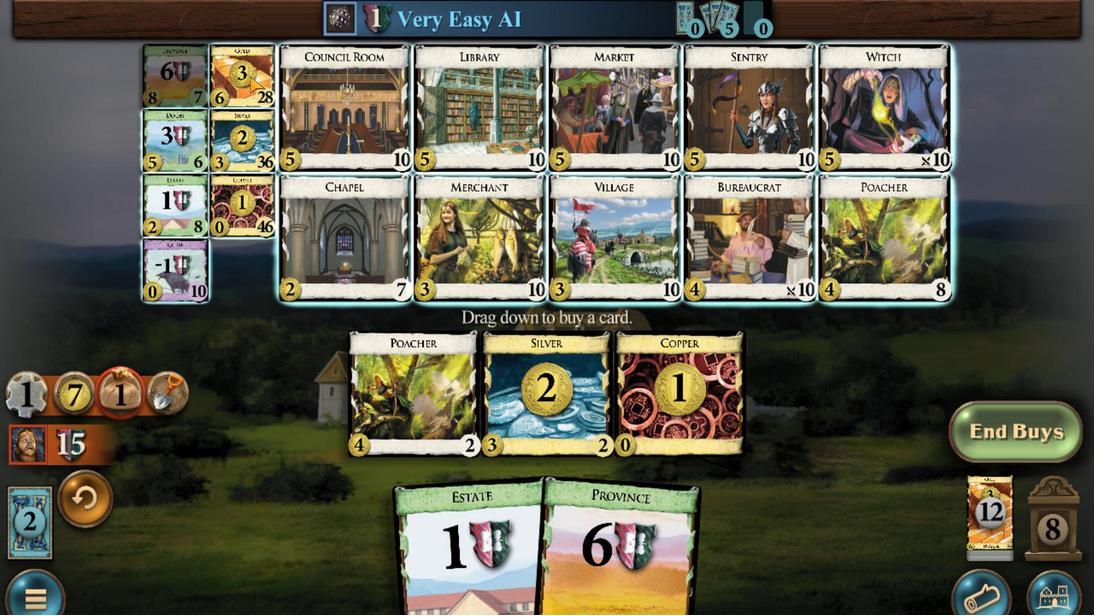 
Action: Mouse scrolled (690, 105) with delta (0, 0)
Screenshot: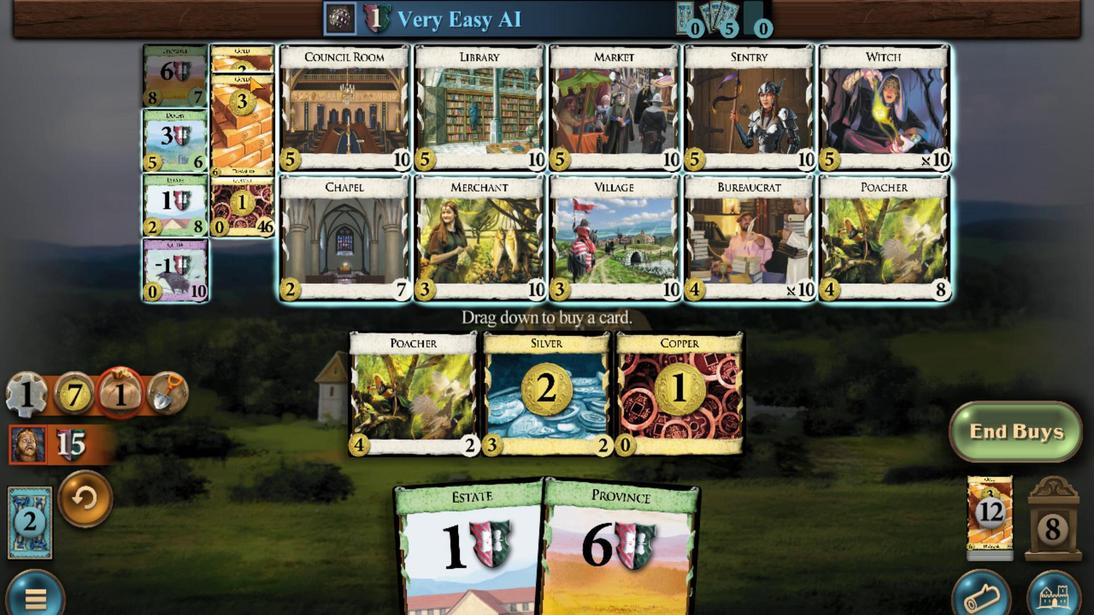 
Action: Mouse scrolled (690, 105) with delta (0, 0)
Screenshot: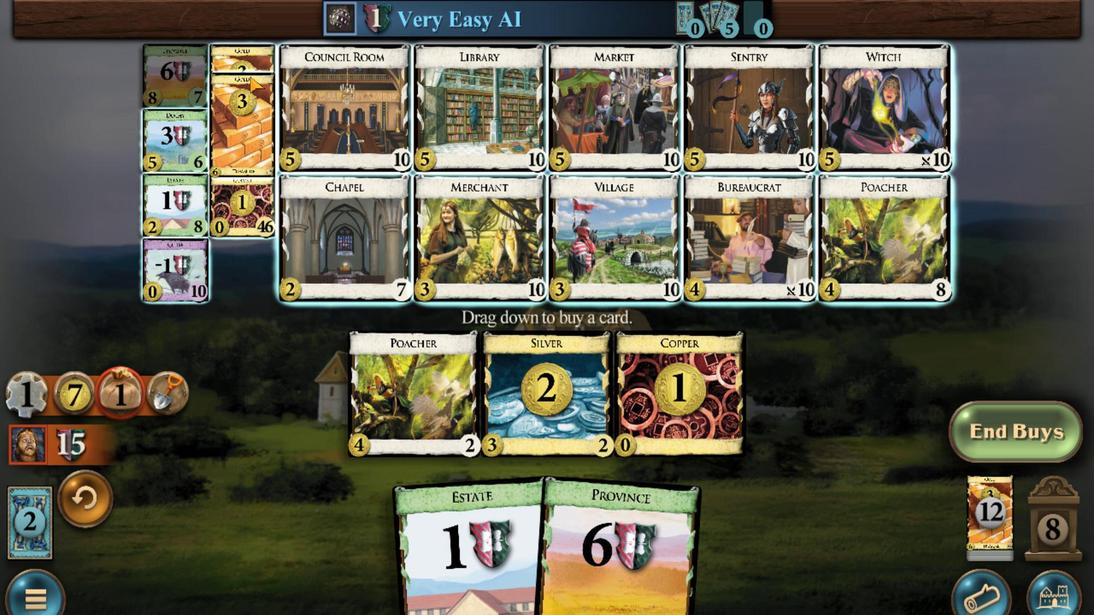
Action: Mouse scrolled (690, 105) with delta (0, 0)
Screenshot: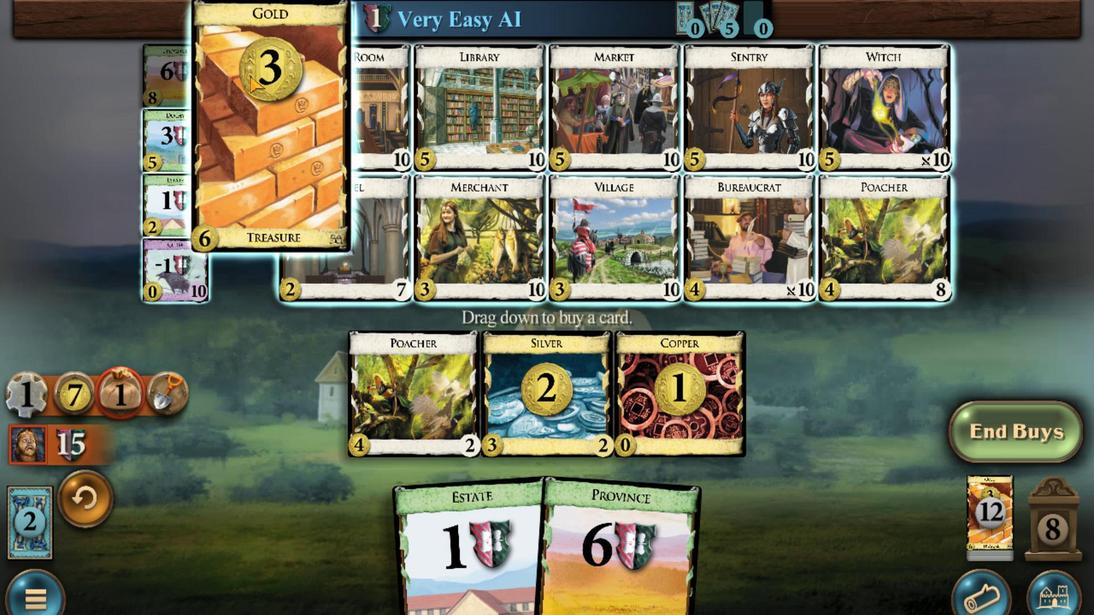 
Action: Mouse scrolled (690, 105) with delta (0, 0)
Screenshot: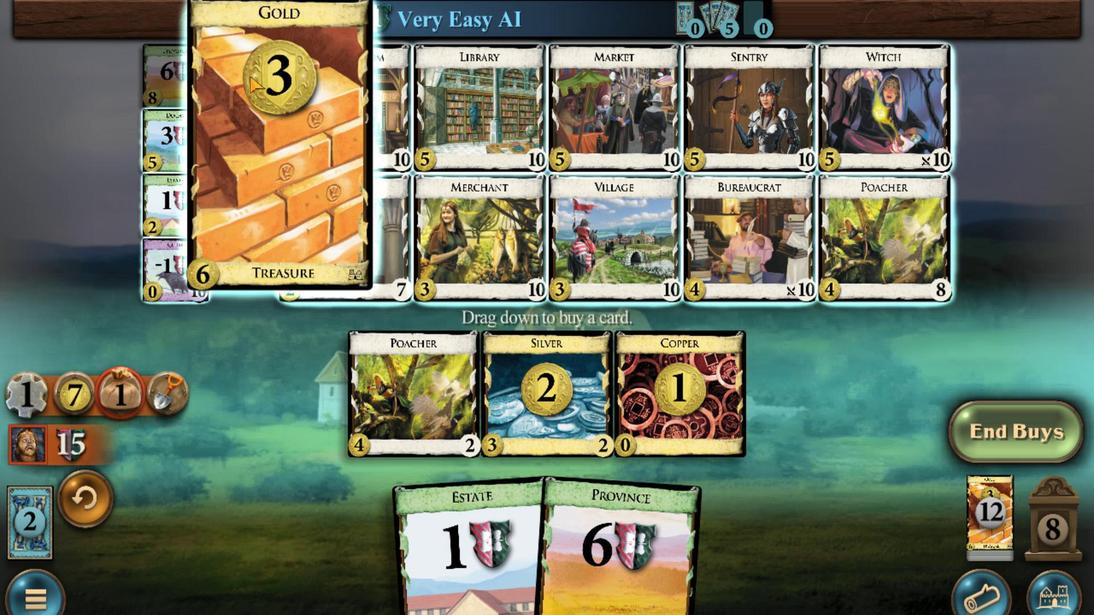 
Action: Mouse scrolled (690, 105) with delta (0, 0)
Screenshot: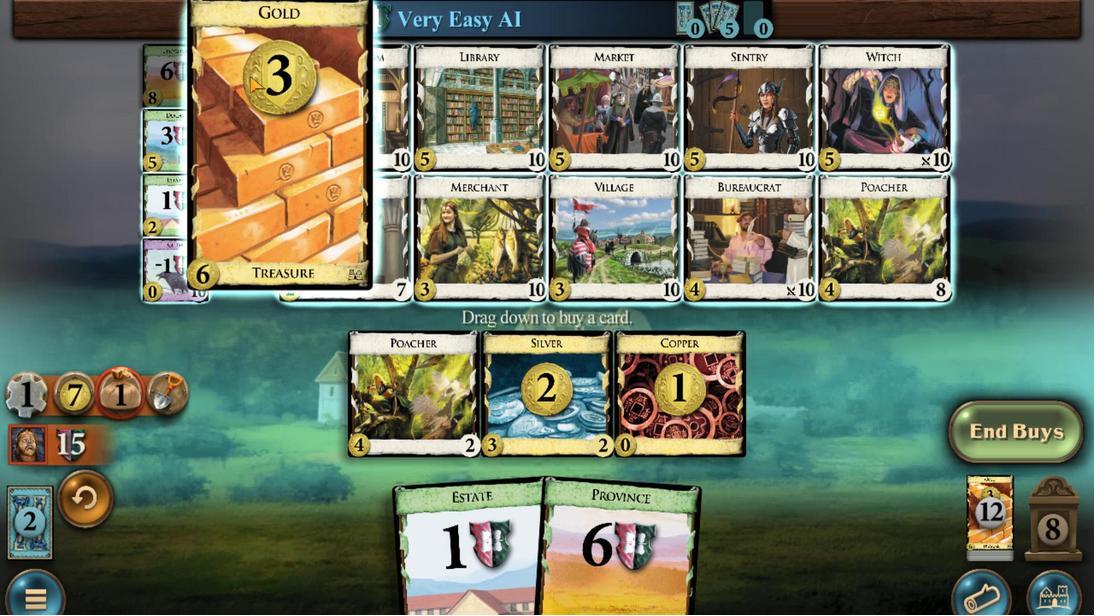 
Action: Mouse scrolled (690, 105) with delta (0, 0)
Screenshot: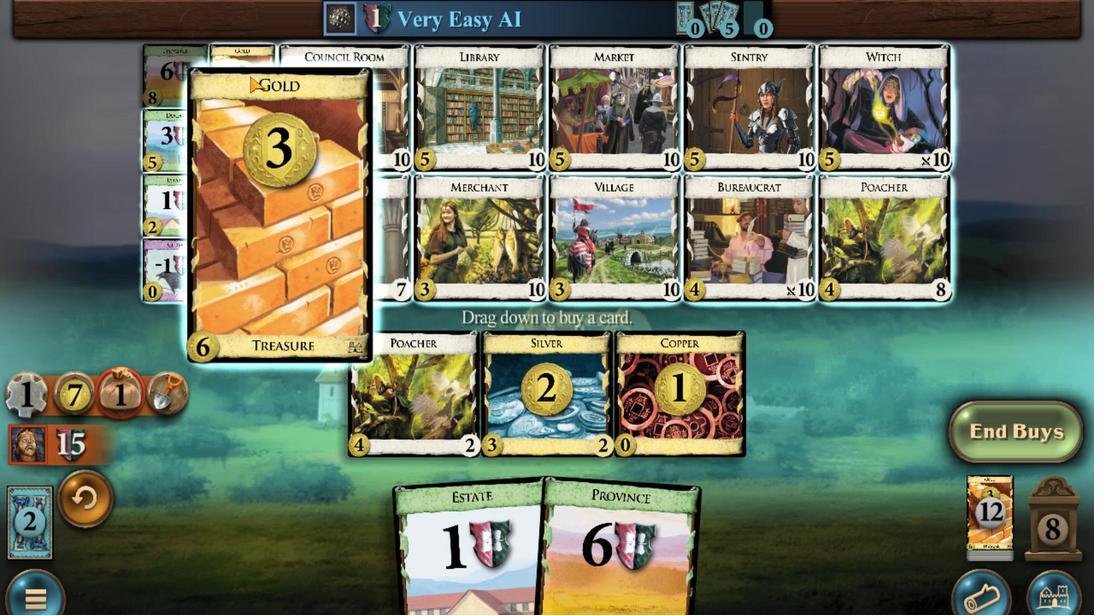 
Action: Mouse scrolled (690, 105) with delta (0, 0)
Screenshot: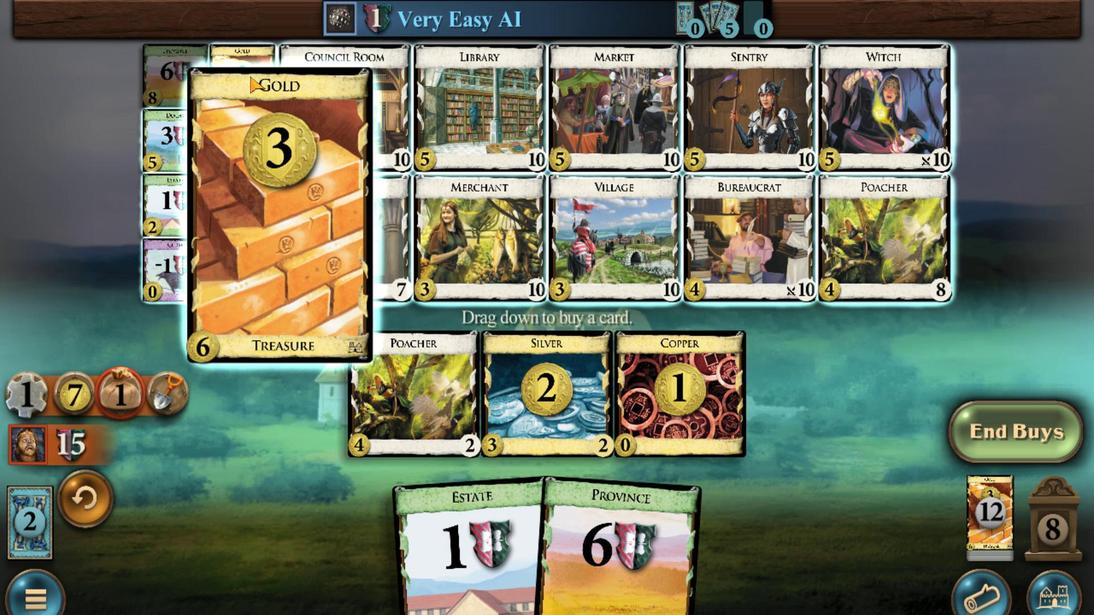 
Action: Mouse scrolled (690, 105) with delta (0, 0)
Screenshot: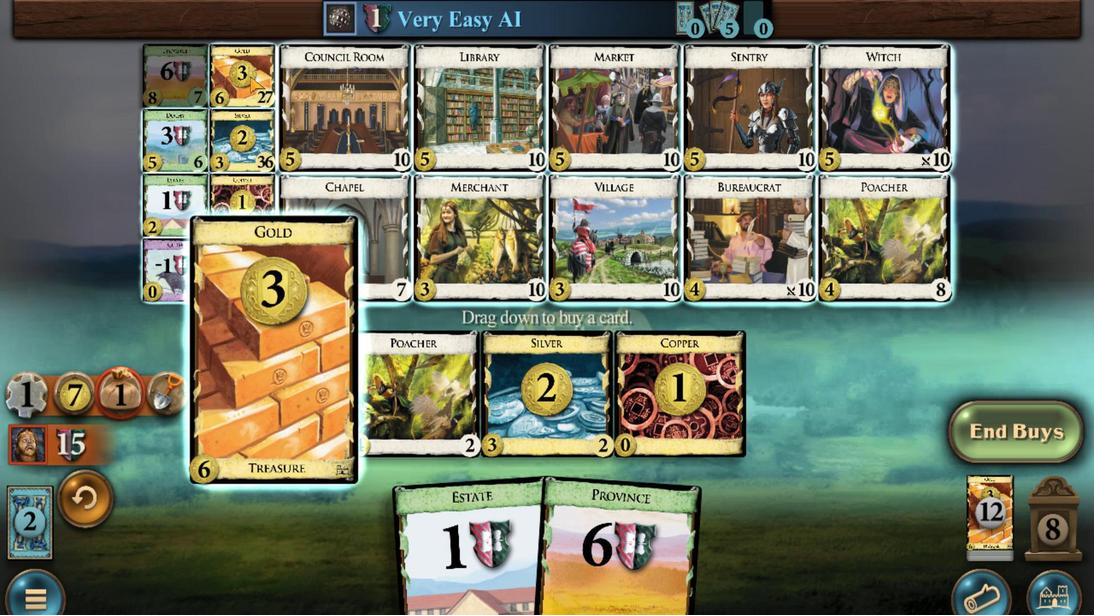 
Action: Mouse moved to (687, 502)
Screenshot: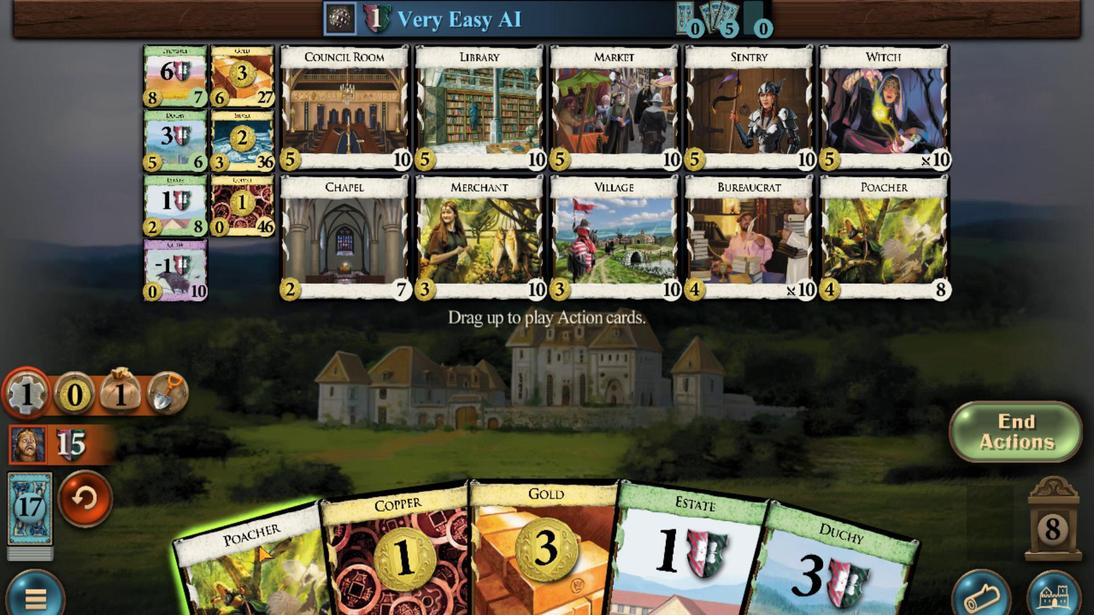 
Action: Mouse scrolled (687, 501) with delta (0, 0)
Screenshot: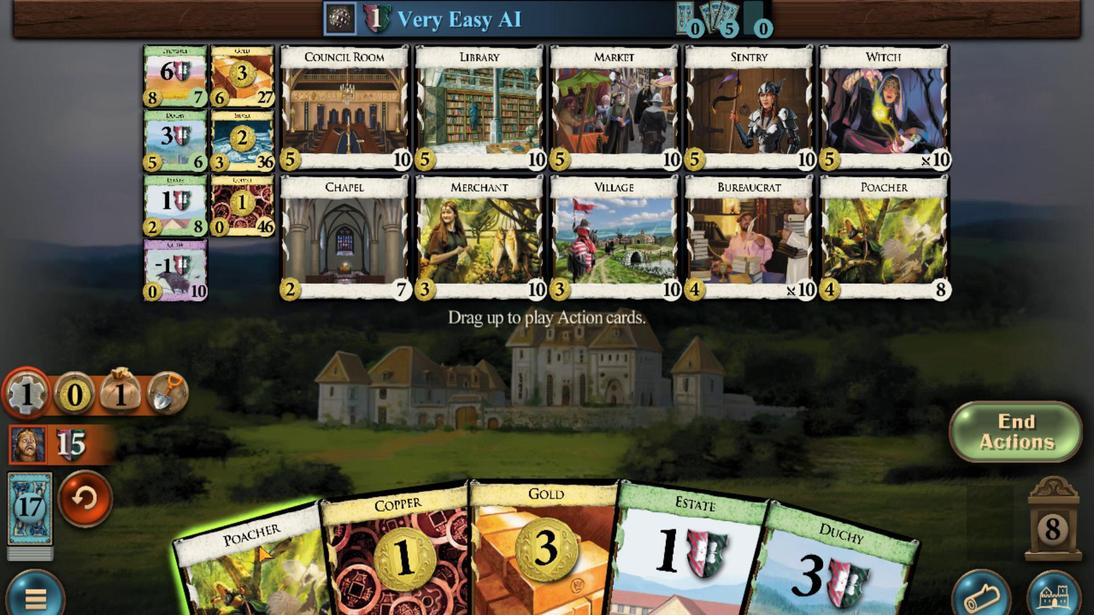
Action: Mouse moved to (687, 502)
Screenshot: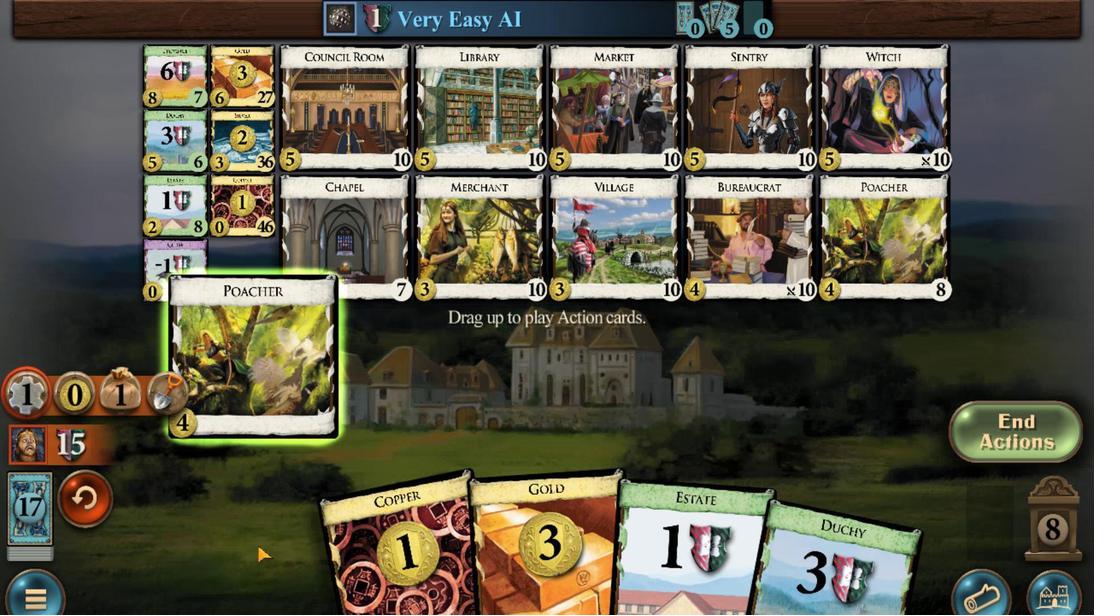 
Action: Mouse scrolled (687, 501) with delta (0, 0)
Screenshot: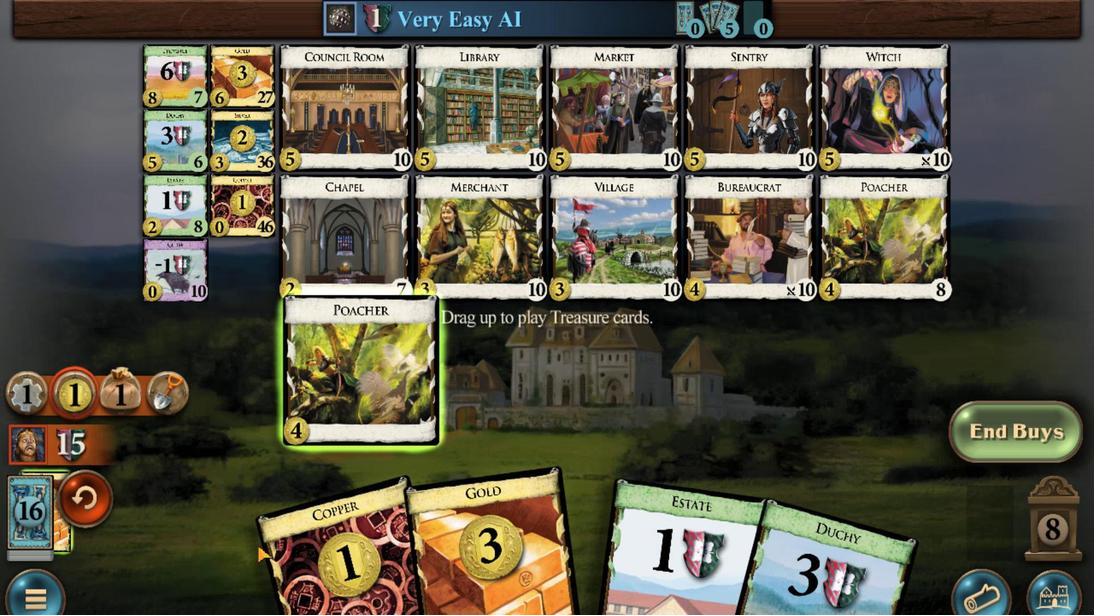 
Action: Mouse scrolled (687, 501) with delta (0, 0)
Screenshot: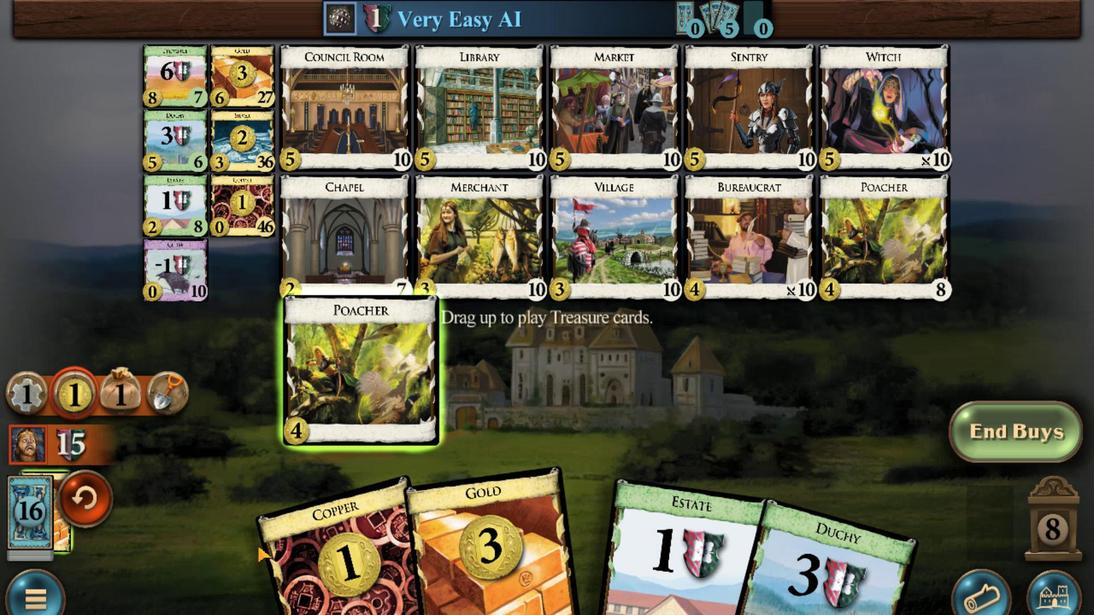 
Action: Mouse scrolled (687, 501) with delta (0, 0)
Screenshot: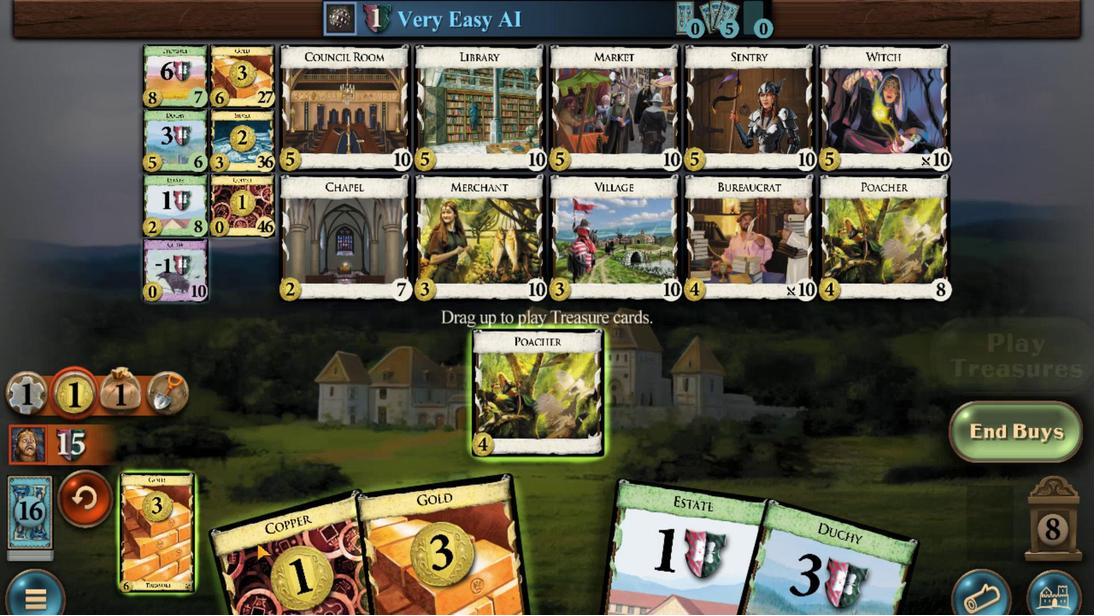 
Action: Mouse moved to (565, 519)
Screenshot: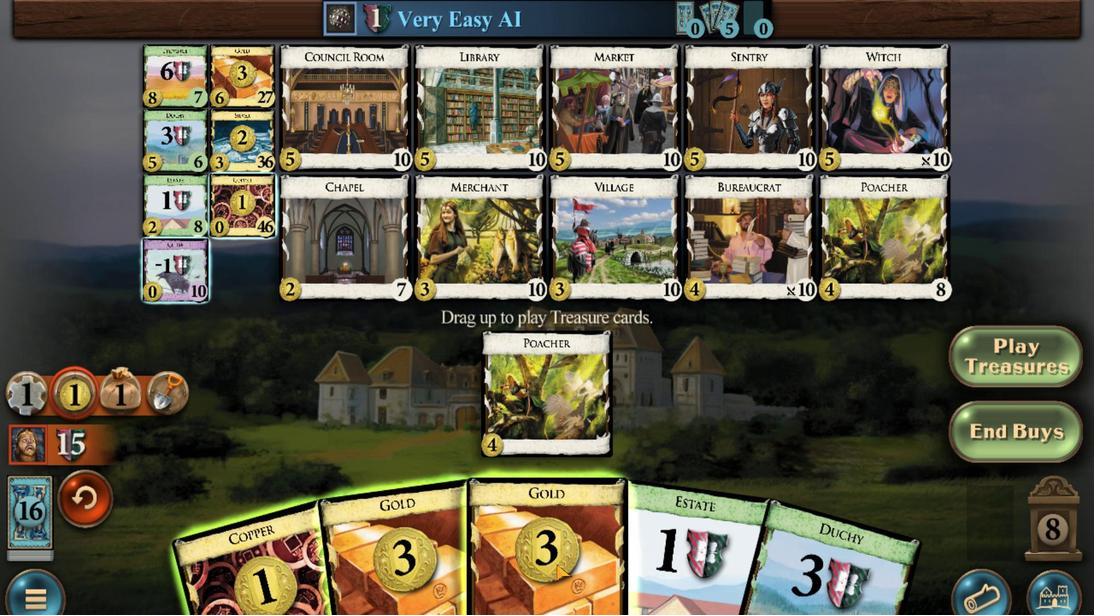 
Action: Mouse scrolled (565, 518) with delta (0, 0)
Screenshot: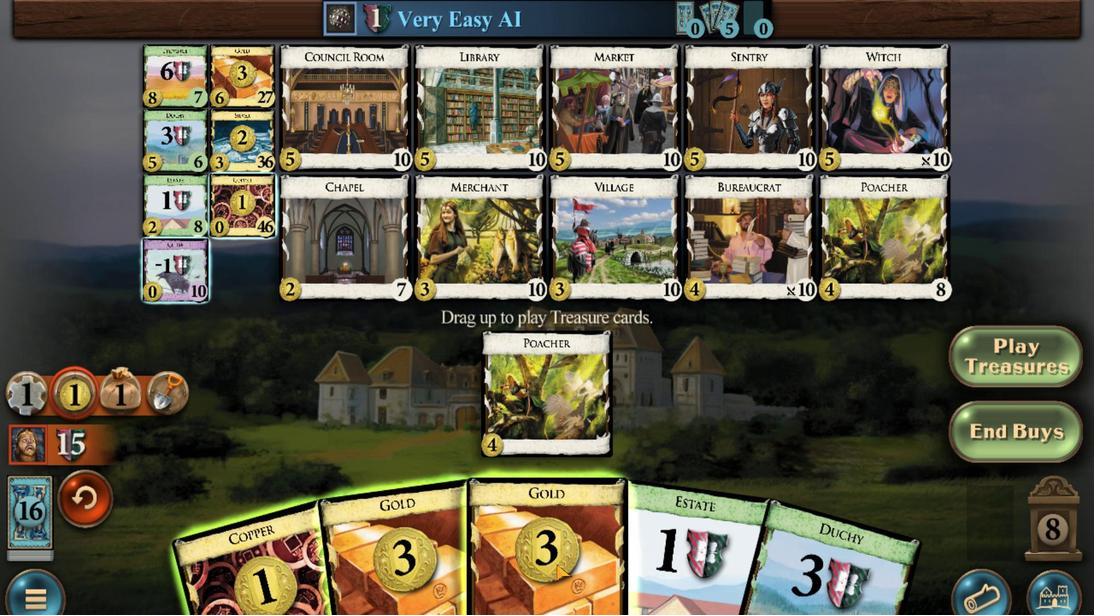 
Action: Mouse moved to (611, 498)
Screenshot: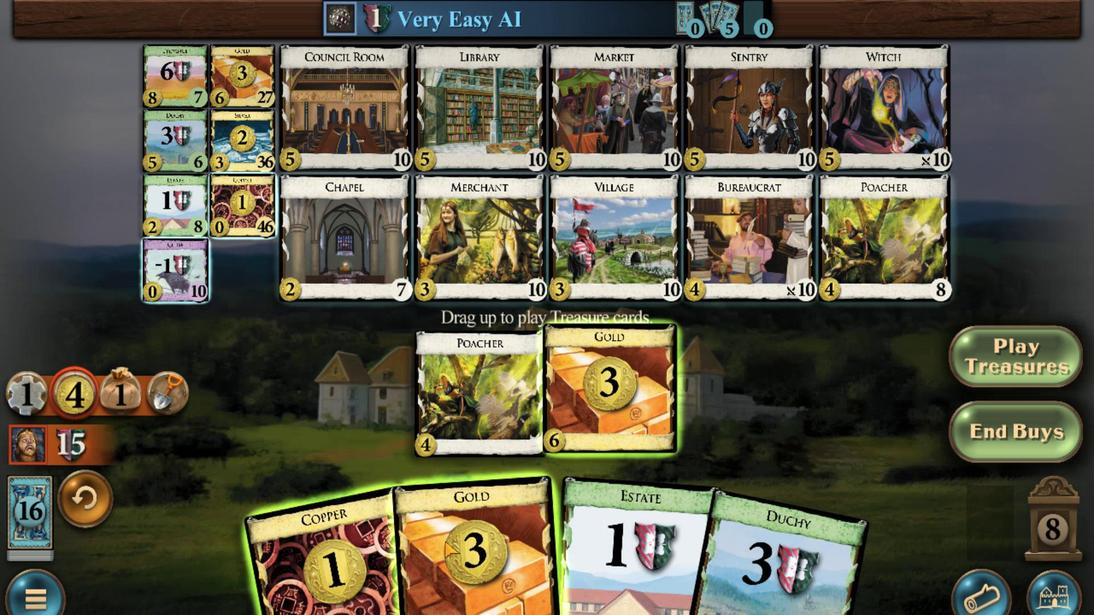
Action: Mouse scrolled (611, 497) with delta (0, 0)
Screenshot: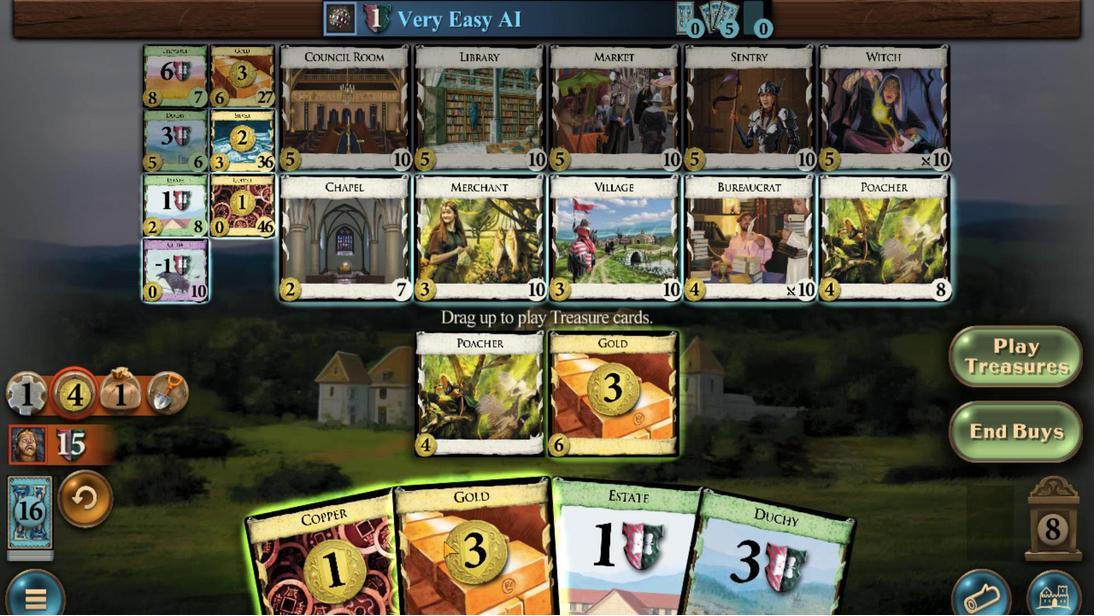 
Action: Mouse moved to (636, 498)
Screenshot: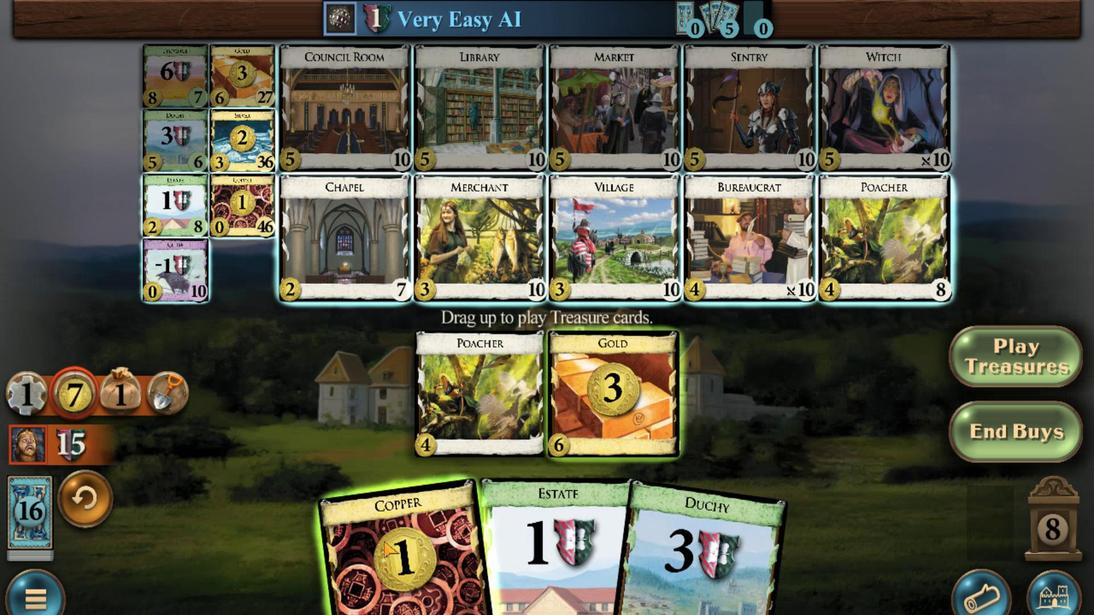 
Action: Mouse scrolled (636, 497) with delta (0, 0)
Screenshot: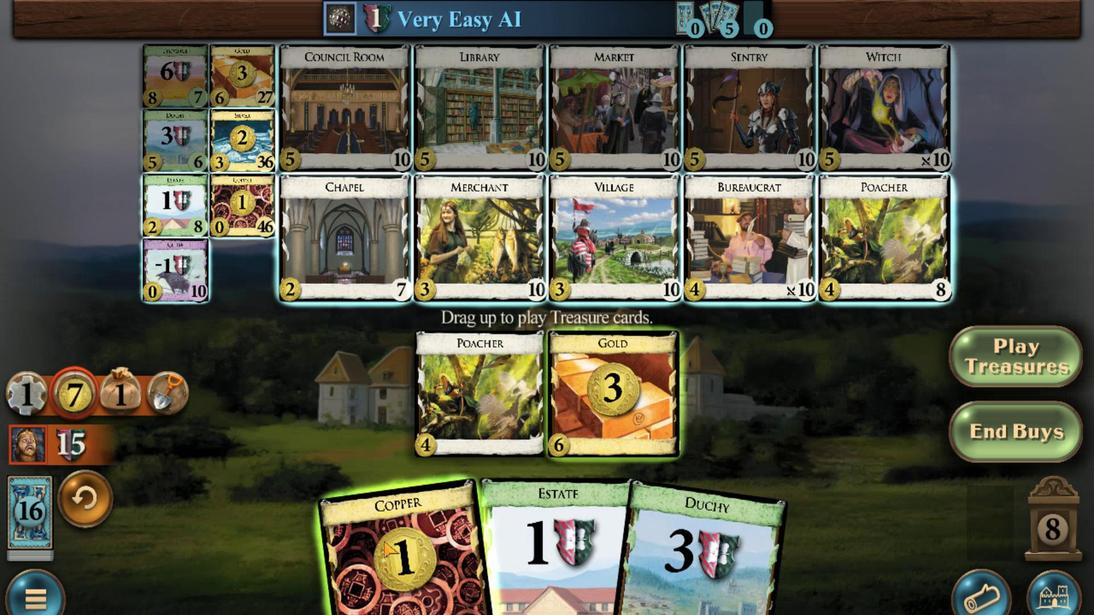 
Action: Mouse moved to (715, 99)
Screenshot: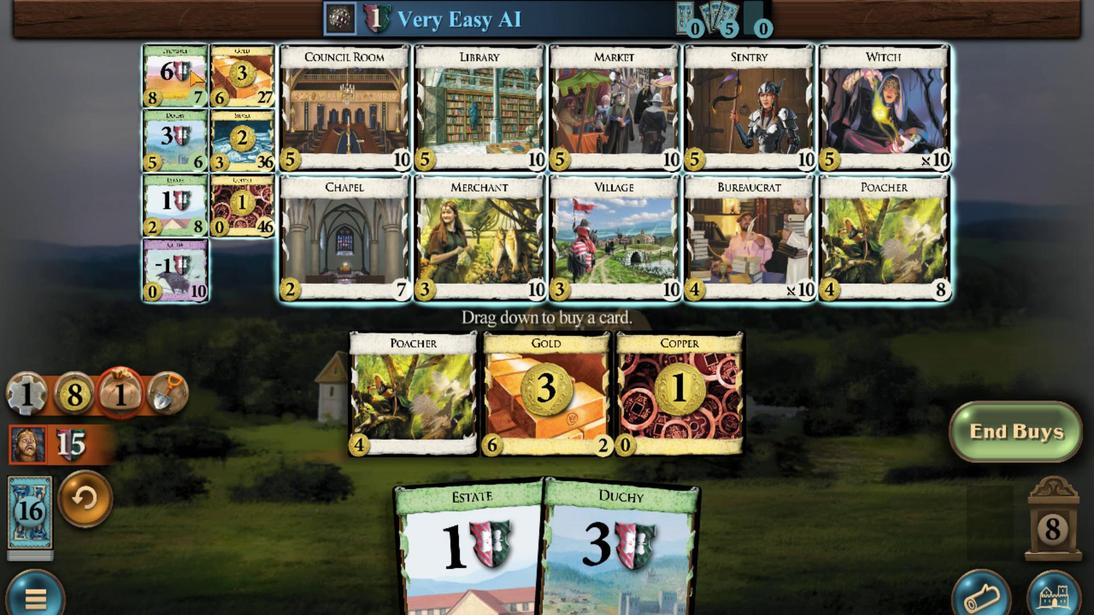 
Action: Mouse scrolled (715, 99) with delta (0, 0)
Screenshot: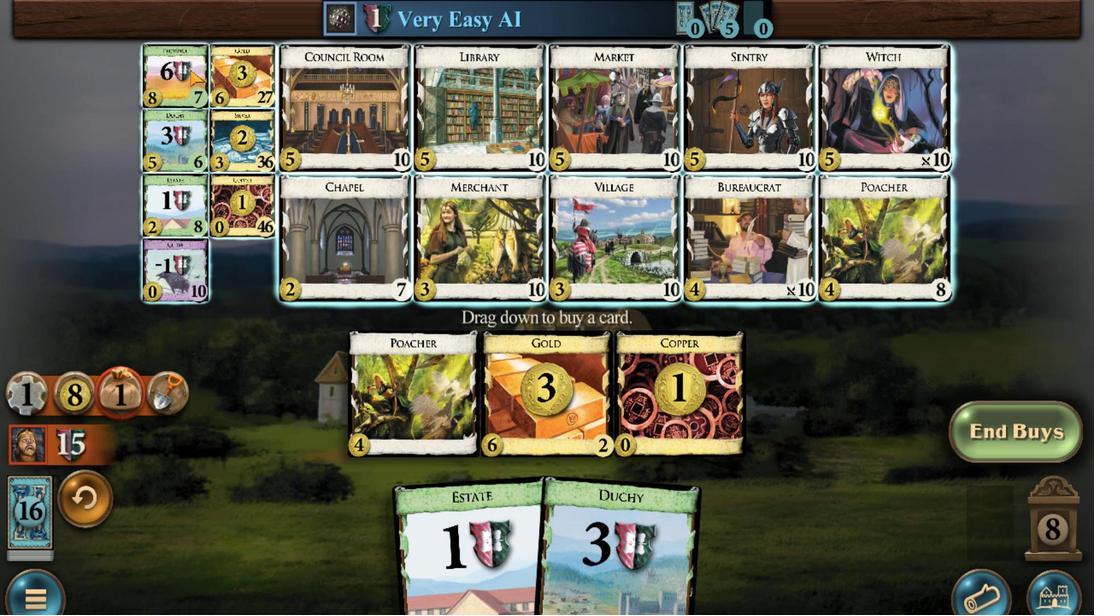 
Action: Mouse scrolled (715, 99) with delta (0, 0)
Screenshot: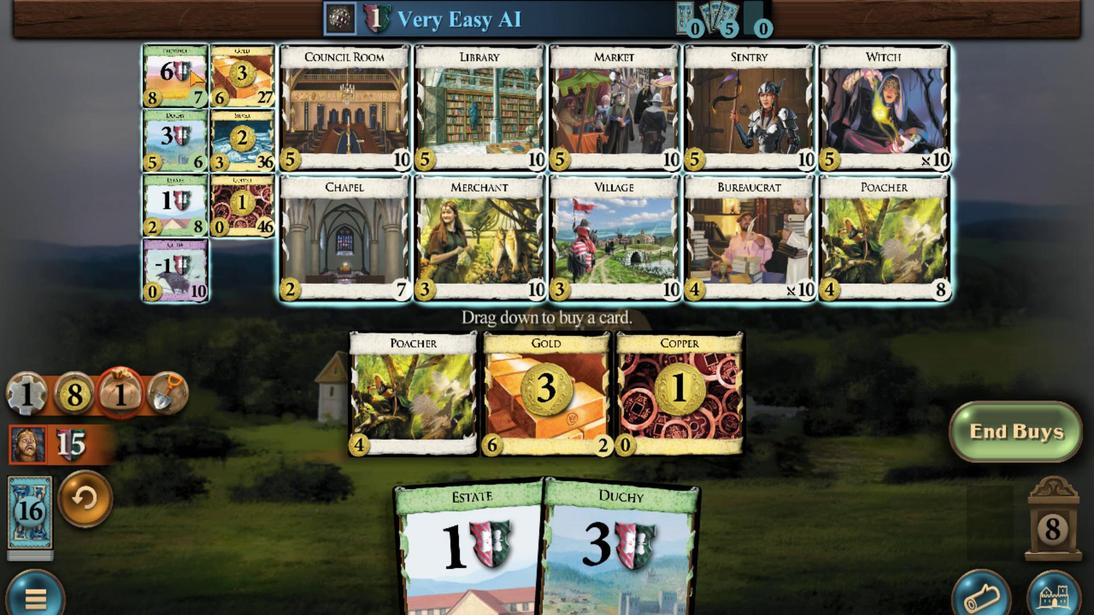 
Action: Mouse scrolled (715, 99) with delta (0, 0)
Screenshot: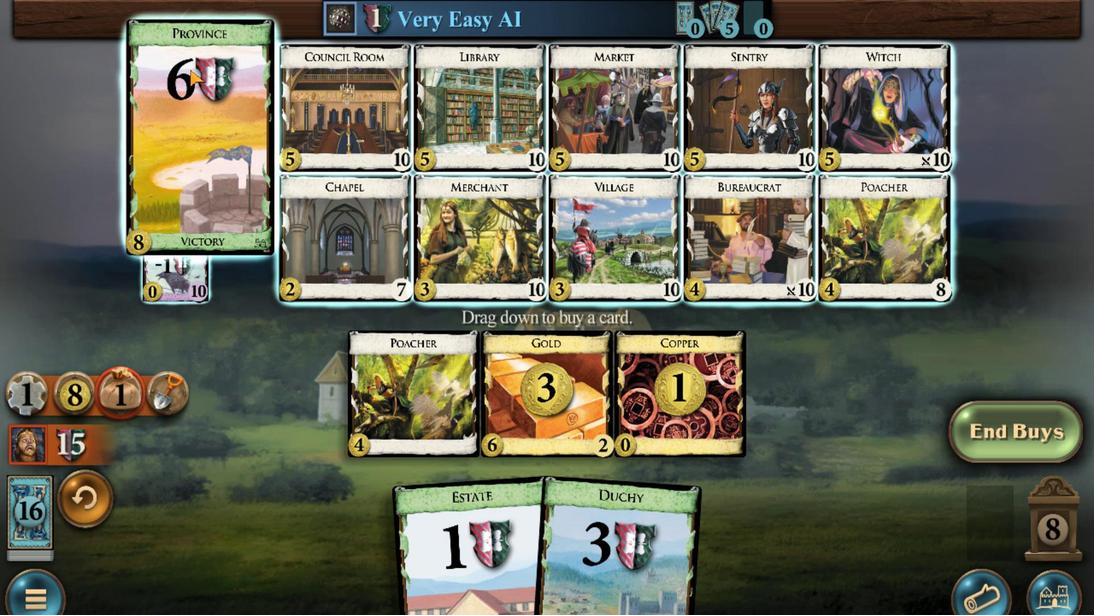 
Action: Mouse scrolled (715, 99) with delta (0, 0)
Screenshot: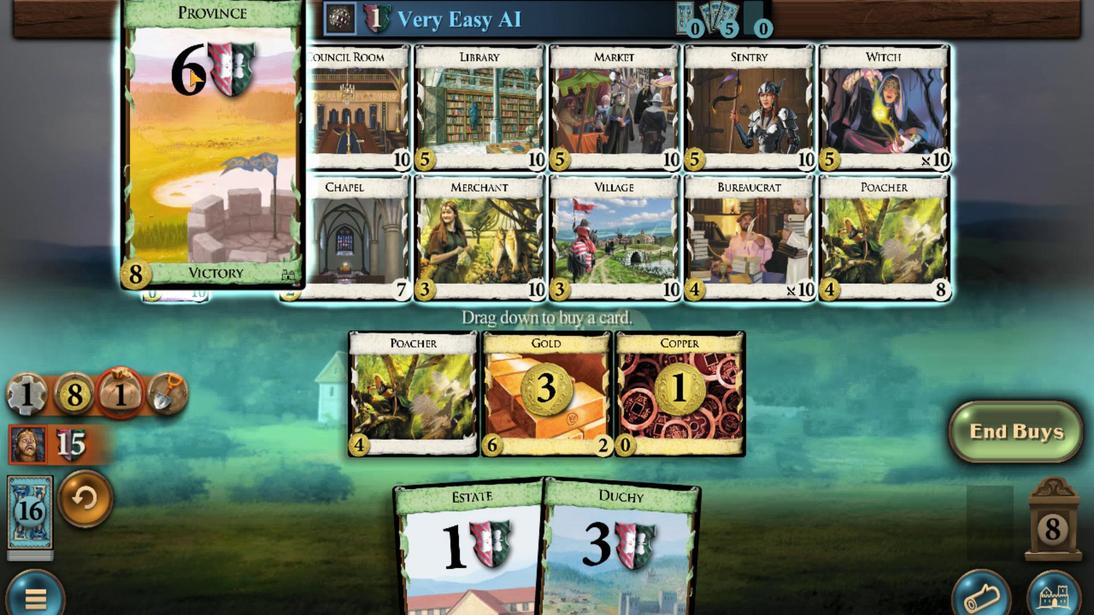 
Action: Mouse scrolled (715, 99) with delta (0, 0)
Screenshot: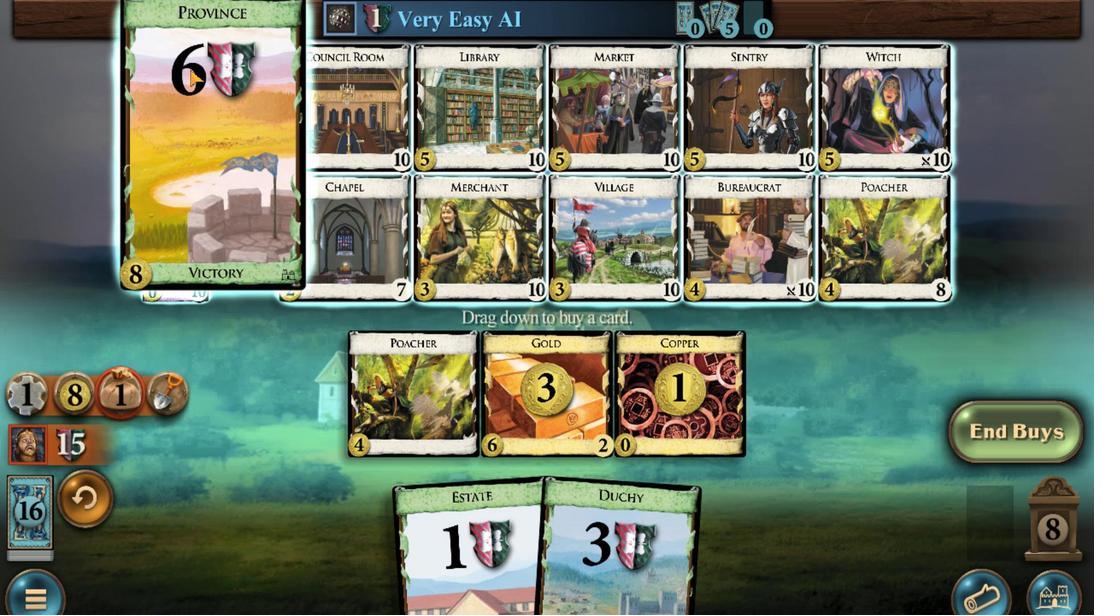 
Action: Mouse scrolled (715, 99) with delta (0, 0)
Screenshot: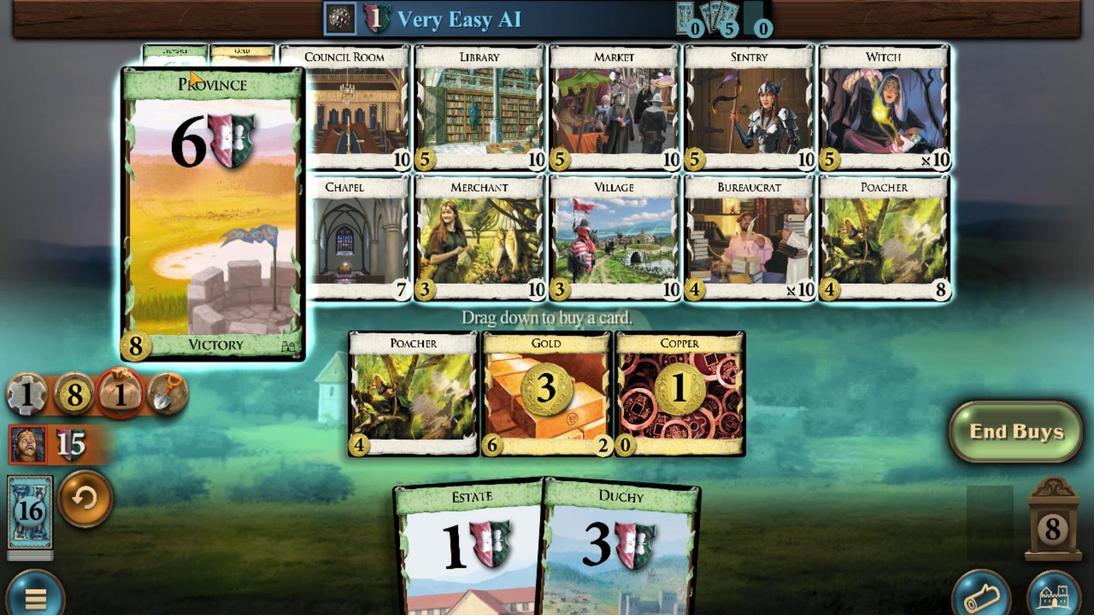 
Action: Mouse moved to (715, 99)
Screenshot: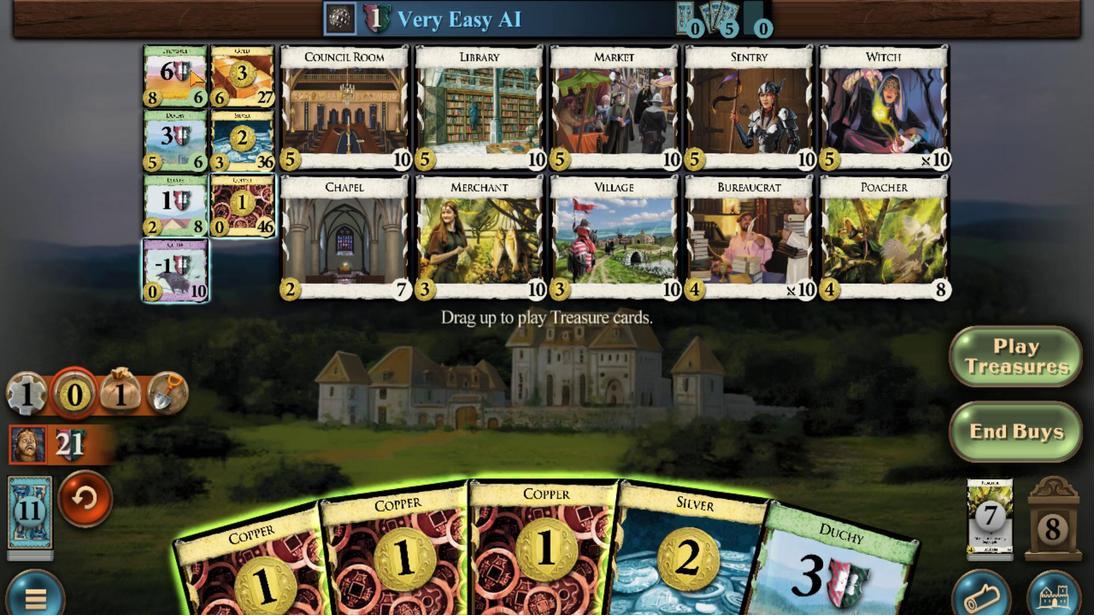 
Action: Mouse scrolled (715, 98) with delta (0, 0)
Screenshot: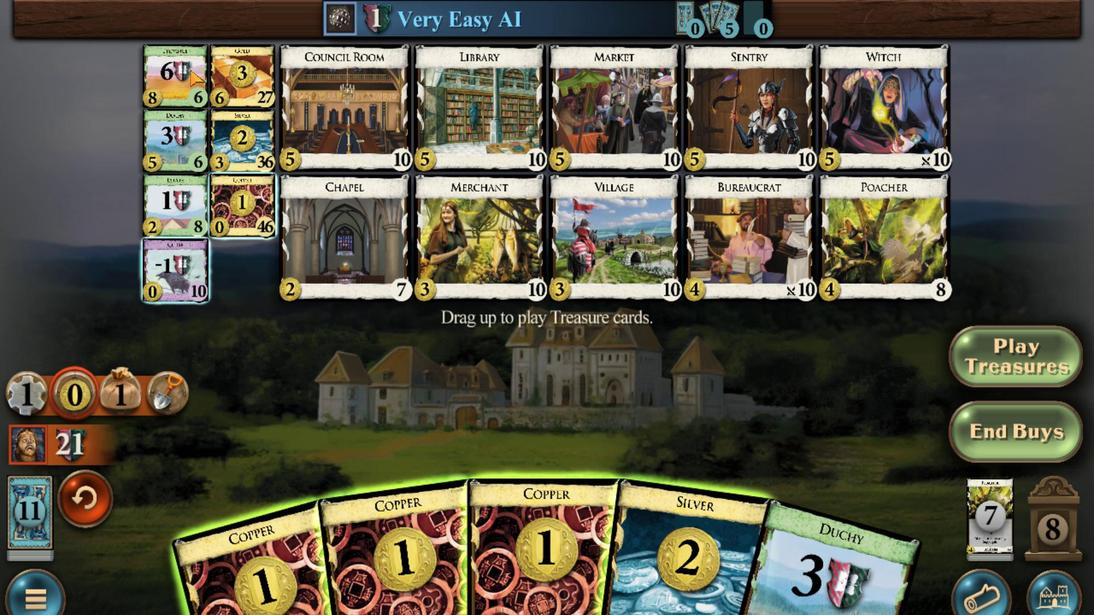 
Action: Mouse moved to (516, 524)
Screenshot: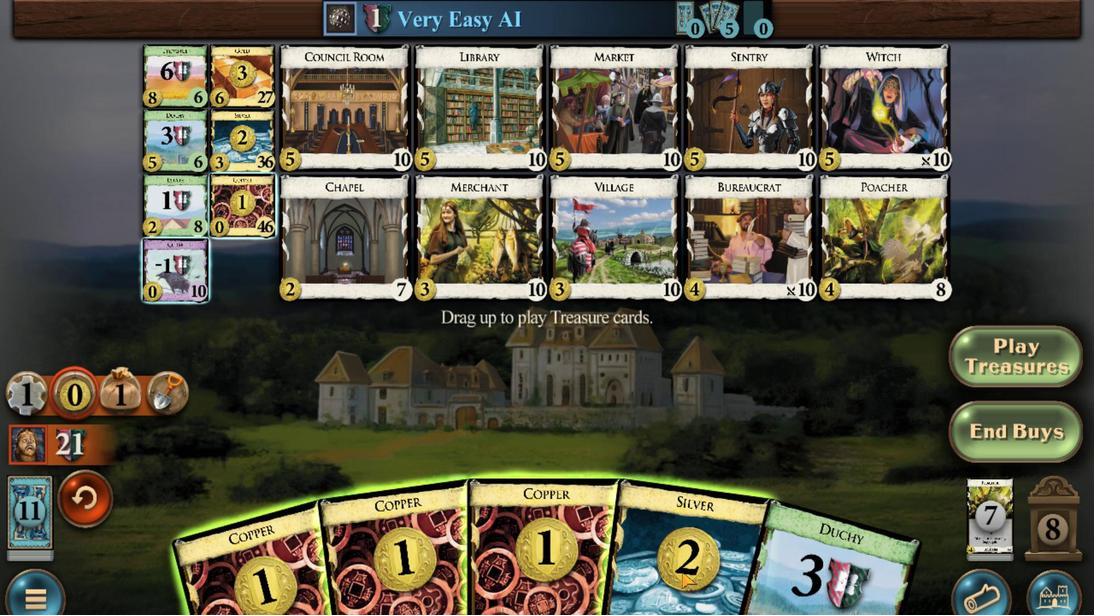 
Action: Mouse scrolled (516, 524) with delta (0, 0)
Screenshot: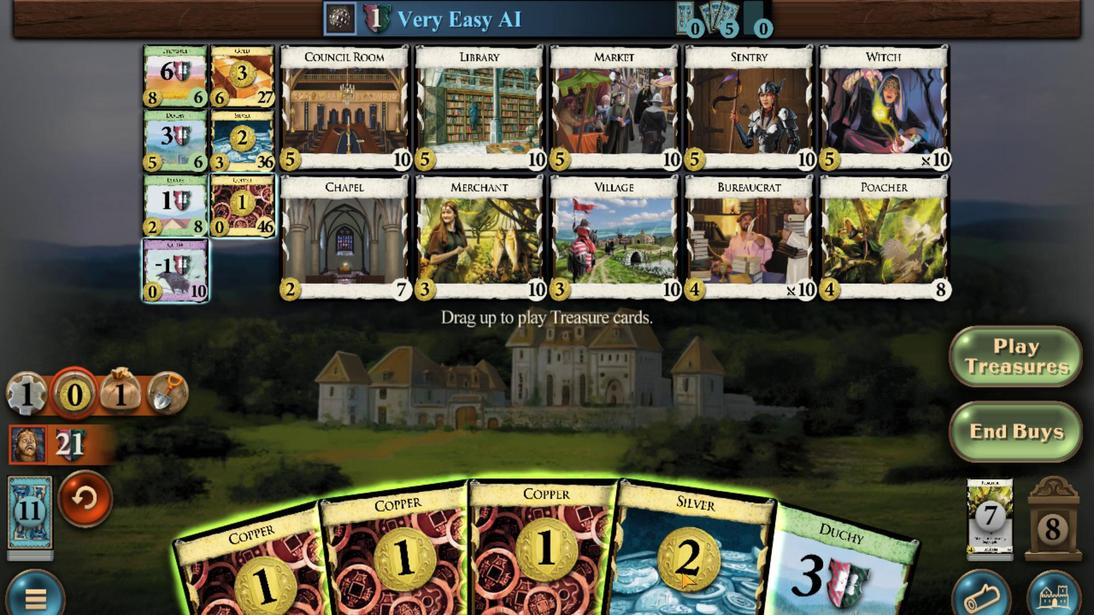 
Action: Mouse moved to (550, 512)
Screenshot: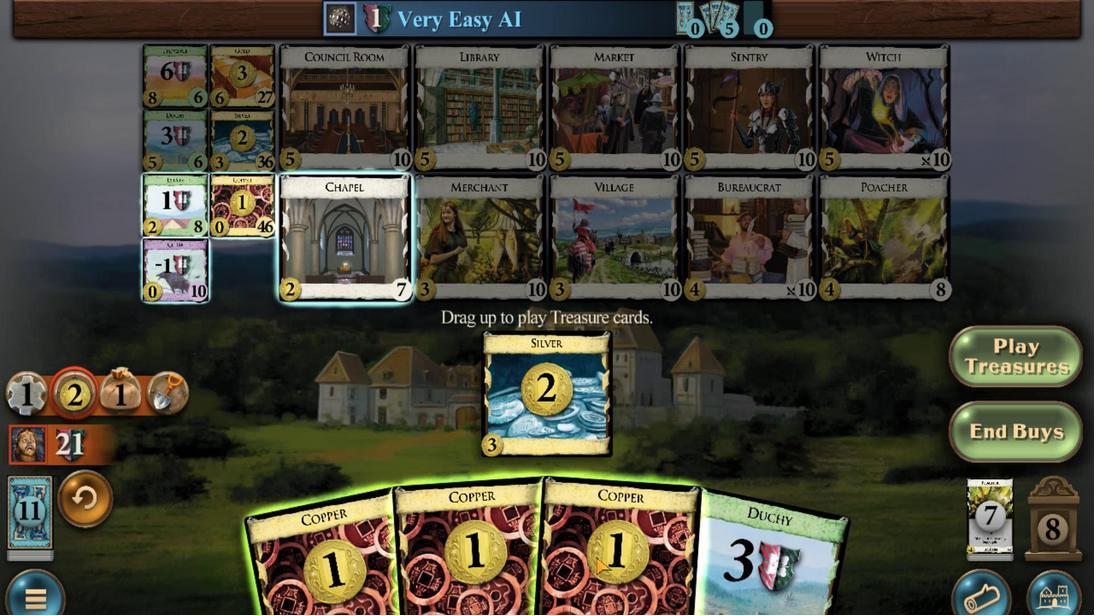 
Action: Mouse scrolled (550, 512) with delta (0, 0)
Screenshot: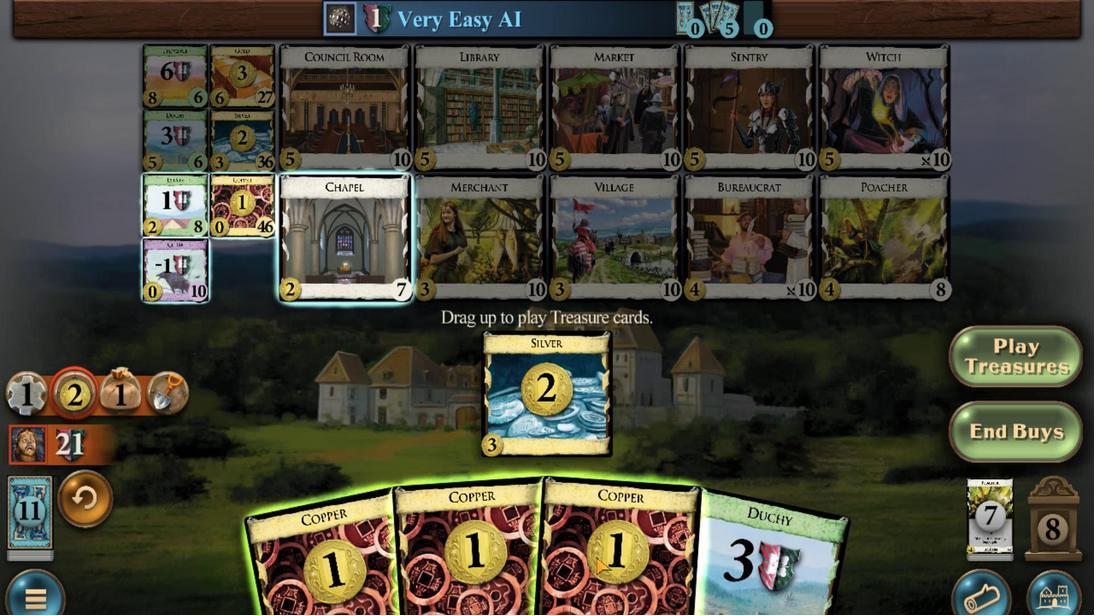 
Action: Mouse moved to (565, 494)
Screenshot: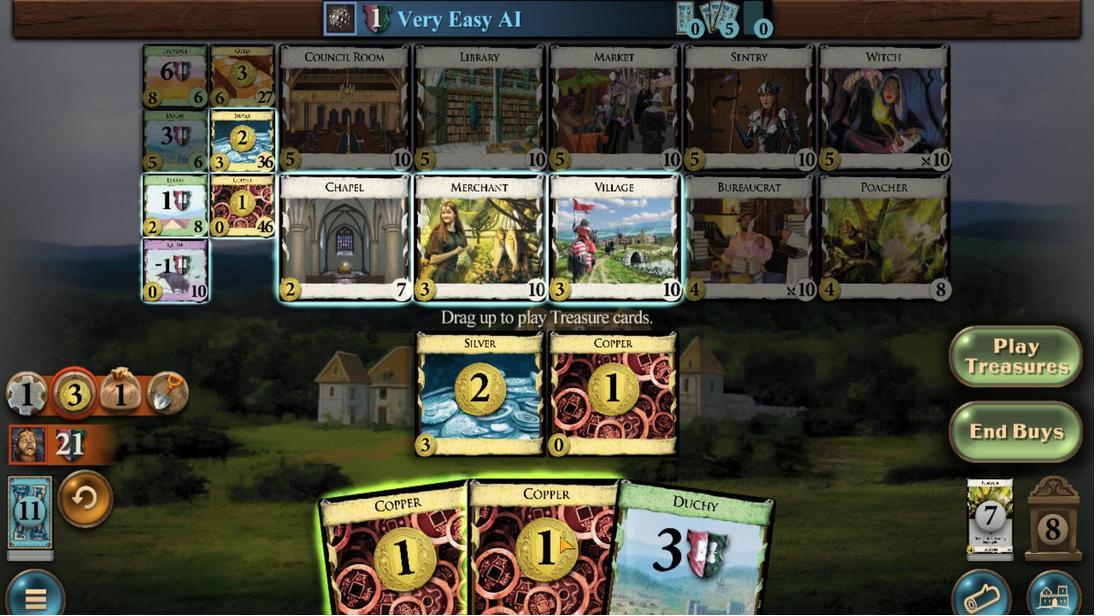 
Action: Mouse scrolled (565, 493) with delta (0, 0)
Screenshot: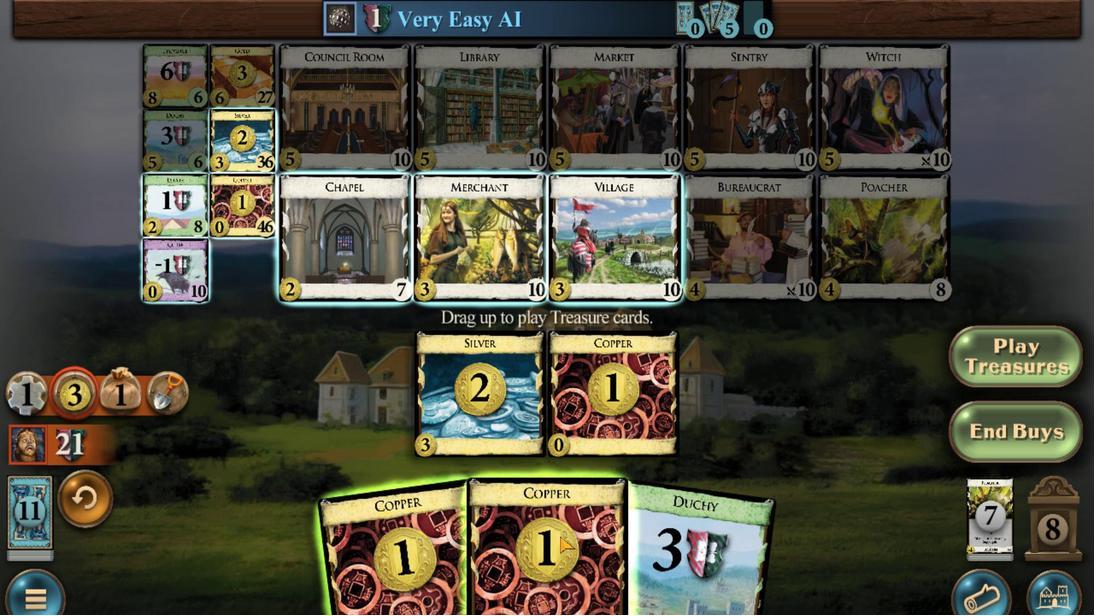 
Action: Mouse moved to (584, 494)
Screenshot: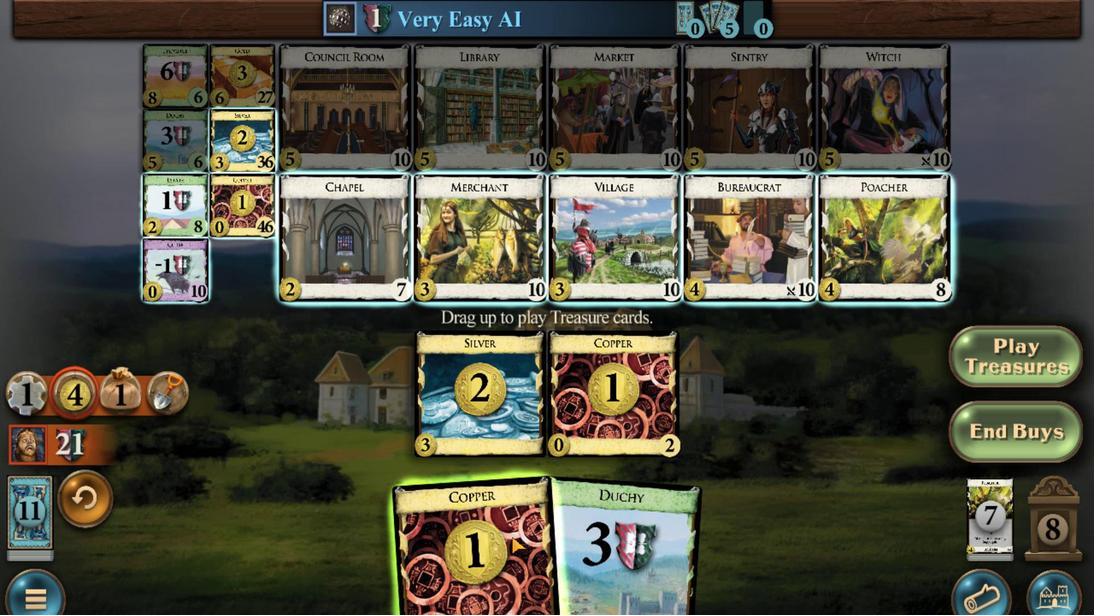 
Action: Mouse scrolled (584, 494) with delta (0, 0)
Screenshot: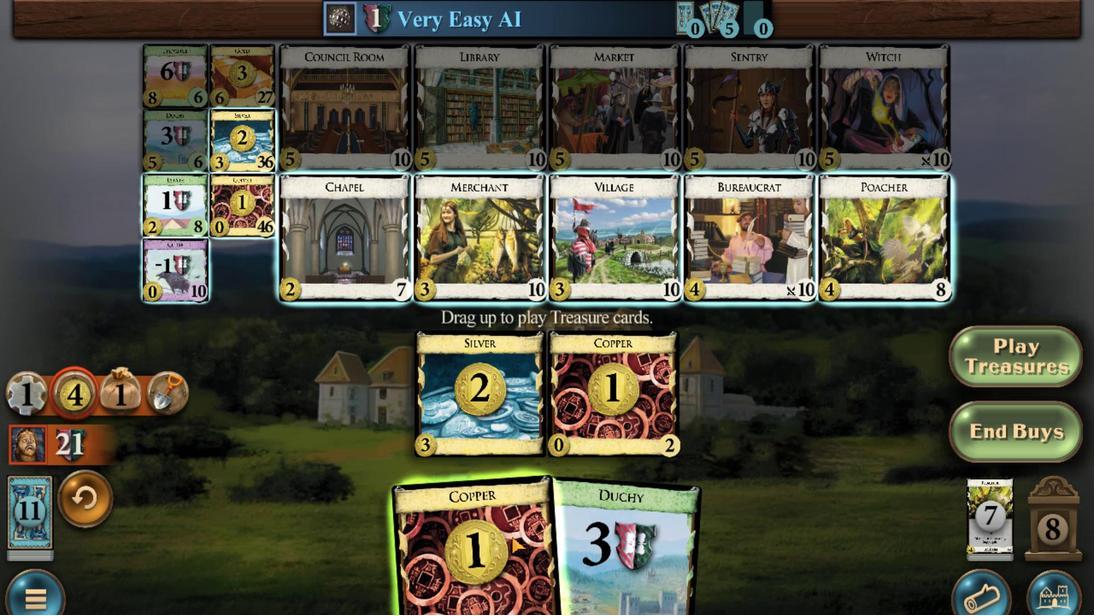 
Action: Mouse moved to (723, 148)
Screenshot: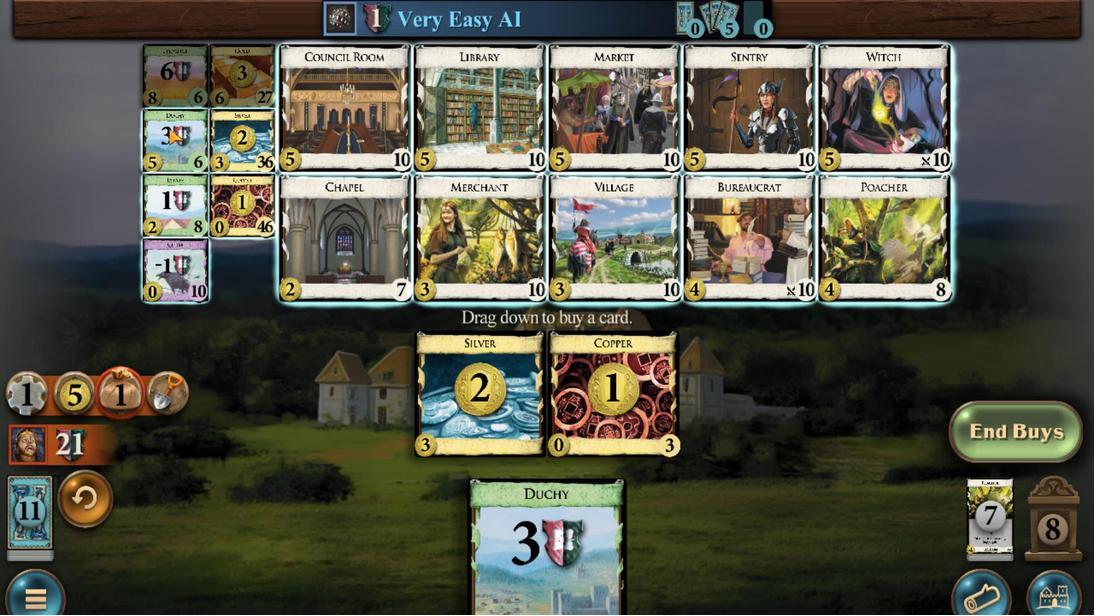 
Action: Mouse scrolled (723, 149) with delta (0, 0)
Screenshot: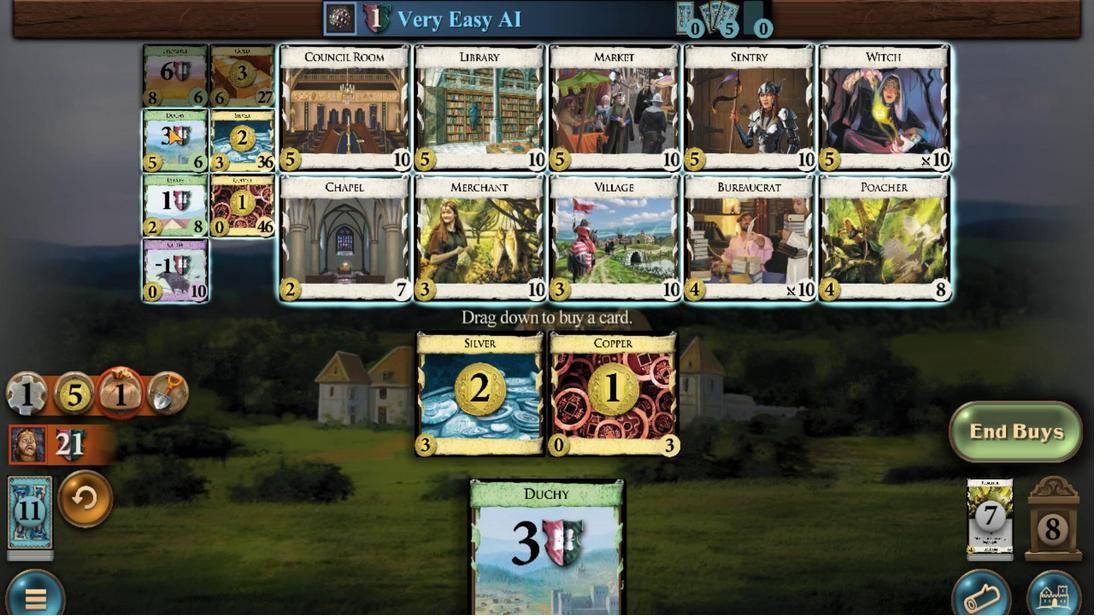 
Action: Mouse scrolled (723, 149) with delta (0, 0)
Screenshot: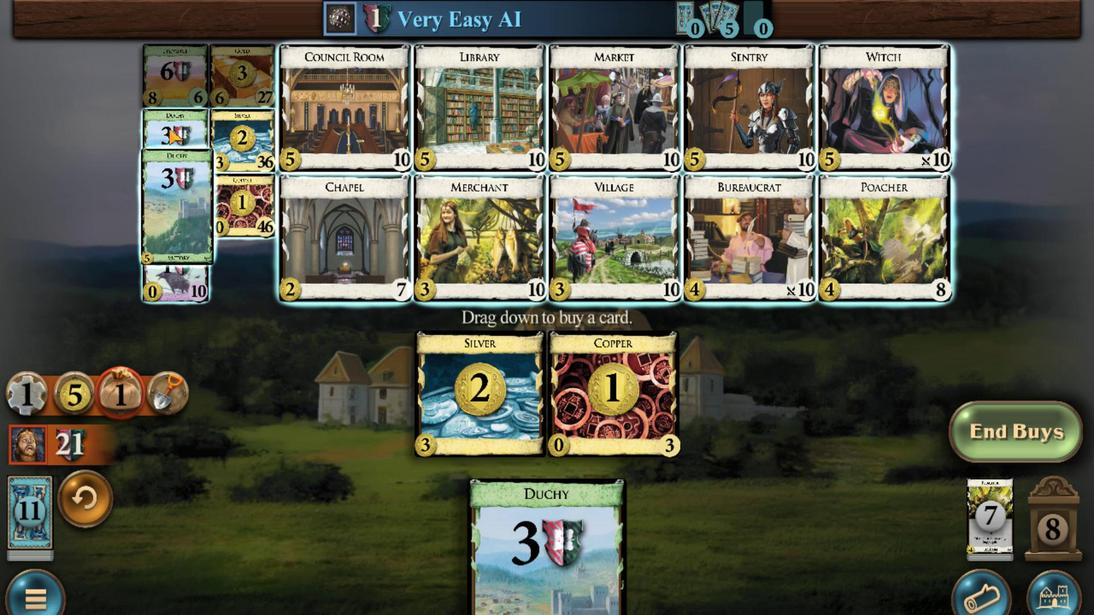 
Action: Mouse scrolled (723, 149) with delta (0, 0)
Screenshot: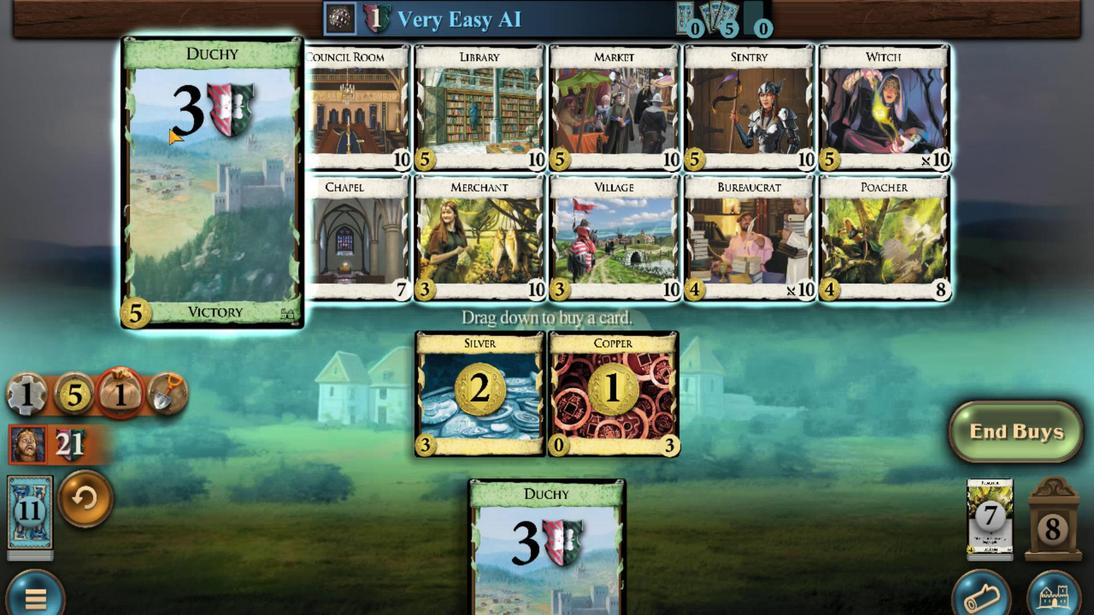 
Action: Mouse scrolled (723, 149) with delta (0, 0)
Screenshot: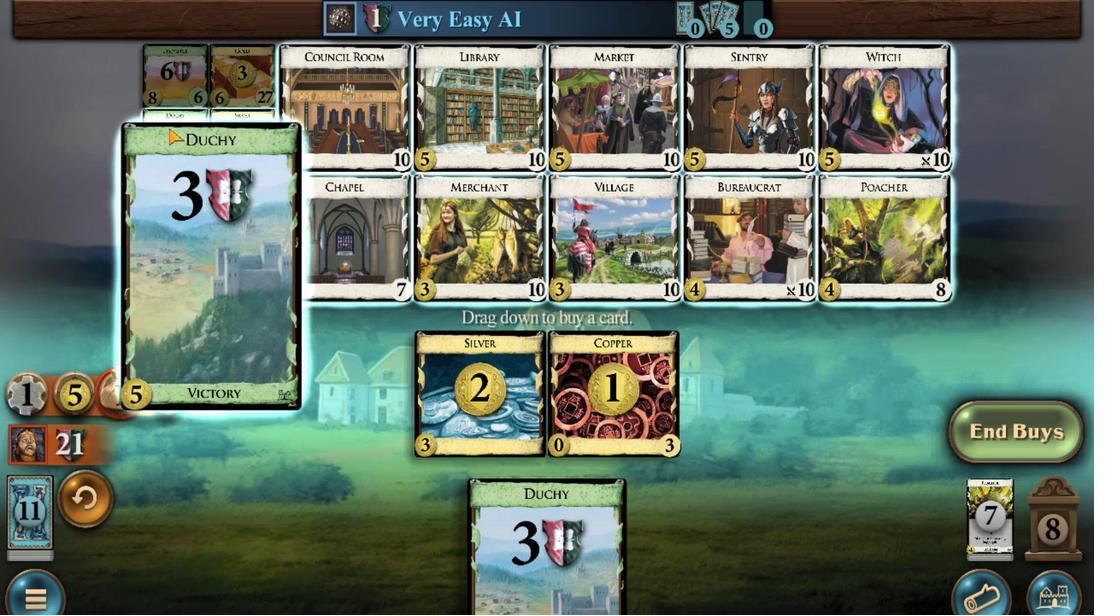 
Action: Mouse scrolled (723, 149) with delta (0, 0)
Screenshot: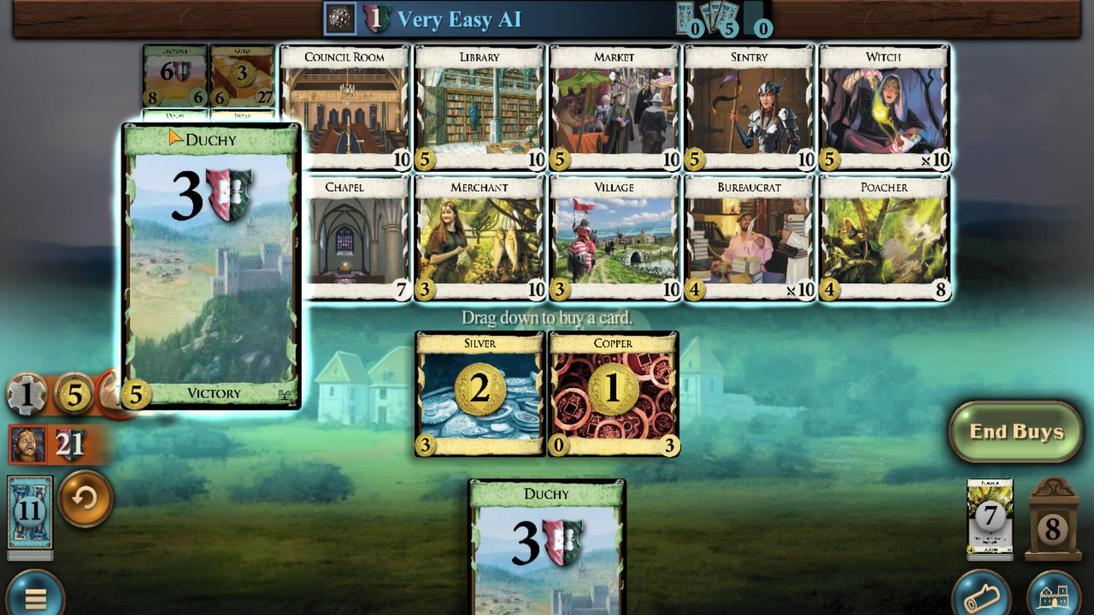 
Action: Mouse scrolled (723, 149) with delta (0, 0)
Screenshot: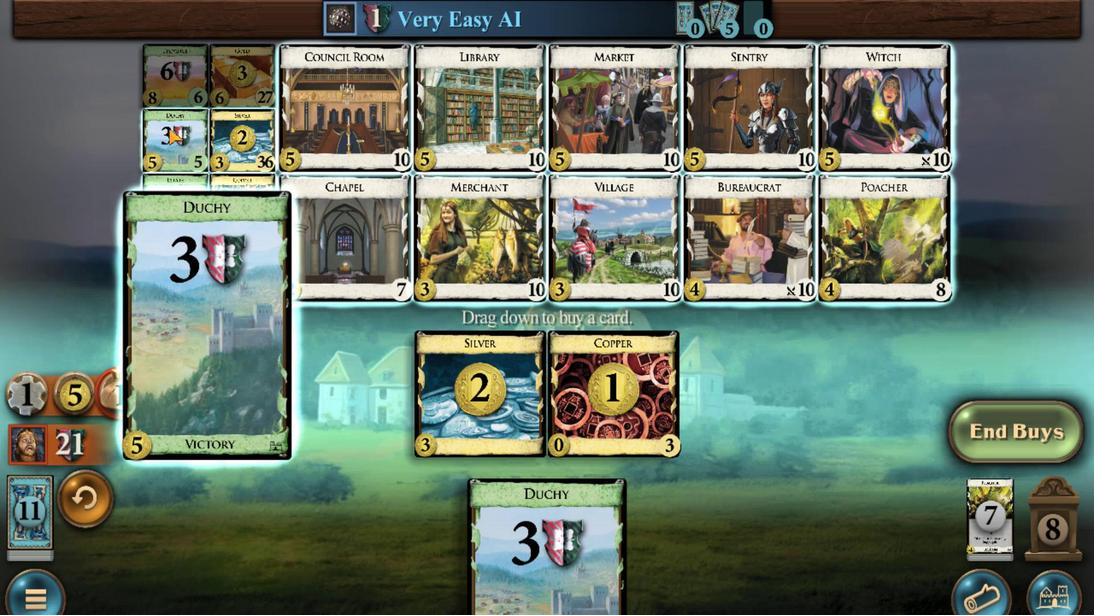 
Action: Mouse moved to (687, 526)
Screenshot: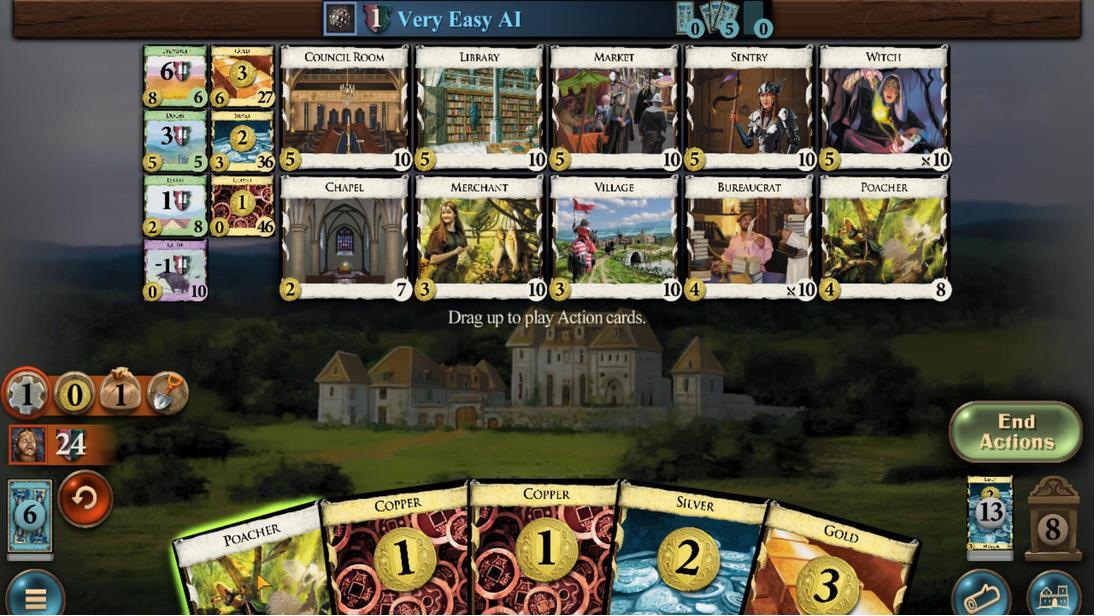 
Action: Mouse scrolled (687, 526) with delta (0, 0)
Screenshot: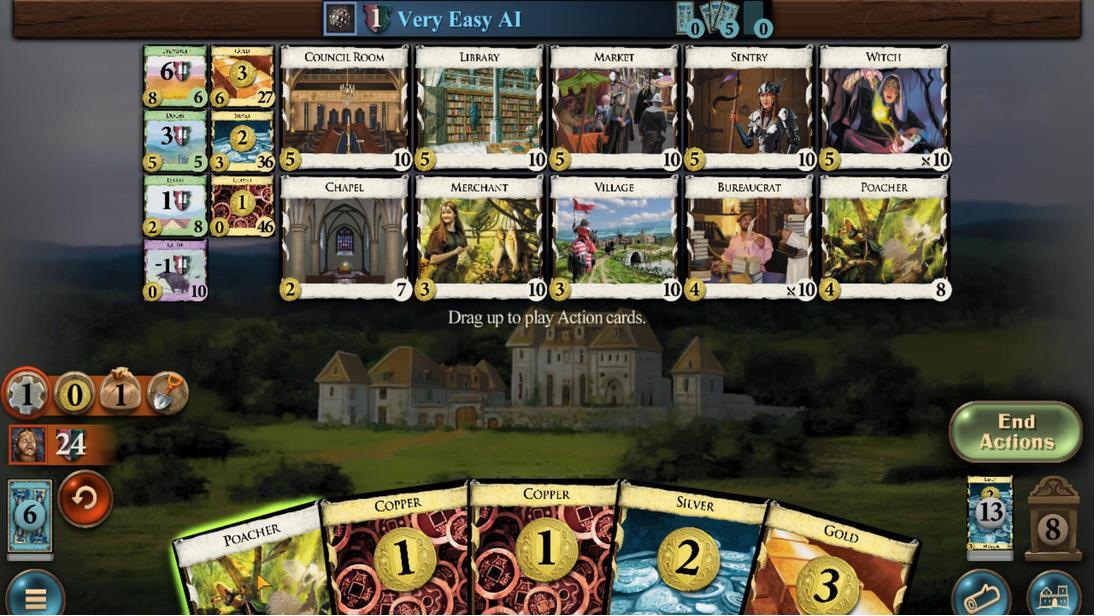 
Action: Mouse moved to (520, 520)
Screenshot: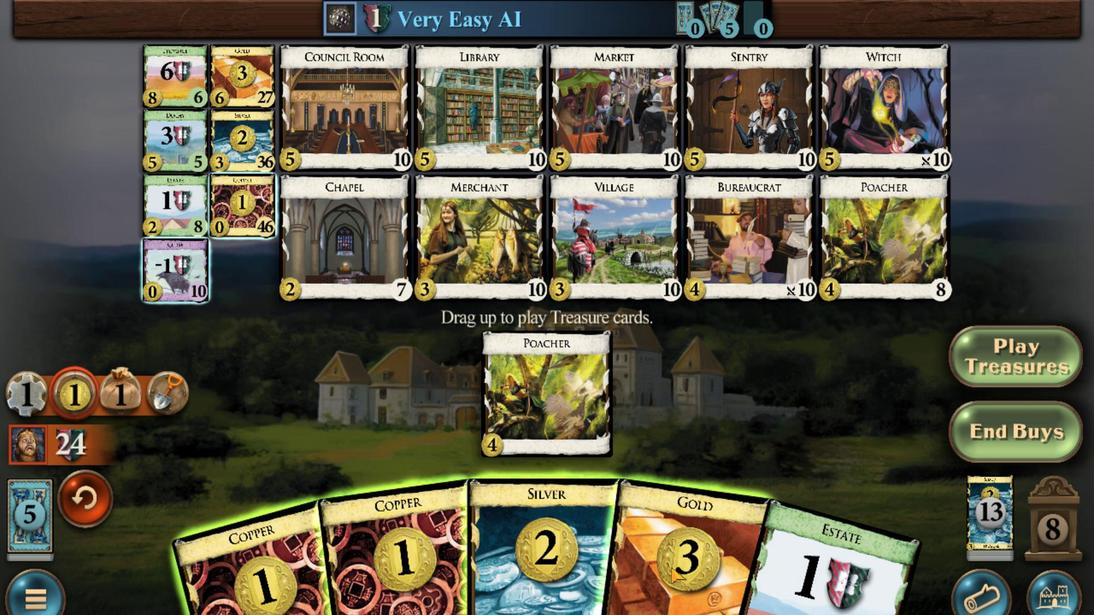 
Action: Mouse scrolled (520, 520) with delta (0, 0)
Screenshot: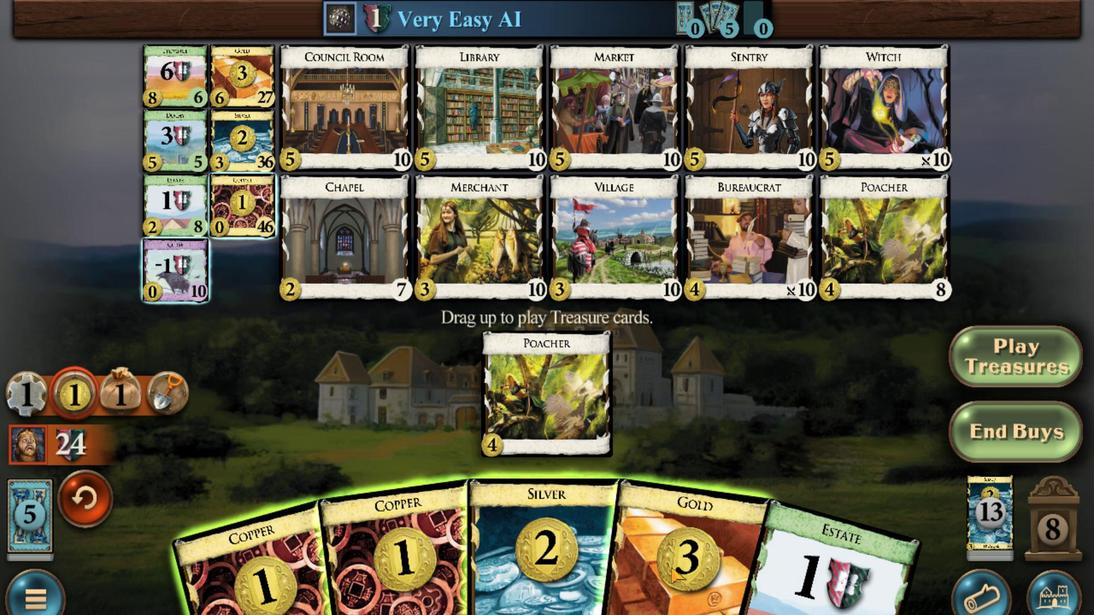 
Action: Mouse moved to (553, 505)
Screenshot: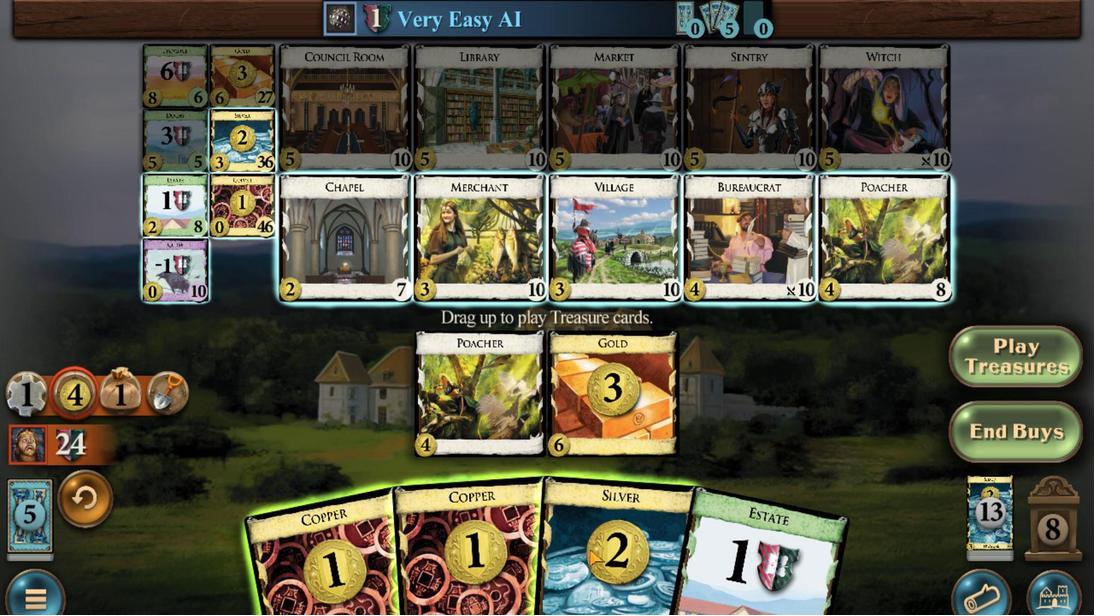 
Action: Mouse scrolled (553, 505) with delta (0, 0)
Screenshot: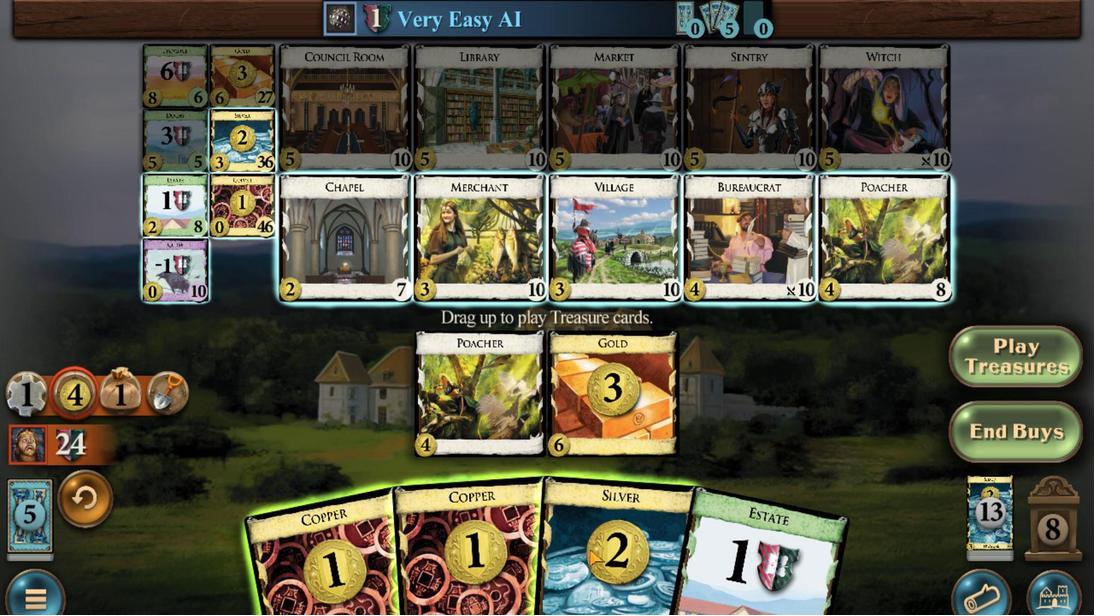 
Action: Mouse moved to (585, 492)
Screenshot: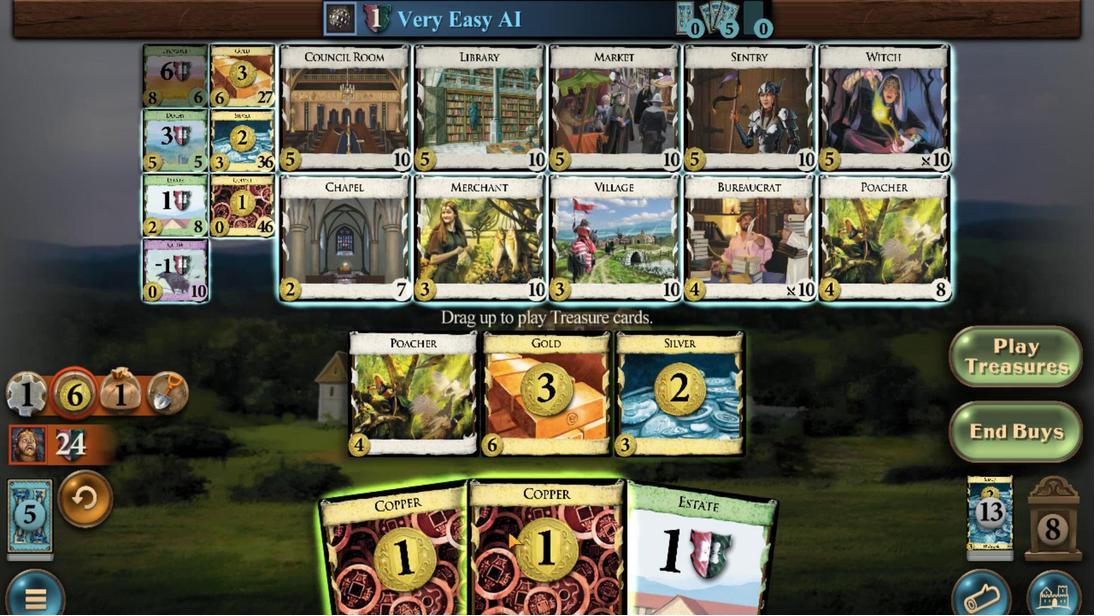 
Action: Mouse scrolled (585, 491) with delta (0, 0)
Screenshot: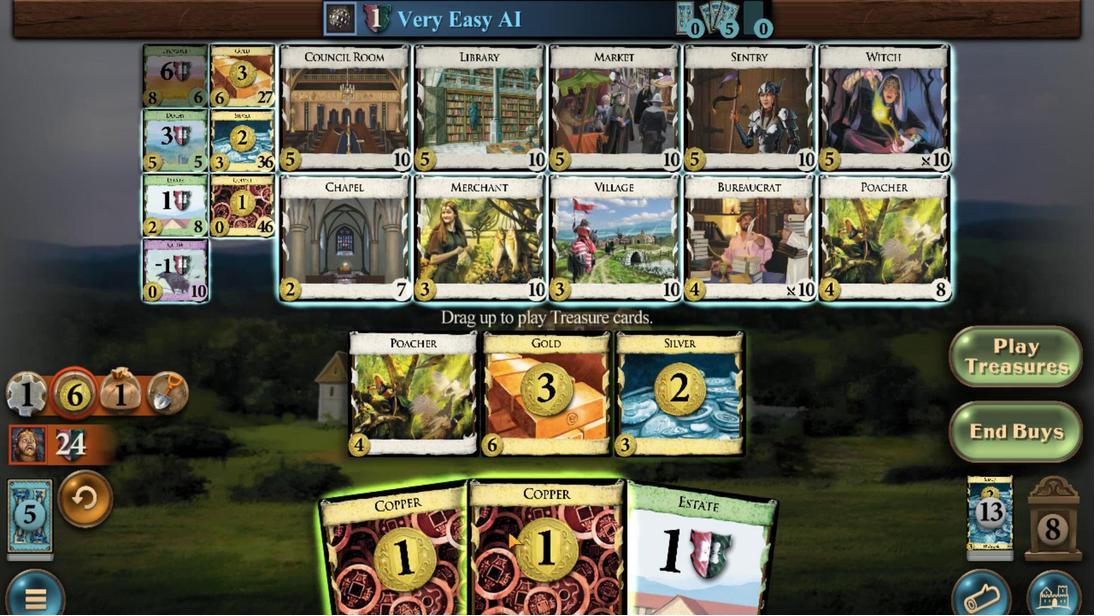 
Action: Mouse moved to (604, 432)
Screenshot: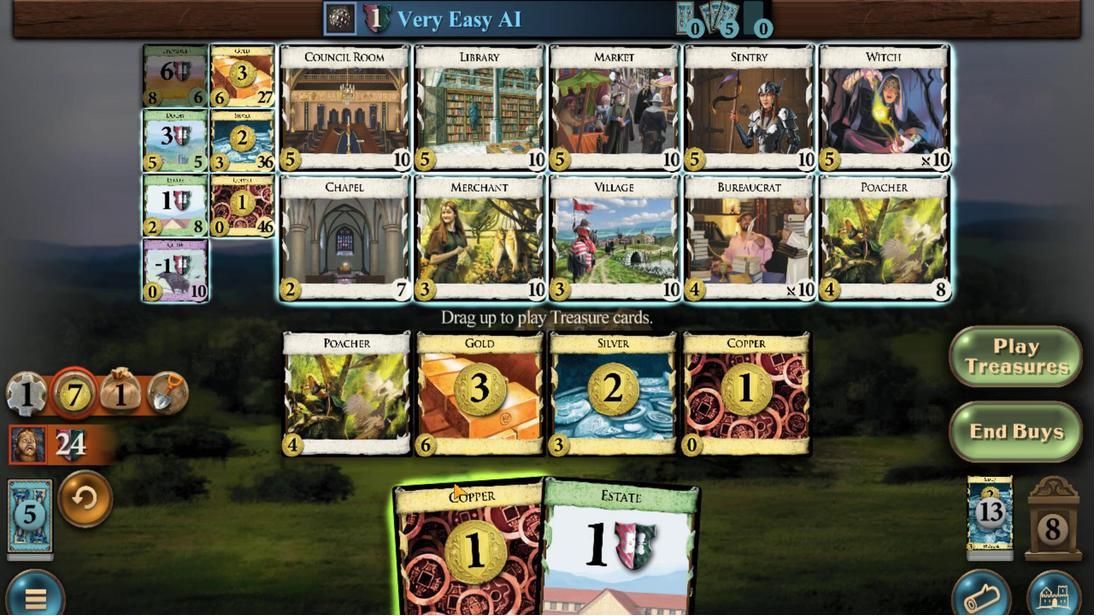 
Action: Mouse scrolled (604, 431) with delta (0, 0)
Screenshot: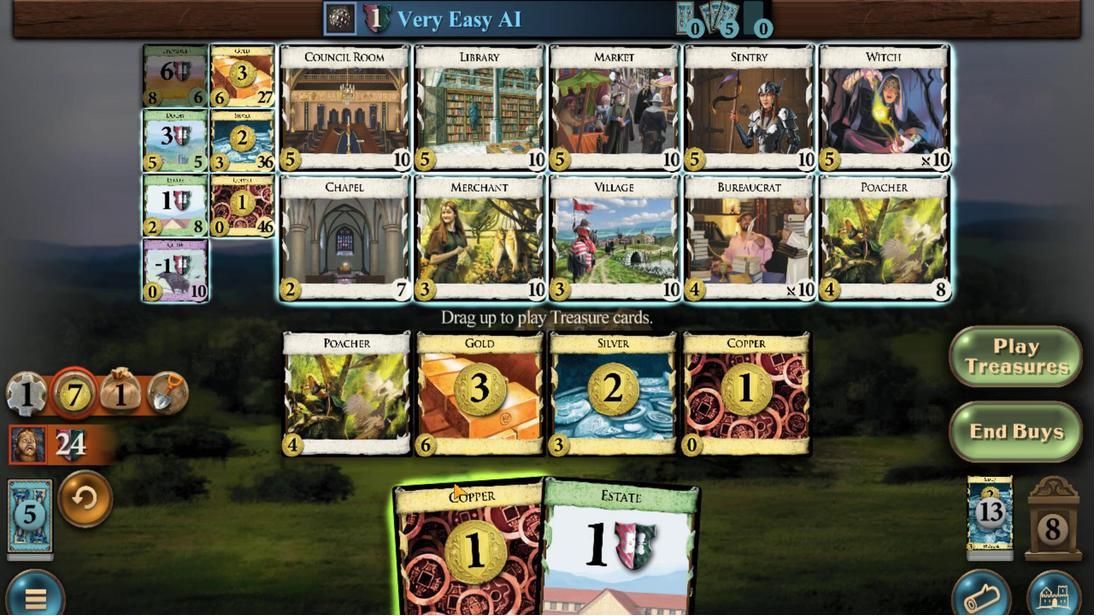 
Action: Mouse moved to (608, 454)
Screenshot: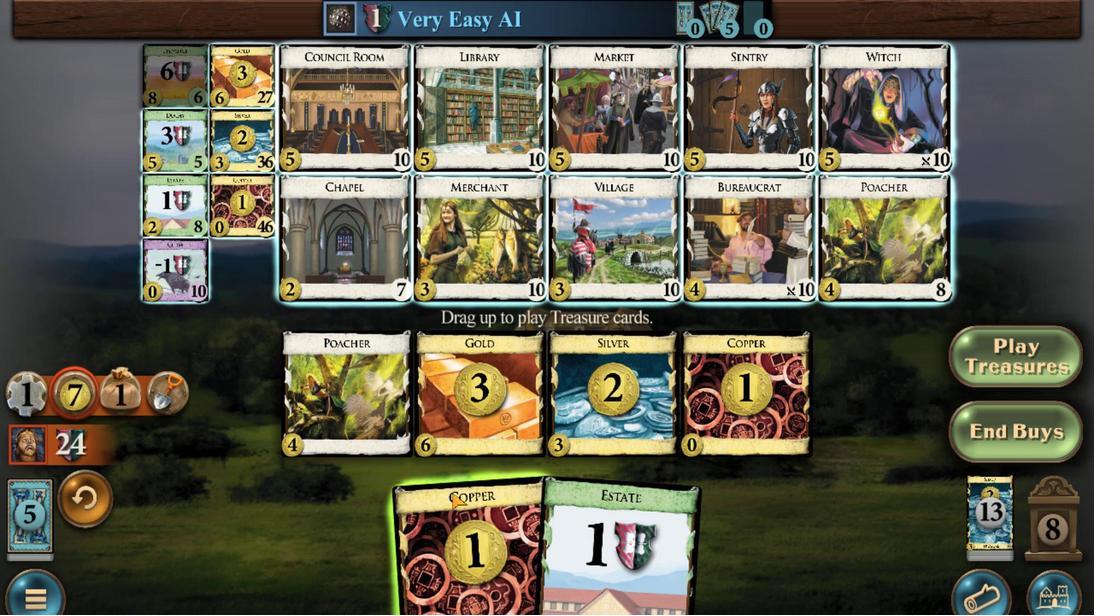 
Action: Mouse scrolled (608, 453) with delta (0, 0)
Screenshot: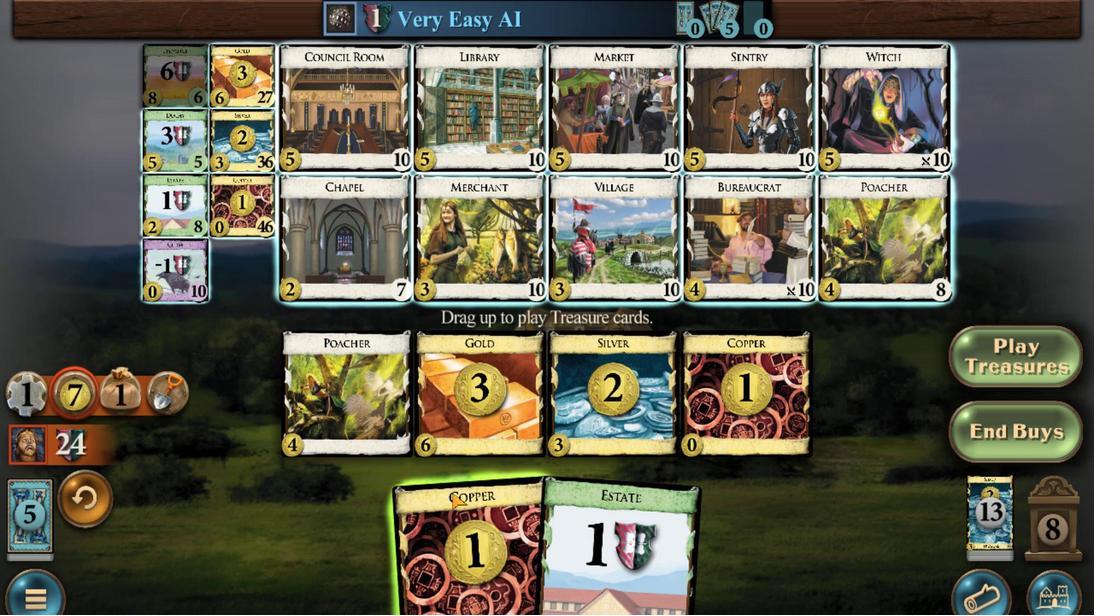 
Action: Mouse moved to (610, 499)
Screenshot: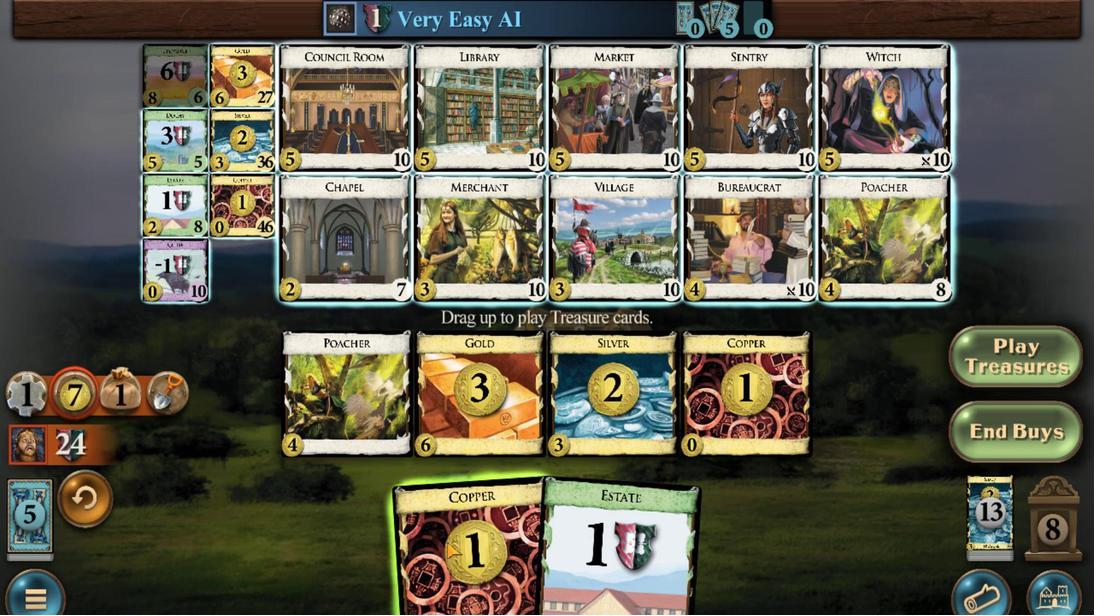 
Action: Mouse scrolled (610, 498) with delta (0, 0)
Screenshot: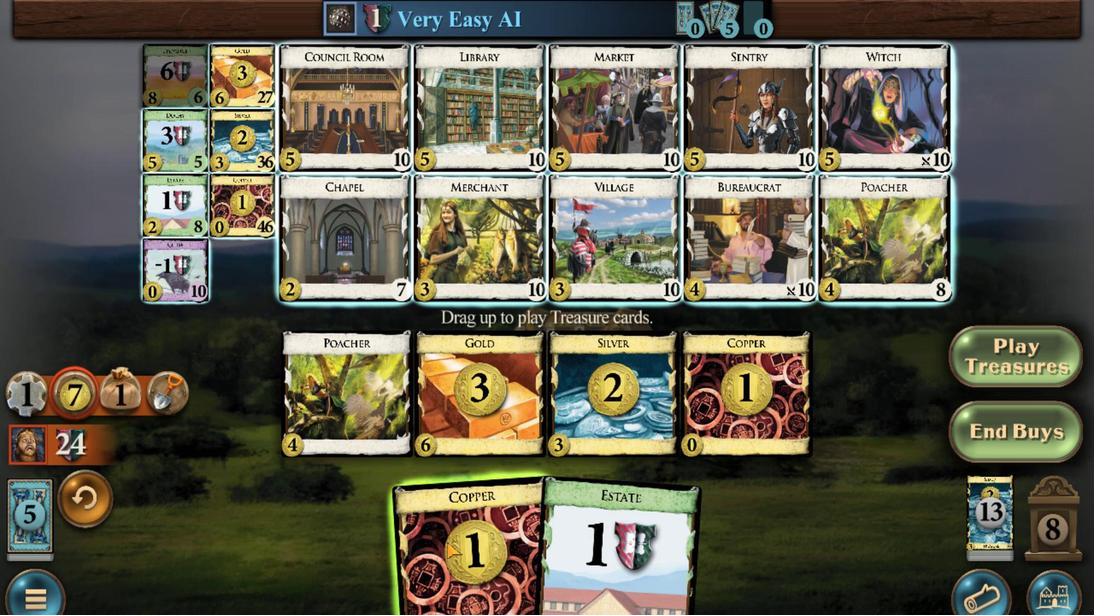 
Action: Mouse moved to (717, 100)
Screenshot: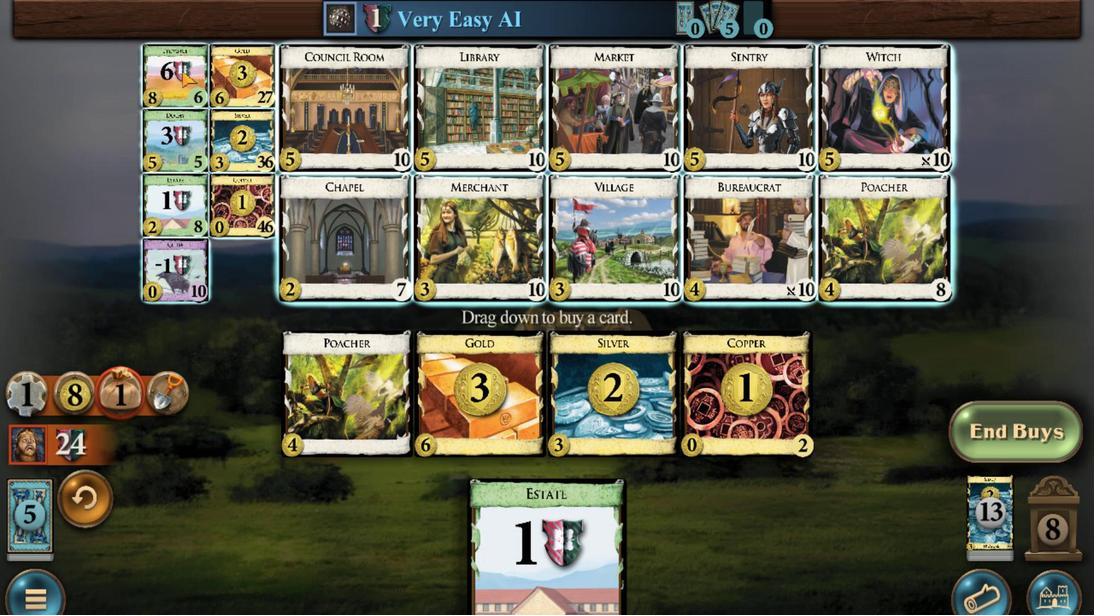 
Action: Mouse scrolled (717, 100) with delta (0, 0)
Screenshot: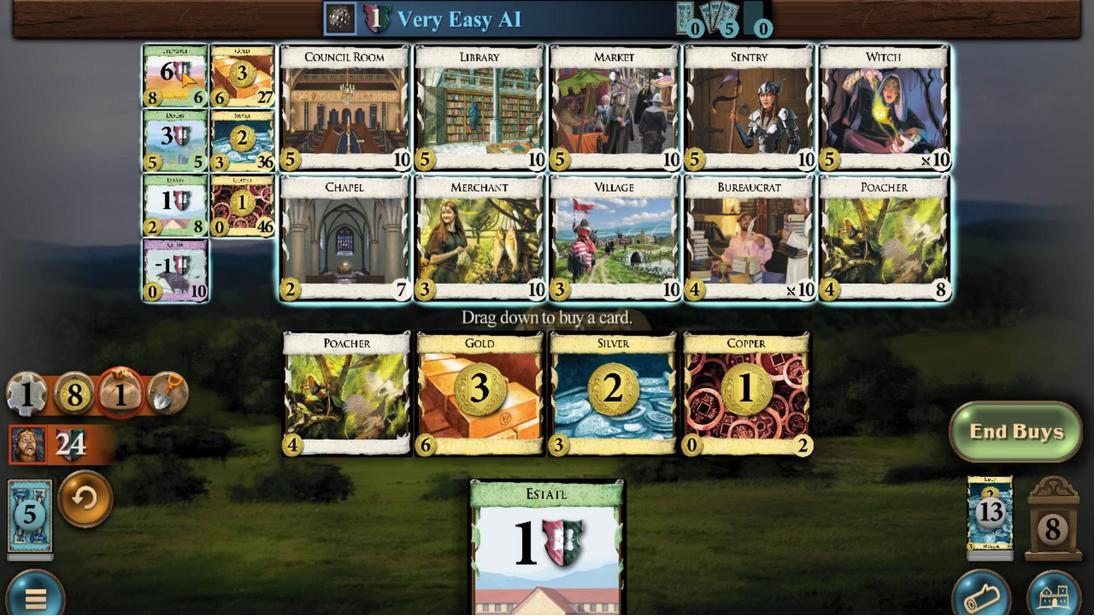 
Action: Mouse scrolled (717, 100) with delta (0, 0)
Screenshot: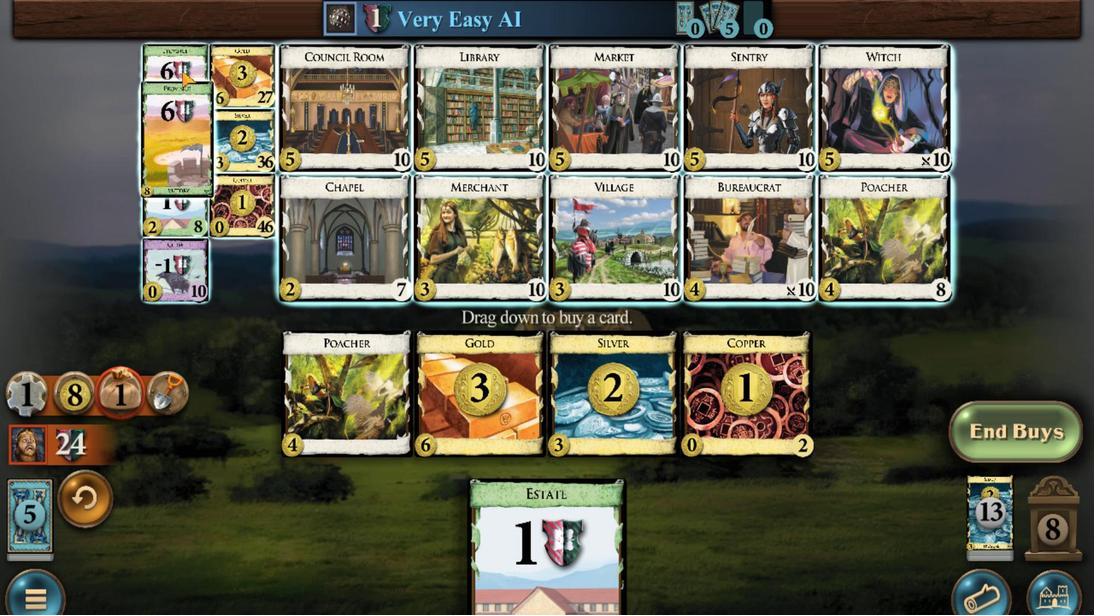 
Action: Mouse scrolled (717, 100) with delta (0, 0)
